 Task: Join and create Facebook groups related to small business owners and entrepreneurs.
Action: Mouse moved to (449, 268)
Screenshot: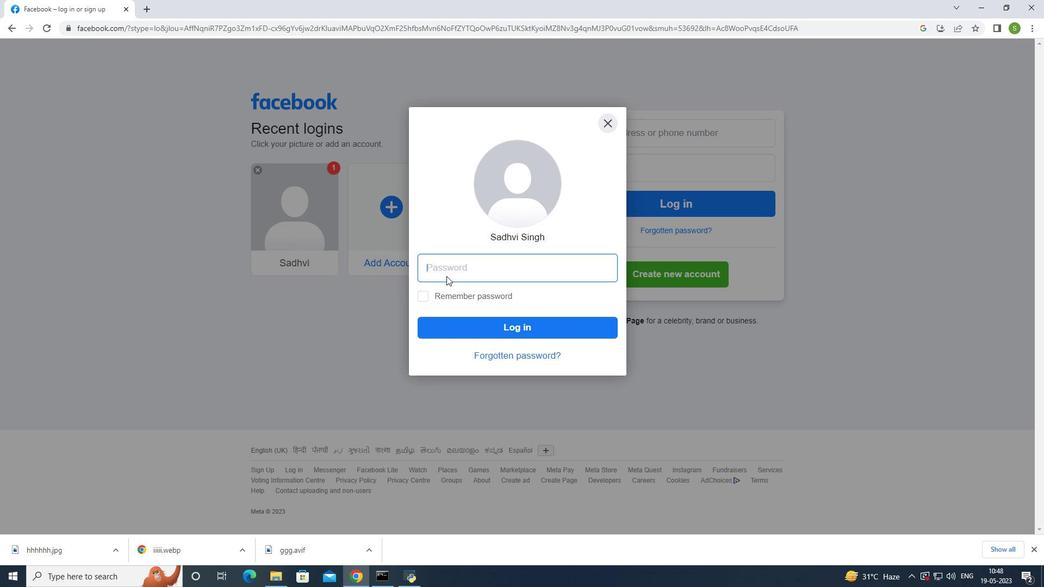 
Action: Mouse pressed left at (449, 268)
Screenshot: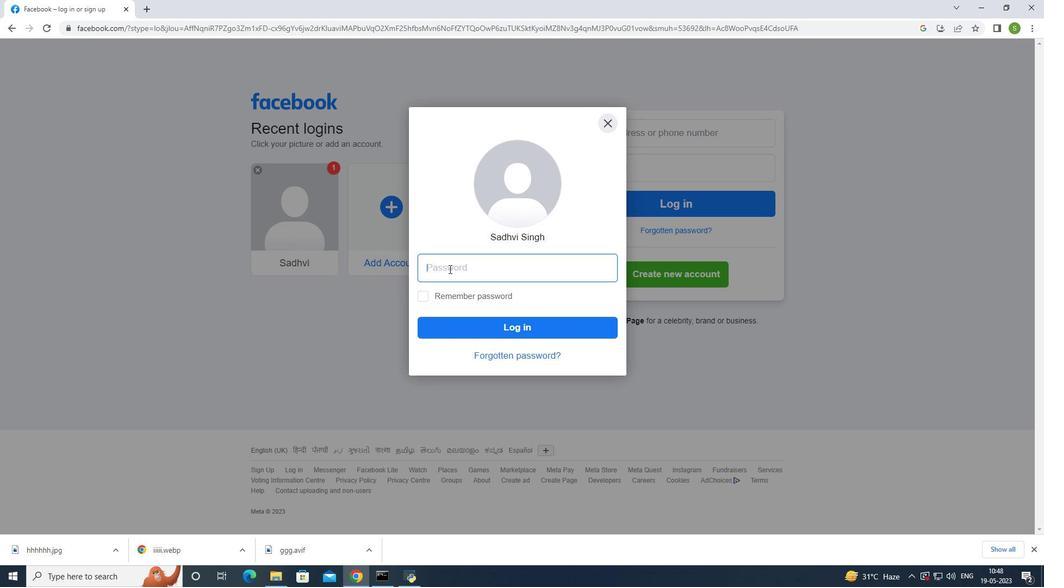 
Action: Mouse moved to (341, 256)
Screenshot: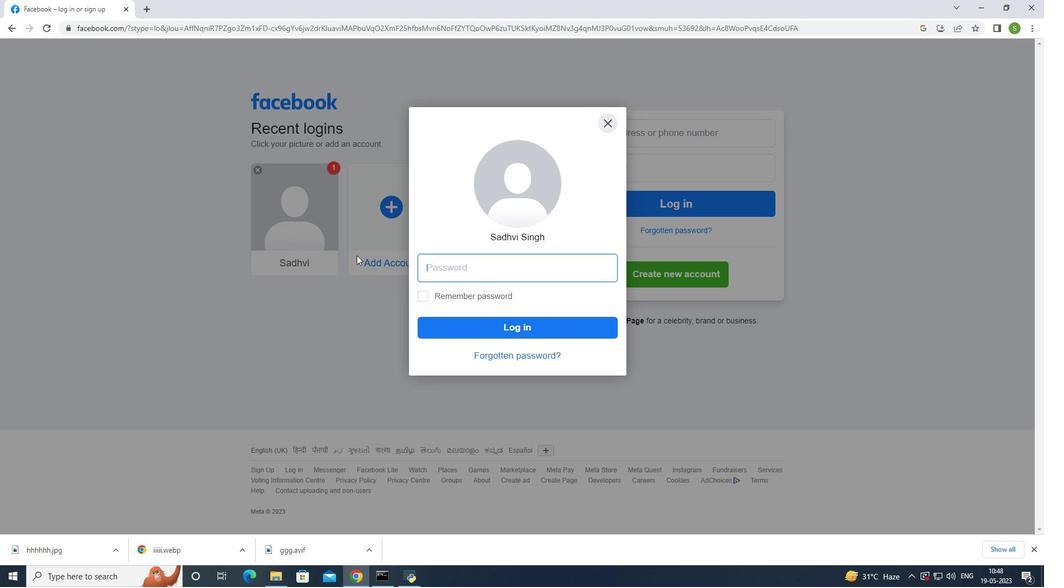 
Action: Key pressed <Key.shift>Softage<Key.shift><Key.shift>@123
Screenshot: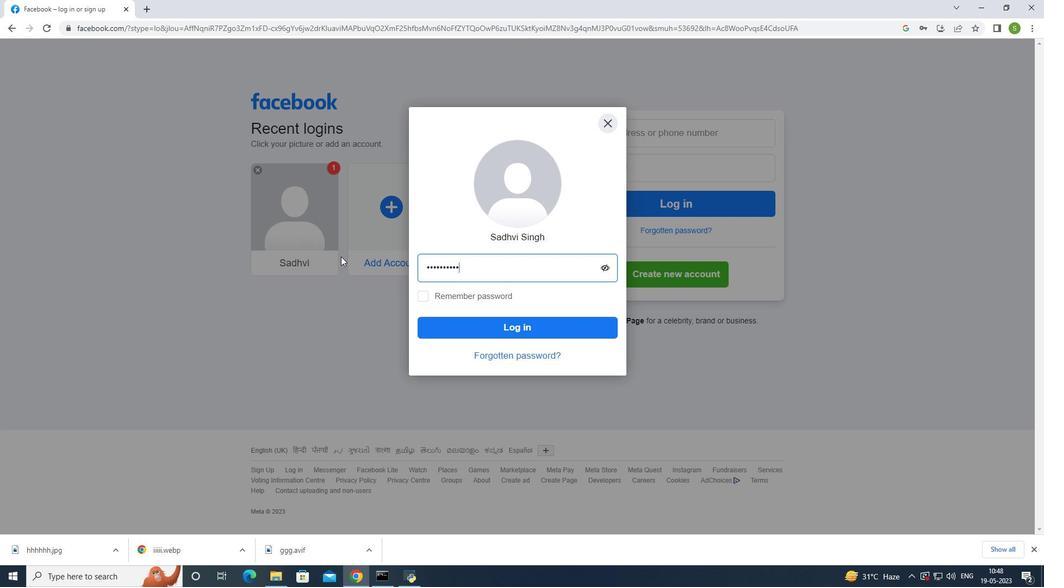 
Action: Mouse moved to (460, 326)
Screenshot: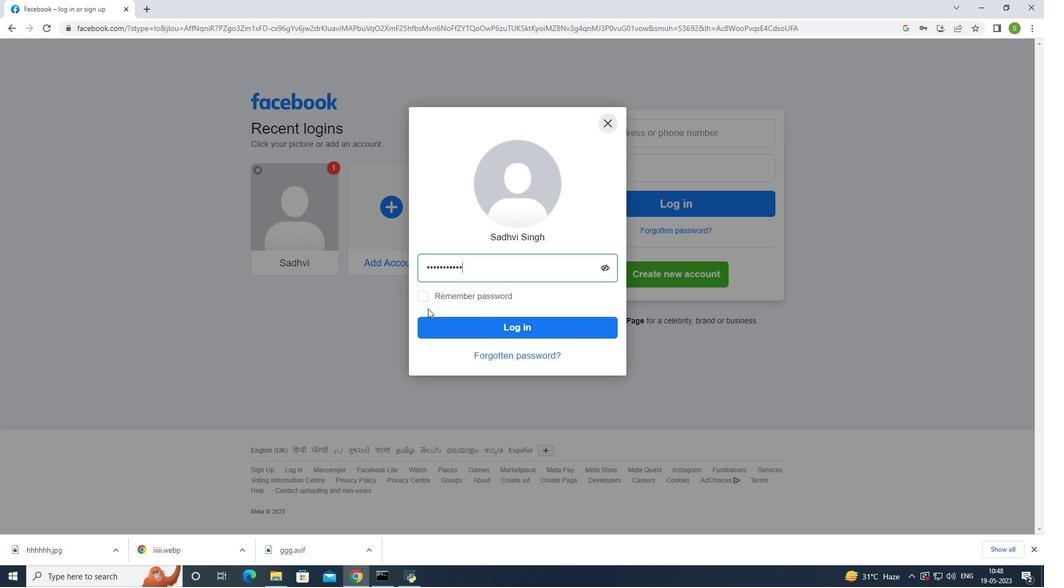 
Action: Mouse pressed left at (460, 326)
Screenshot: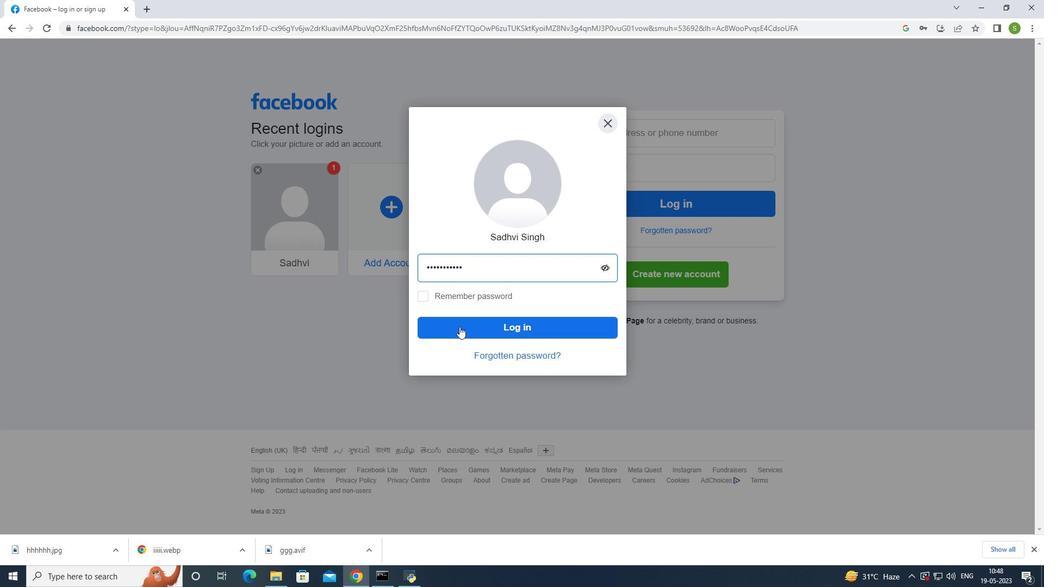 
Action: Mouse moved to (438, 57)
Screenshot: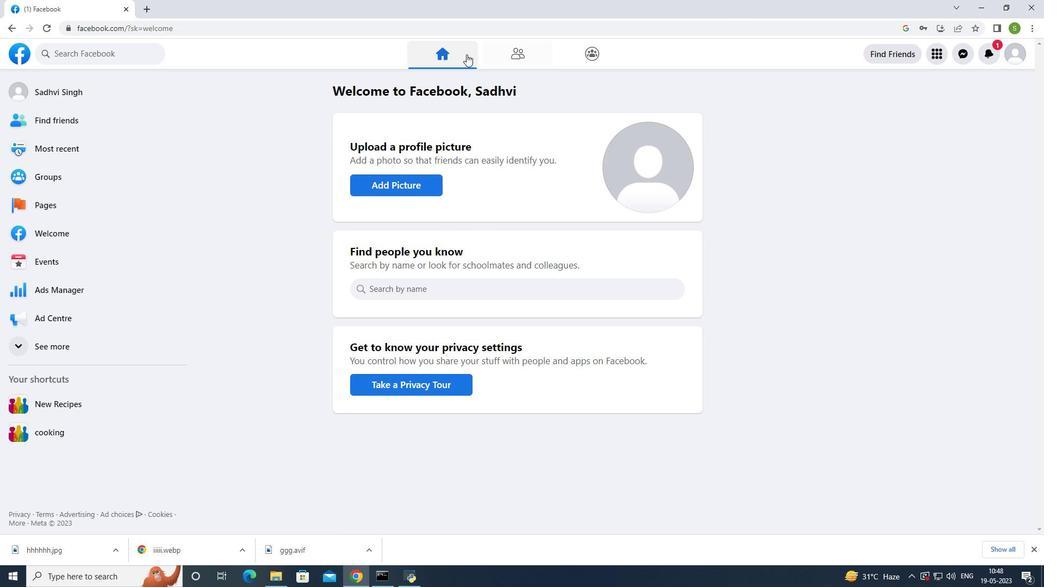 
Action: Mouse pressed left at (438, 57)
Screenshot: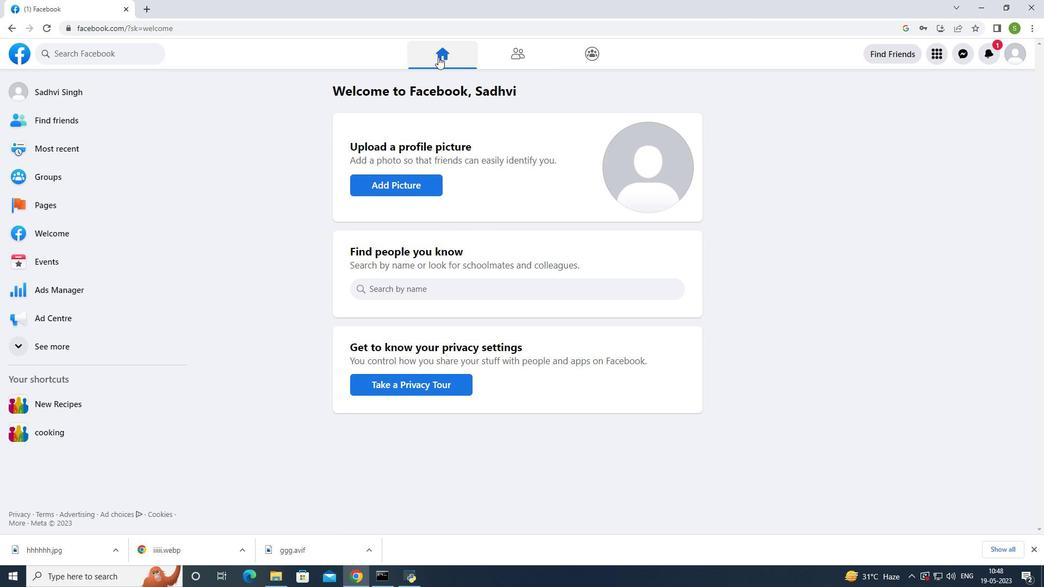 
Action: Mouse moved to (496, 241)
Screenshot: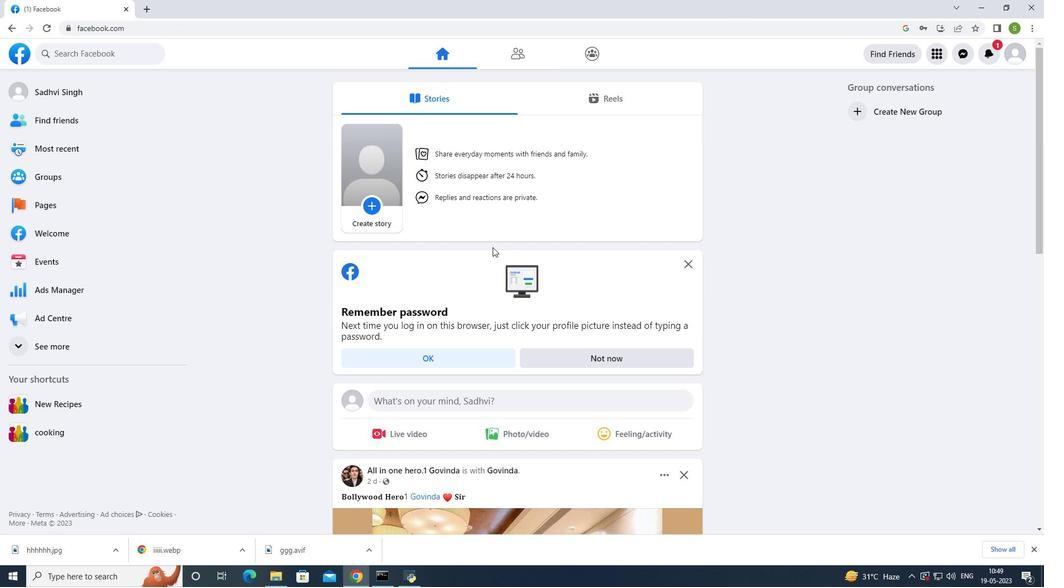 
Action: Mouse scrolled (496, 240) with delta (0, 0)
Screenshot: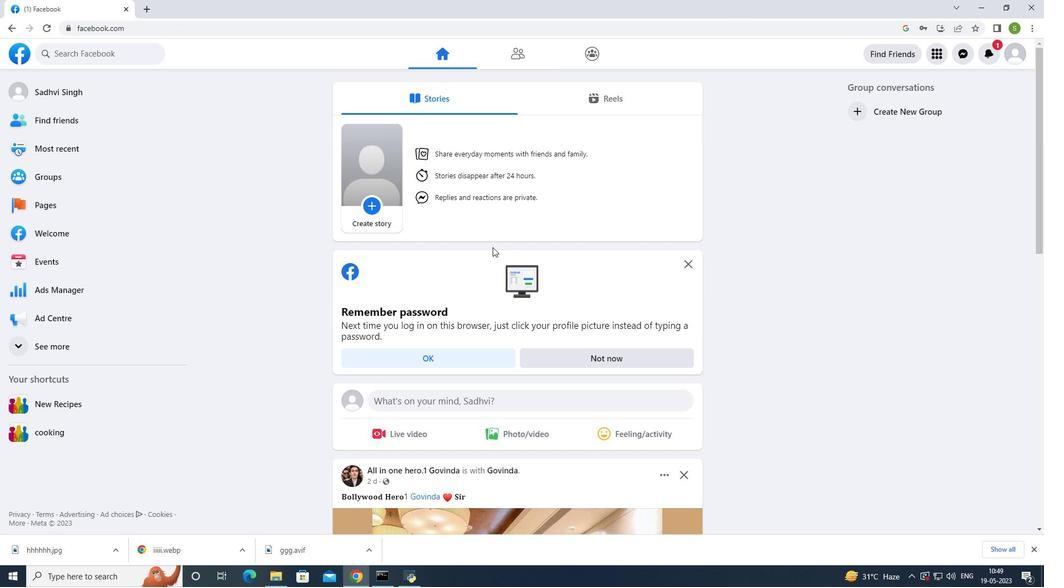 
Action: Mouse scrolled (496, 240) with delta (0, 0)
Screenshot: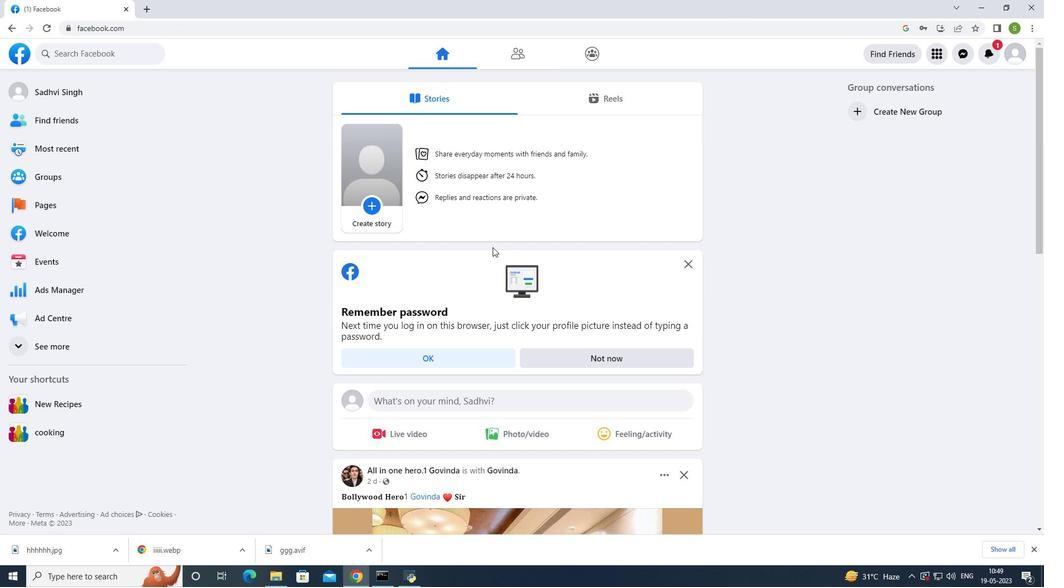 
Action: Mouse scrolled (496, 240) with delta (0, 0)
Screenshot: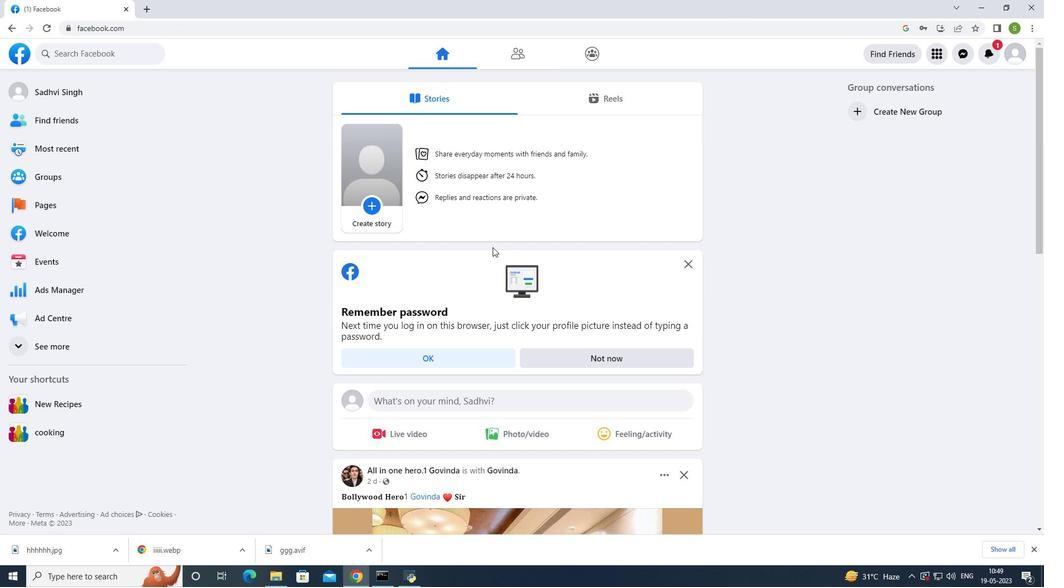 
Action: Mouse scrolled (496, 240) with delta (0, 0)
Screenshot: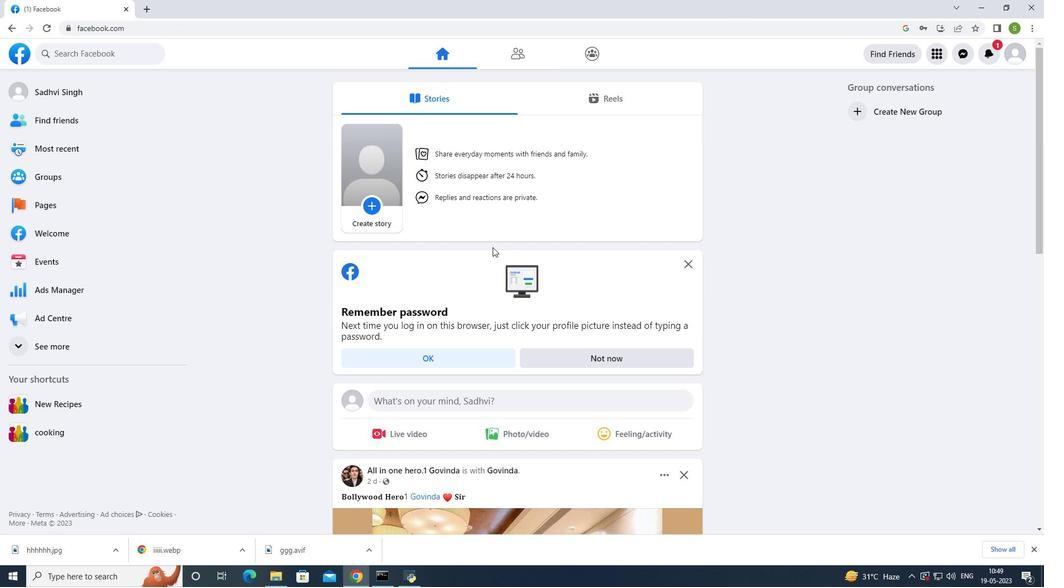 
Action: Mouse scrolled (496, 240) with delta (0, 0)
Screenshot: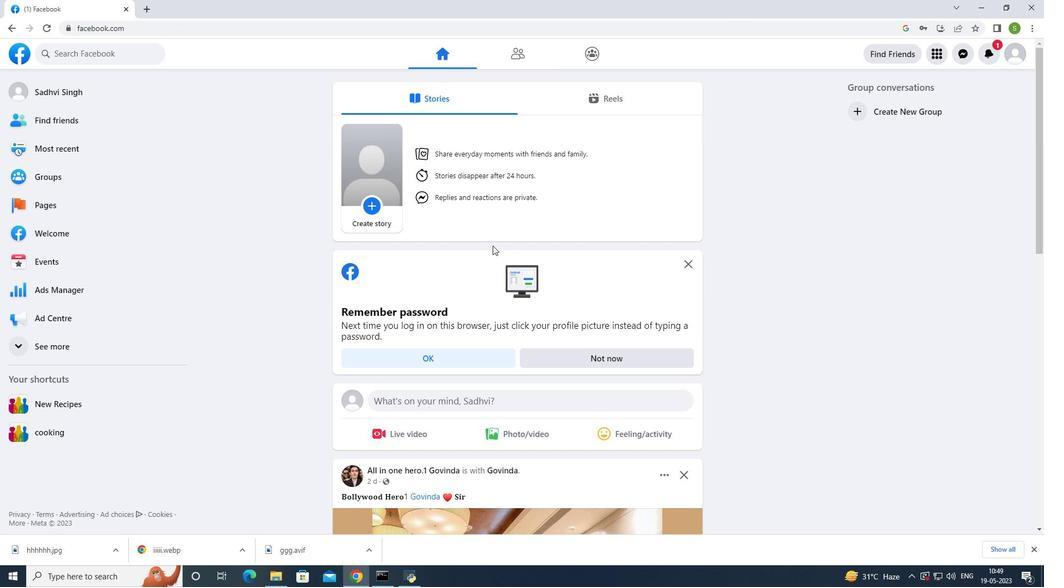
Action: Mouse scrolled (496, 242) with delta (0, 0)
Screenshot: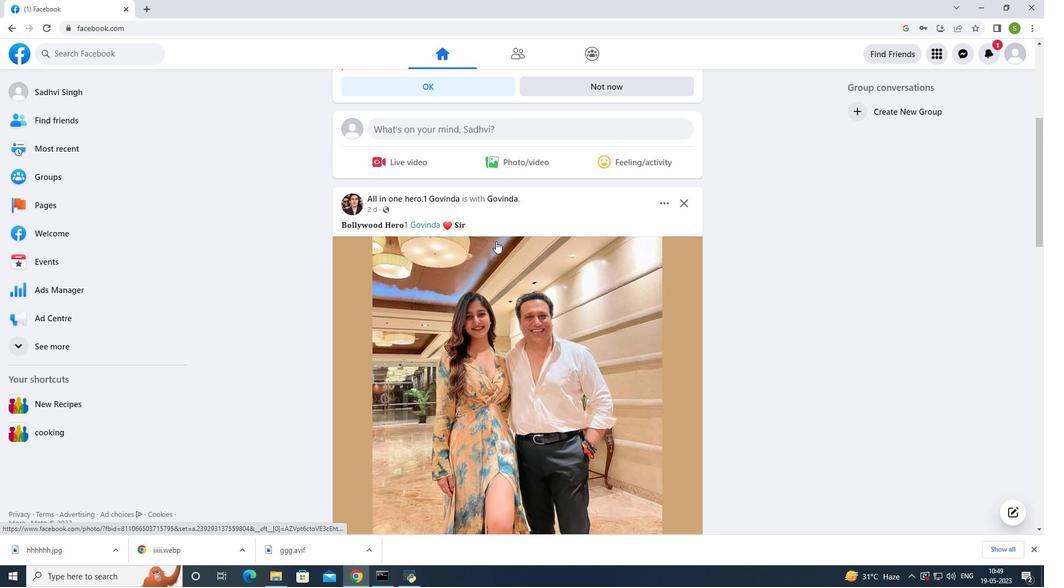 
Action: Mouse scrolled (496, 242) with delta (0, 0)
Screenshot: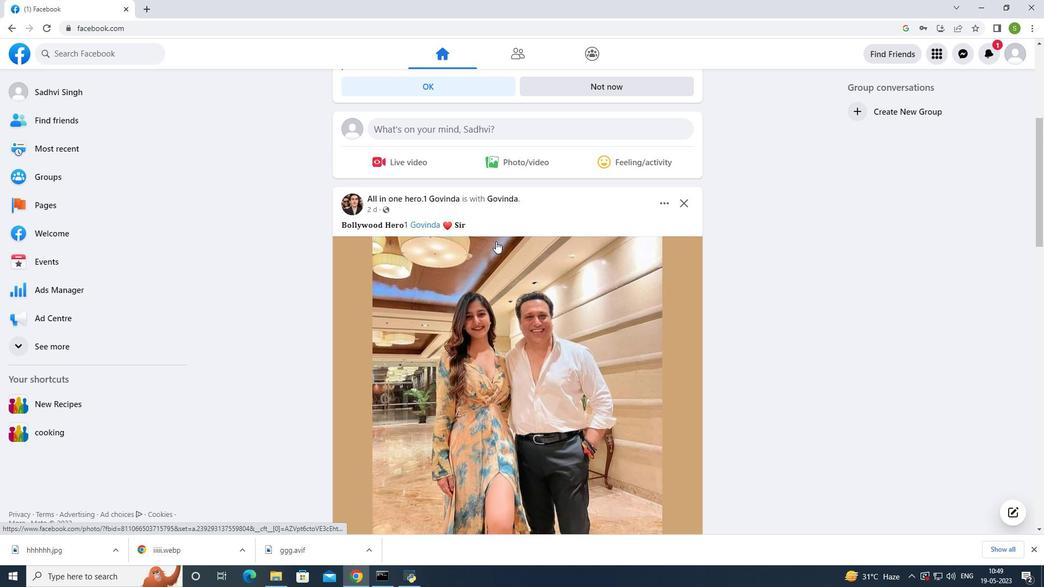 
Action: Mouse scrolled (496, 242) with delta (0, 0)
Screenshot: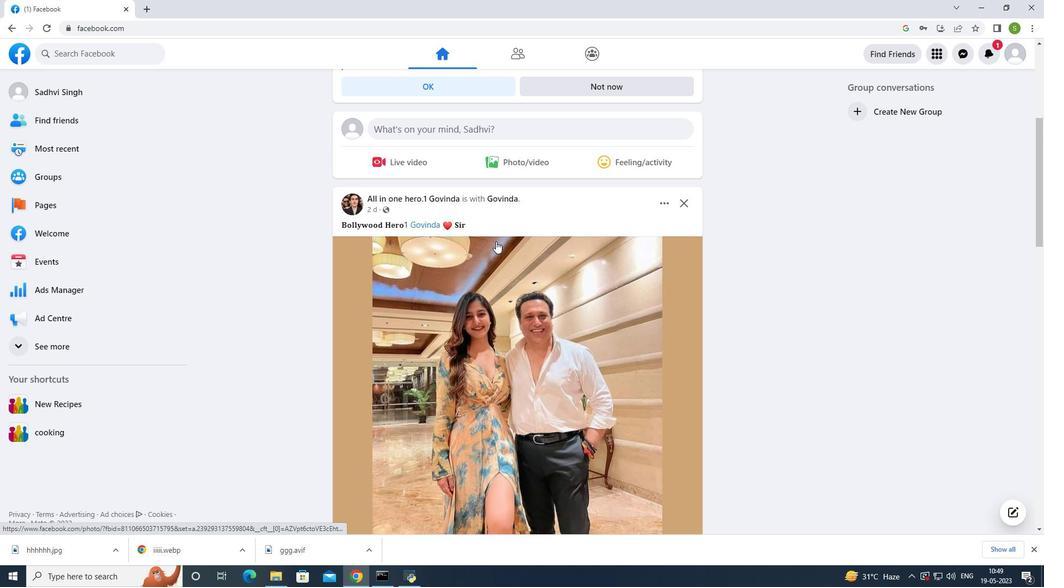 
Action: Mouse moved to (496, 240)
Screenshot: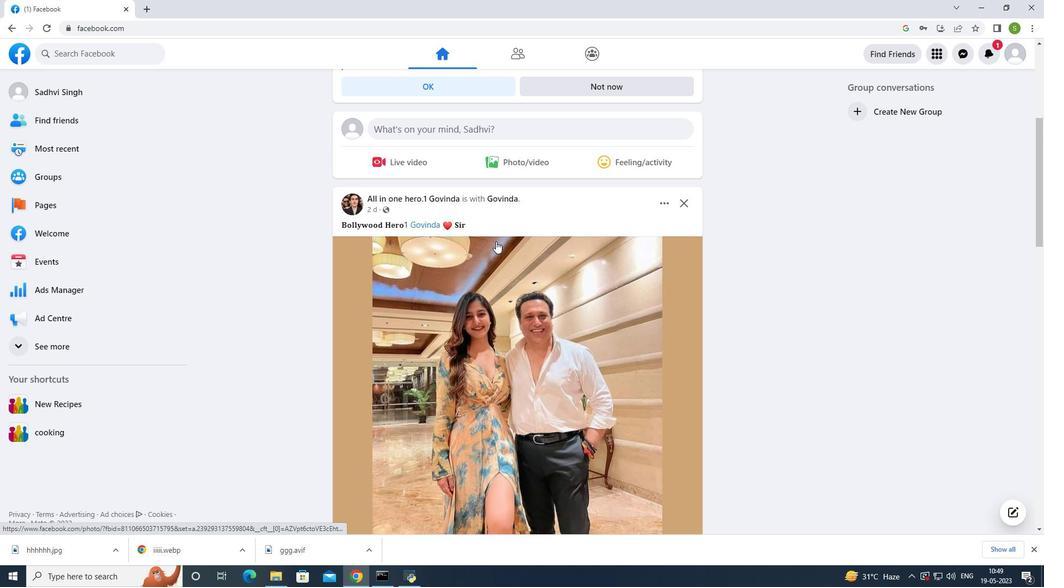 
Action: Mouse scrolled (496, 240) with delta (0, 0)
Screenshot: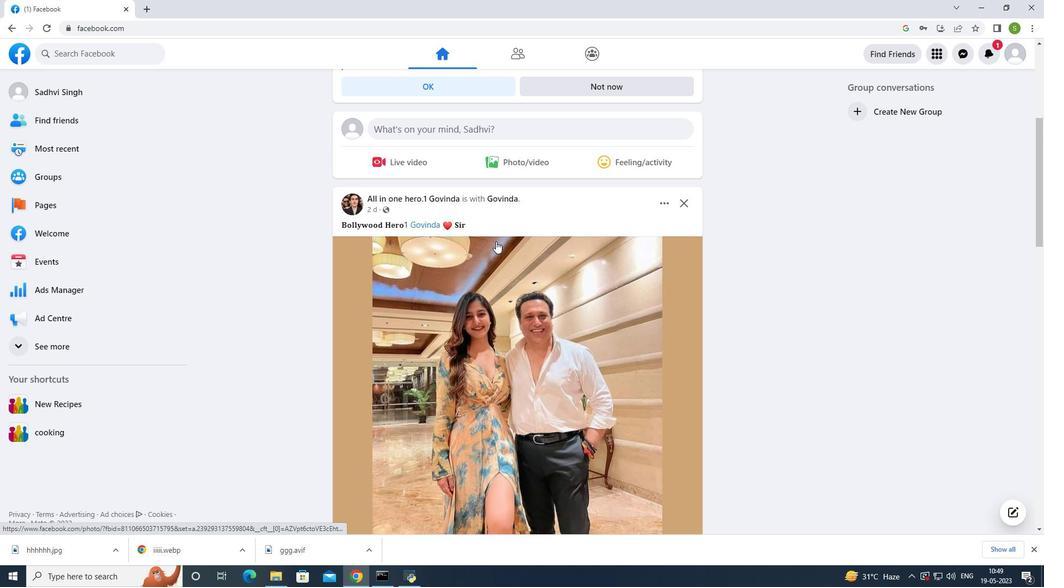 
Action: Mouse moved to (57, 181)
Screenshot: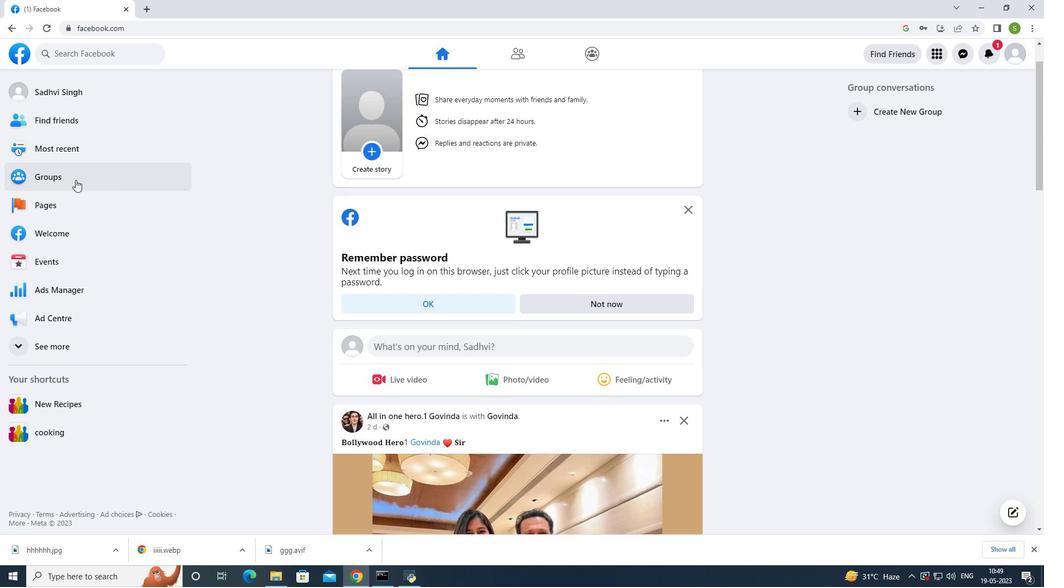 
Action: Mouse pressed left at (57, 181)
Screenshot: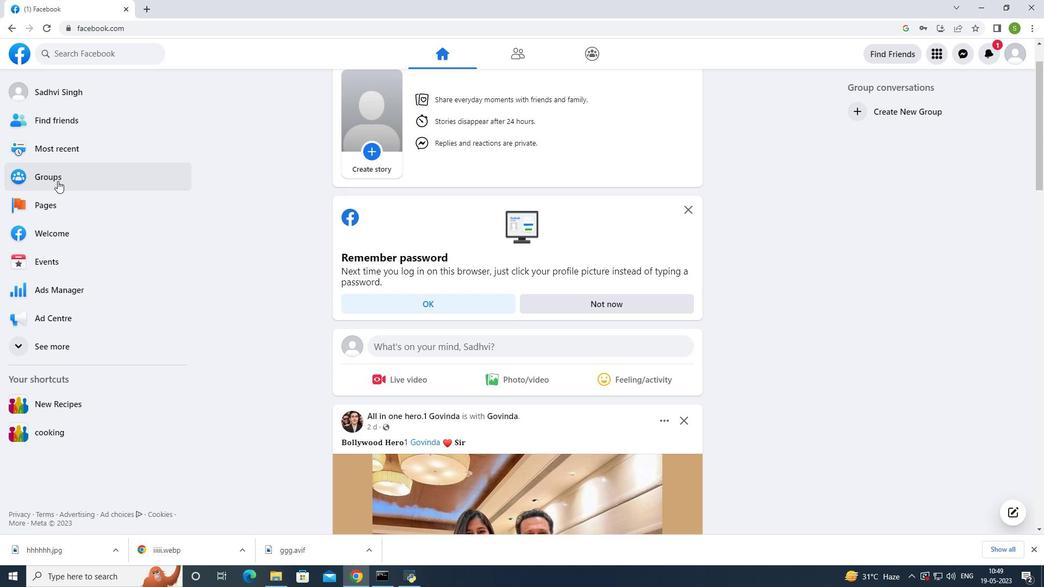 
Action: Mouse moved to (94, 231)
Screenshot: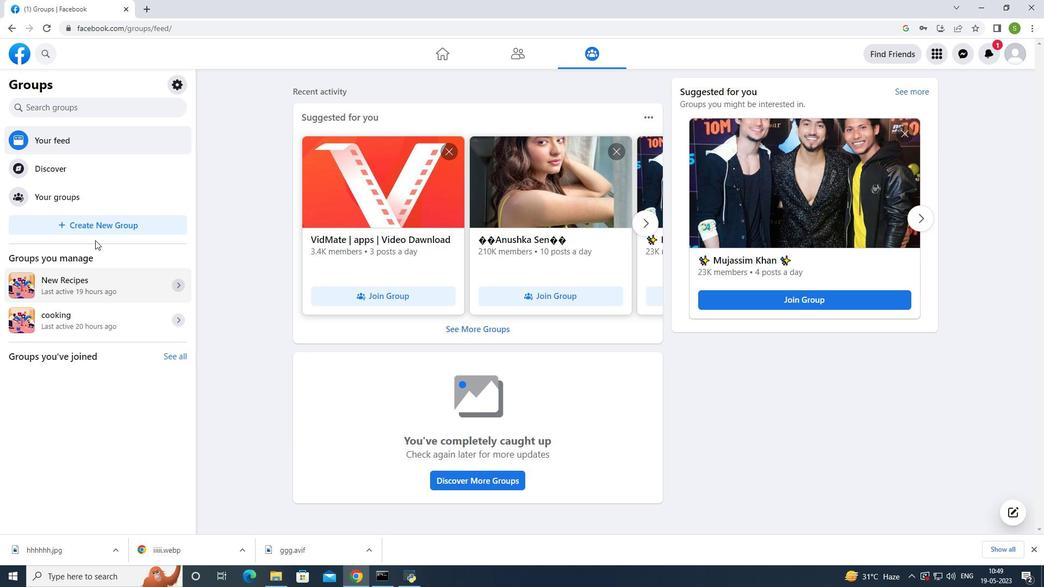 
Action: Mouse pressed left at (94, 231)
Screenshot: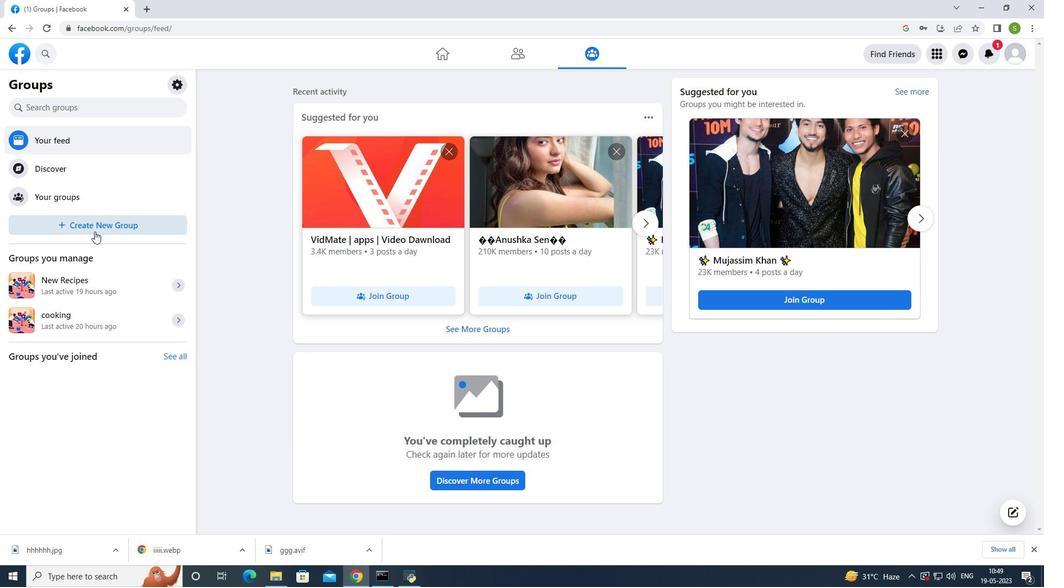 
Action: Mouse moved to (453, 331)
Screenshot: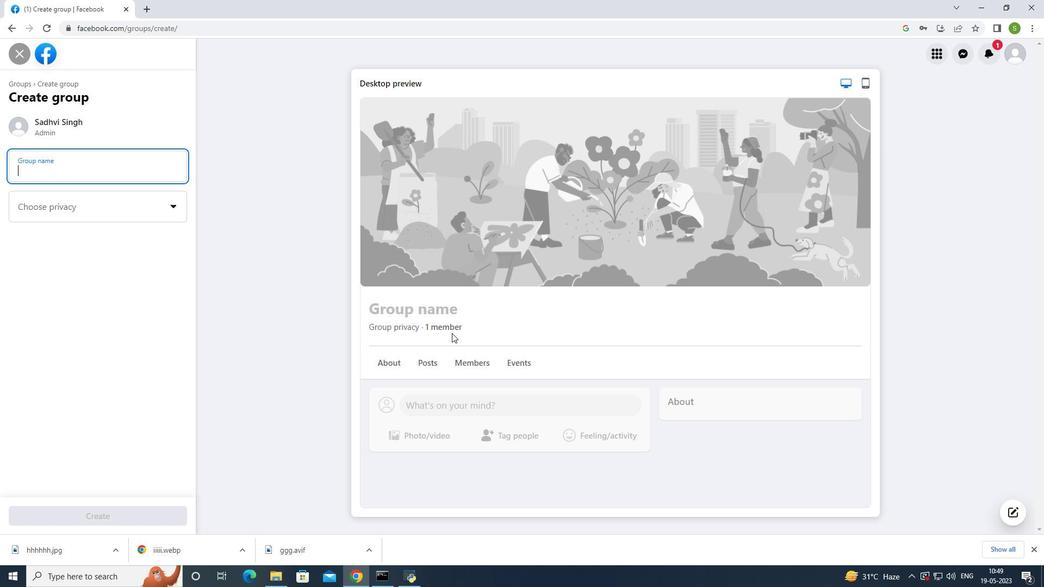 
Action: Mouse pressed left at (453, 331)
Screenshot: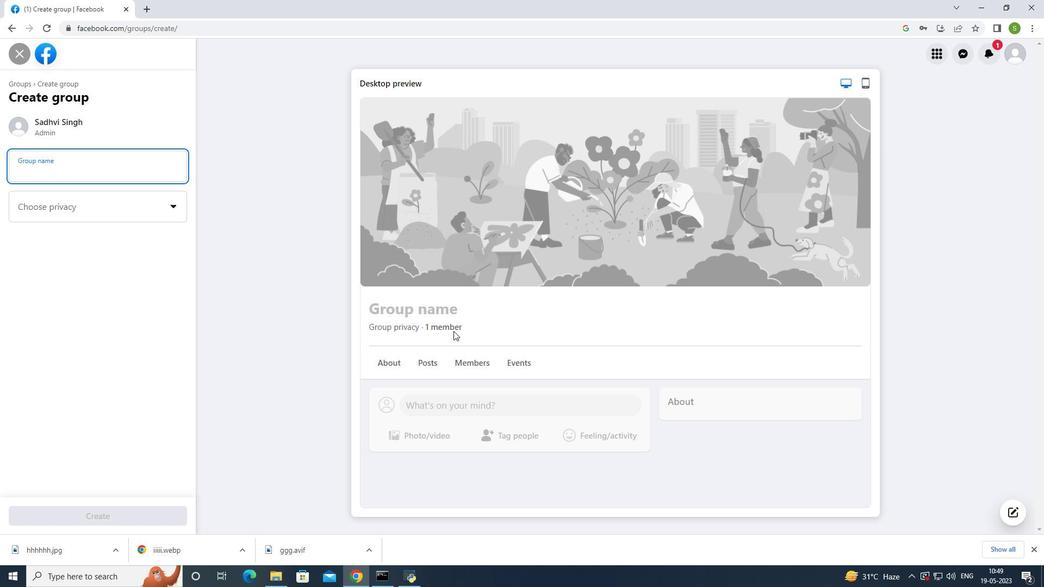
Action: Mouse moved to (44, 168)
Screenshot: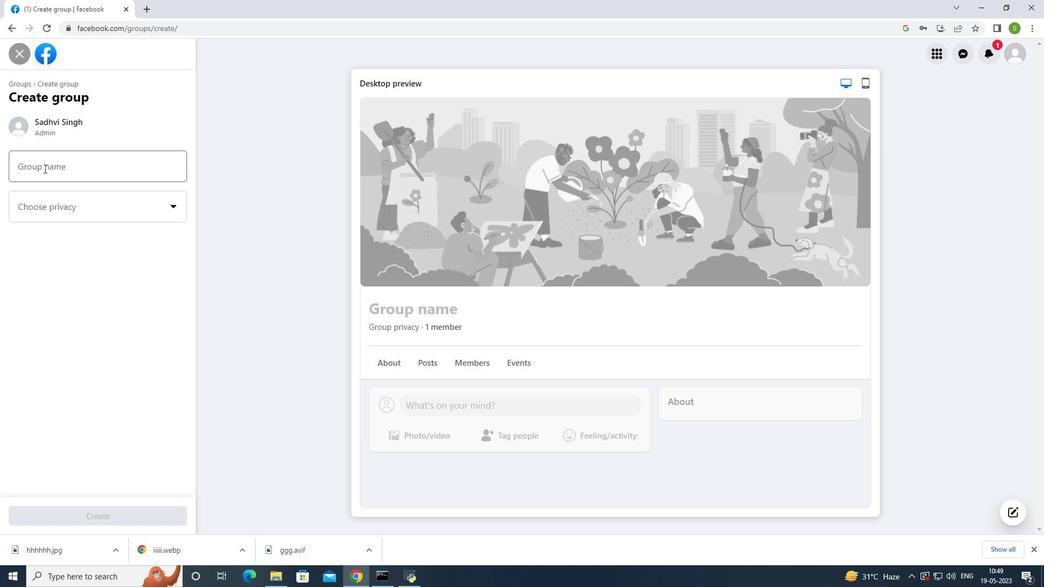 
Action: Mouse pressed left at (44, 168)
Screenshot: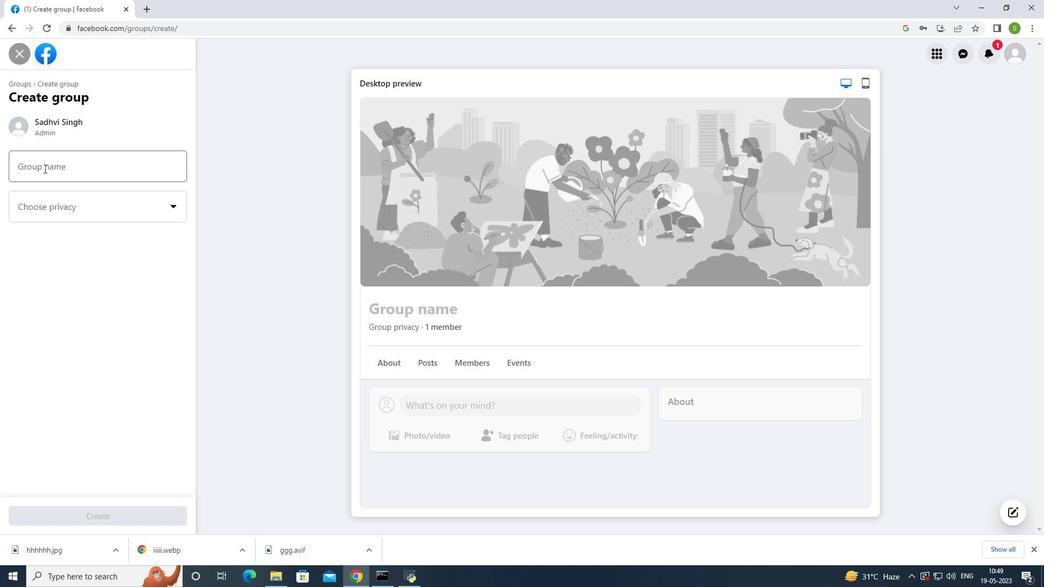 
Action: Mouse moved to (93, 162)
Screenshot: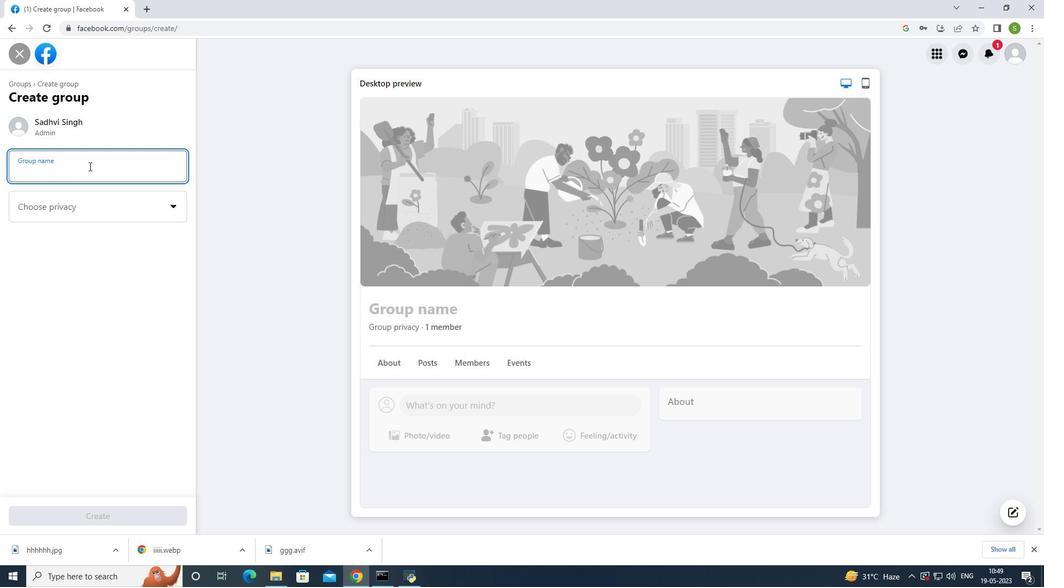 
Action: Key pressed <Key.shift>Entrepreneurs<Key.space>and<Key.space>sa<Key.backspace>mall<Key.space>business<Key.enter>
Screenshot: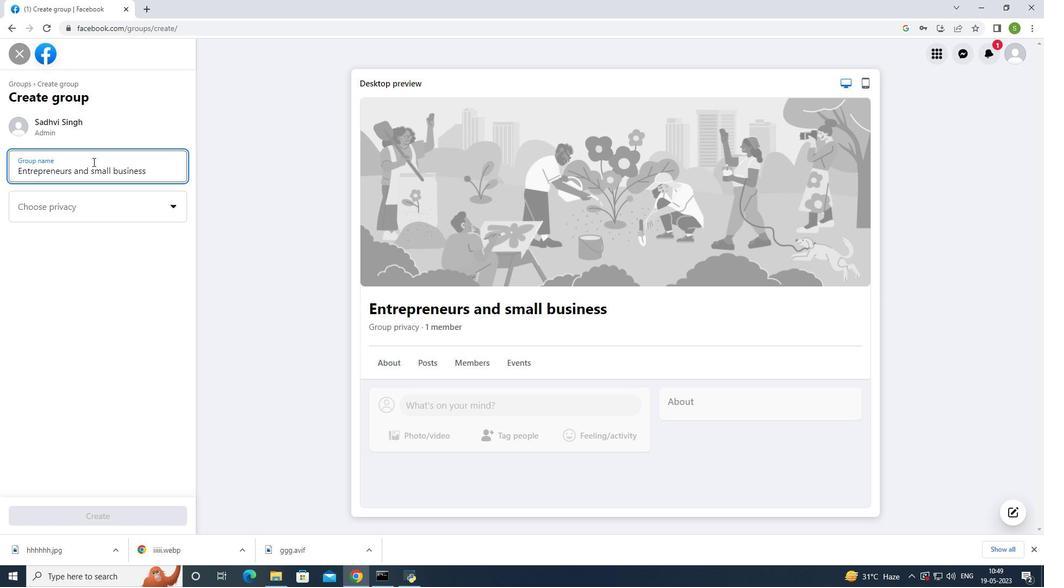 
Action: Mouse moved to (86, 198)
Screenshot: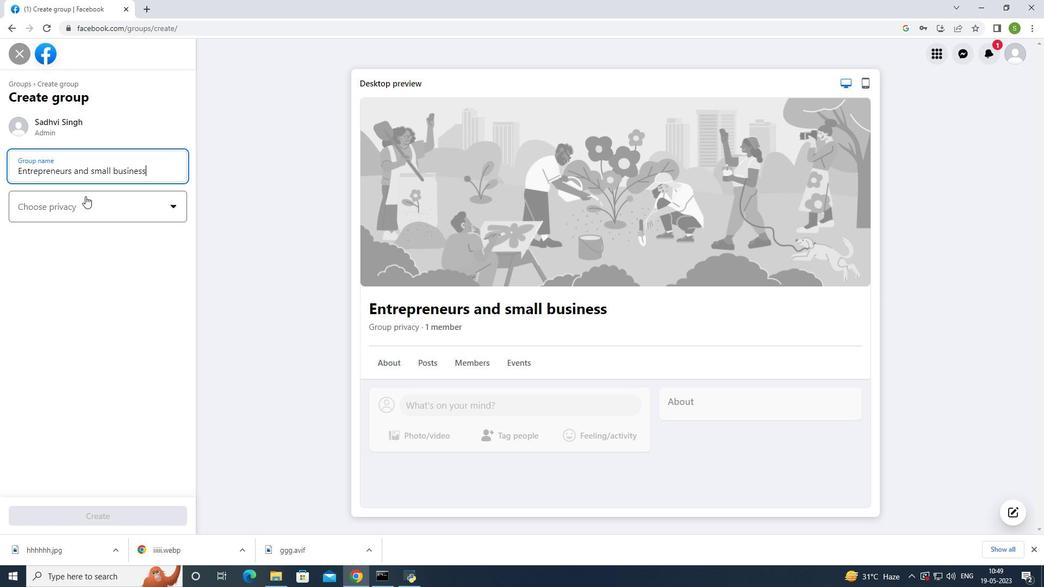 
Action: Mouse pressed left at (86, 198)
Screenshot: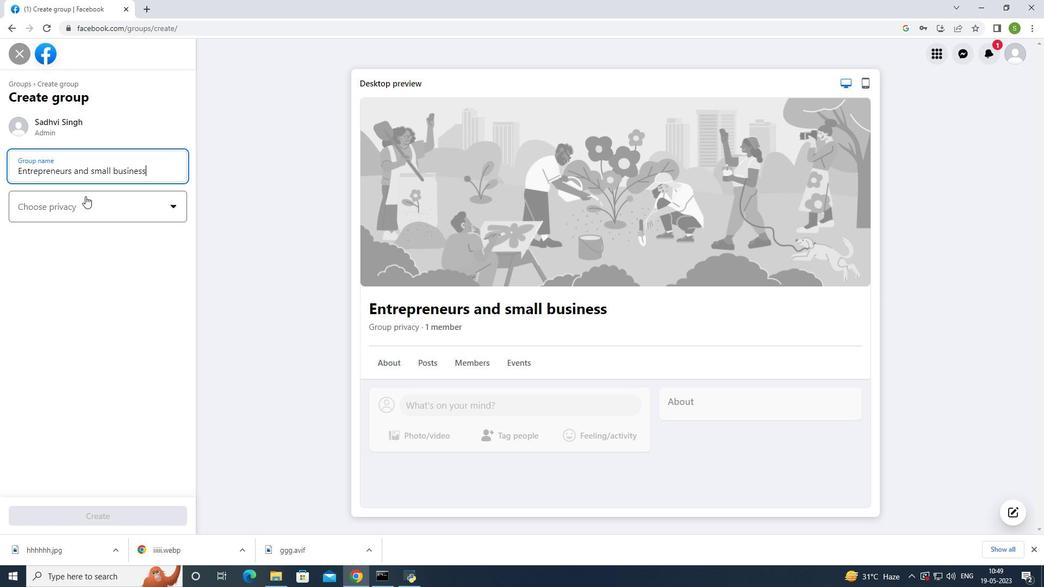 
Action: Mouse moved to (82, 271)
Screenshot: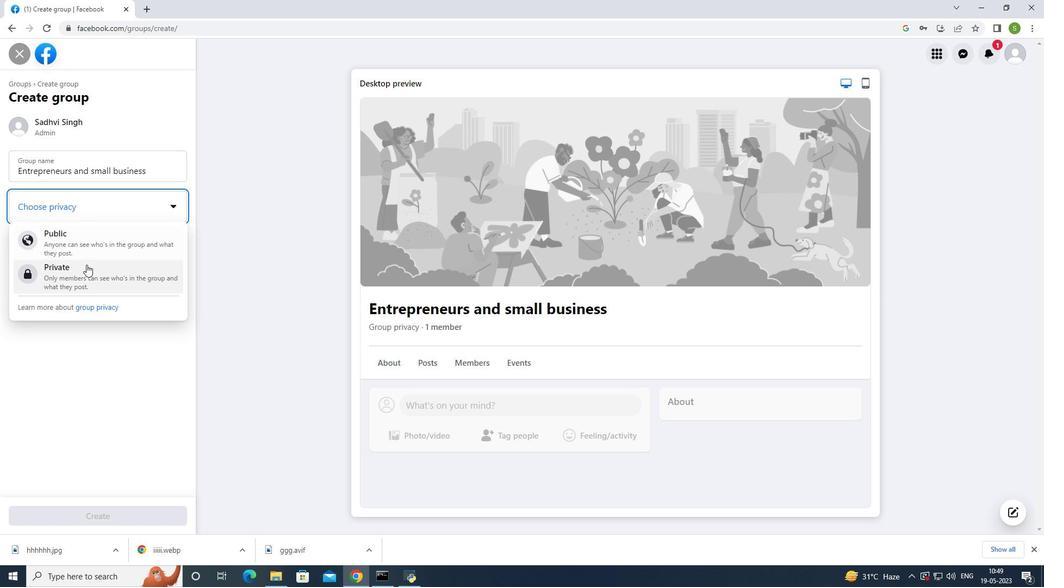 
Action: Mouse pressed left at (82, 271)
Screenshot: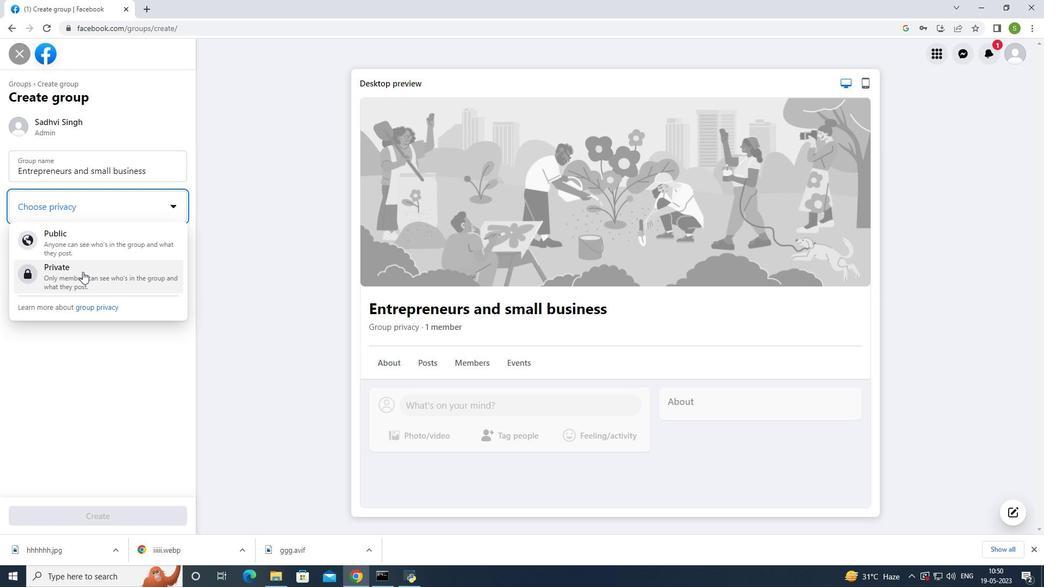 
Action: Mouse moved to (133, 518)
Screenshot: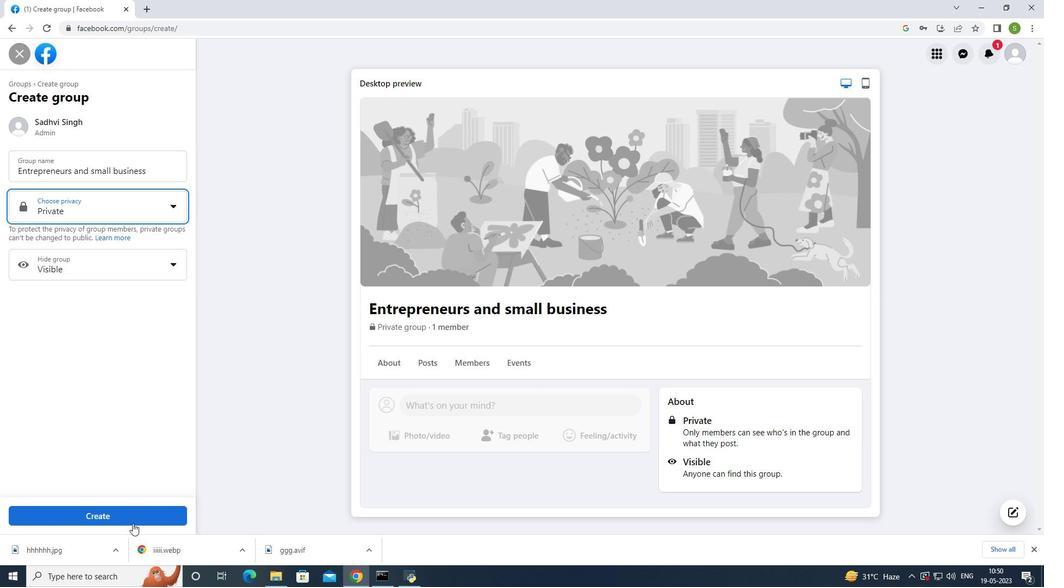 
Action: Mouse pressed left at (133, 518)
Screenshot: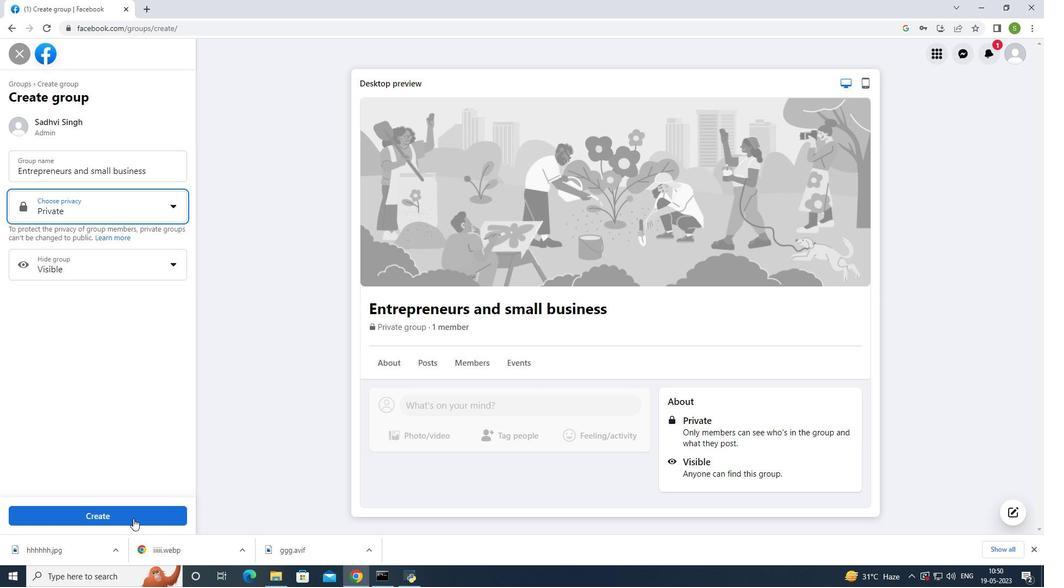 
Action: Mouse moved to (540, 337)
Screenshot: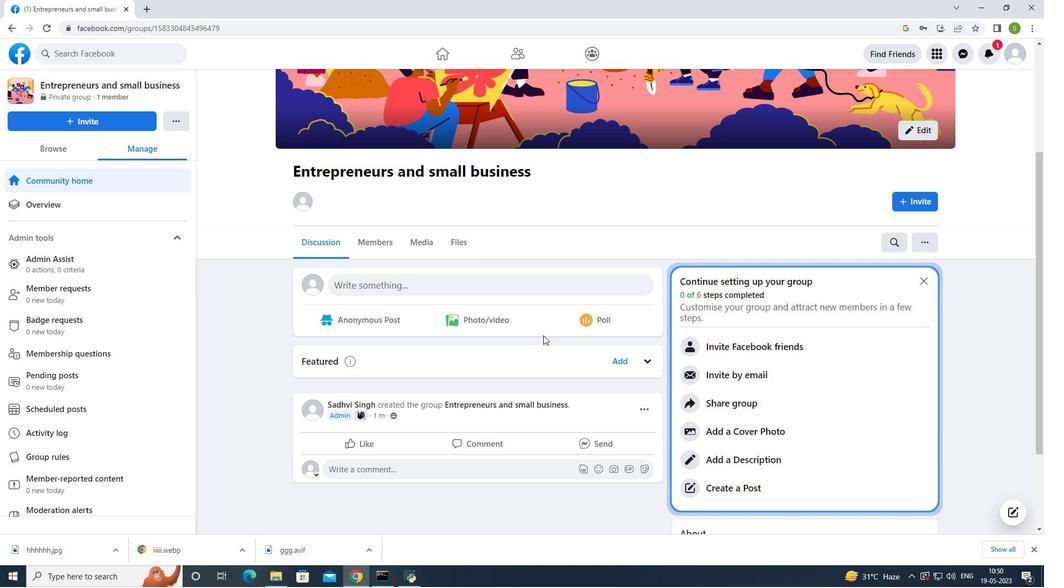 
Action: Mouse scrolled (540, 337) with delta (0, 0)
Screenshot: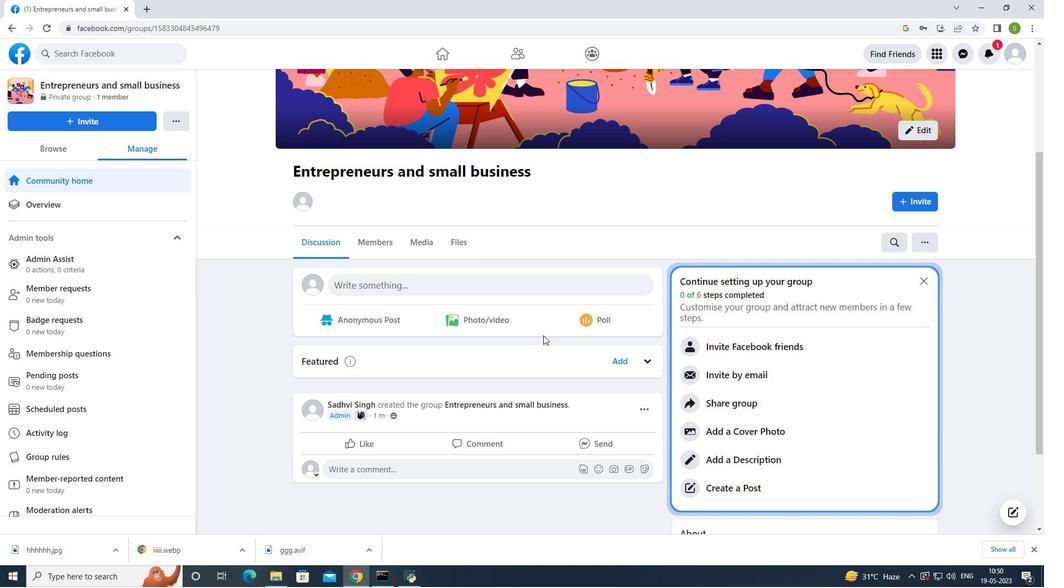 
Action: Mouse scrolled (540, 337) with delta (0, 0)
Screenshot: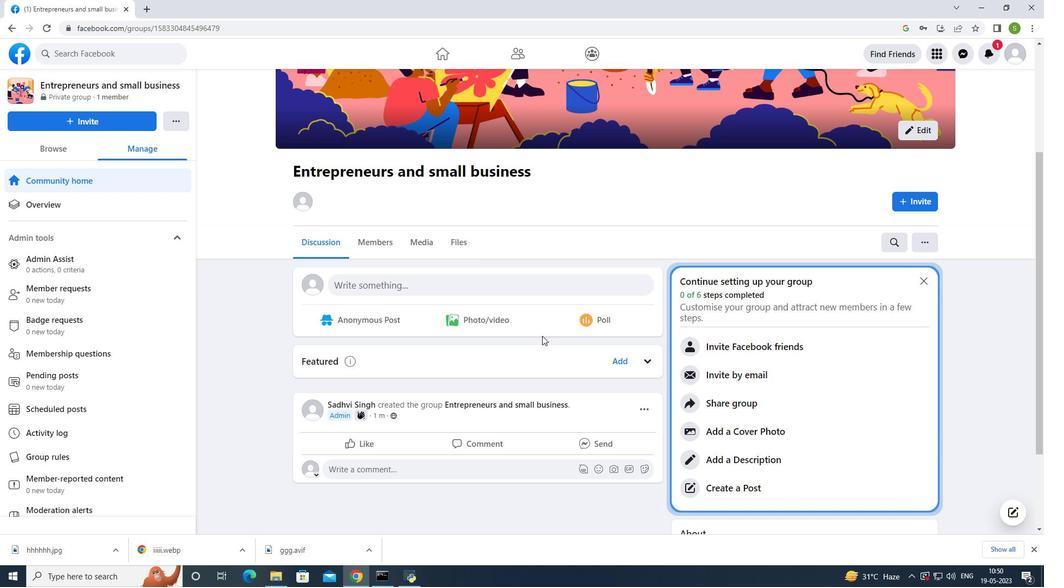 
Action: Mouse scrolled (540, 337) with delta (0, 0)
Screenshot: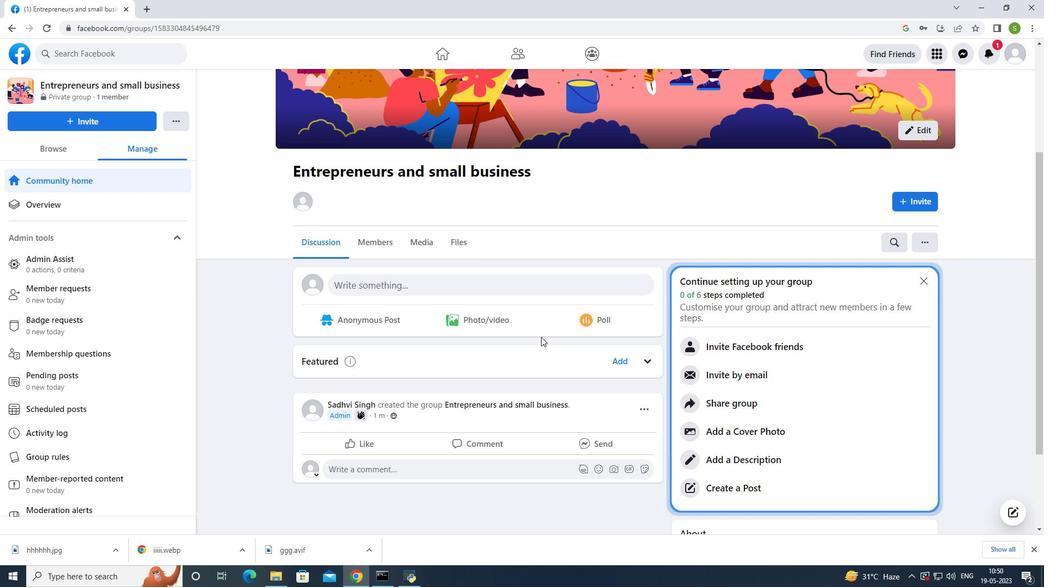 
Action: Mouse moved to (540, 338)
Screenshot: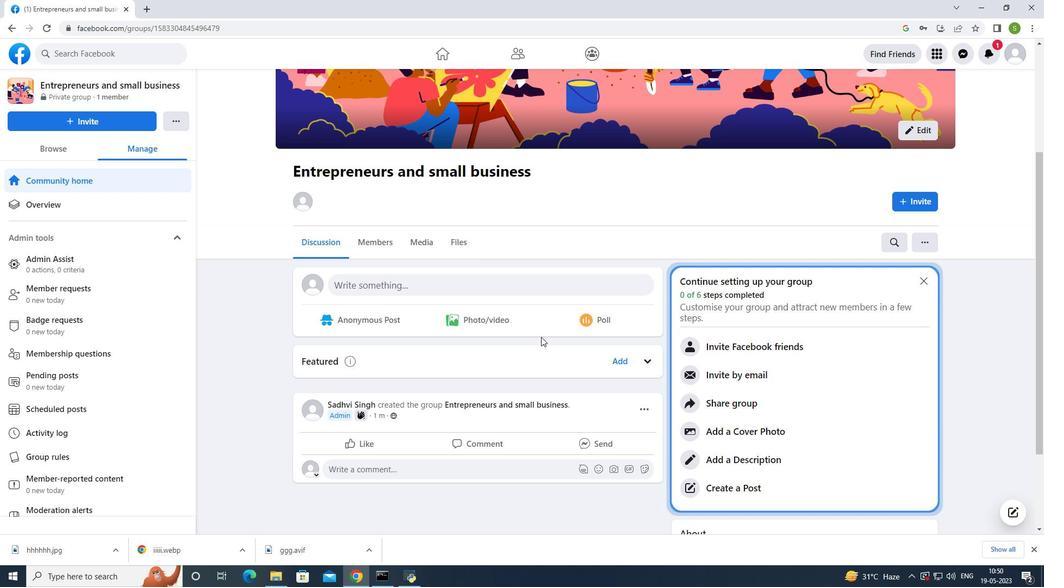 
Action: Mouse scrolled (540, 337) with delta (0, 0)
Screenshot: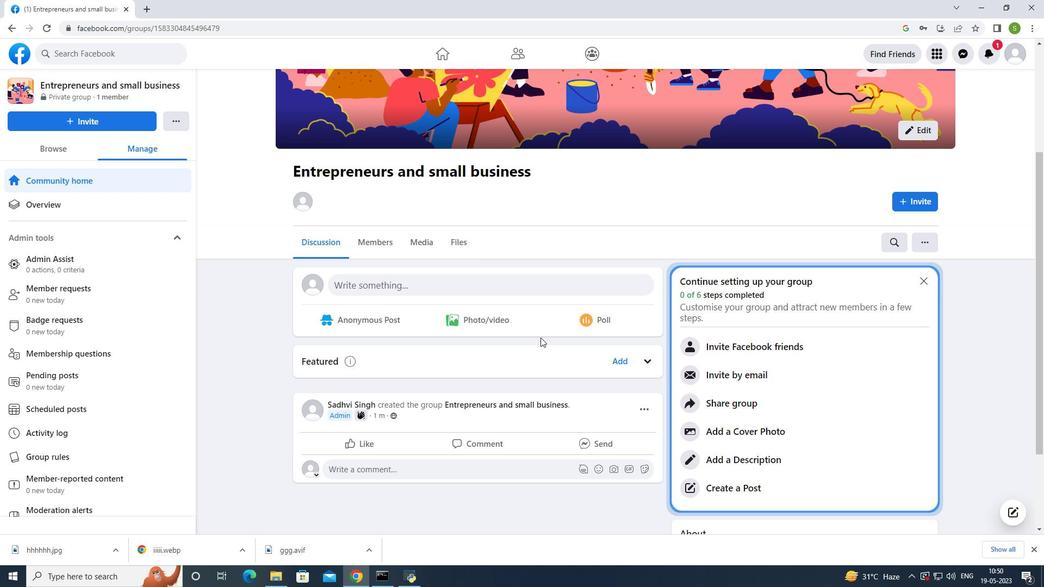 
Action: Mouse moved to (536, 341)
Screenshot: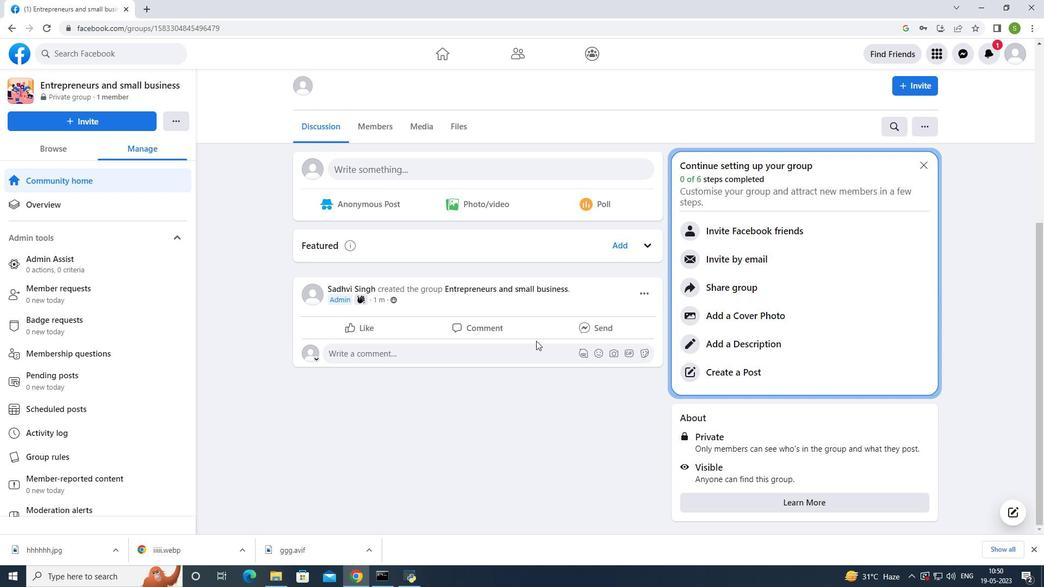 
Action: Mouse scrolled (536, 342) with delta (0, 0)
Screenshot: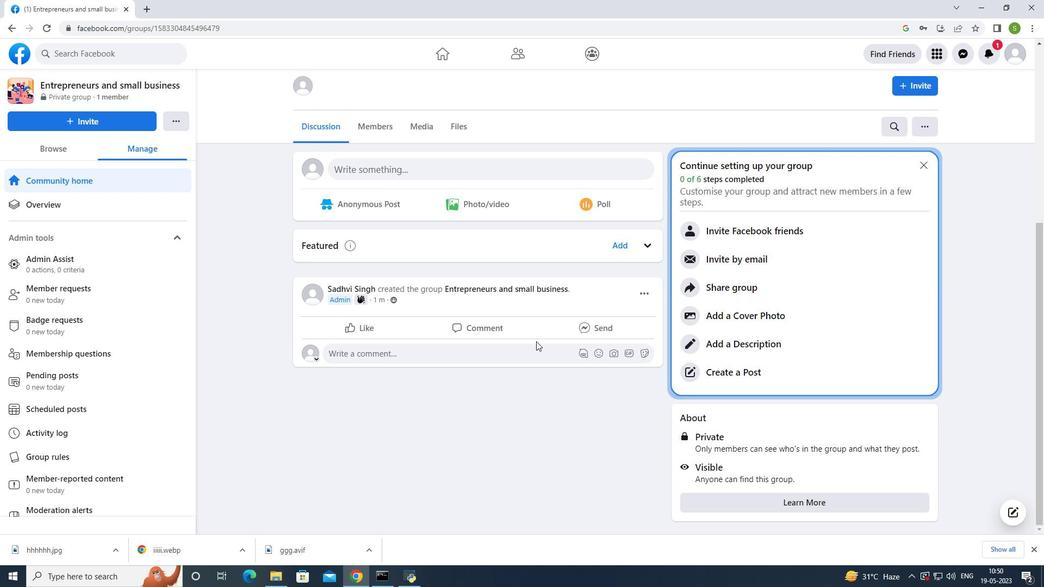 
Action: Mouse scrolled (536, 342) with delta (0, 0)
Screenshot: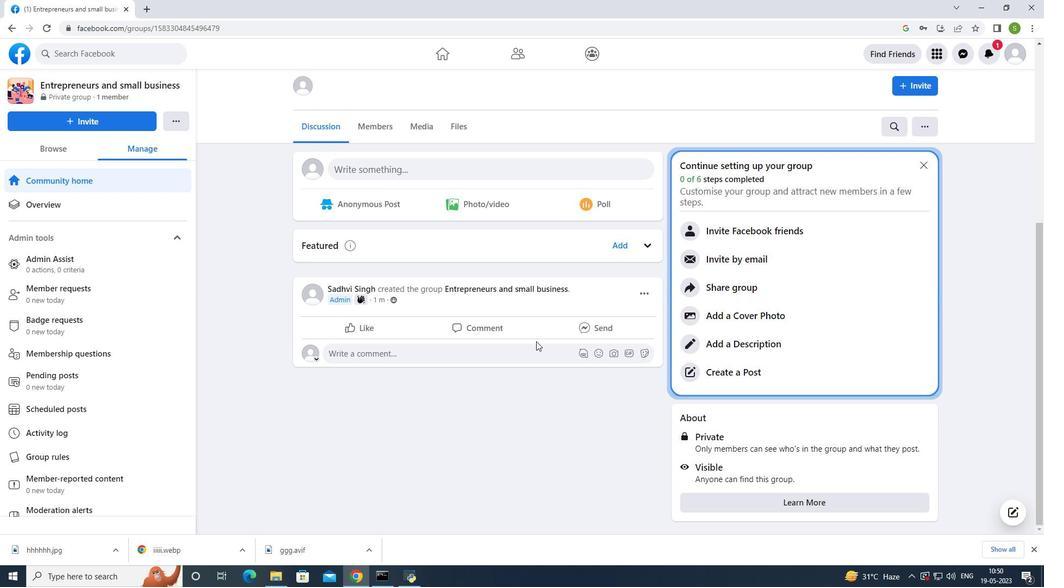 
Action: Mouse scrolled (536, 342) with delta (0, 0)
Screenshot: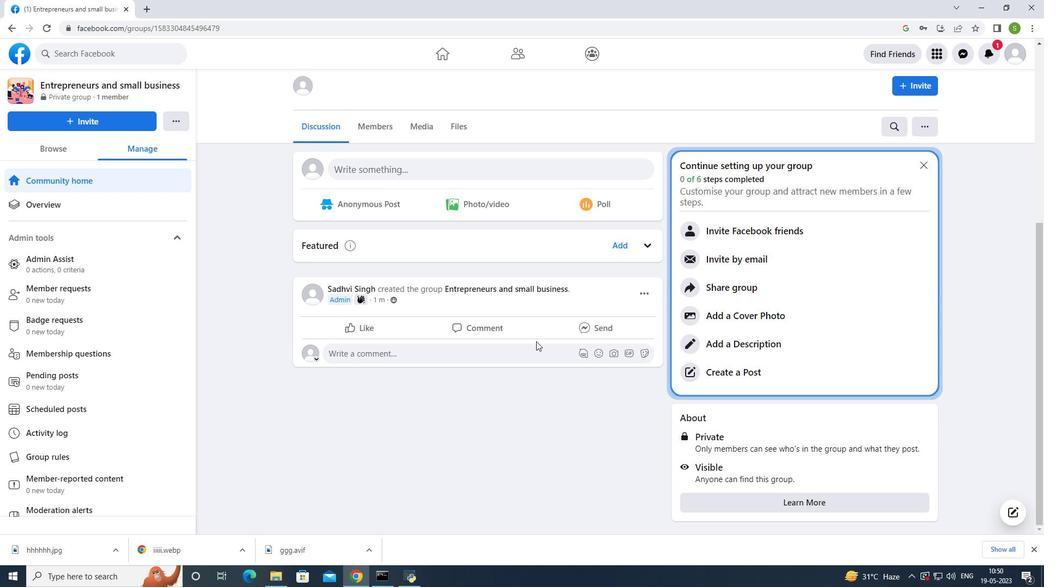 
Action: Mouse scrolled (536, 342) with delta (0, 0)
Screenshot: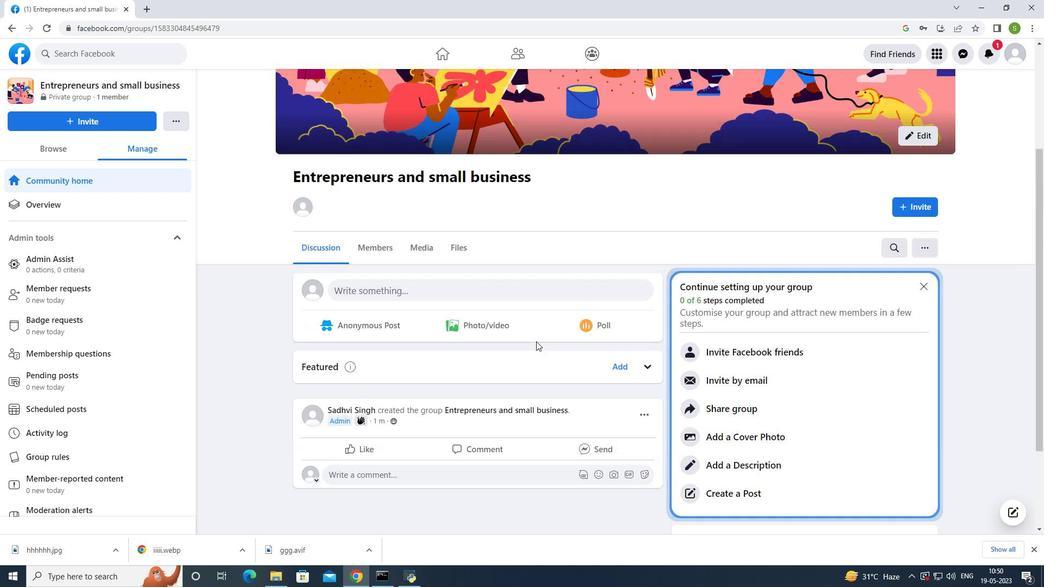 
Action: Mouse scrolled (536, 342) with delta (0, 0)
Screenshot: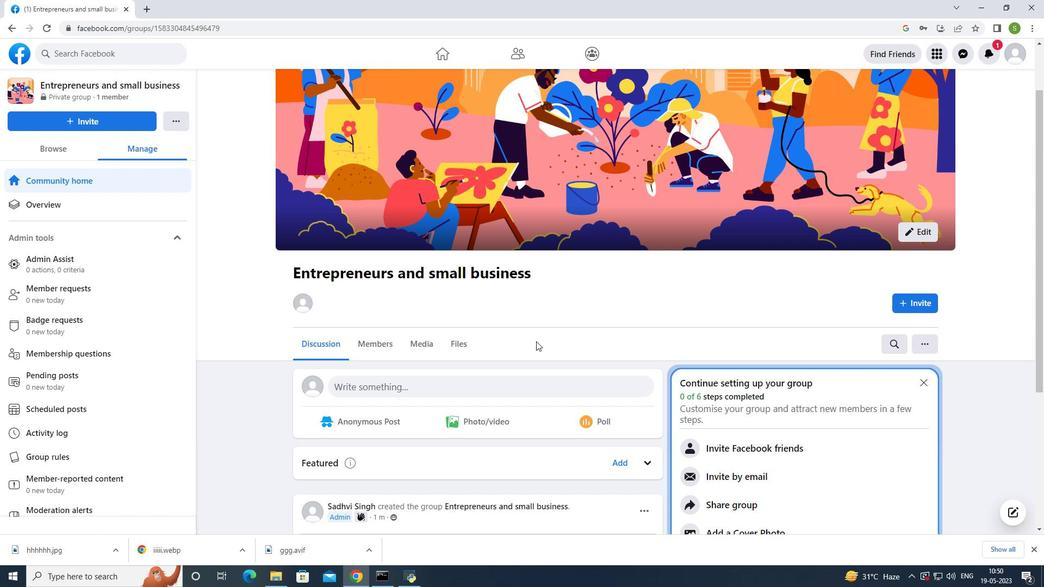 
Action: Mouse scrolled (536, 342) with delta (0, 0)
Screenshot: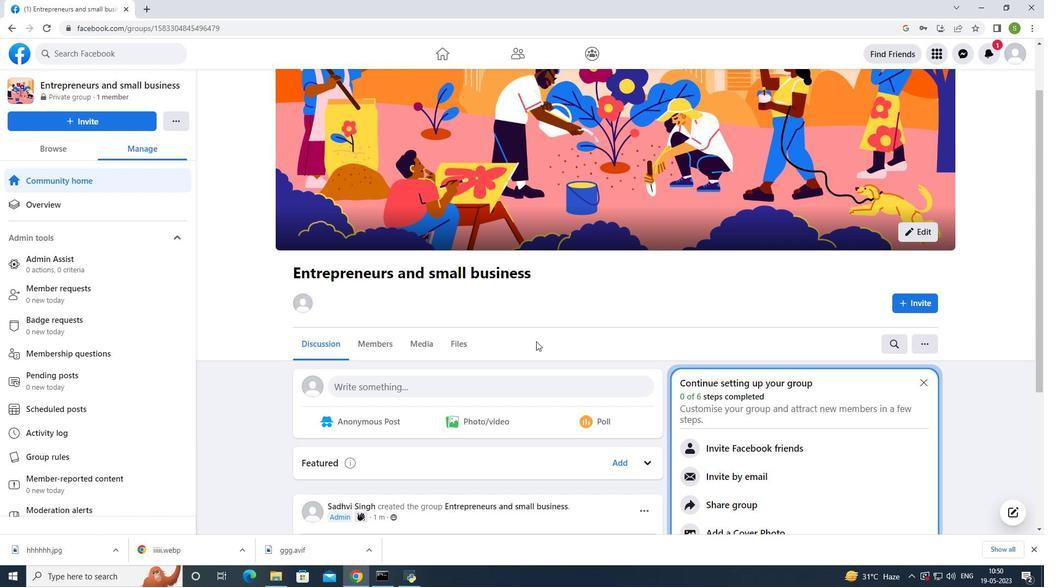 
Action: Mouse scrolled (536, 342) with delta (0, 0)
Screenshot: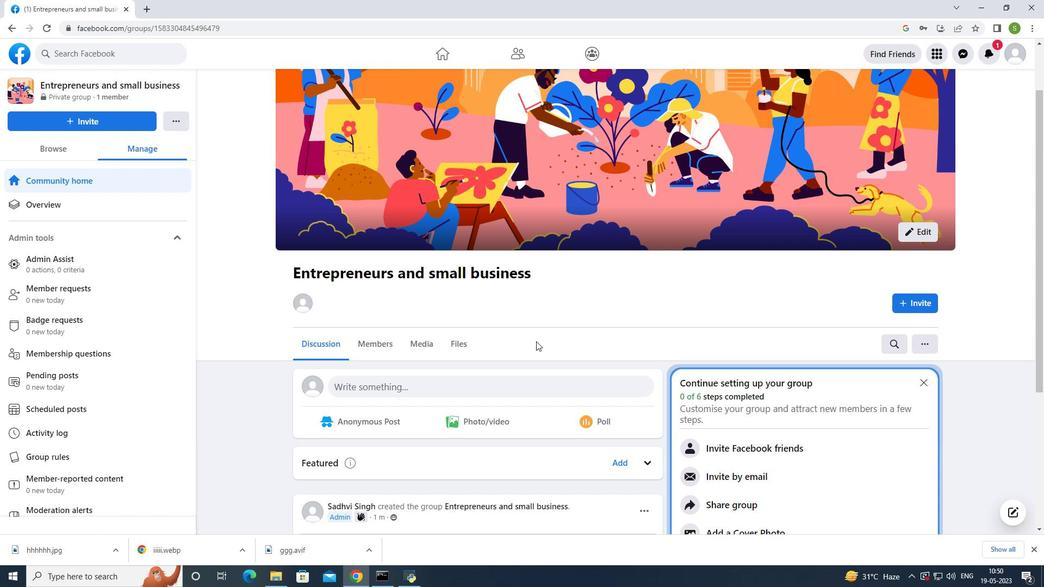 
Action: Mouse moved to (533, 343)
Screenshot: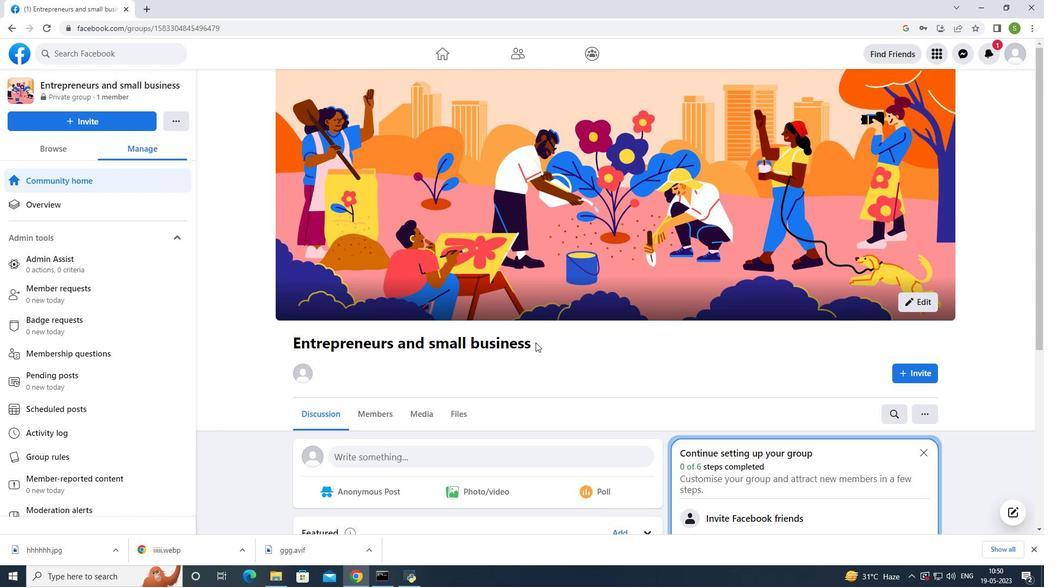 
Action: Mouse scrolled (533, 344) with delta (0, 0)
Screenshot: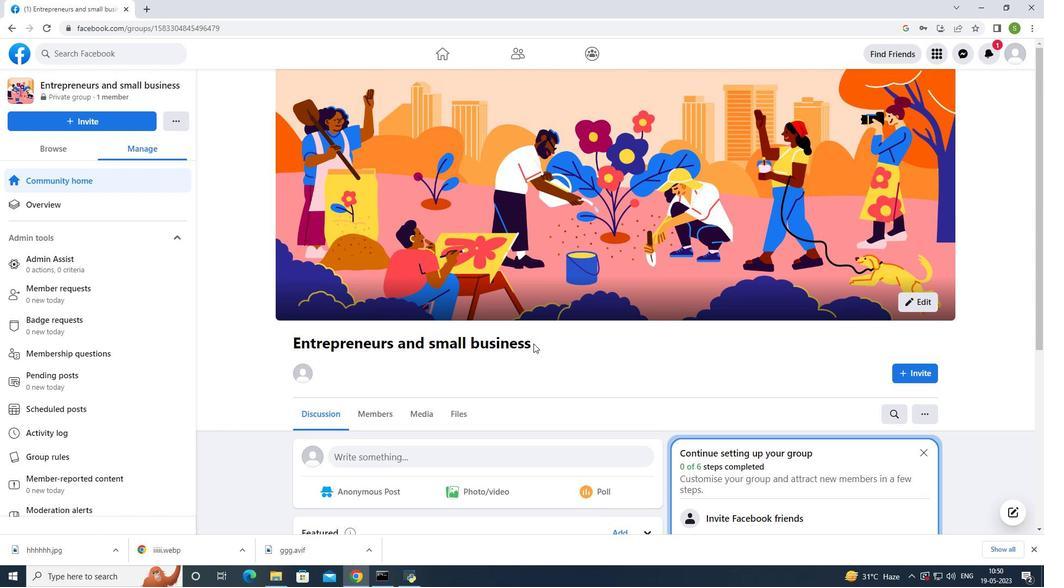 
Action: Mouse scrolled (533, 344) with delta (0, 0)
Screenshot: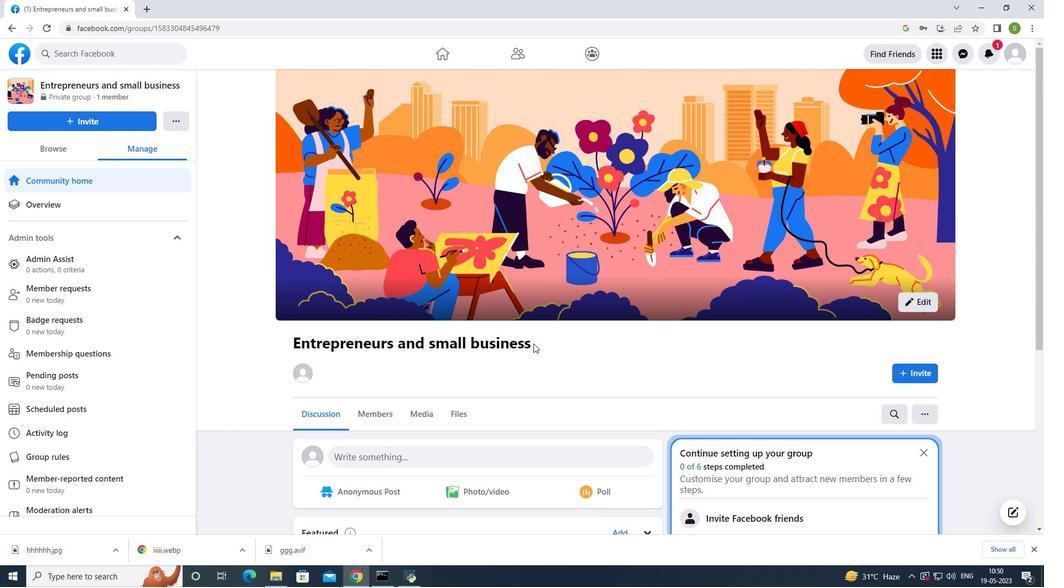 
Action: Mouse scrolled (533, 344) with delta (0, 0)
Screenshot: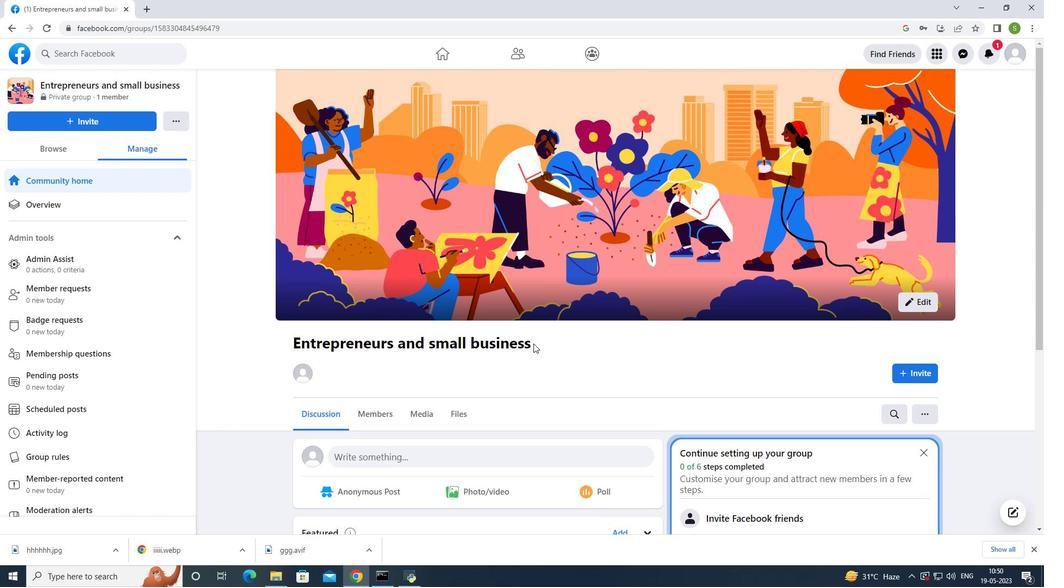 
Action: Mouse scrolled (533, 344) with delta (0, 0)
Screenshot: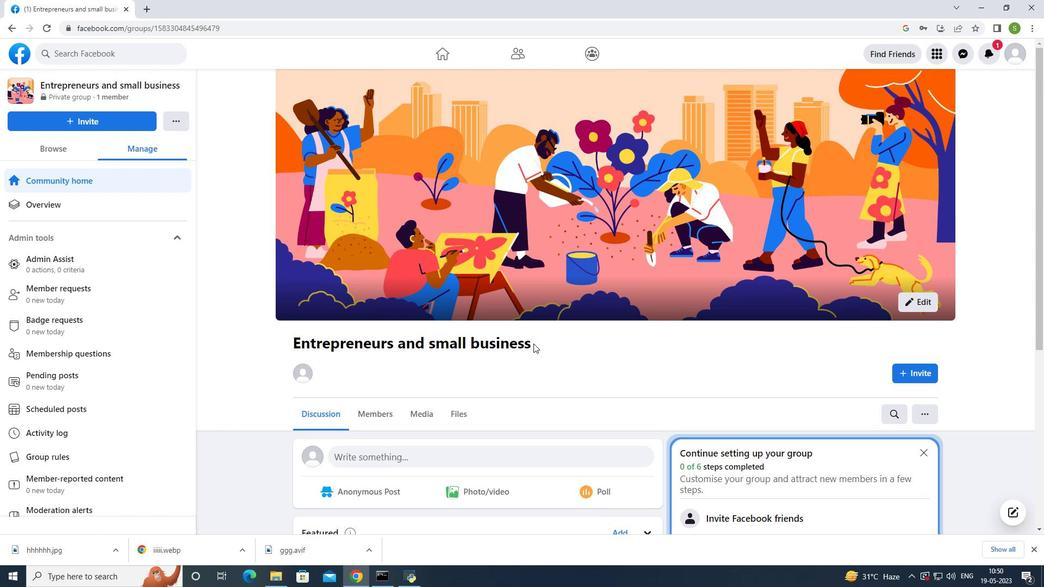 
Action: Mouse moved to (533, 344)
Screenshot: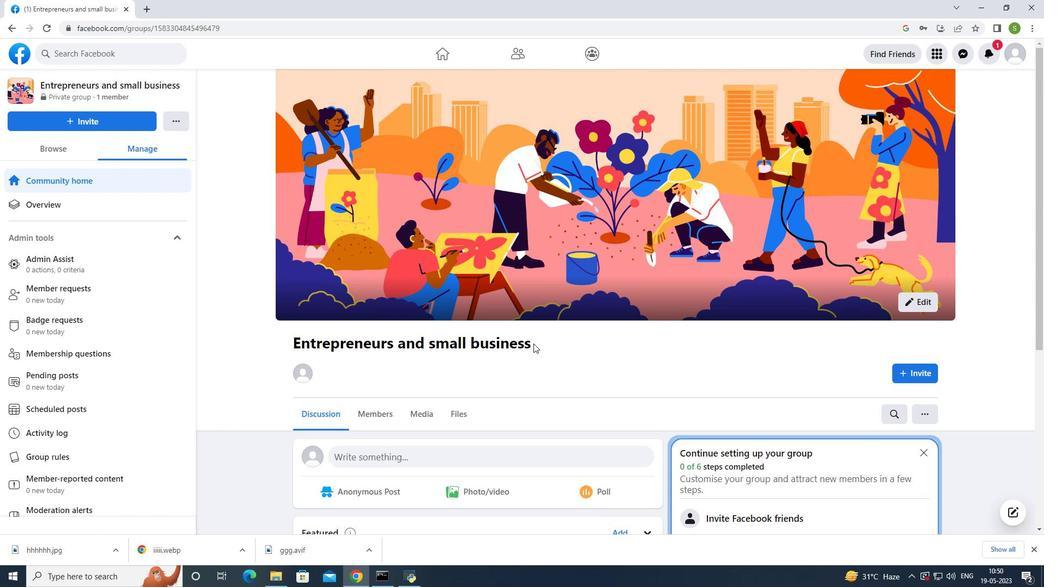
Action: Mouse scrolled (533, 343) with delta (0, 0)
Screenshot: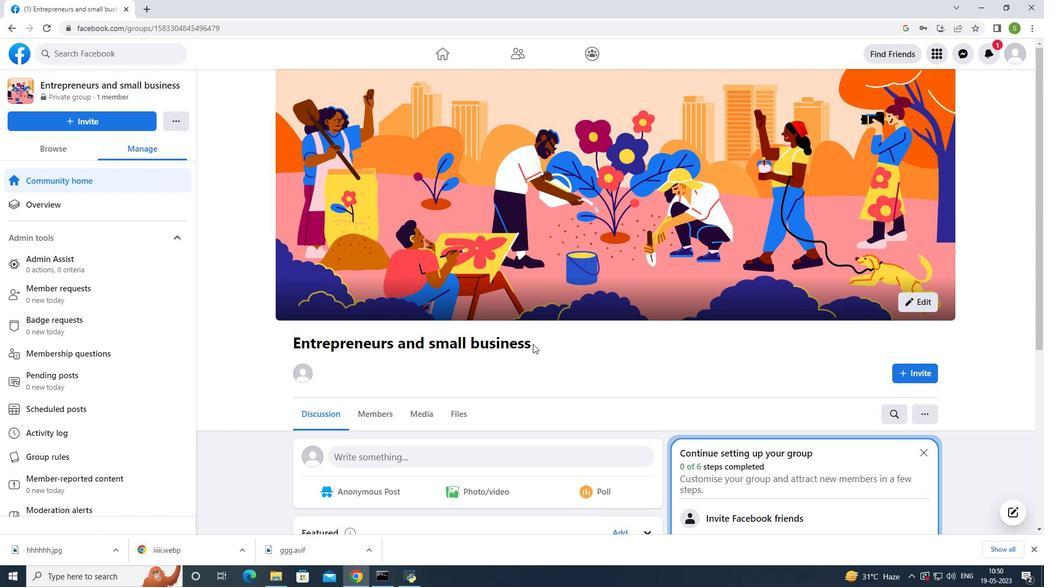 
Action: Mouse scrolled (533, 343) with delta (0, 0)
Screenshot: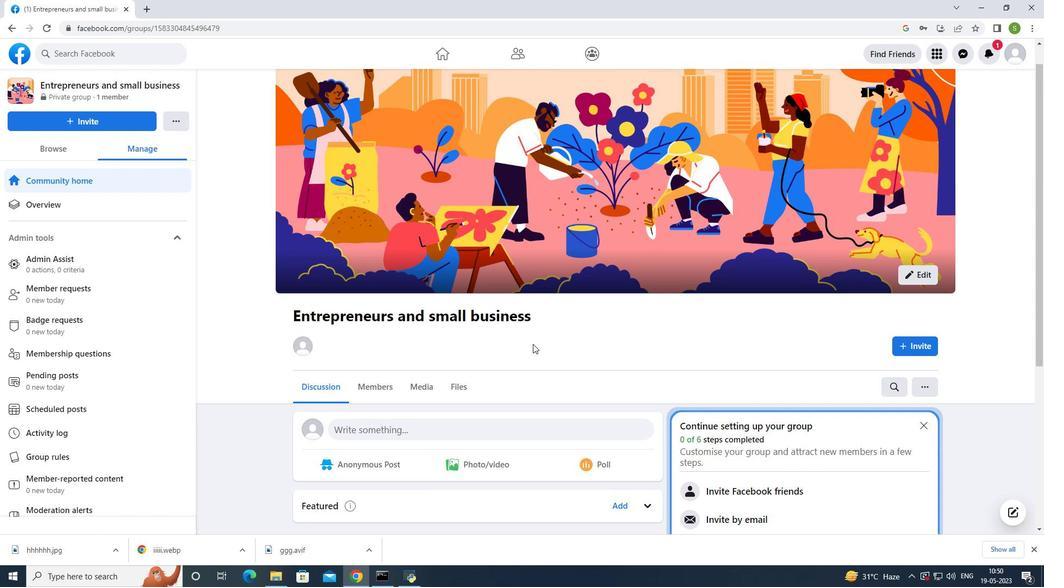 
Action: Mouse scrolled (533, 343) with delta (0, 0)
Screenshot: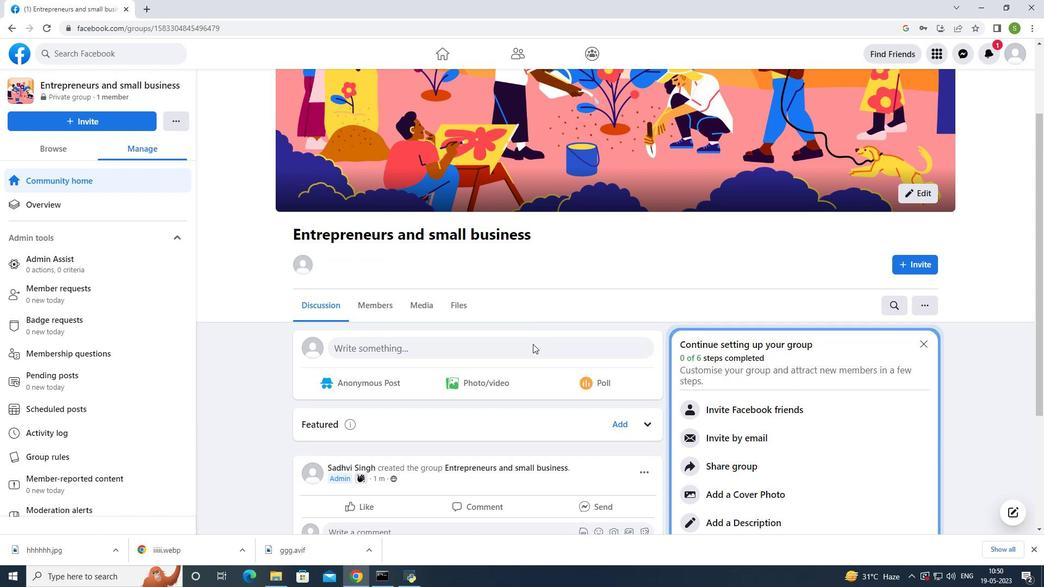 
Action: Mouse moved to (530, 348)
Screenshot: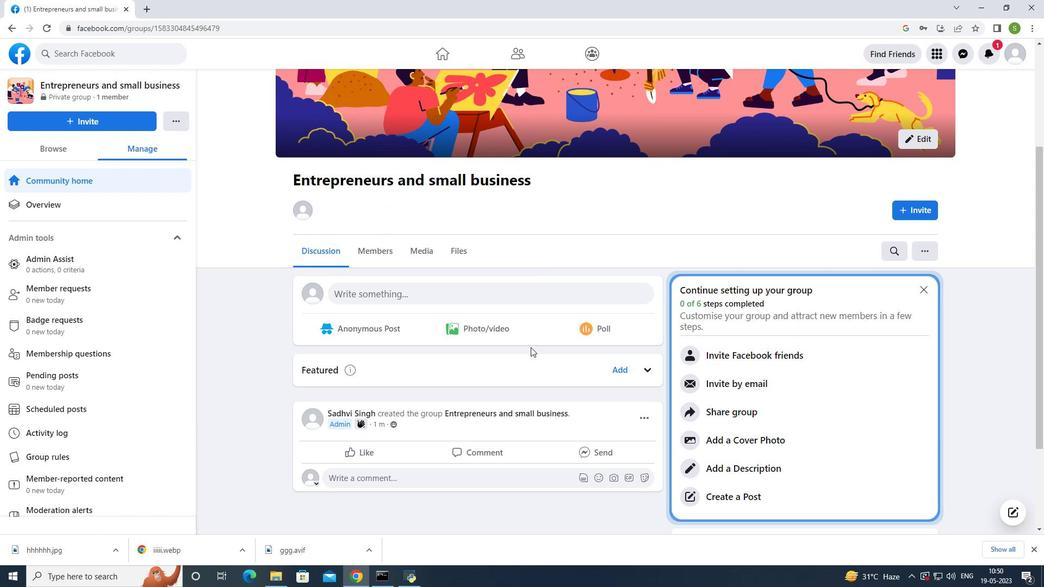 
Action: Mouse scrolled (530, 348) with delta (0, 0)
Screenshot: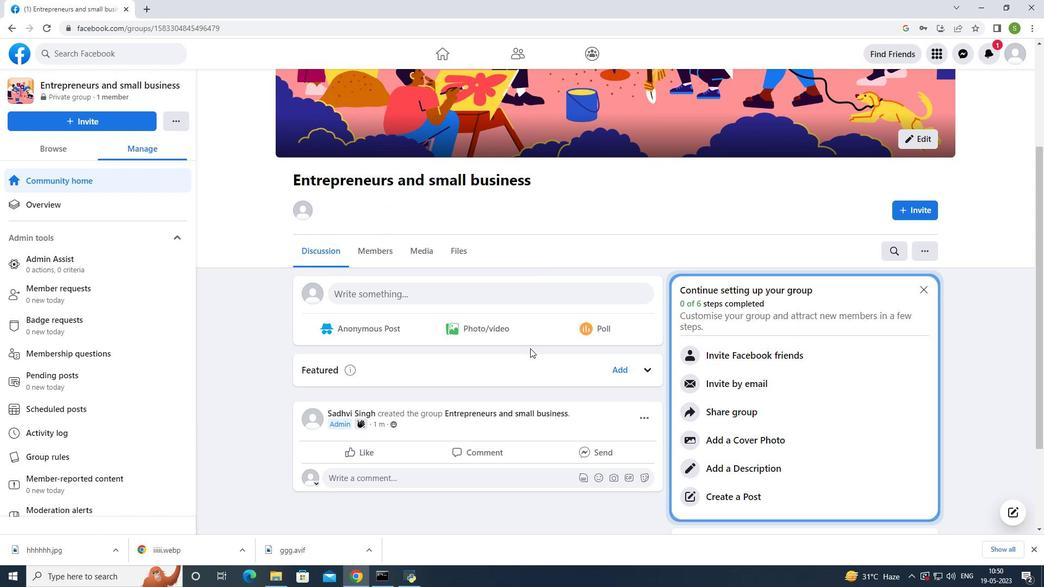 
Action: Mouse scrolled (530, 348) with delta (0, 0)
Screenshot: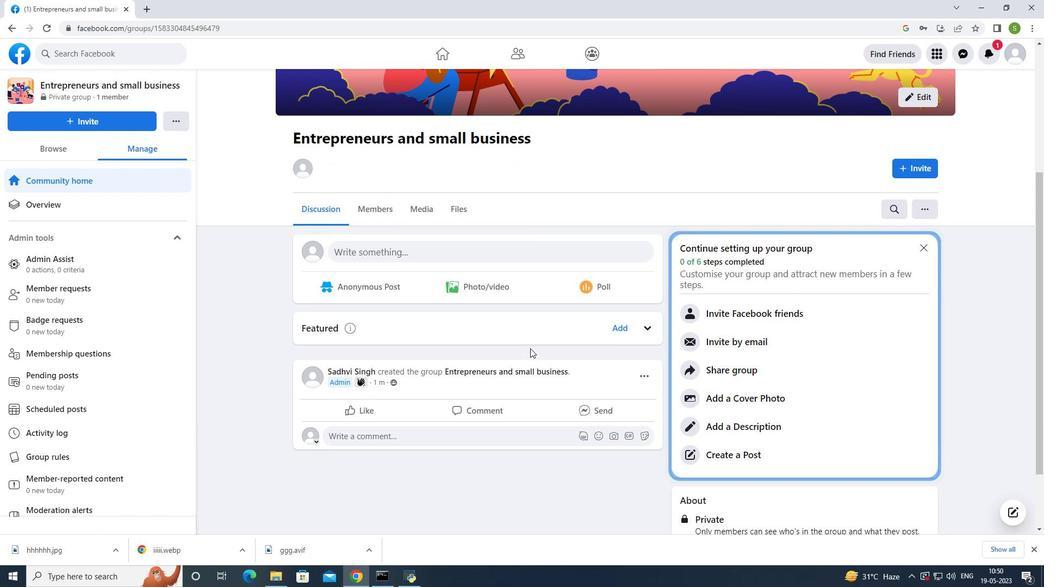 
Action: Mouse moved to (530, 350)
Screenshot: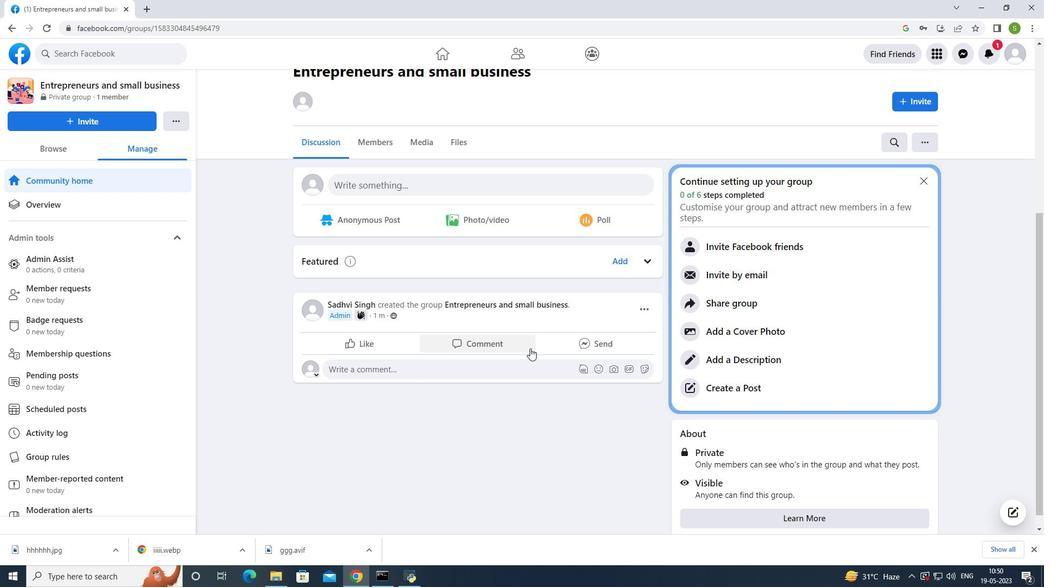 
Action: Mouse scrolled (530, 349) with delta (0, 0)
Screenshot: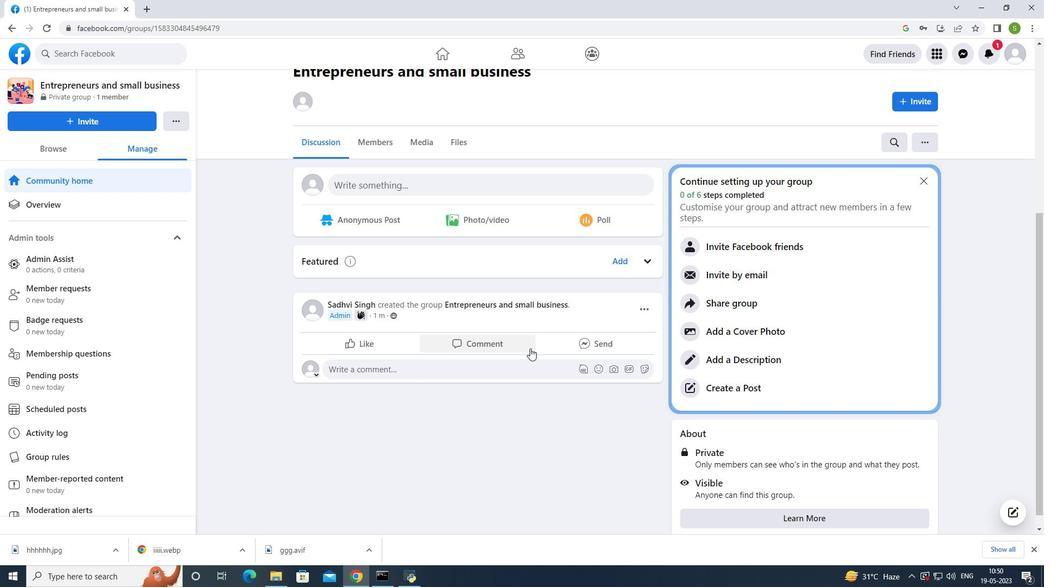 
Action: Mouse moved to (529, 352)
Screenshot: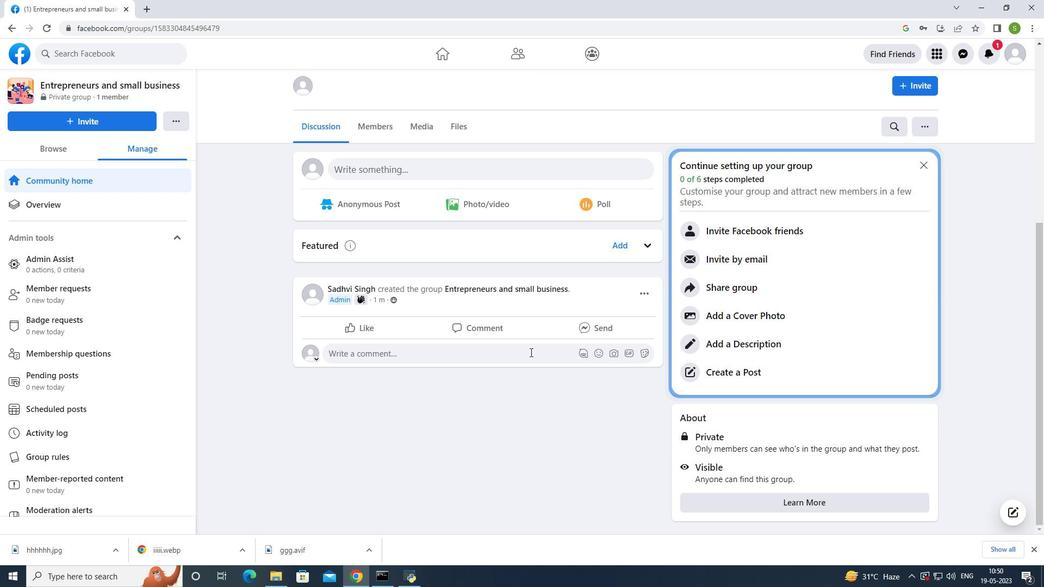 
Action: Mouse scrolled (529, 351) with delta (0, 0)
Screenshot: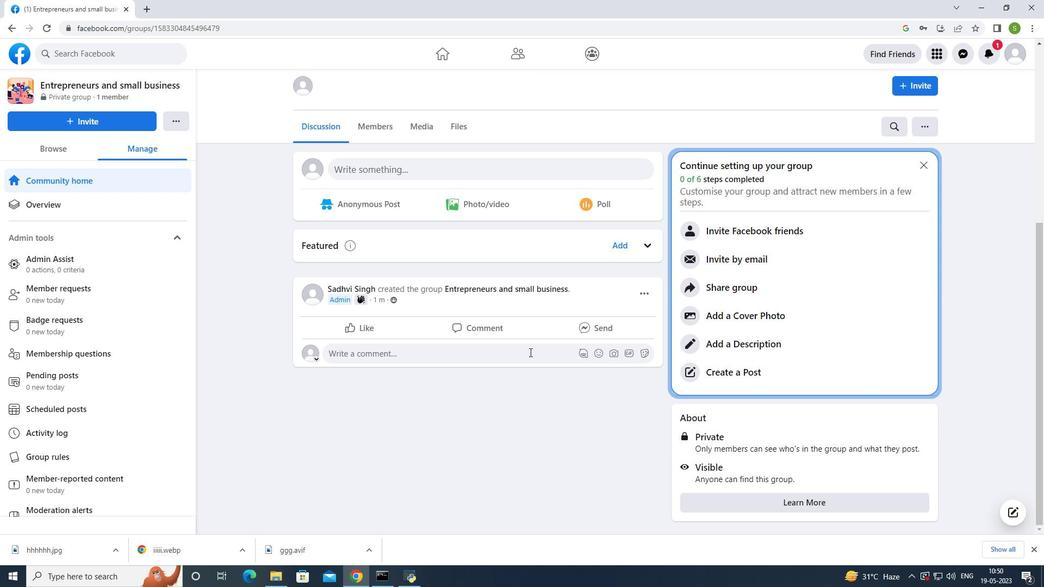 
Action: Mouse scrolled (529, 351) with delta (0, 0)
Screenshot: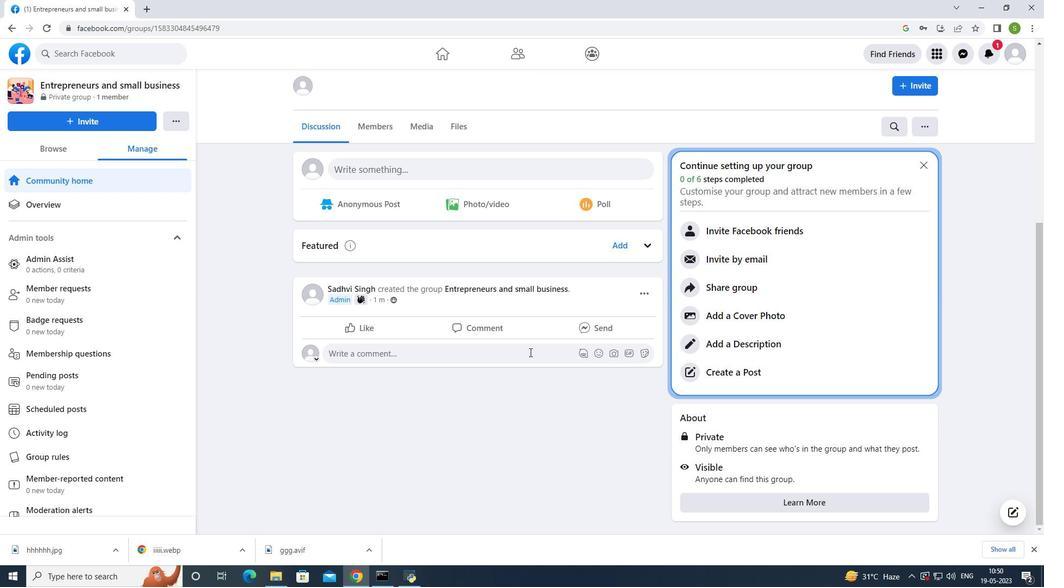 
Action: Mouse moved to (529, 352)
Screenshot: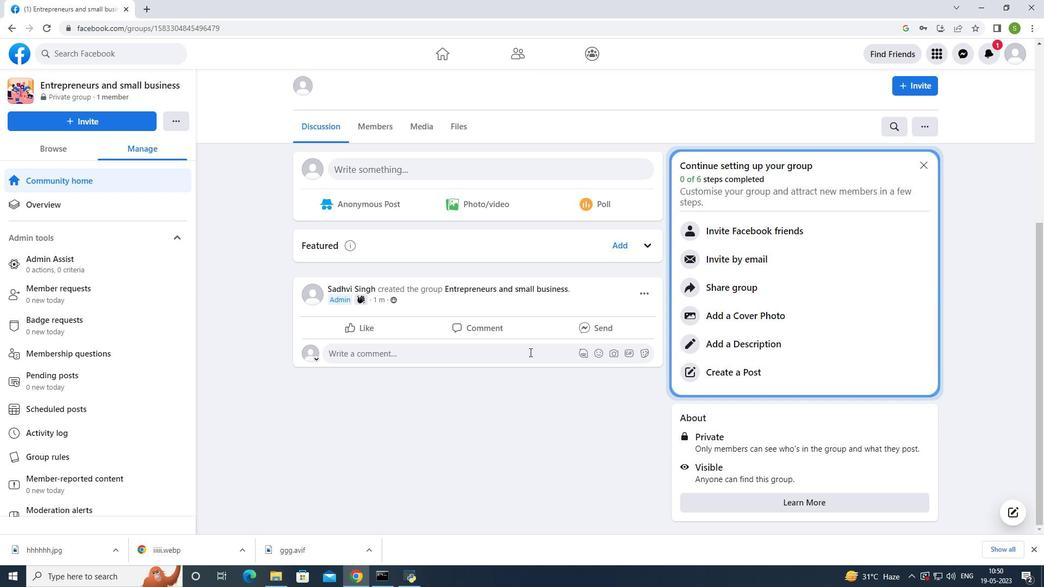 
Action: Mouse scrolled (529, 353) with delta (0, 0)
Screenshot: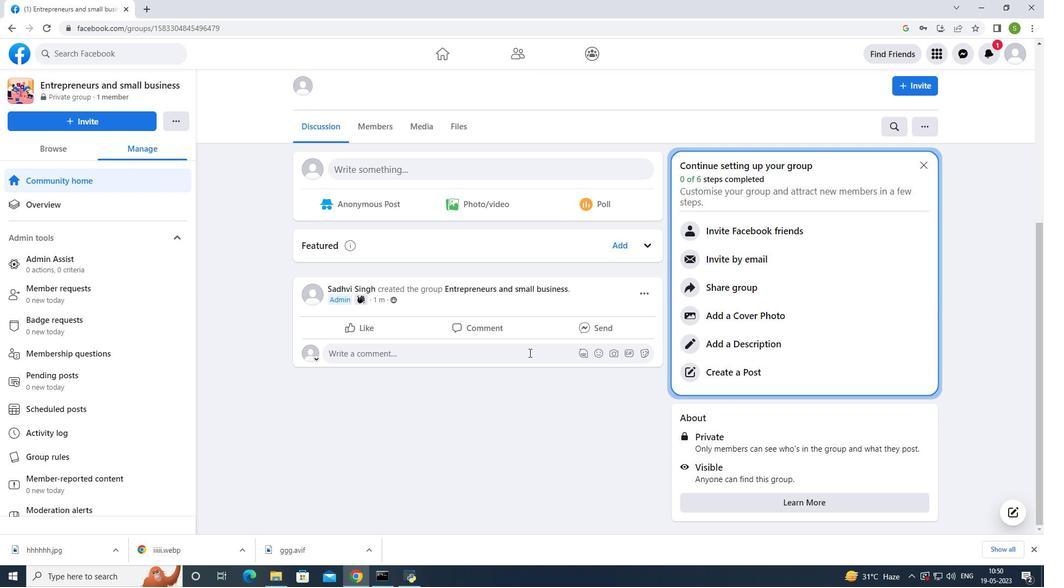 
Action: Mouse scrolled (529, 353) with delta (0, 0)
Screenshot: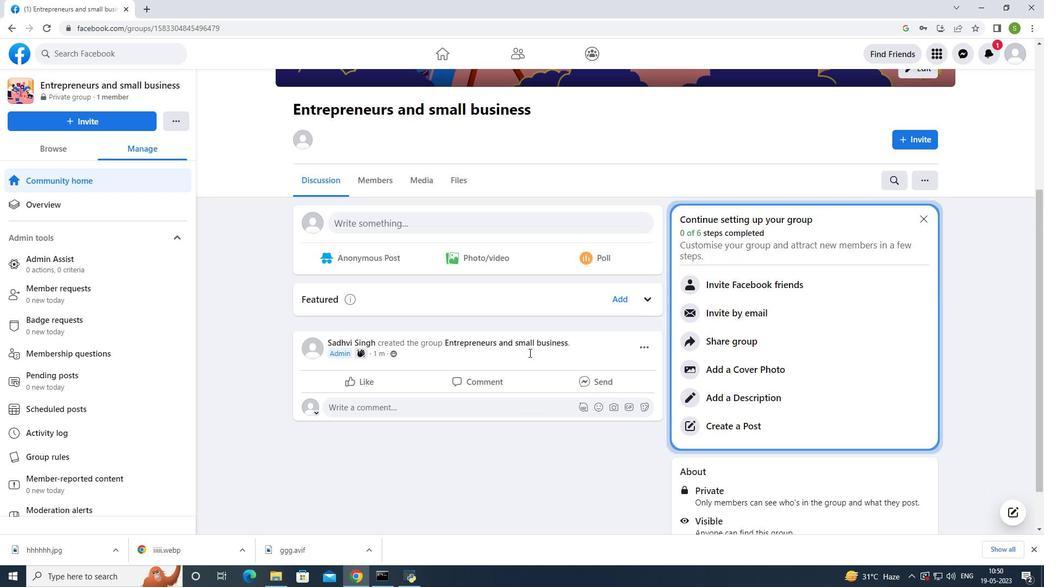 
Action: Mouse scrolled (529, 353) with delta (0, 0)
Screenshot: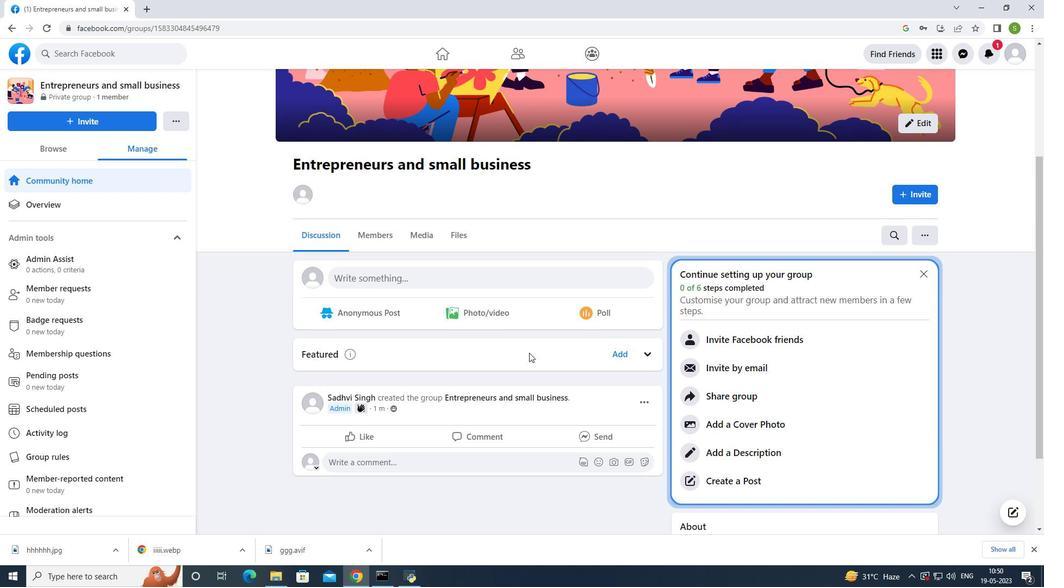
Action: Mouse scrolled (529, 353) with delta (0, 0)
Screenshot: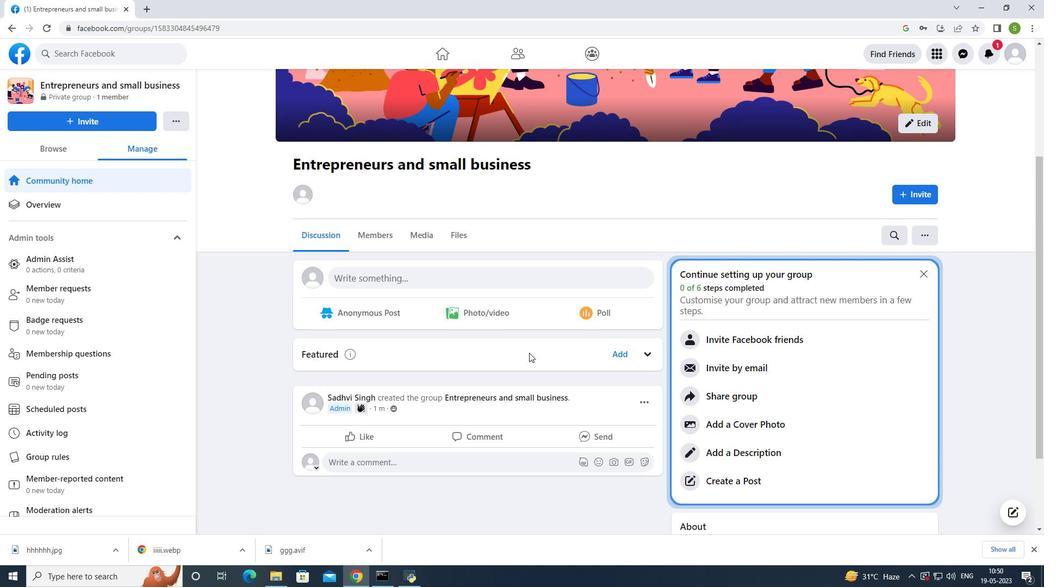
Action: Mouse moved to (528, 352)
Screenshot: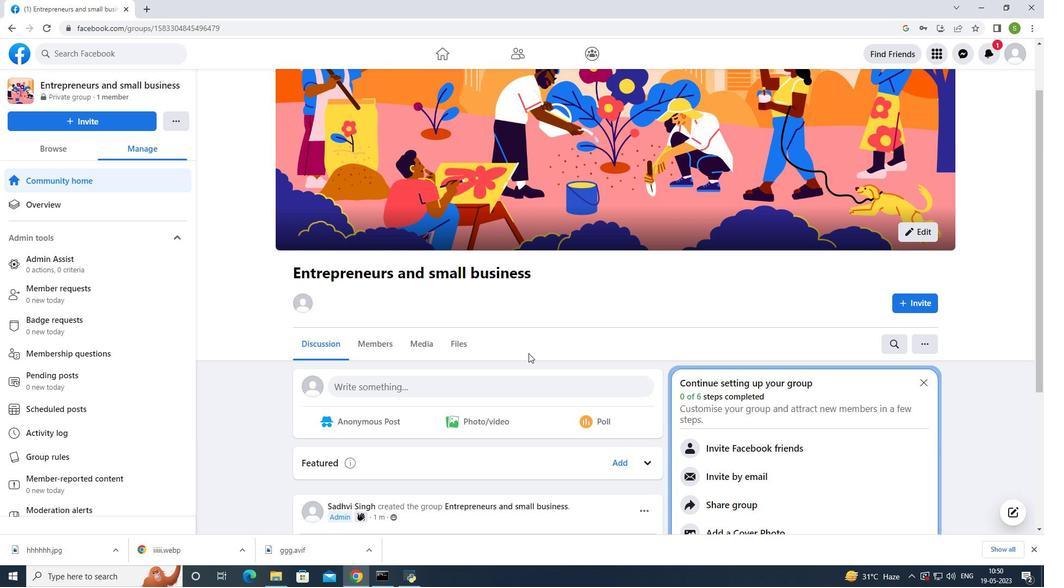 
Action: Mouse scrolled (528, 353) with delta (0, 0)
Screenshot: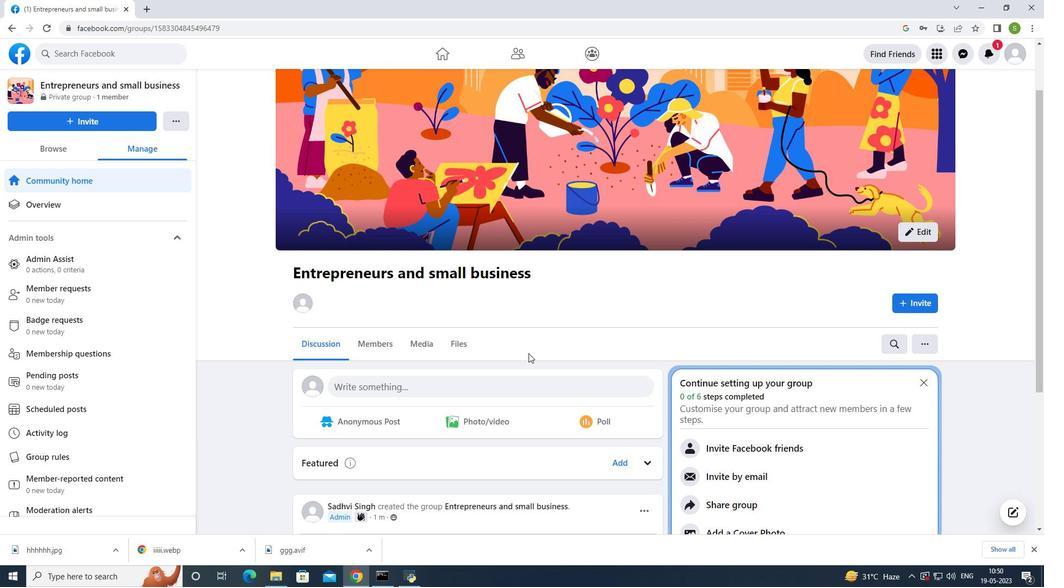 
Action: Mouse moved to (530, 348)
Screenshot: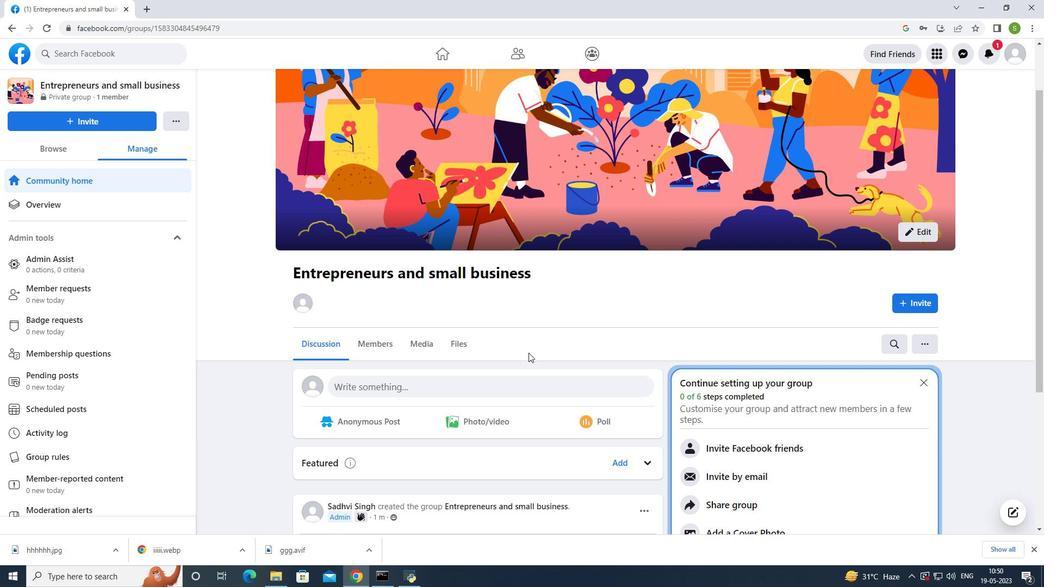
Action: Mouse scrolled (530, 347) with delta (0, 0)
Screenshot: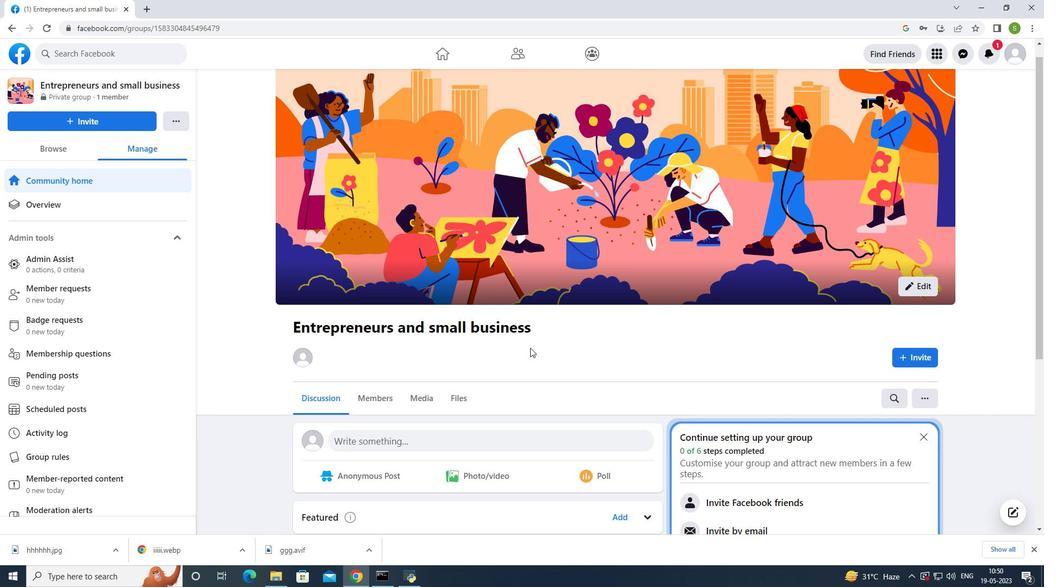
Action: Mouse scrolled (530, 347) with delta (0, 0)
Screenshot: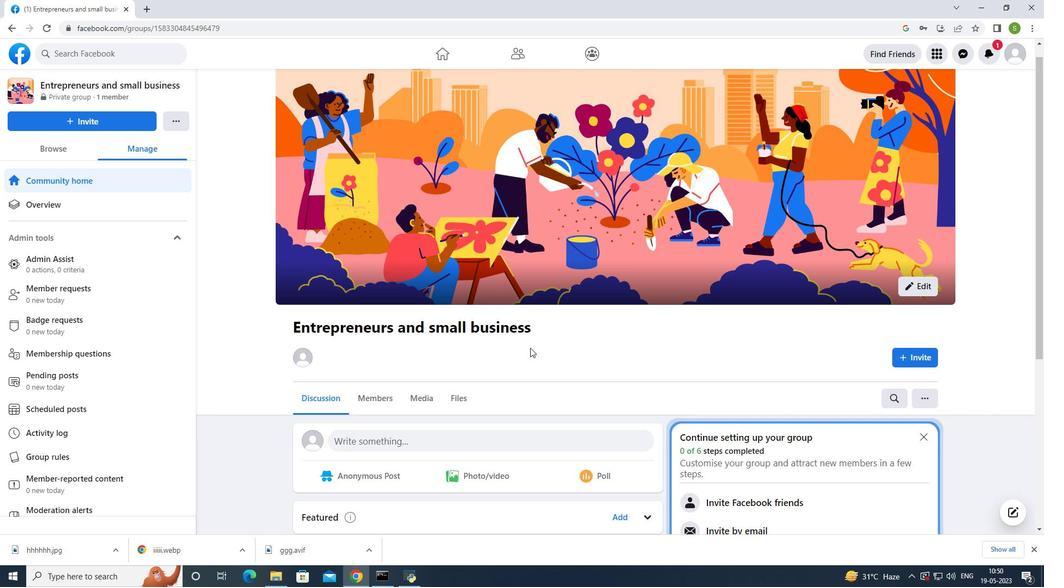 
Action: Mouse scrolled (530, 347) with delta (0, 0)
Screenshot: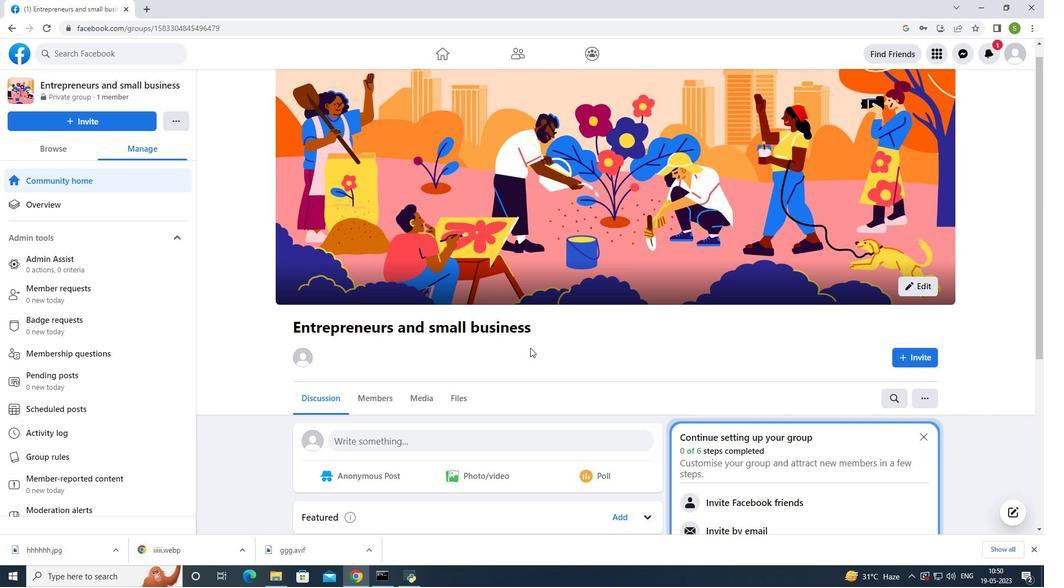 
Action: Mouse scrolled (530, 347) with delta (0, 0)
Screenshot: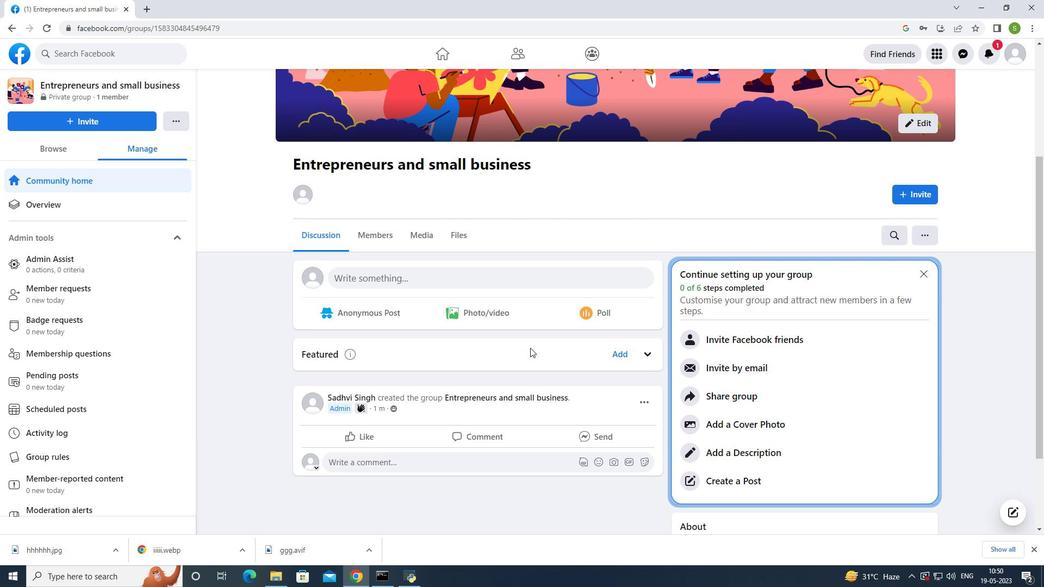 
Action: Mouse moved to (478, 357)
Screenshot: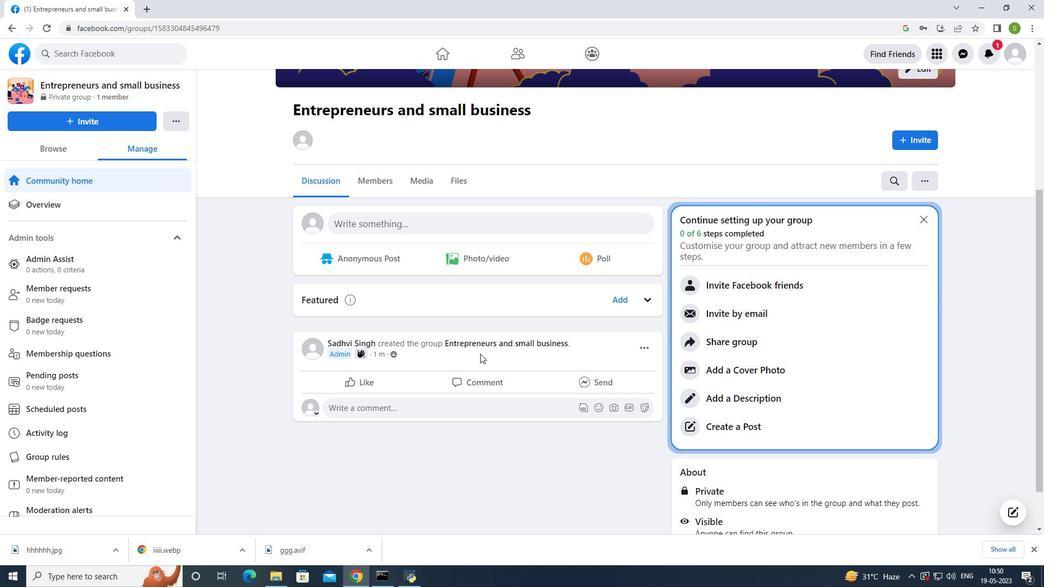
Action: Mouse scrolled (478, 356) with delta (0, 0)
Screenshot: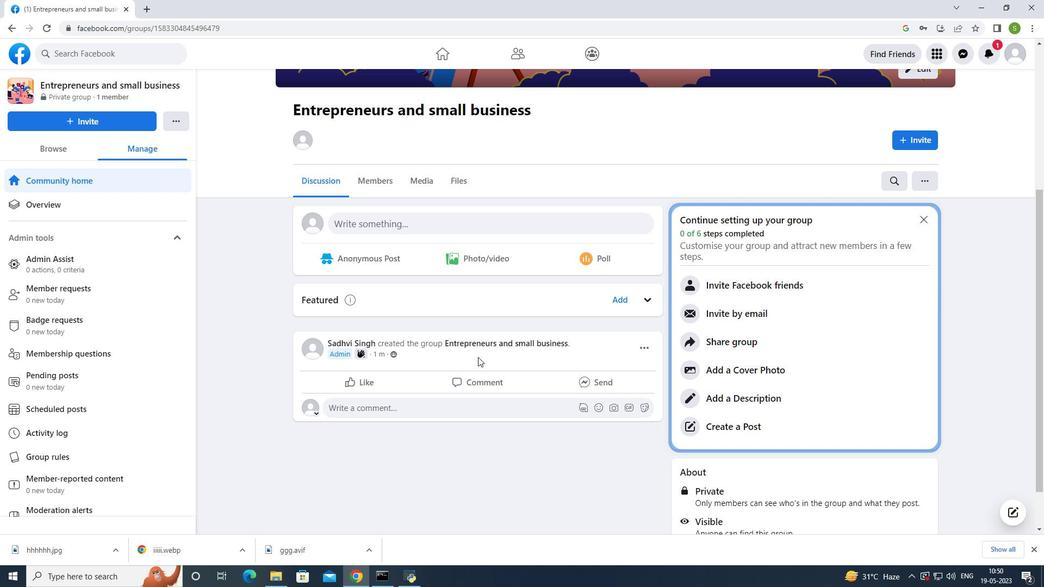
Action: Mouse scrolled (478, 356) with delta (0, 0)
Screenshot: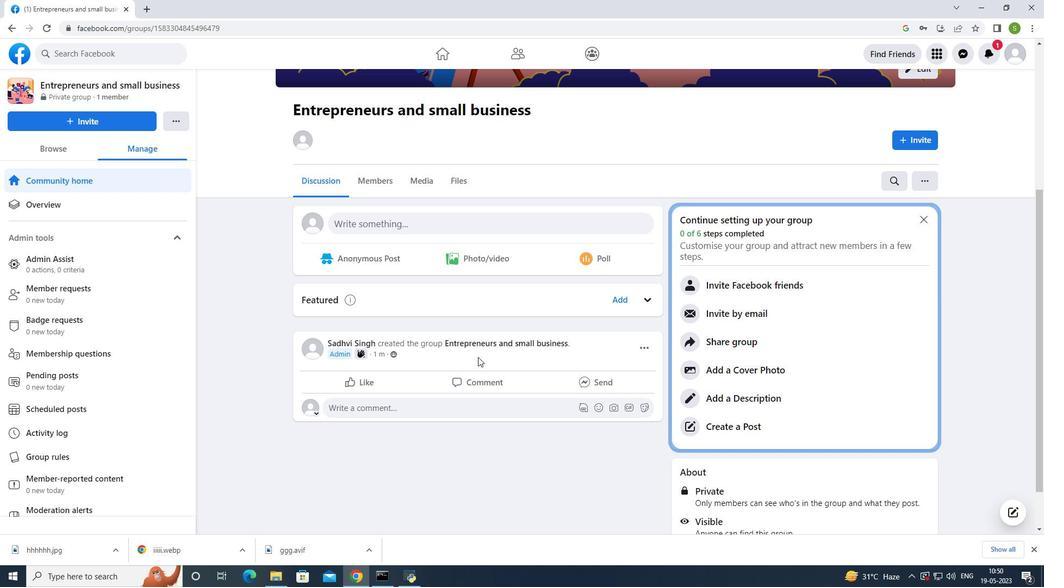 
Action: Mouse scrolled (478, 356) with delta (0, 0)
Screenshot: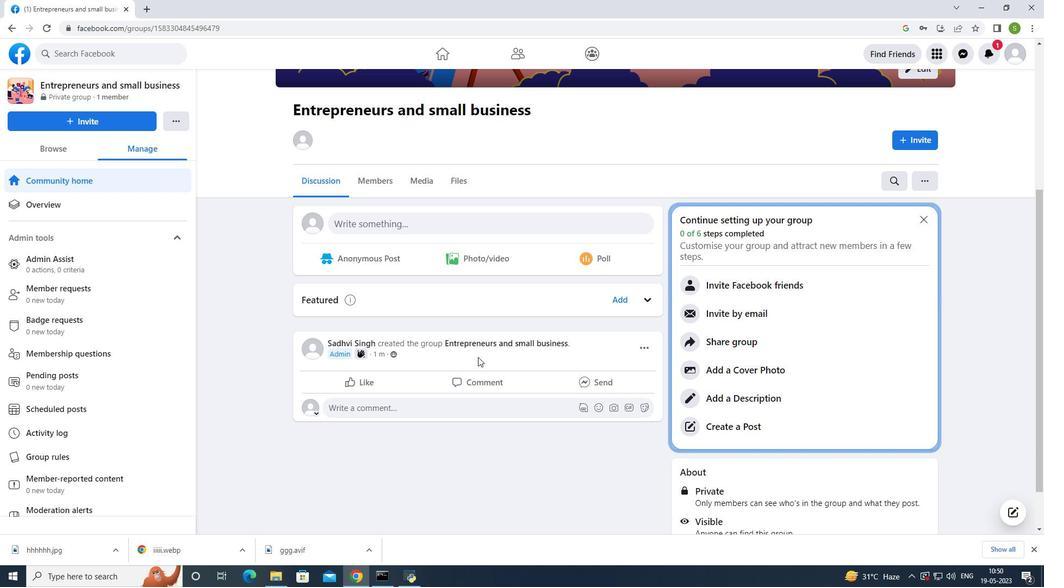 
Action: Mouse moved to (471, 296)
Screenshot: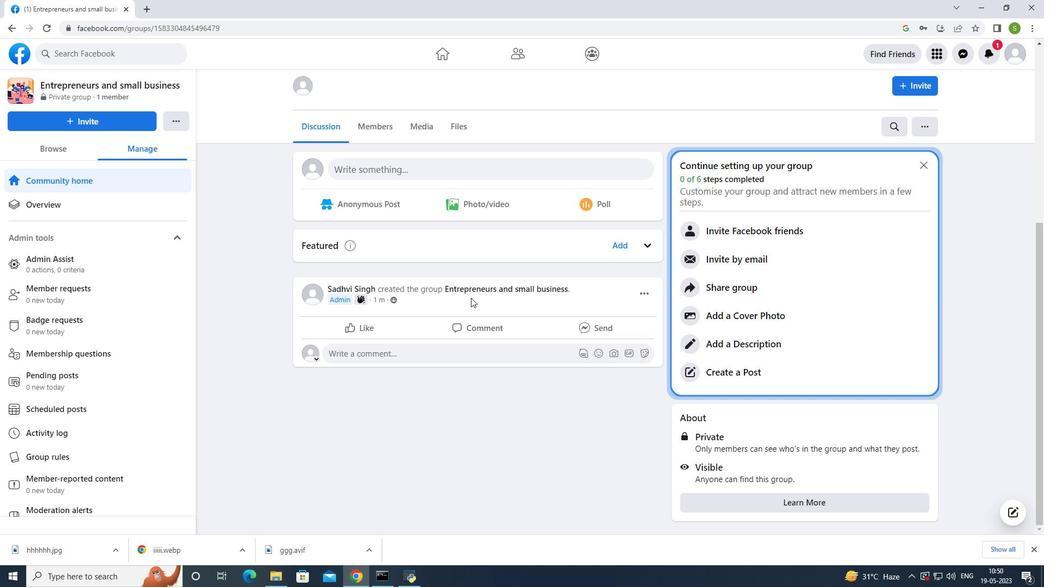 
Action: Mouse scrolled (471, 296) with delta (0, 0)
Screenshot: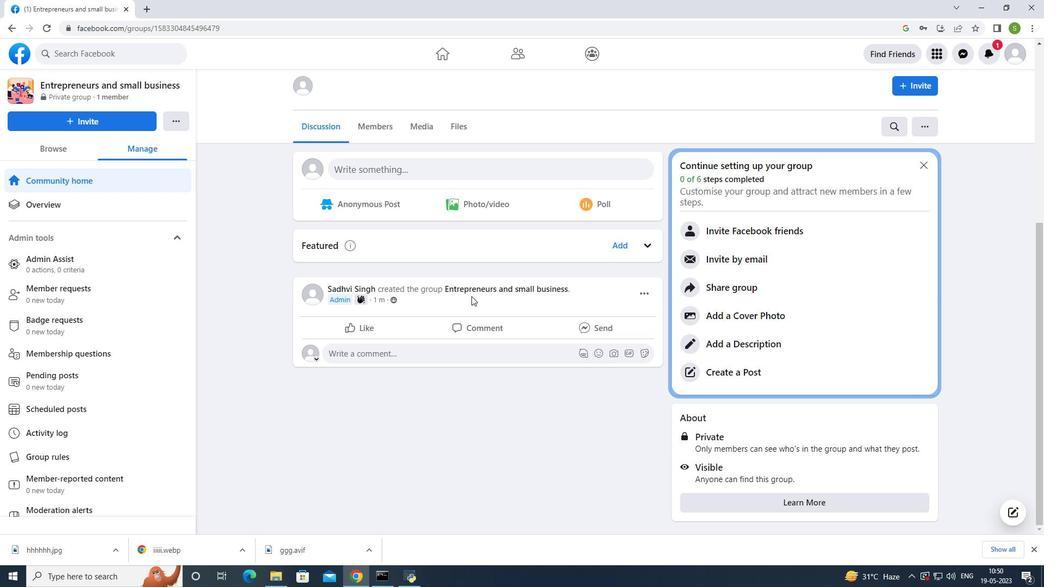 
Action: Mouse scrolled (471, 296) with delta (0, 0)
Screenshot: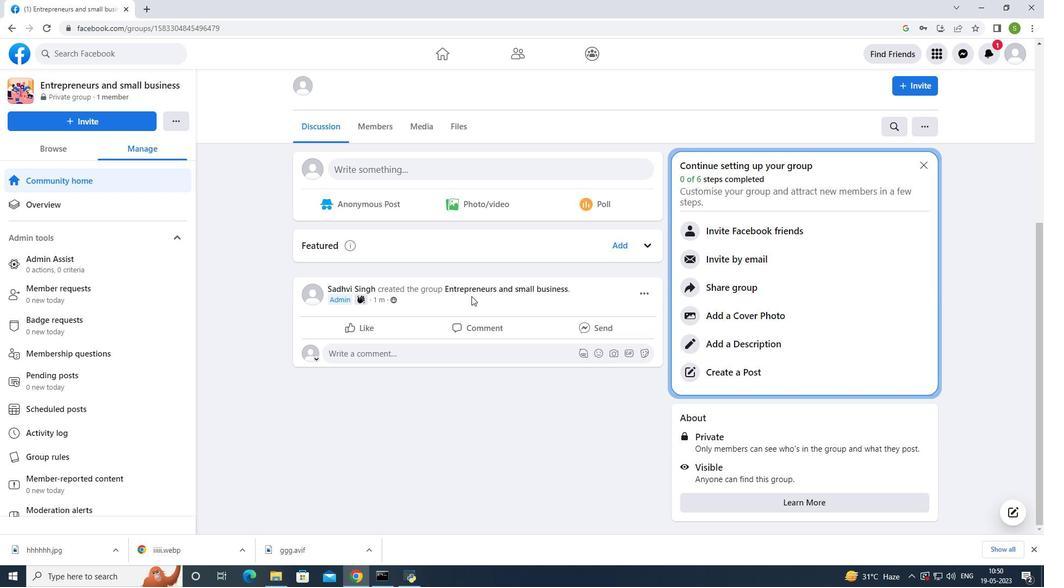 
Action: Mouse scrolled (471, 296) with delta (0, 0)
Screenshot: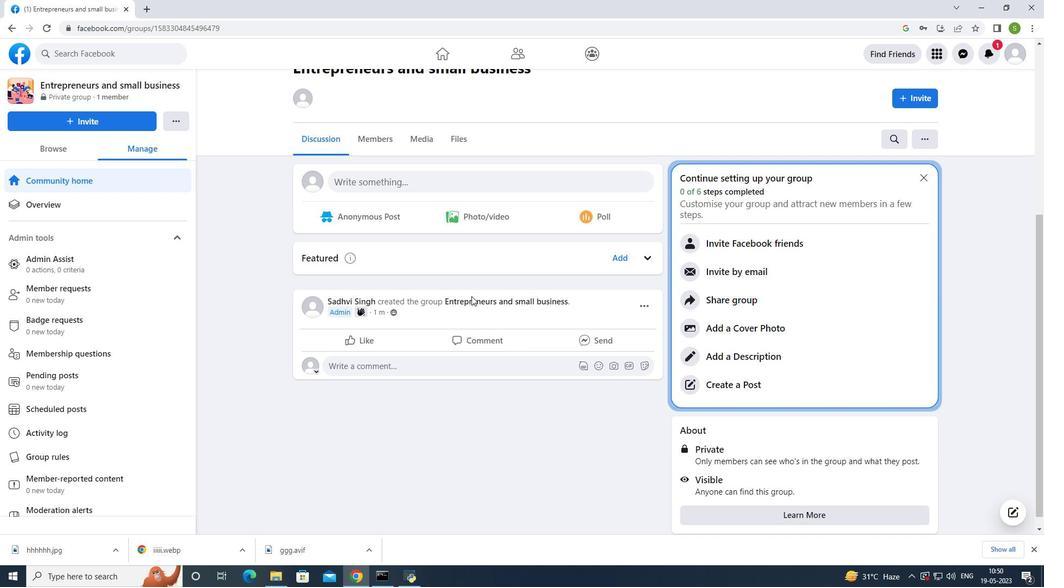 
Action: Mouse scrolled (471, 295) with delta (0, 0)
Screenshot: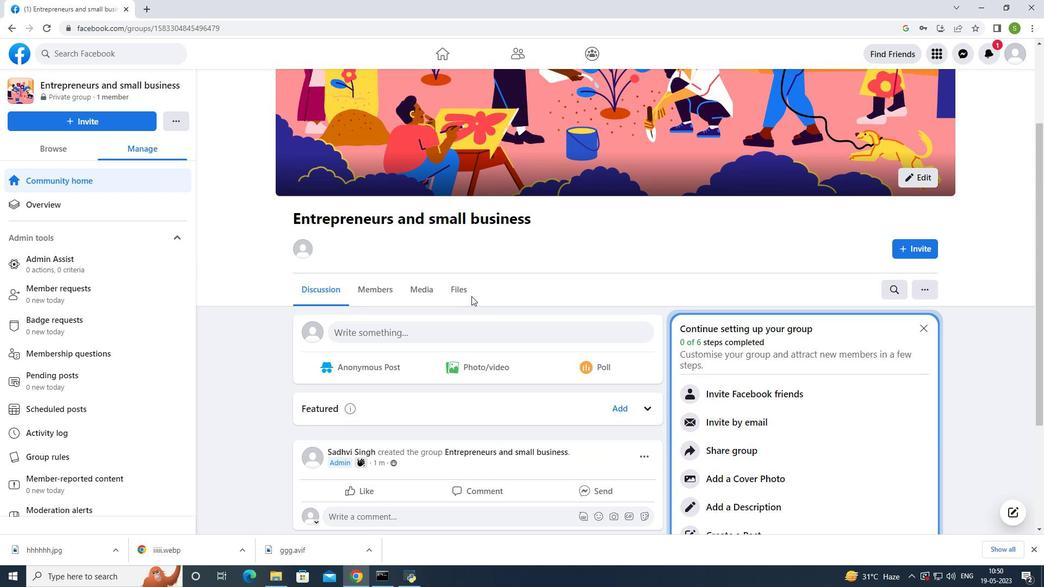 
Action: Mouse scrolled (471, 295) with delta (0, 0)
Screenshot: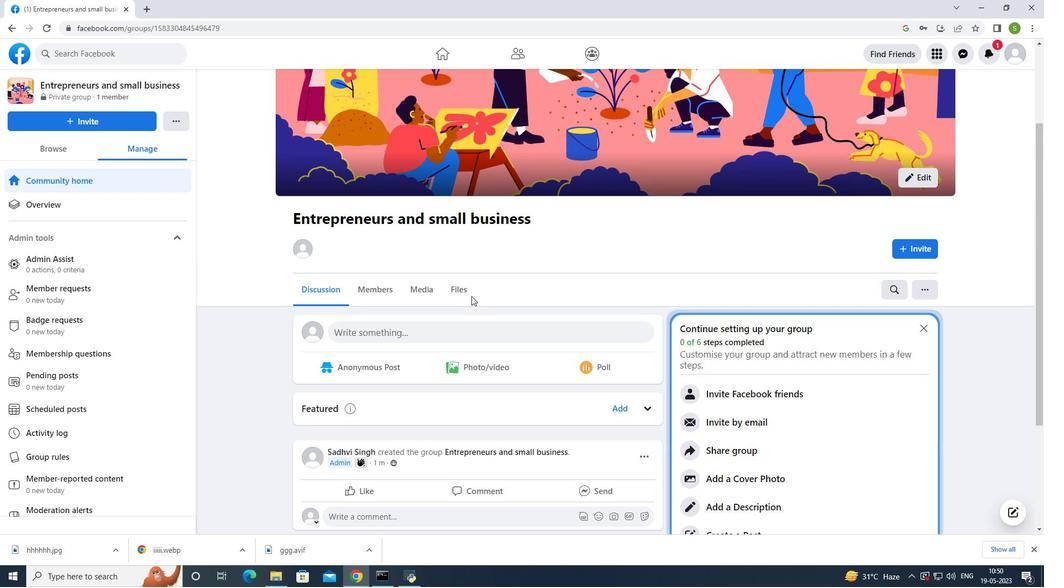 
Action: Mouse scrolled (471, 295) with delta (0, 0)
Screenshot: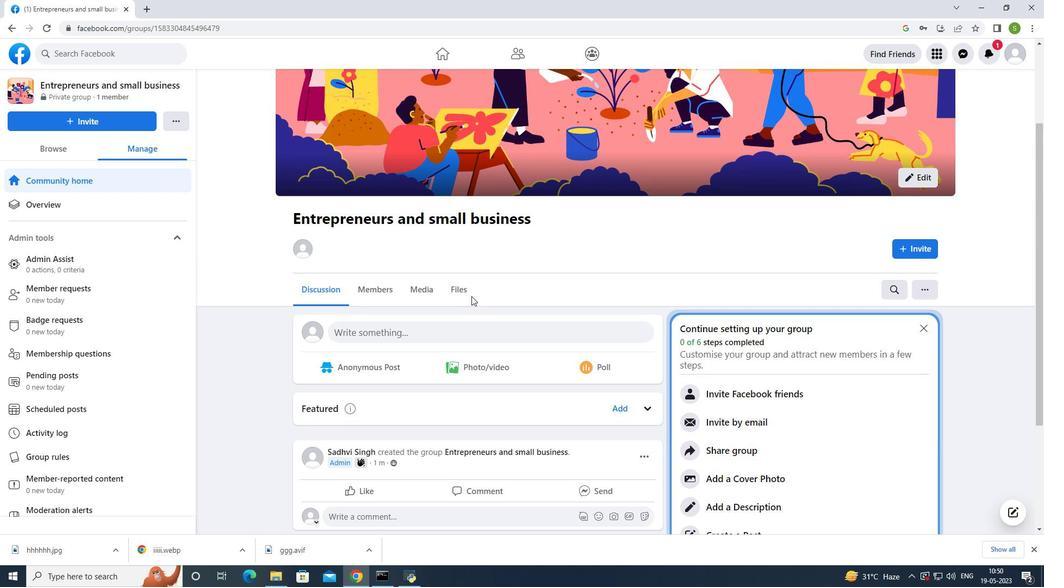 
Action: Mouse scrolled (471, 295) with delta (0, 0)
Screenshot: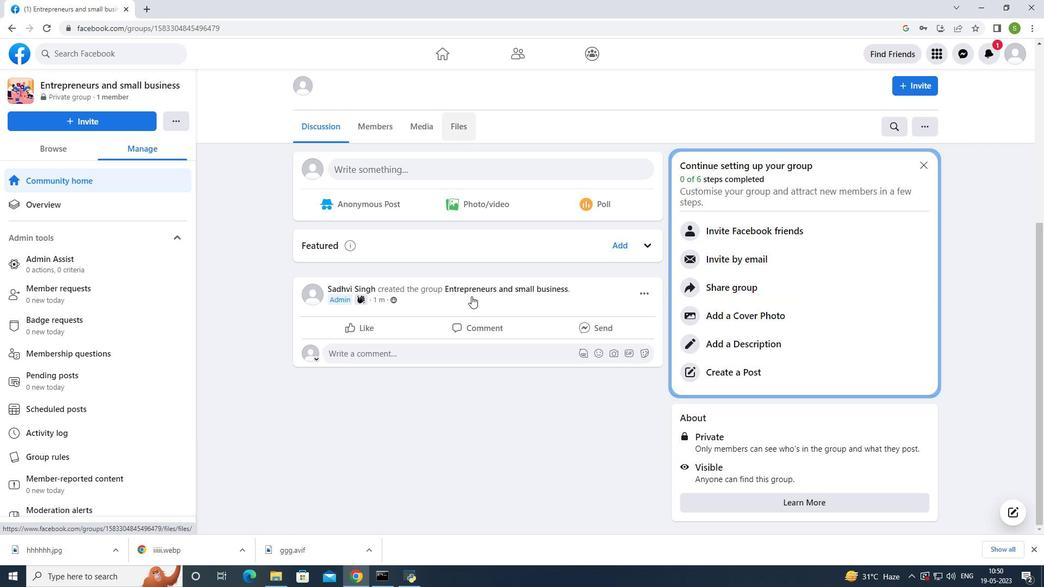 
Action: Mouse scrolled (471, 295) with delta (0, 0)
Screenshot: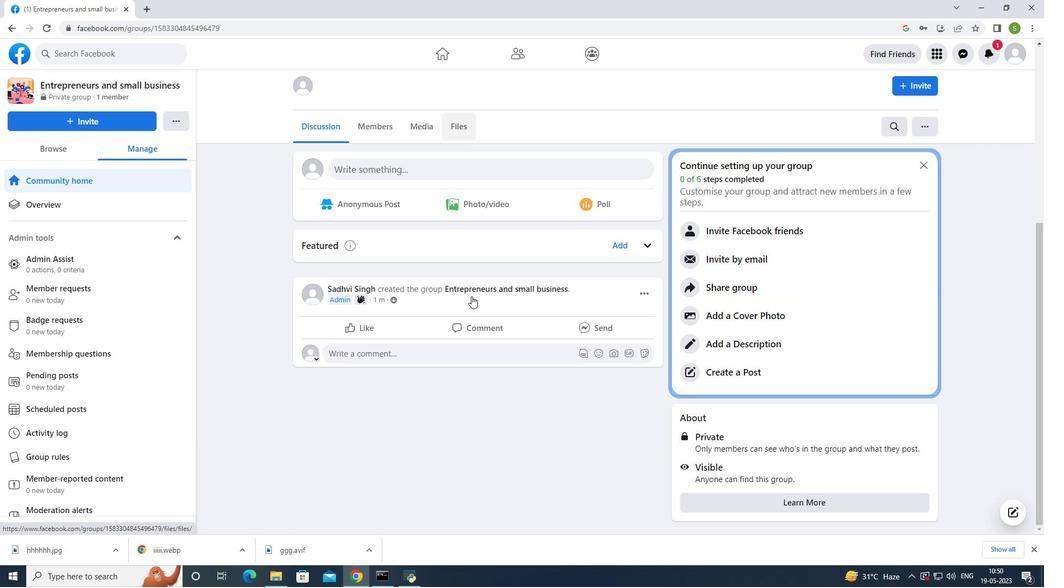 
Action: Mouse moved to (345, 181)
Screenshot: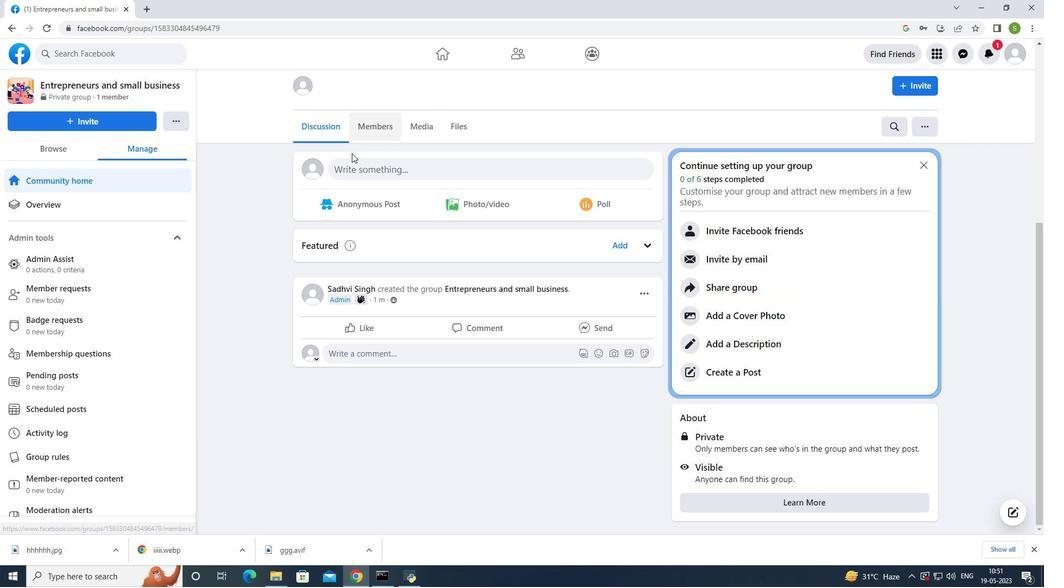 
Action: Mouse scrolled (345, 181) with delta (0, 0)
Screenshot: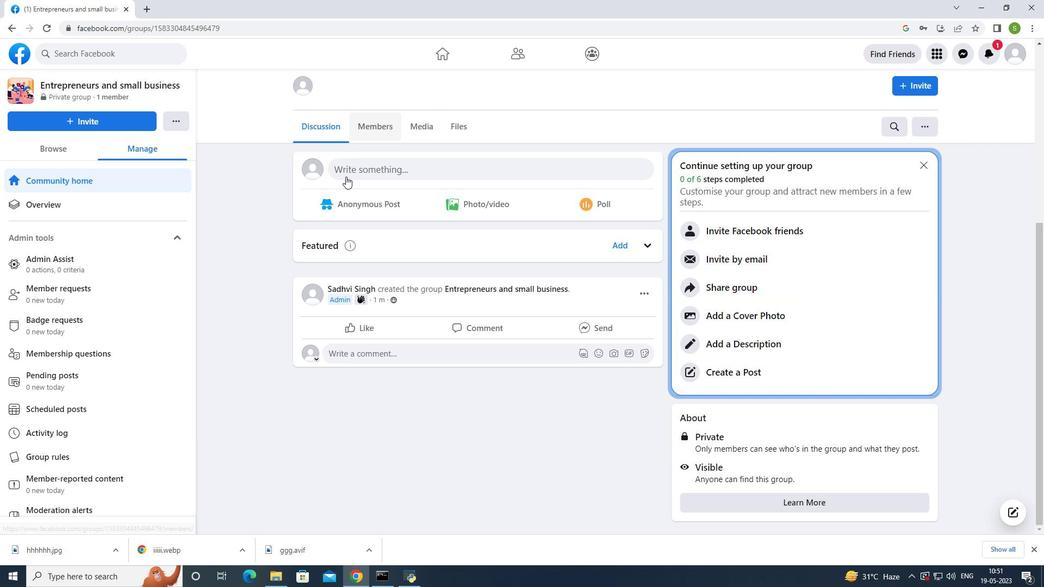 
Action: Mouse scrolled (345, 181) with delta (0, 0)
Screenshot: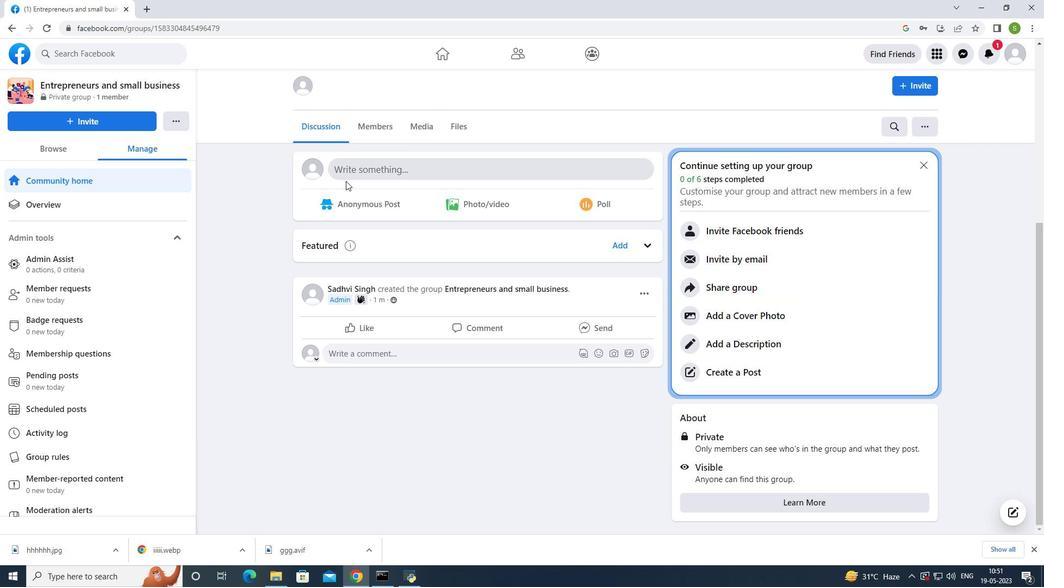 
Action: Mouse scrolled (345, 181) with delta (0, 0)
Screenshot: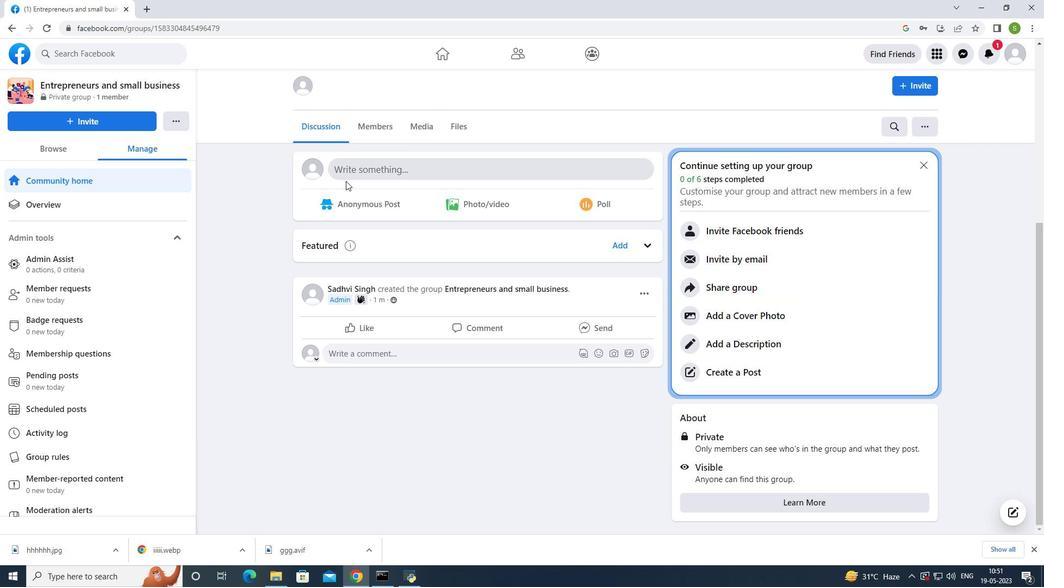 
Action: Mouse scrolled (345, 181) with delta (0, 0)
Screenshot: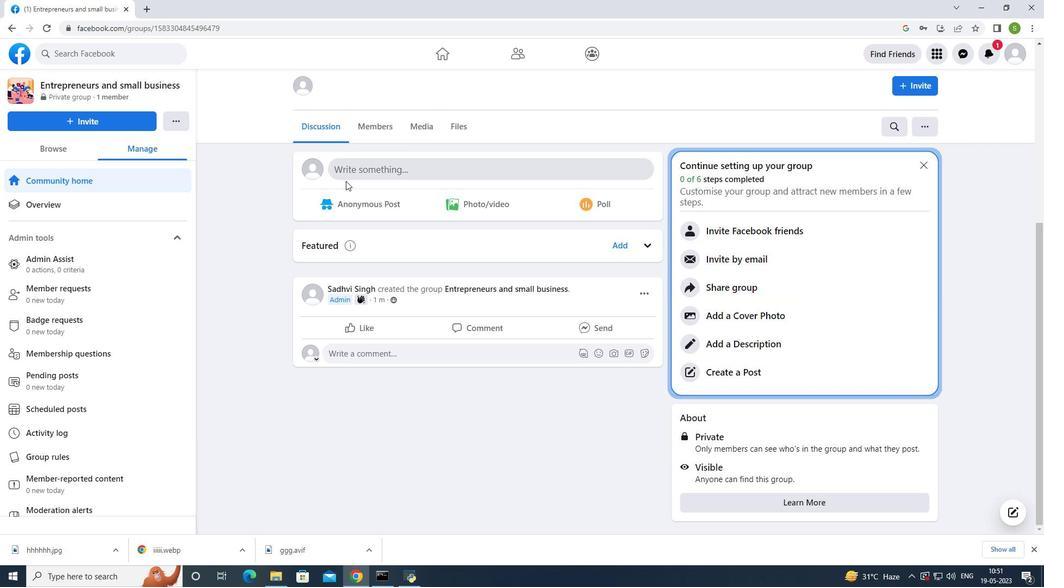 
Action: Mouse moved to (345, 181)
Screenshot: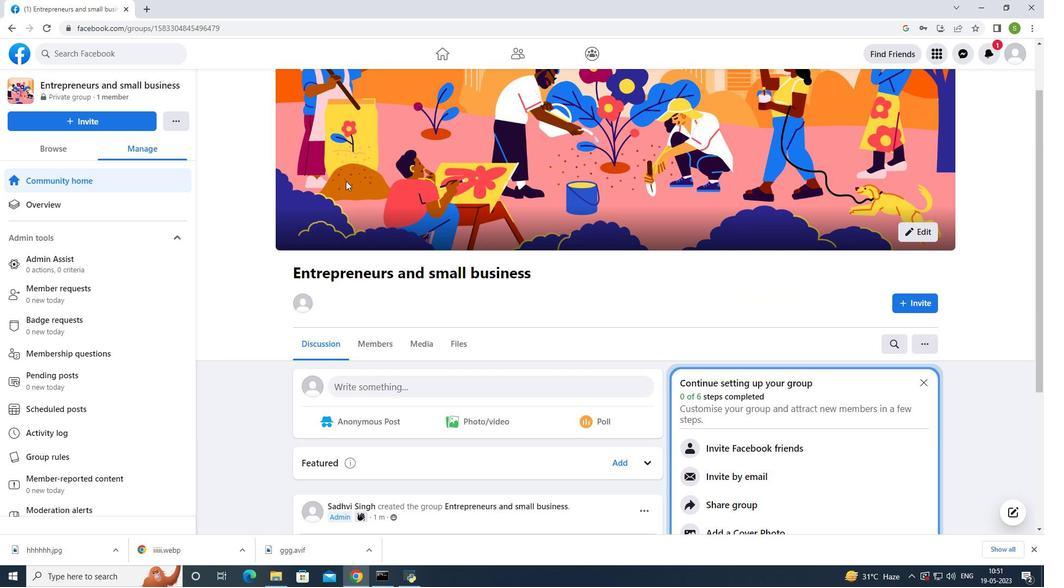 
Action: Mouse scrolled (345, 181) with delta (0, 0)
Screenshot: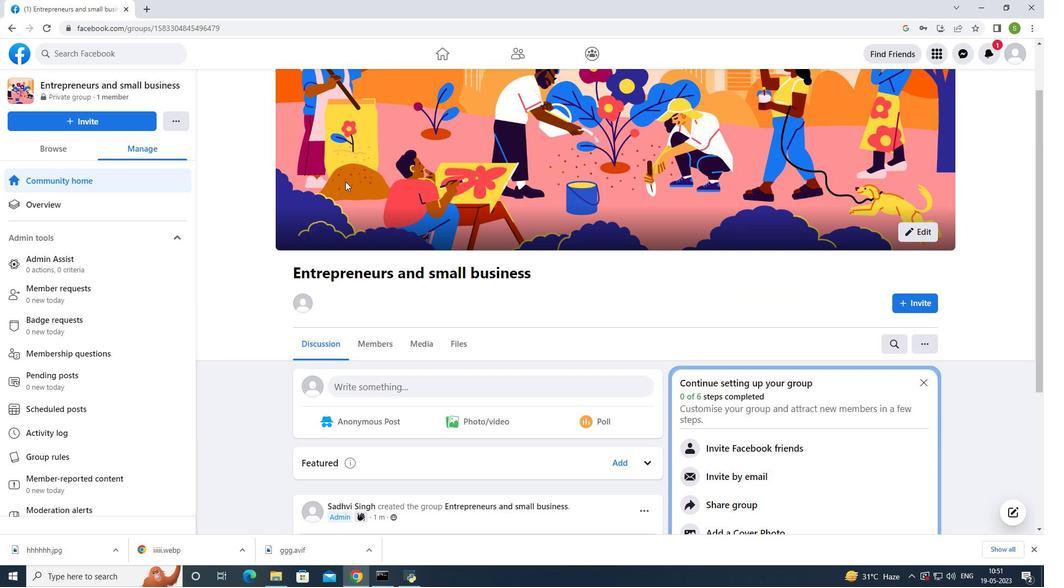 
Action: Mouse moved to (345, 183)
Screenshot: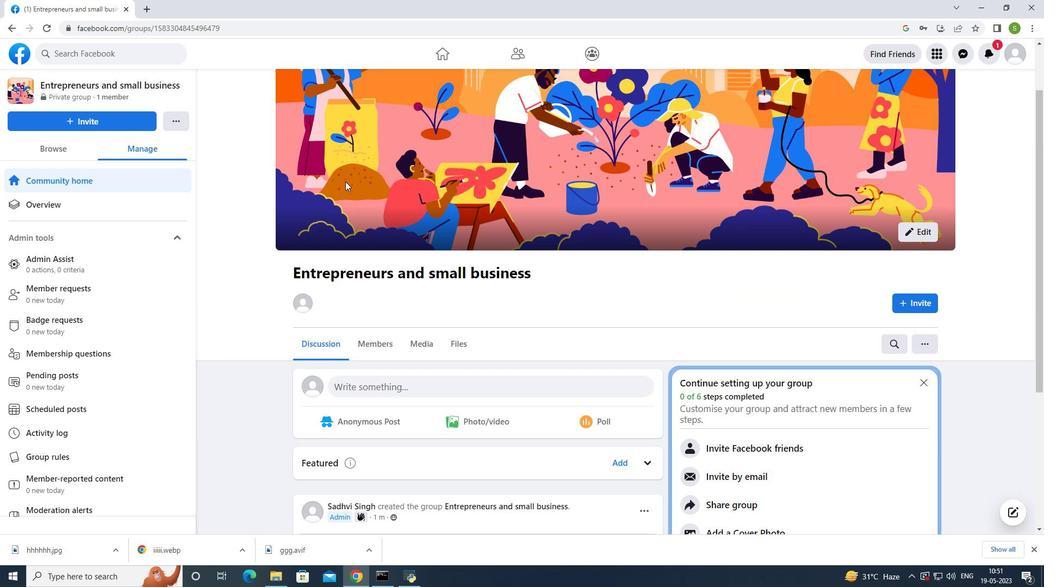 
Action: Mouse scrolled (345, 182) with delta (0, 0)
Screenshot: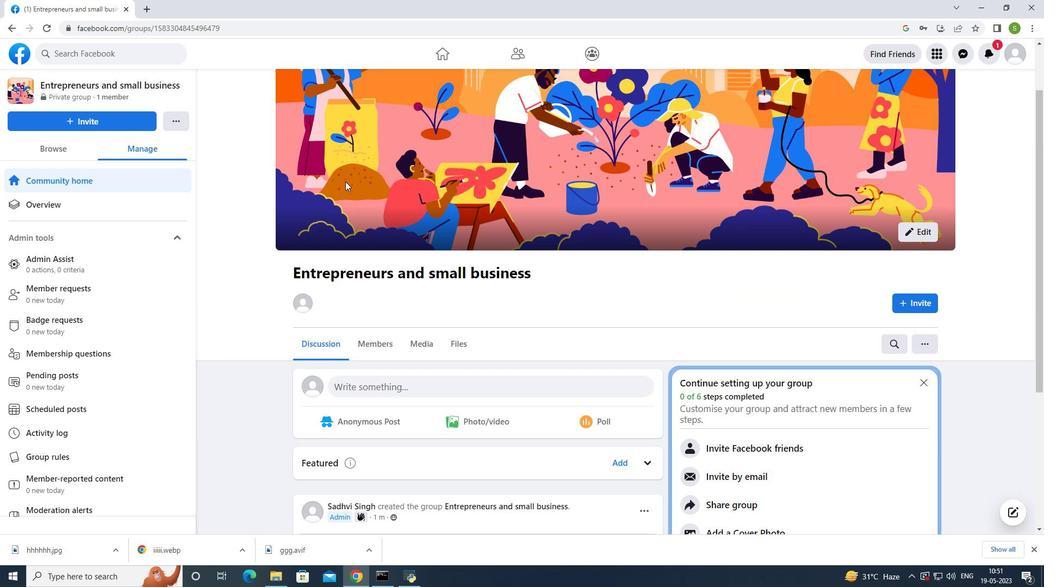 
Action: Mouse moved to (345, 184)
Screenshot: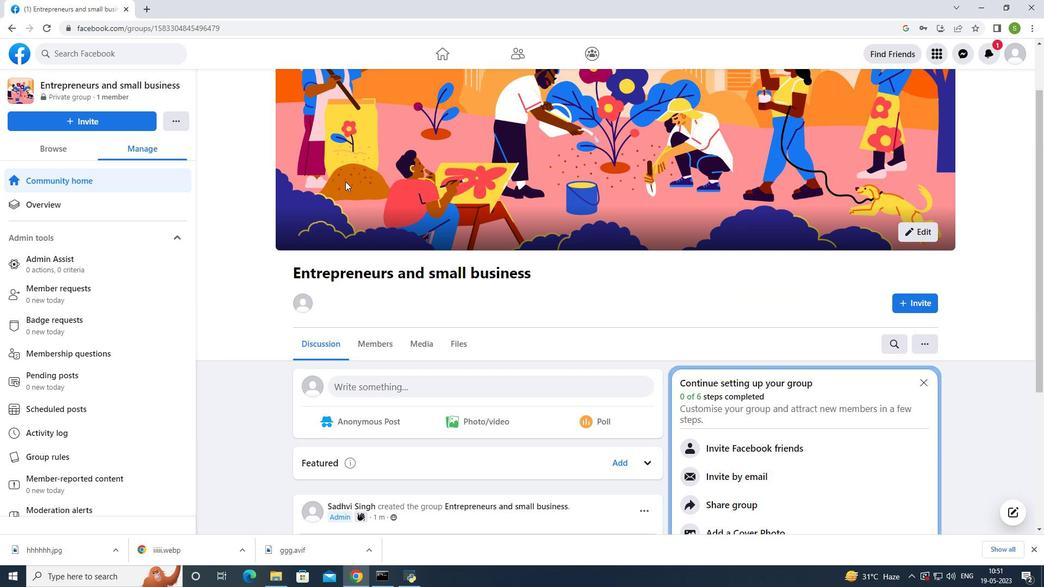 
Action: Mouse scrolled (345, 184) with delta (0, 0)
Screenshot: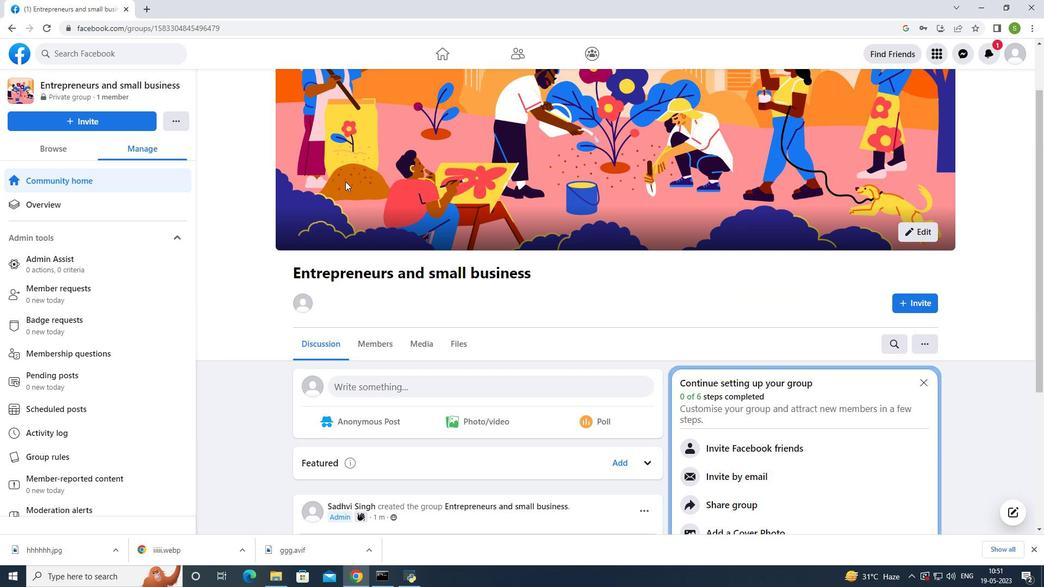 
Action: Mouse moved to (471, 276)
Screenshot: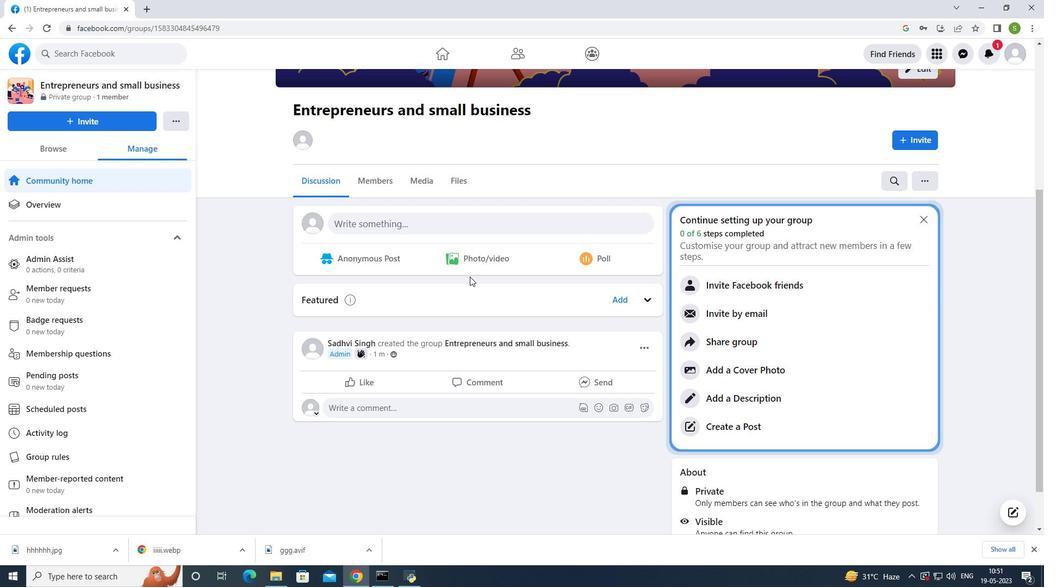 
Action: Mouse scrolled (471, 276) with delta (0, 0)
Screenshot: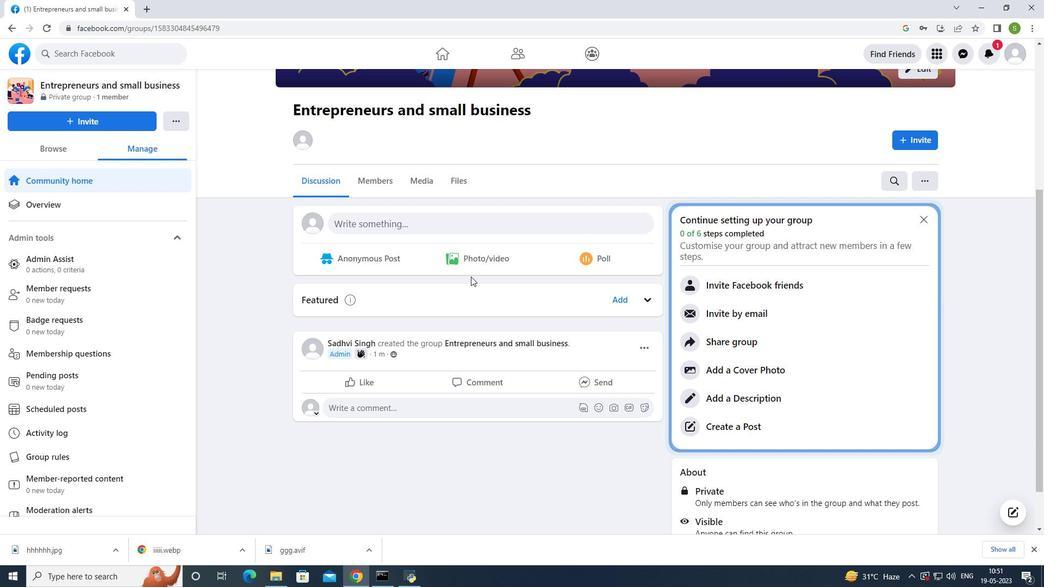 
Action: Mouse scrolled (471, 276) with delta (0, 0)
Screenshot: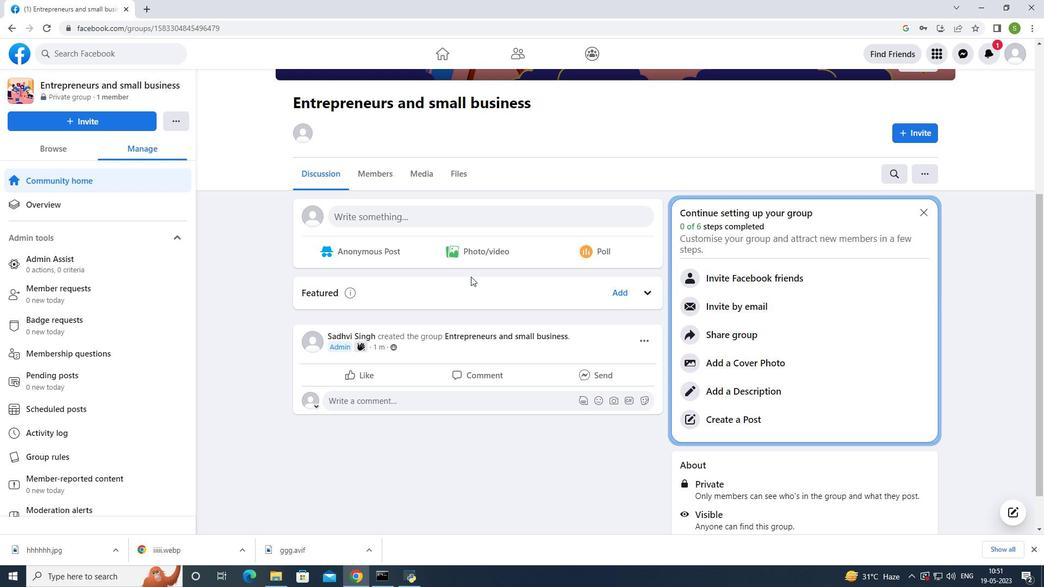 
Action: Mouse moved to (425, 280)
Screenshot: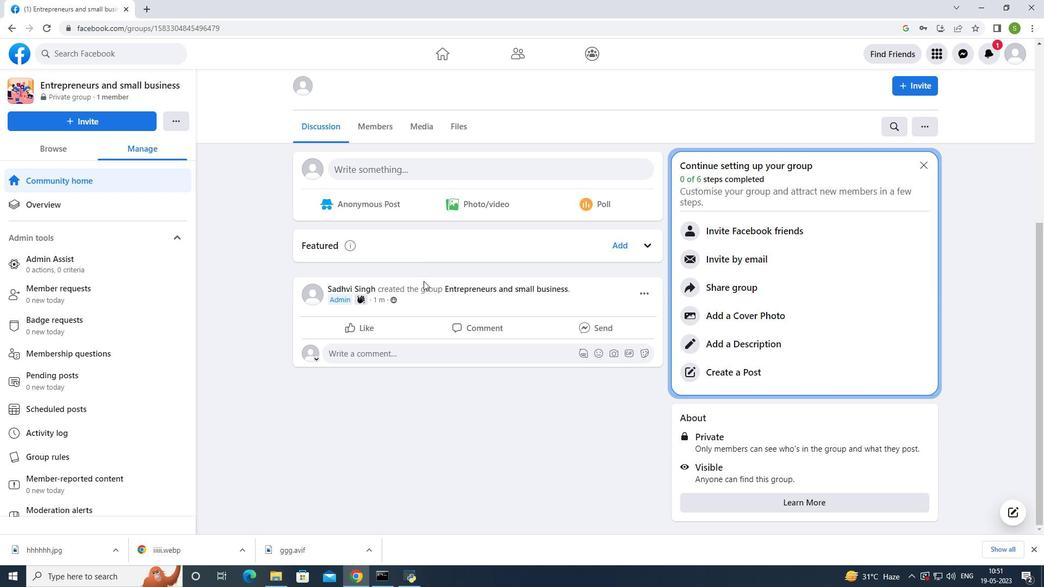 
Action: Mouse scrolled (425, 281) with delta (0, 0)
Screenshot: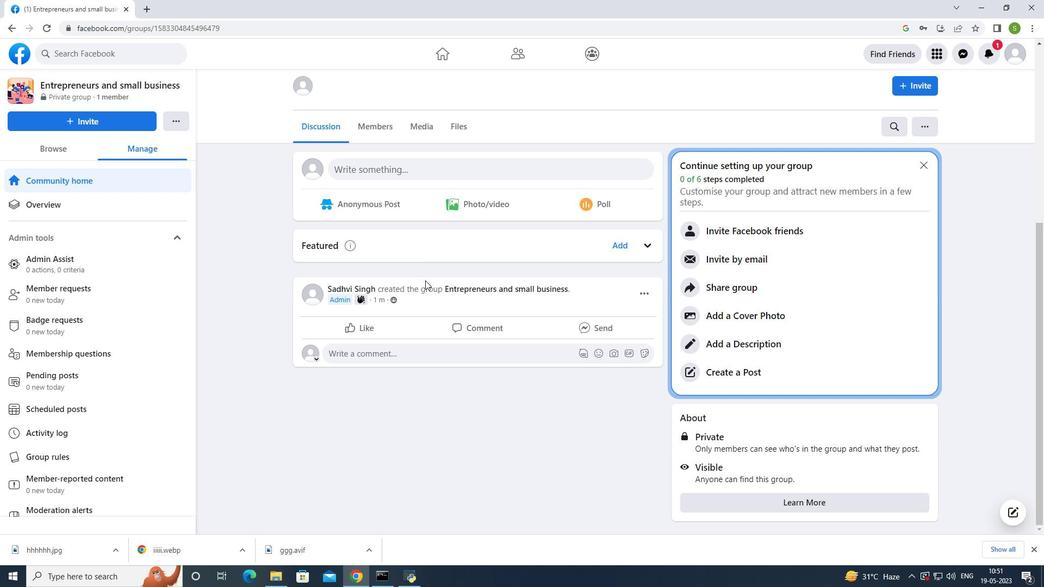 
Action: Mouse scrolled (425, 281) with delta (0, 0)
Screenshot: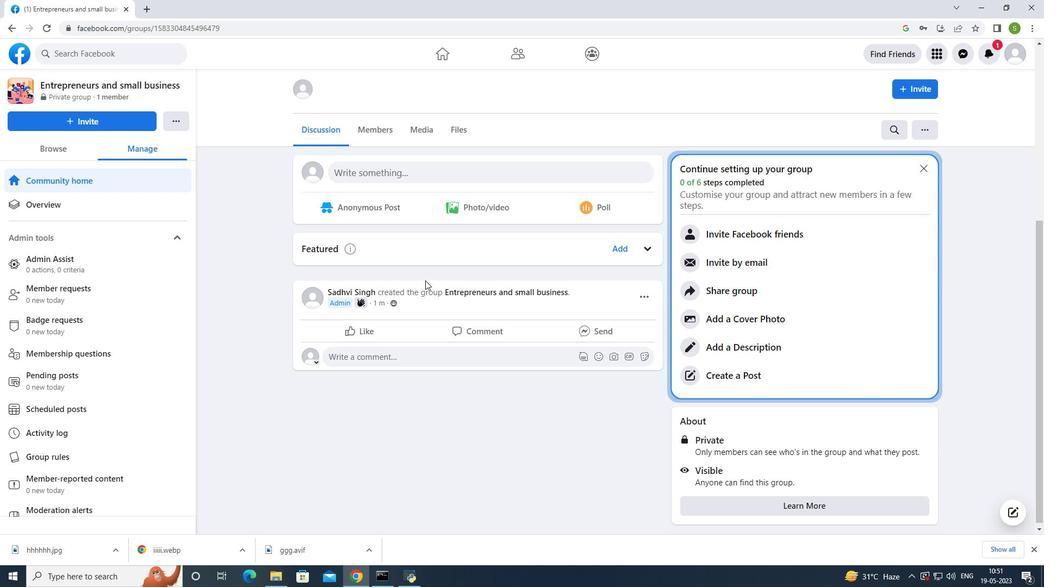 
Action: Mouse moved to (378, 240)
Screenshot: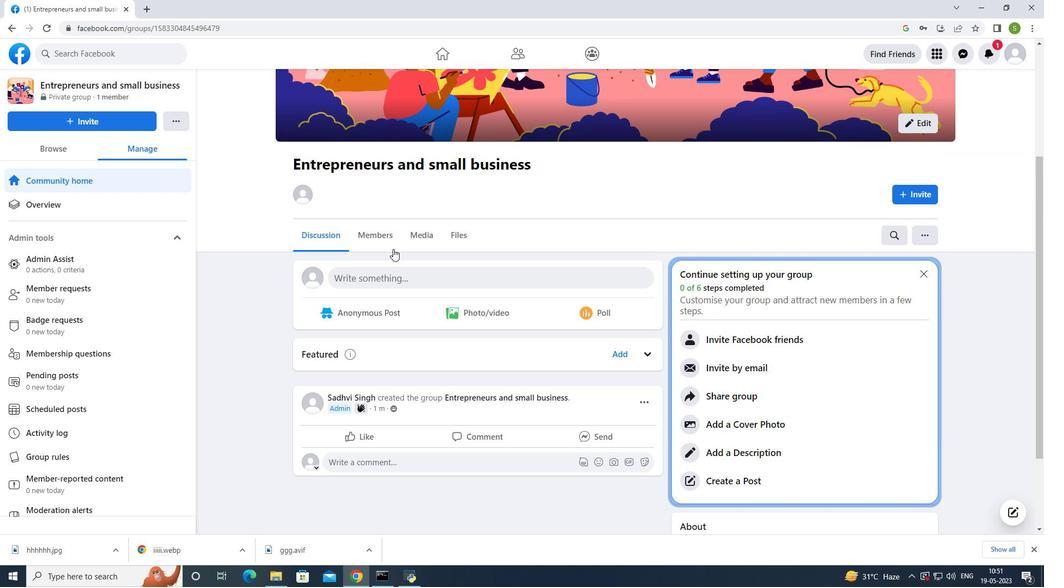 
Action: Mouse pressed left at (378, 240)
Screenshot: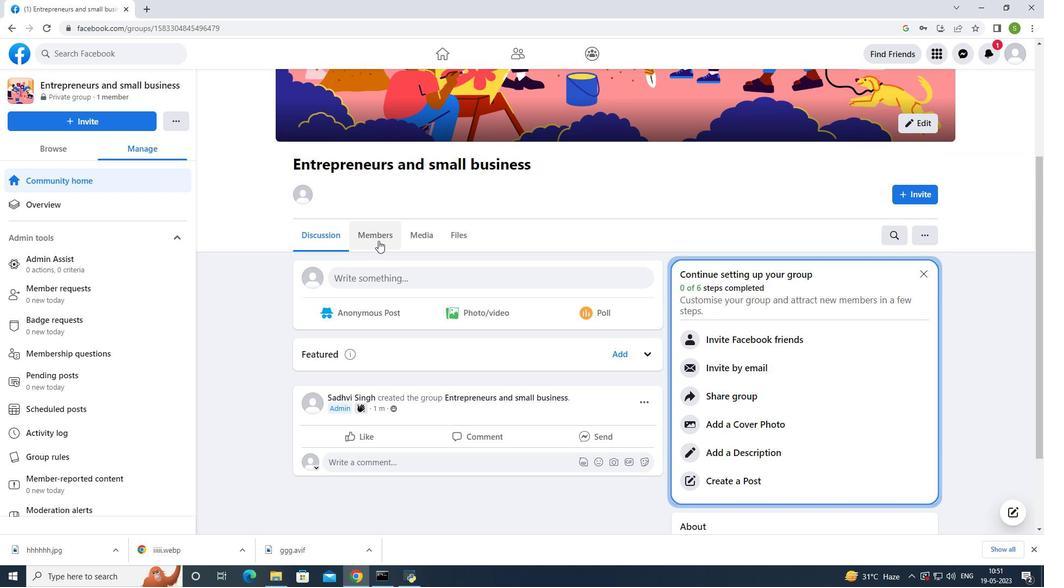
Action: Mouse moved to (539, 327)
Screenshot: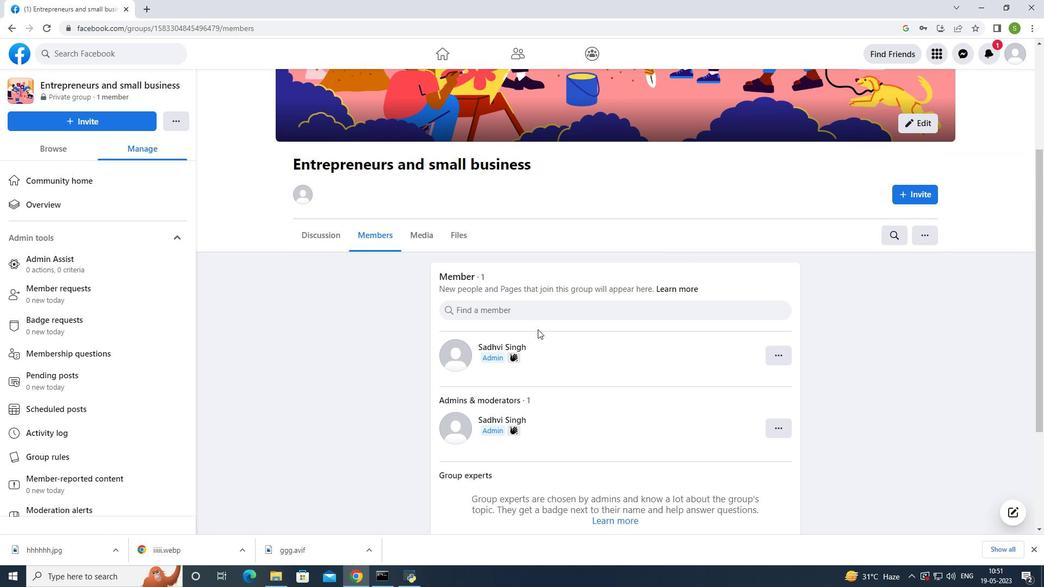 
Action: Mouse scrolled (539, 326) with delta (0, 0)
Screenshot: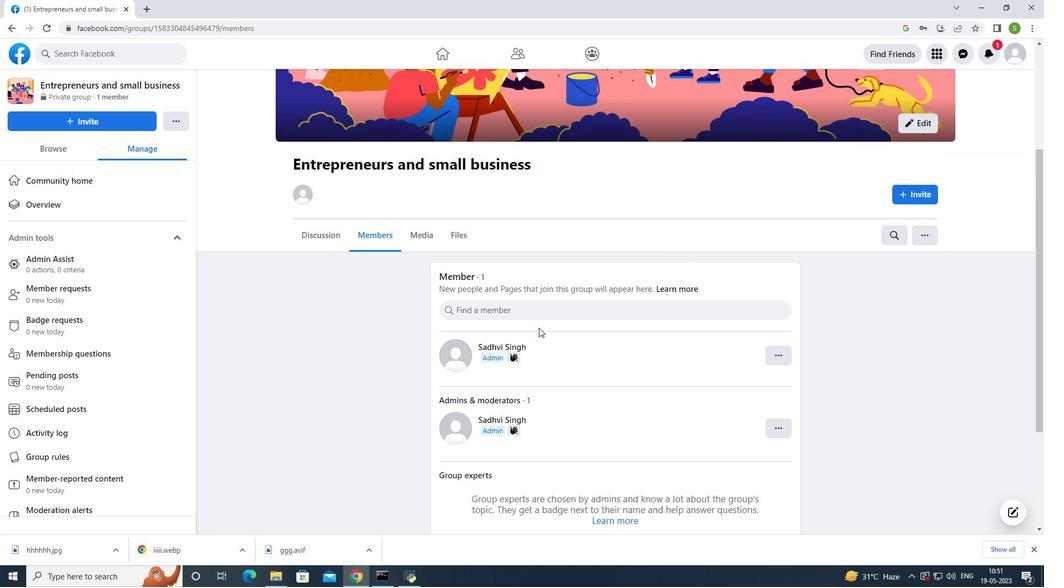 
Action: Mouse scrolled (539, 326) with delta (0, 0)
Screenshot: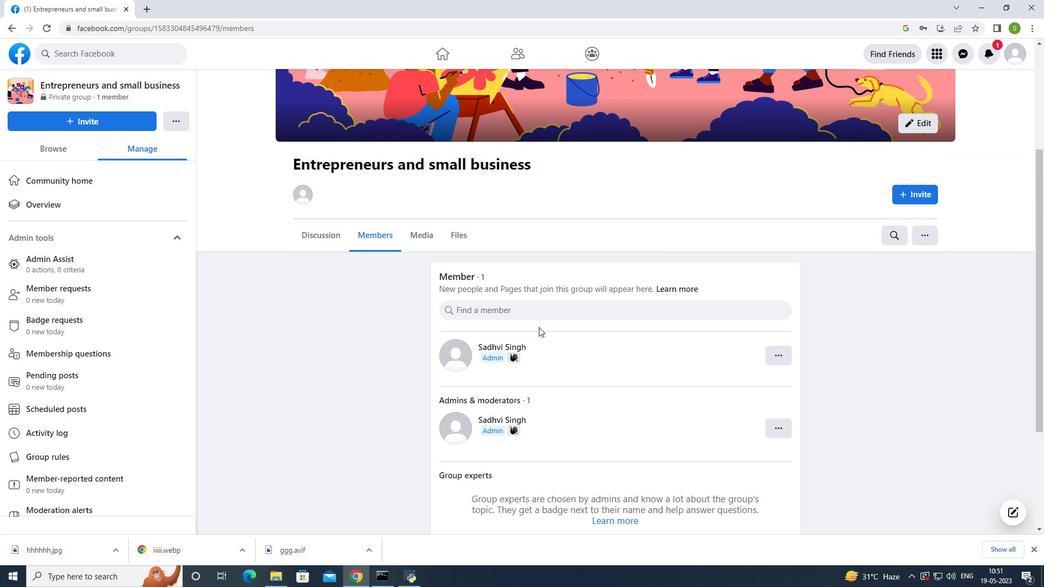 
Action: Mouse scrolled (539, 326) with delta (0, 0)
Screenshot: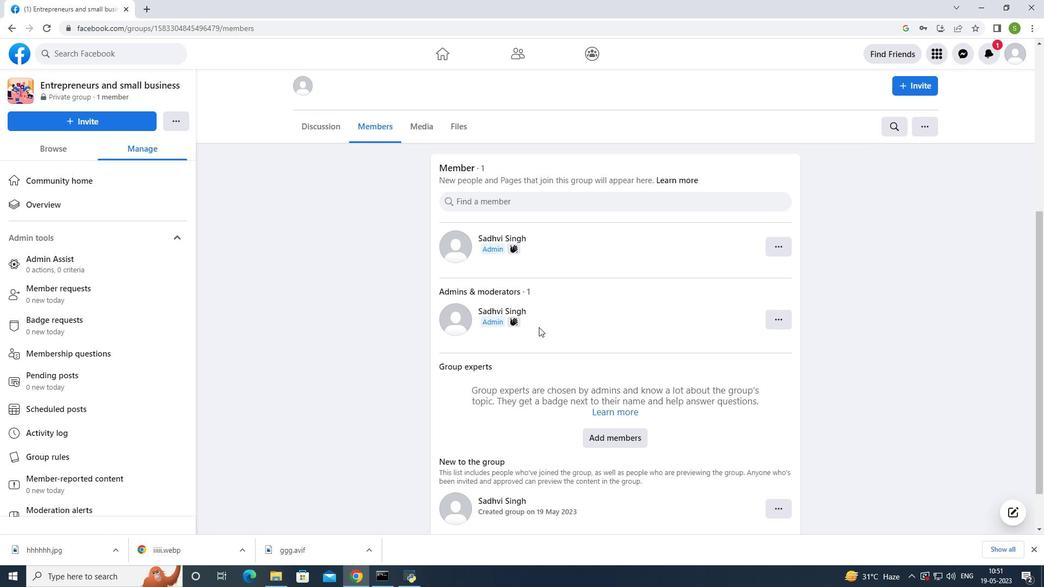 
Action: Mouse scrolled (539, 326) with delta (0, 0)
Screenshot: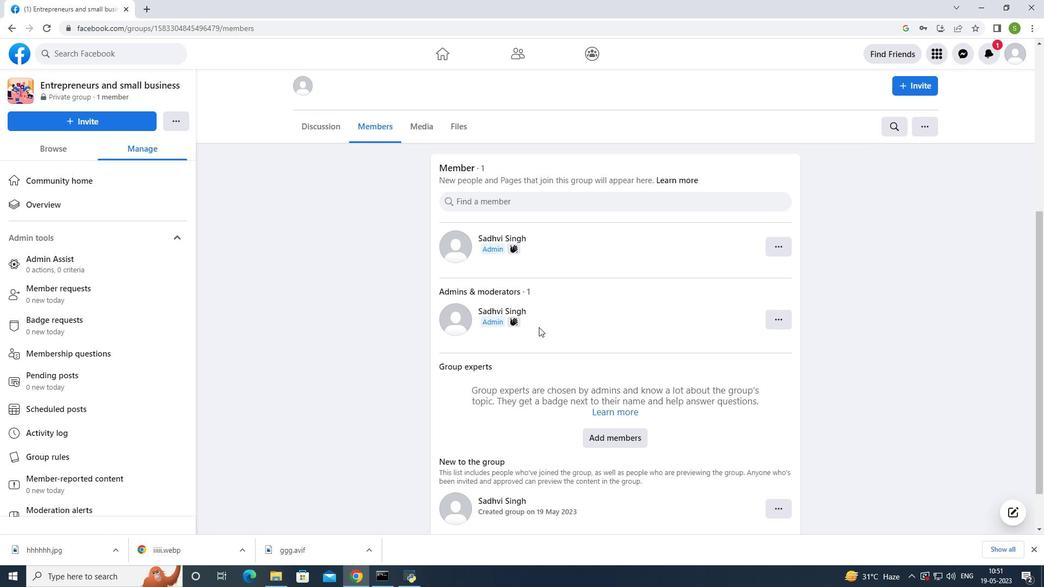 
Action: Mouse moved to (620, 386)
Screenshot: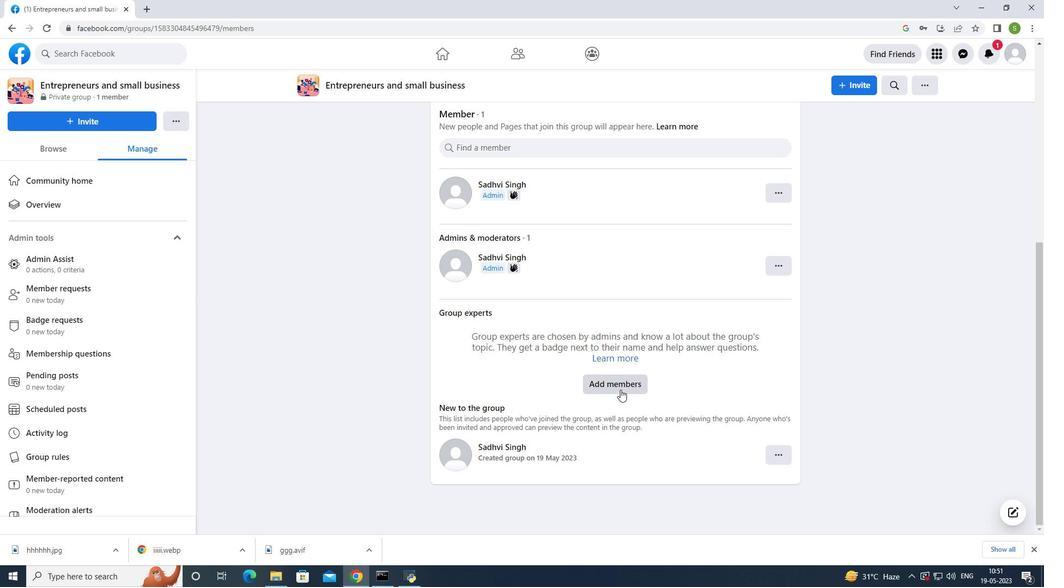 
Action: Mouse pressed left at (620, 386)
Screenshot: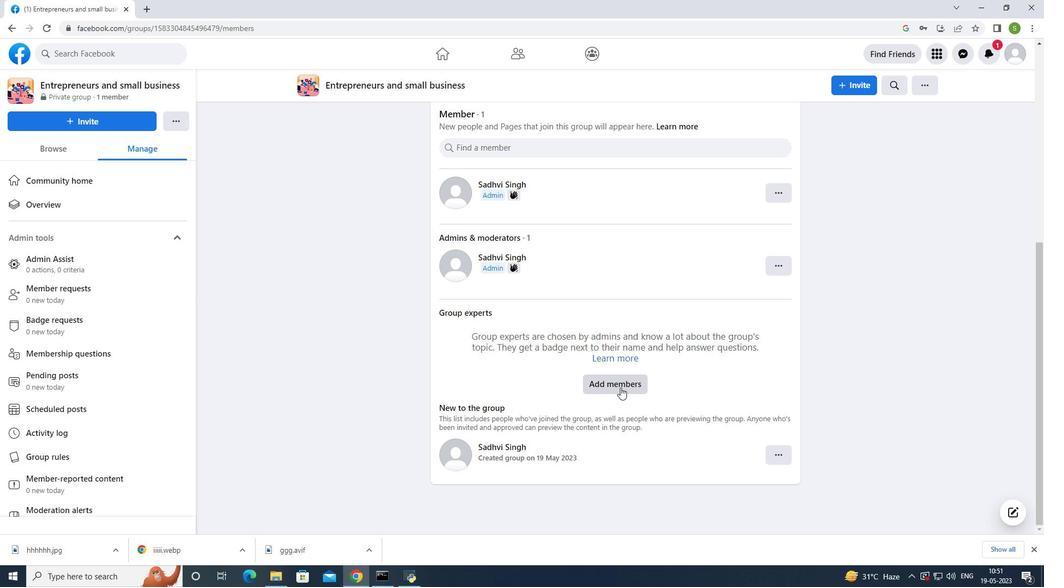 
Action: Mouse moved to (484, 305)
Screenshot: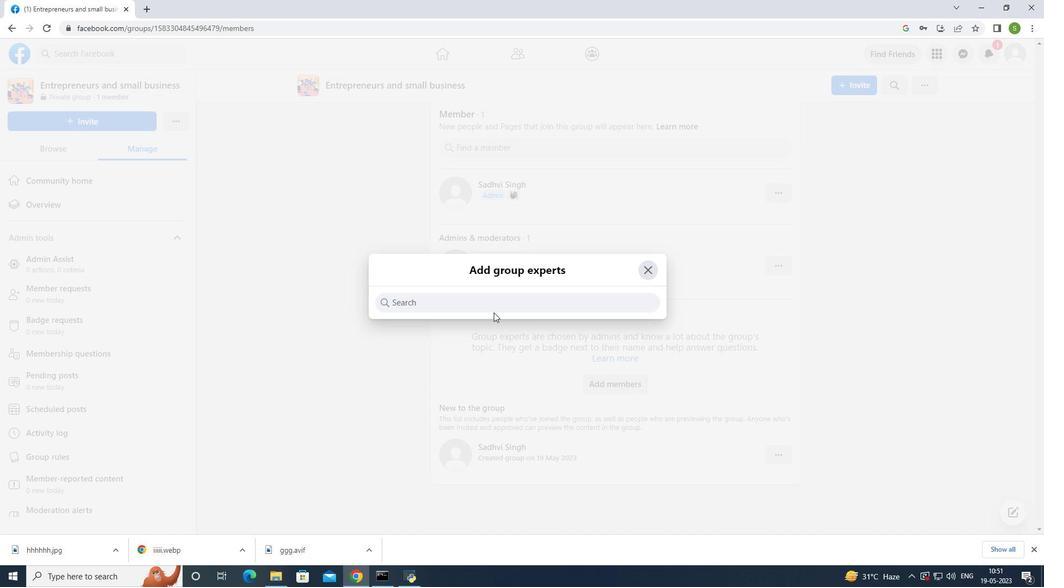 
Action: Mouse pressed left at (484, 305)
Screenshot: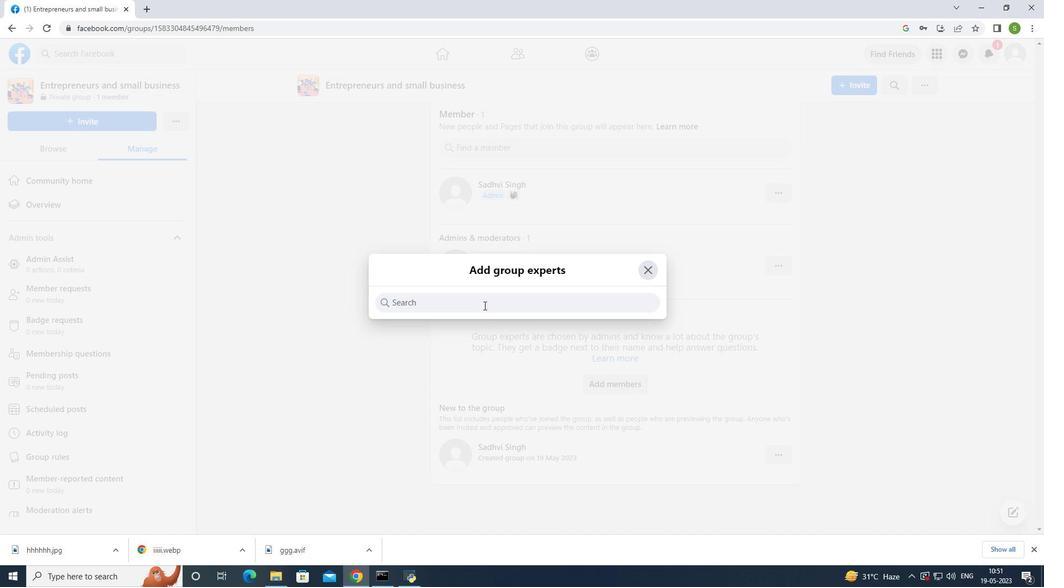
Action: Key pressed sweta
Screenshot: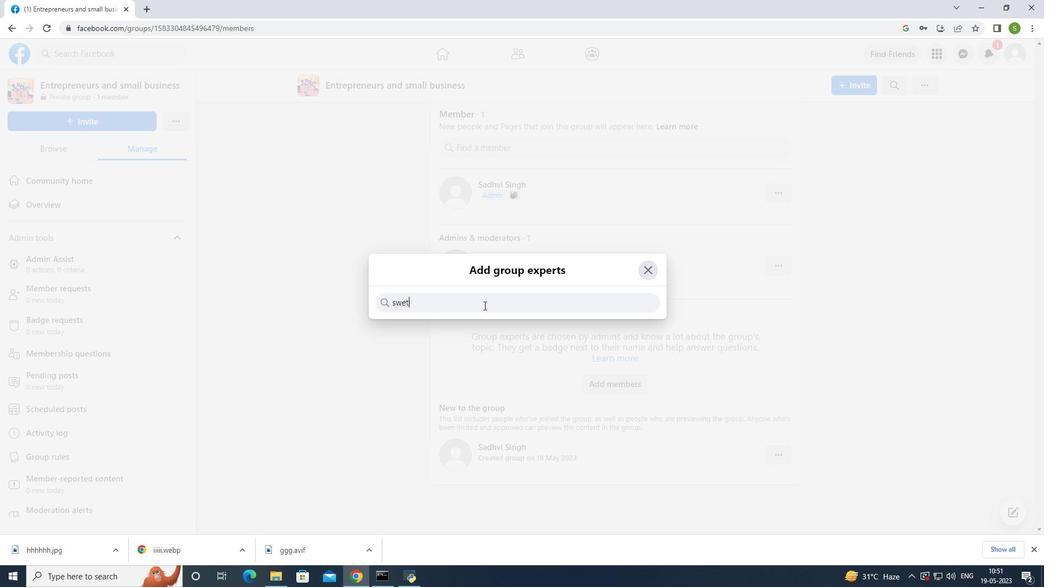 
Action: Mouse moved to (480, 310)
Screenshot: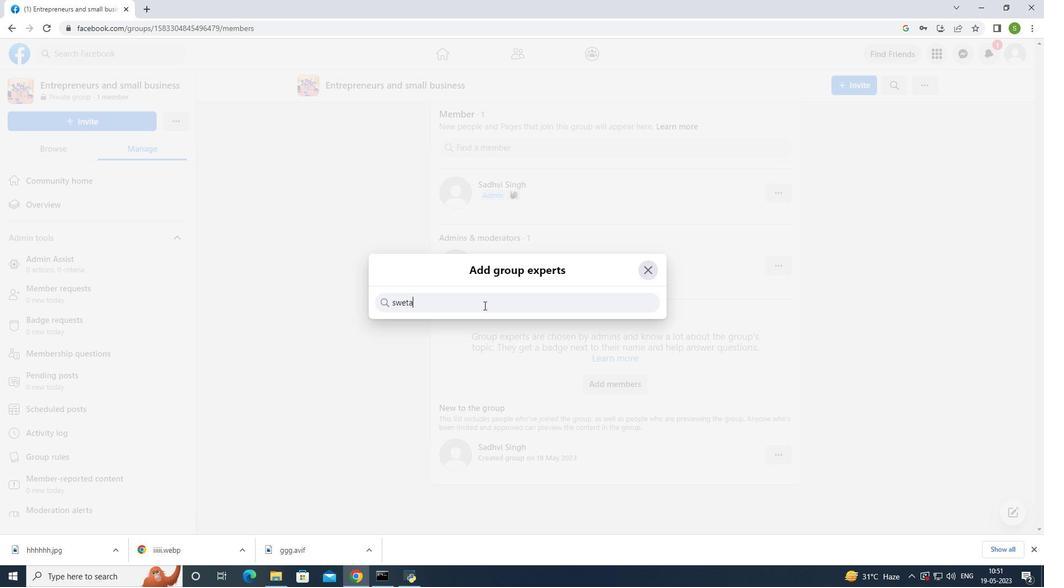 
Action: Key pressed <Key.enter><Key.space>si
Screenshot: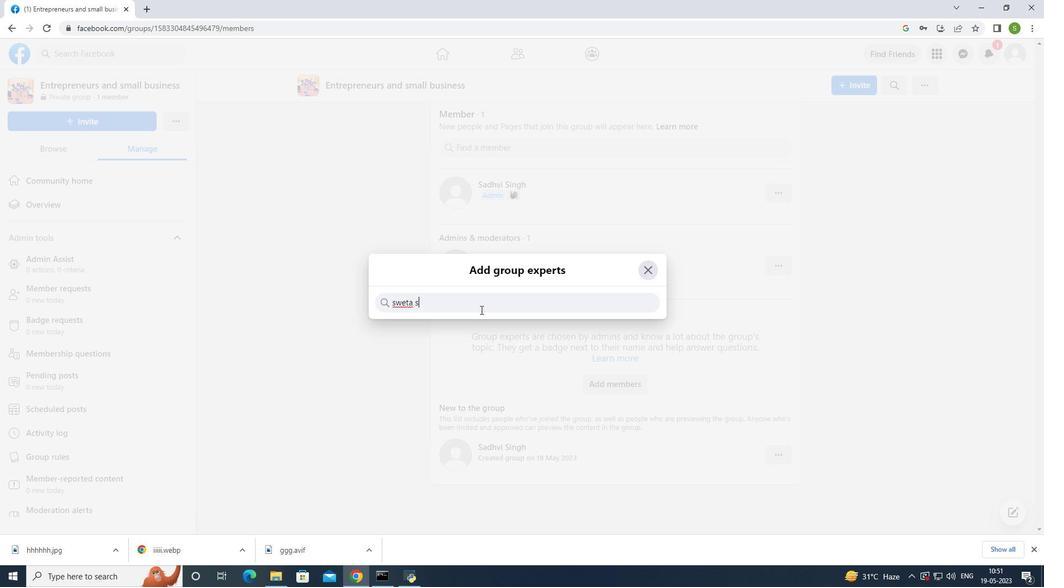 
Action: Mouse moved to (482, 303)
Screenshot: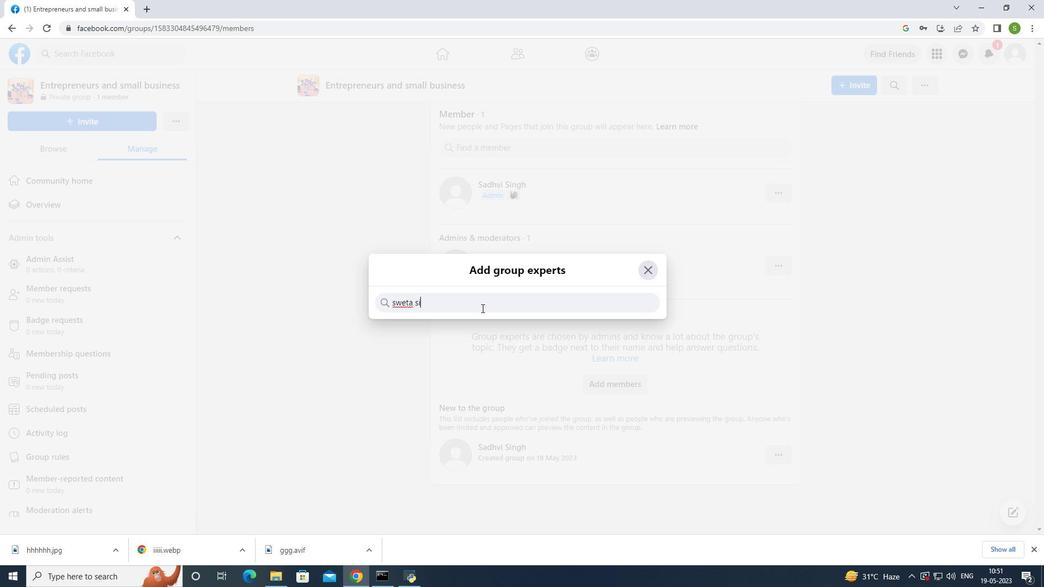 
Action: Key pressed ngh
Screenshot: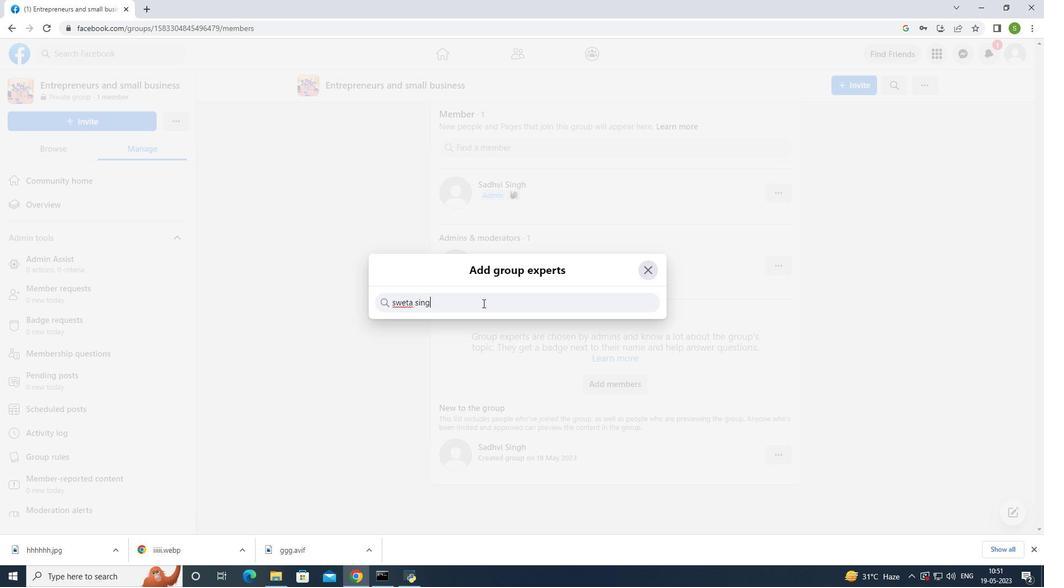 
Action: Mouse moved to (484, 299)
Screenshot: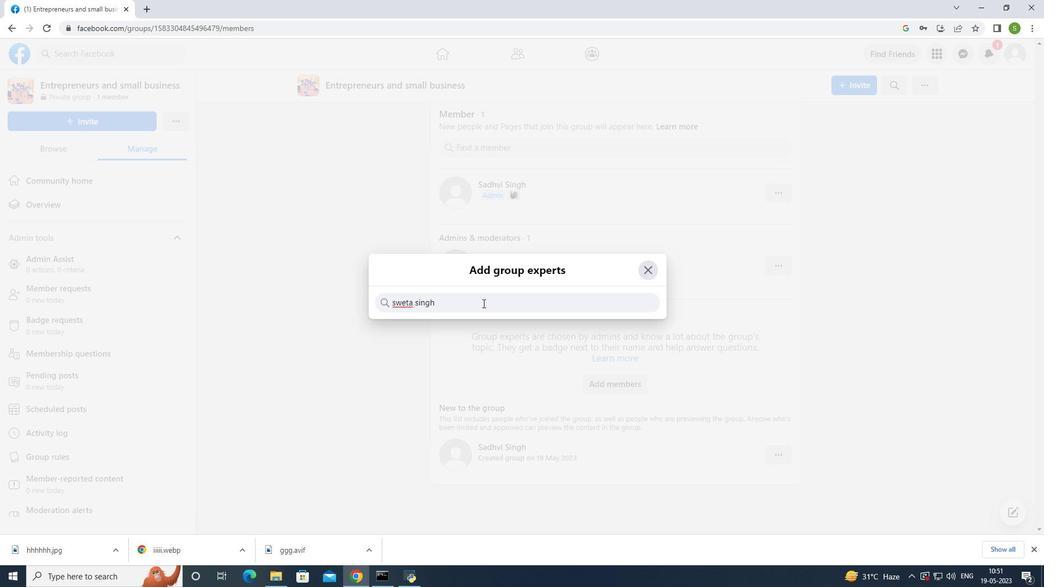 
Action: Key pressed <Key.enter>
Screenshot: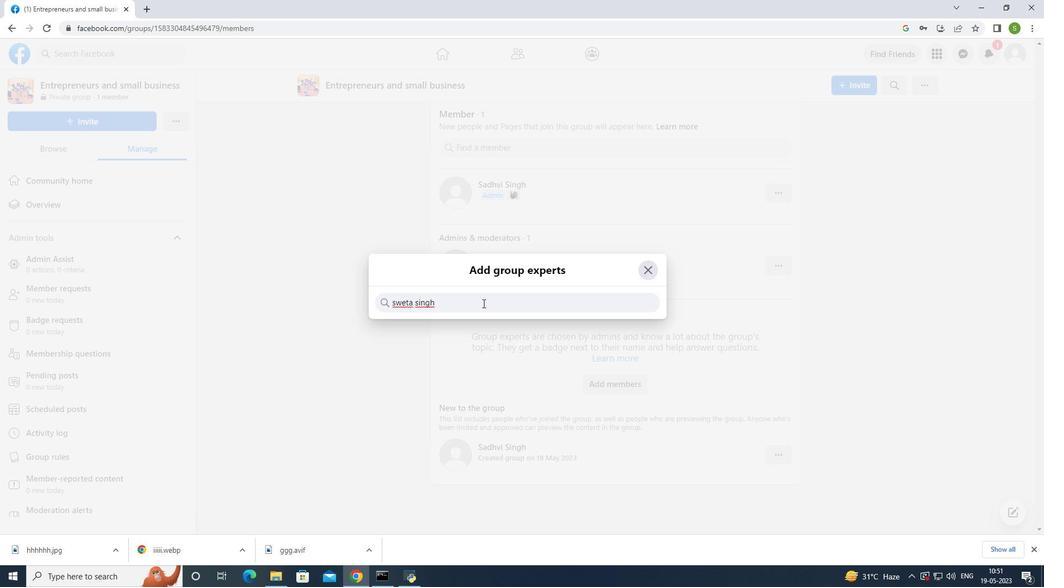 
Action: Mouse moved to (651, 264)
Screenshot: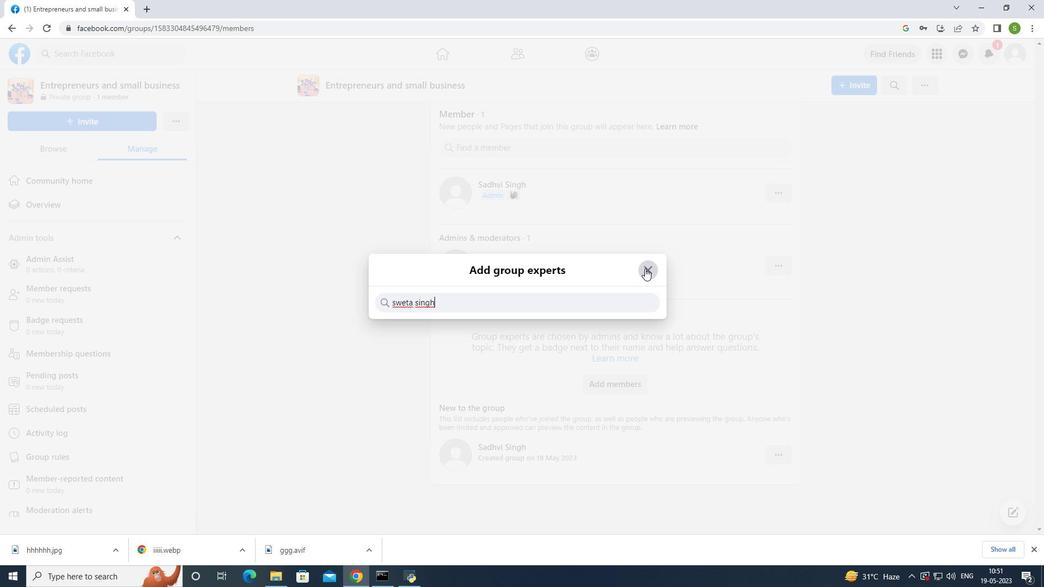 
Action: Mouse pressed left at (651, 264)
Screenshot: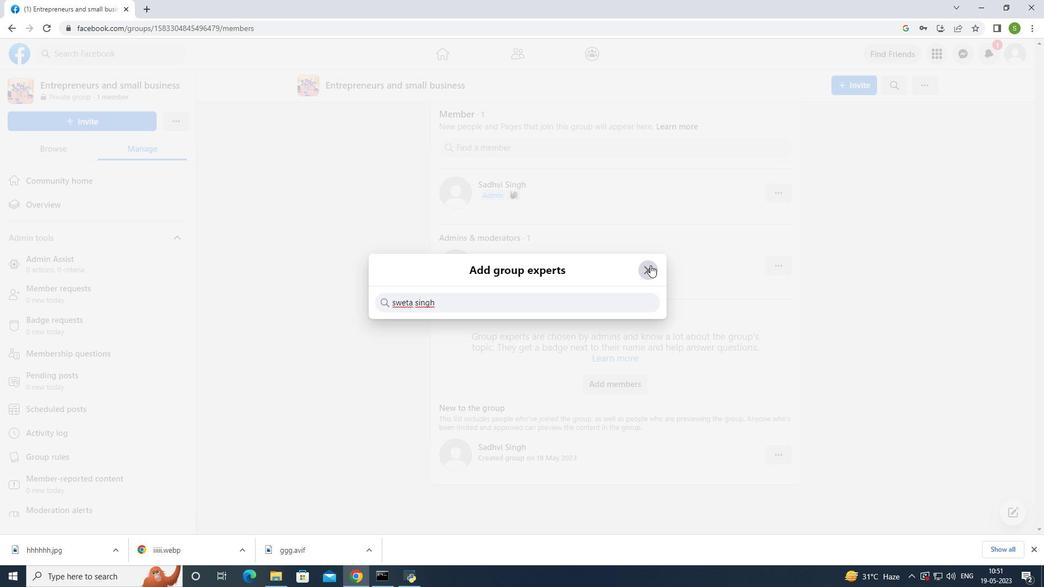 
Action: Mouse moved to (133, 250)
Screenshot: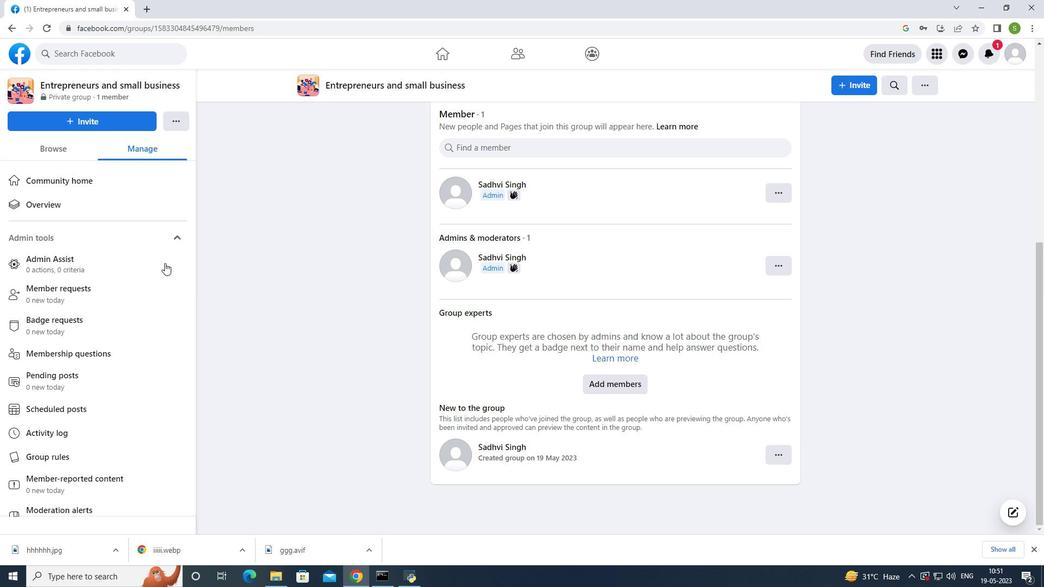 
Action: Mouse scrolled (133, 250) with delta (0, 0)
Screenshot: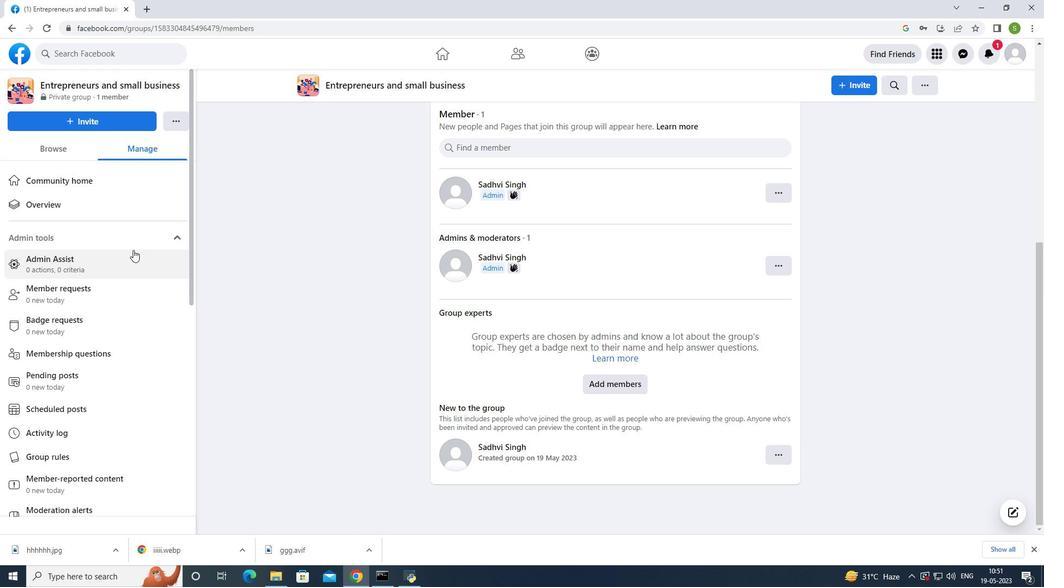 
Action: Mouse scrolled (133, 250) with delta (0, 0)
Screenshot: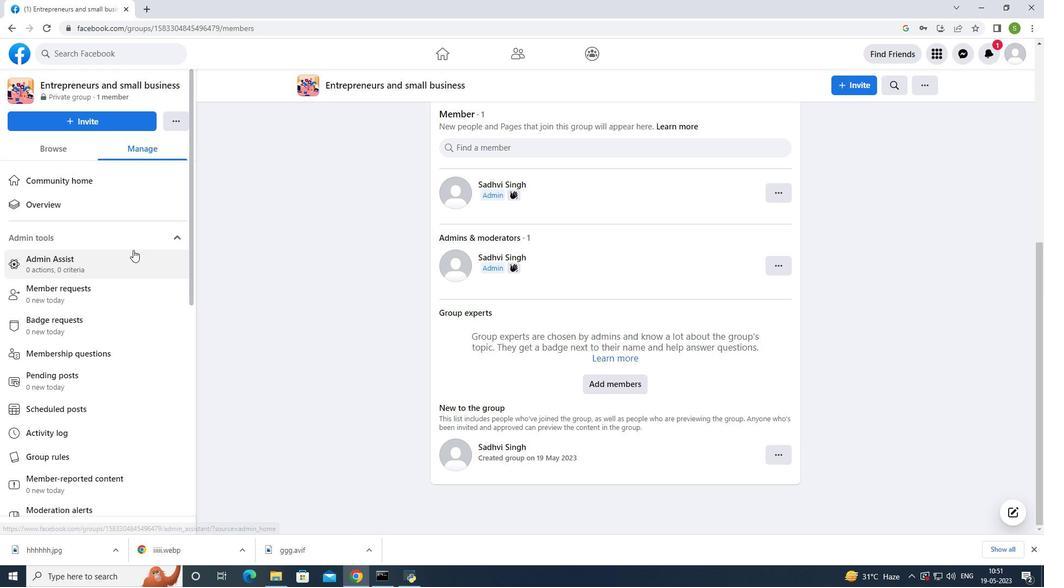 
Action: Mouse scrolled (133, 250) with delta (0, 0)
Screenshot: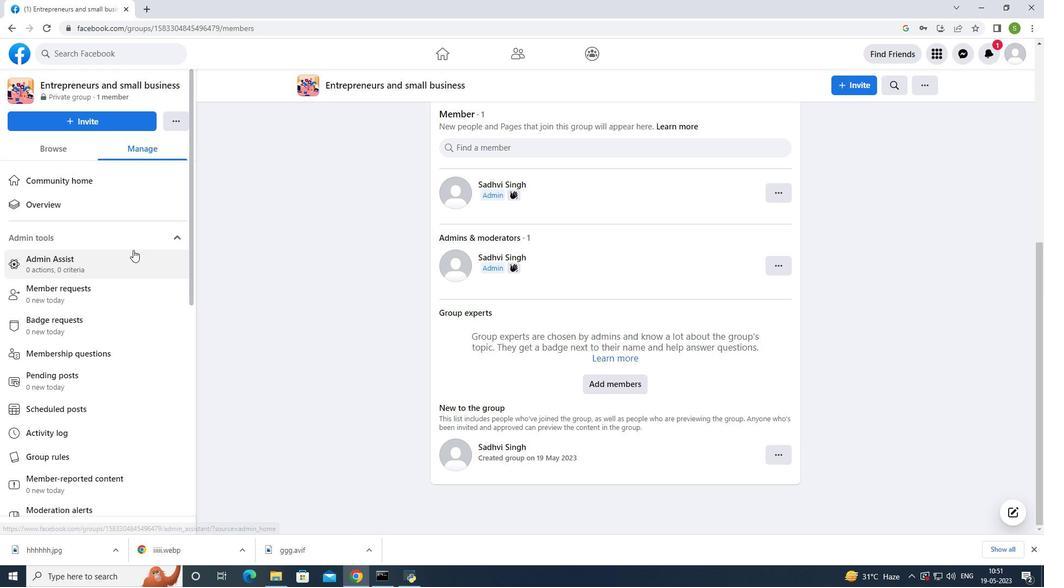 
Action: Mouse scrolled (133, 250) with delta (0, 0)
Screenshot: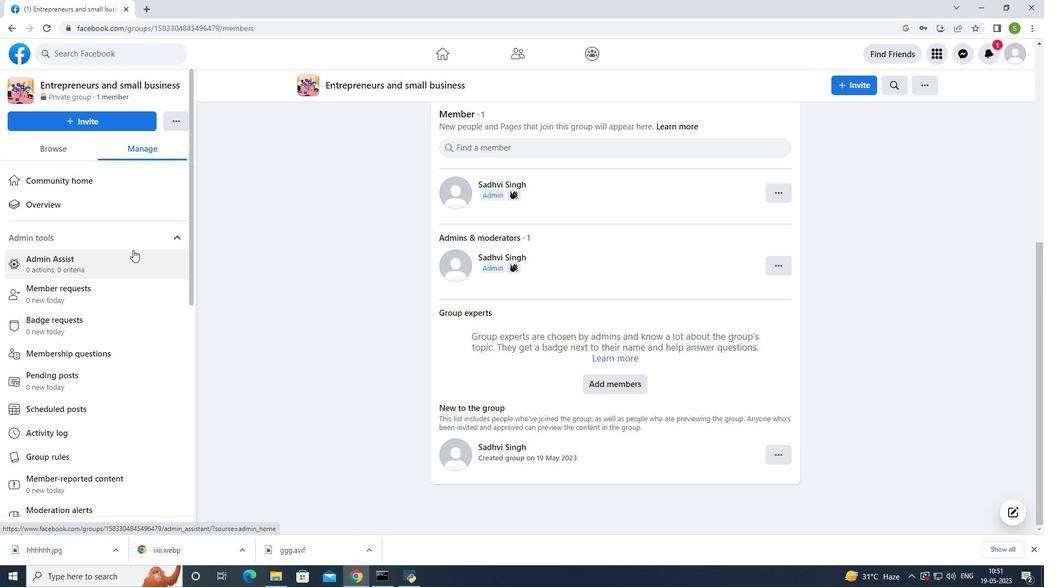 
Action: Mouse moved to (456, 60)
Screenshot: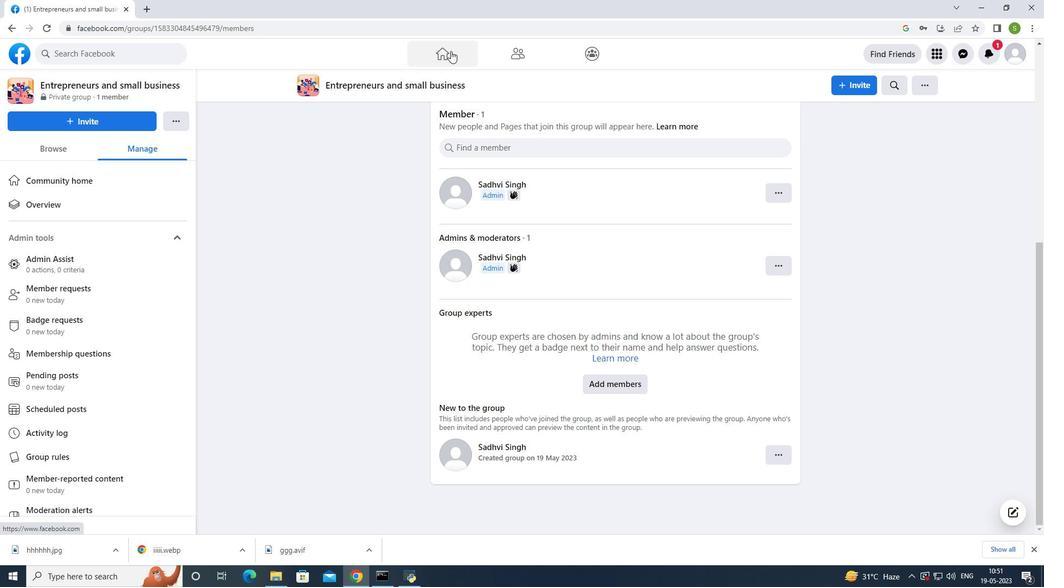 
Action: Mouse pressed left at (456, 60)
Screenshot: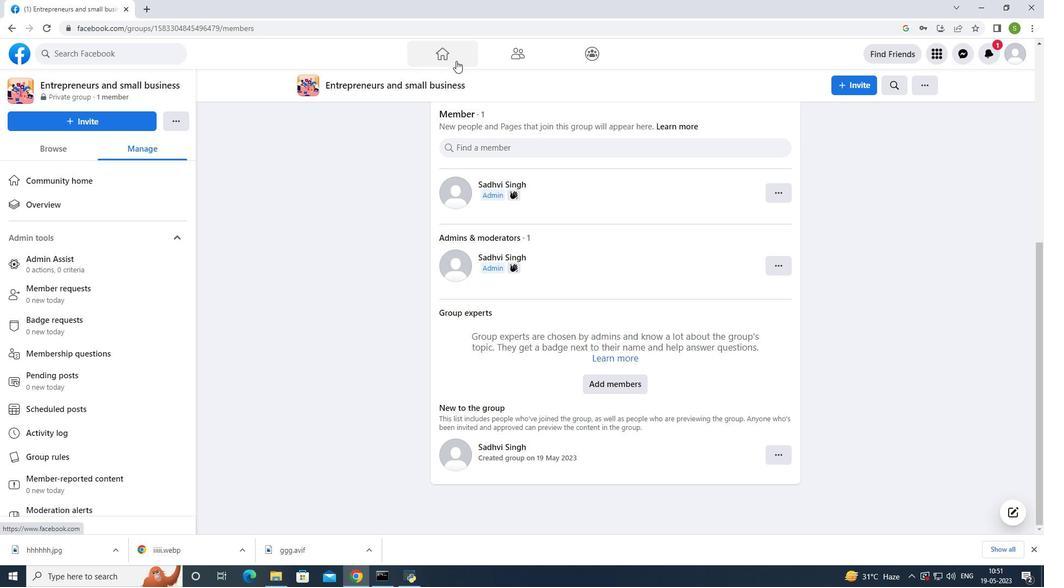 
Action: Mouse moved to (512, 51)
Screenshot: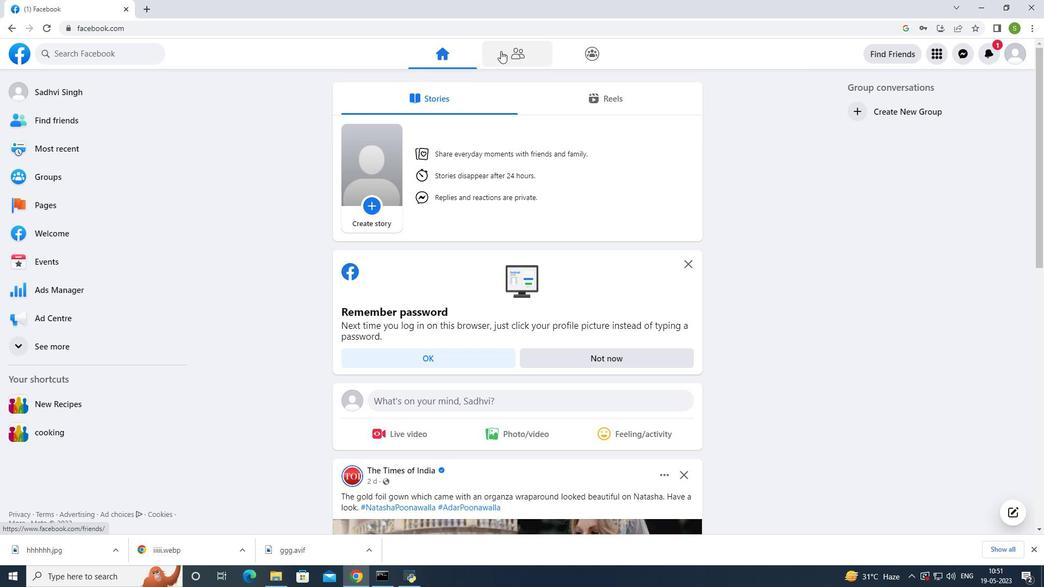 
Action: Mouse pressed left at (512, 51)
Screenshot: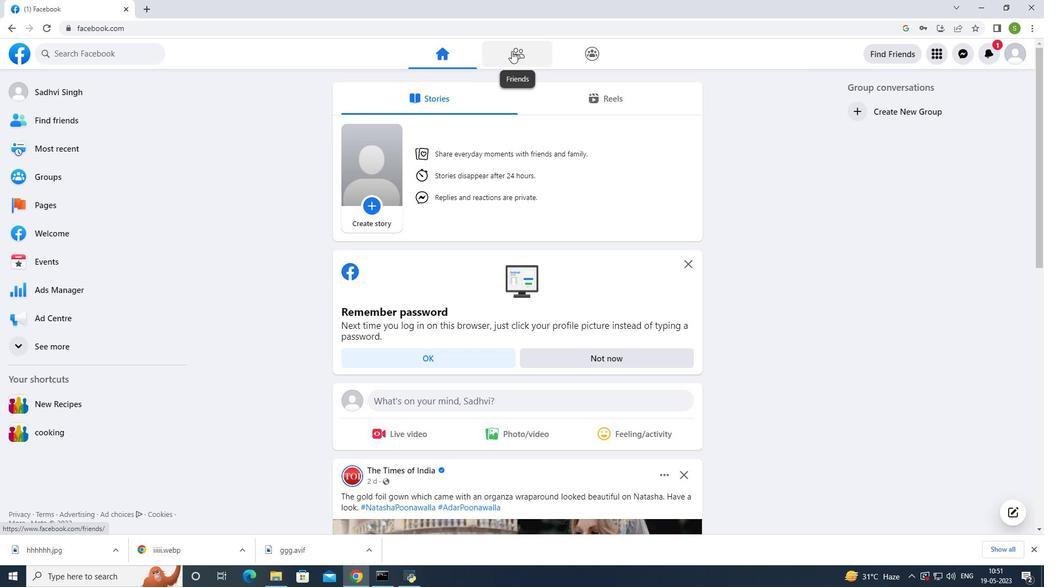 
Action: Mouse moved to (87, 147)
Screenshot: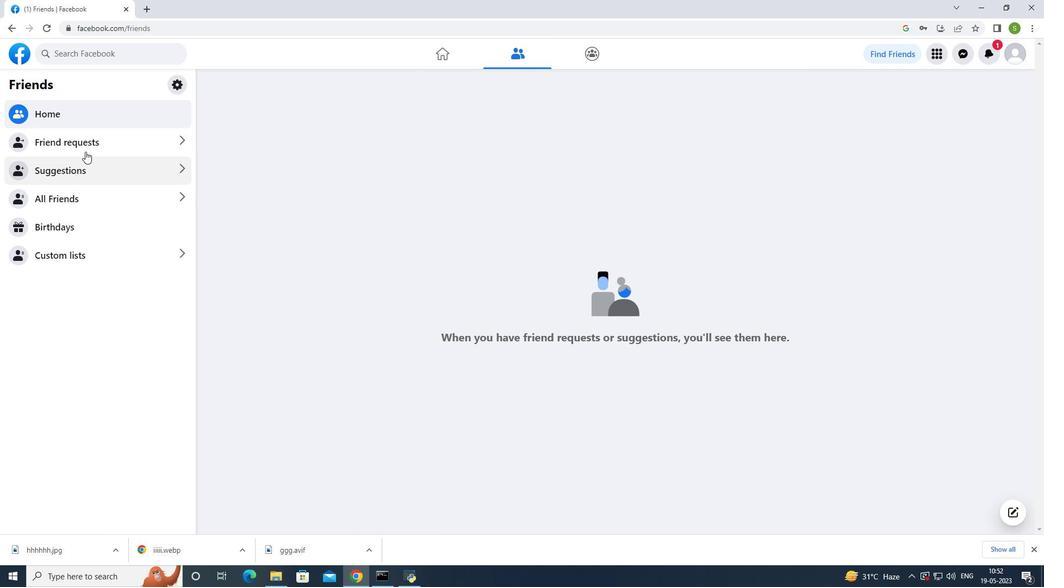 
Action: Mouse pressed left at (87, 147)
Screenshot: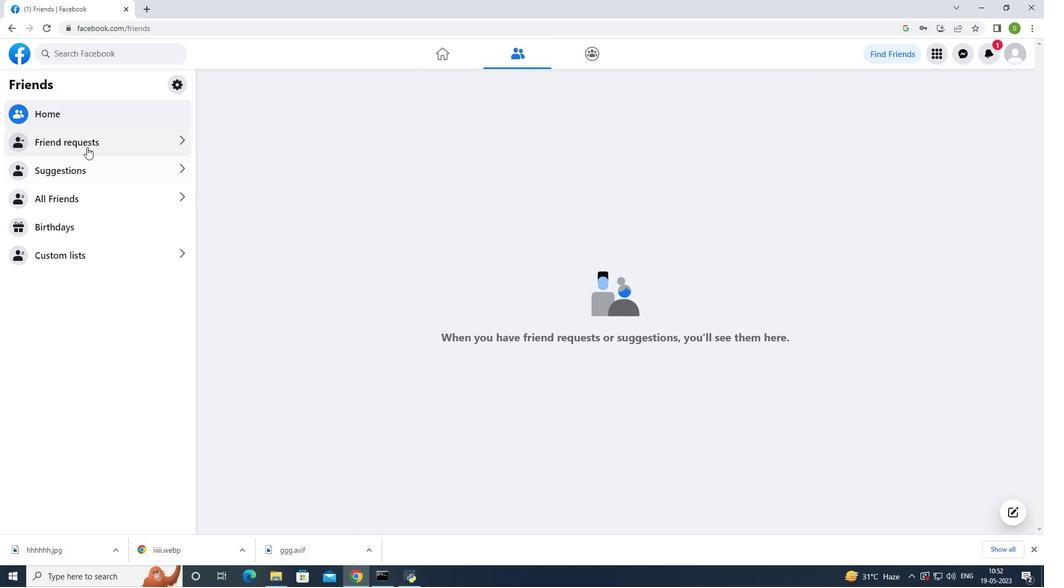 
Action: Mouse moved to (439, 56)
Screenshot: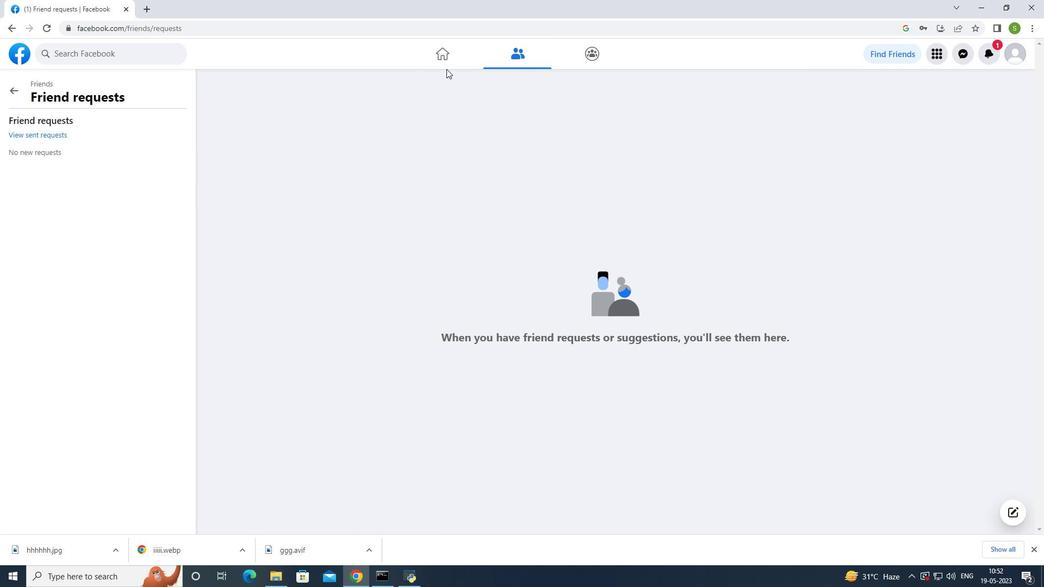 
Action: Mouse pressed left at (439, 56)
Screenshot: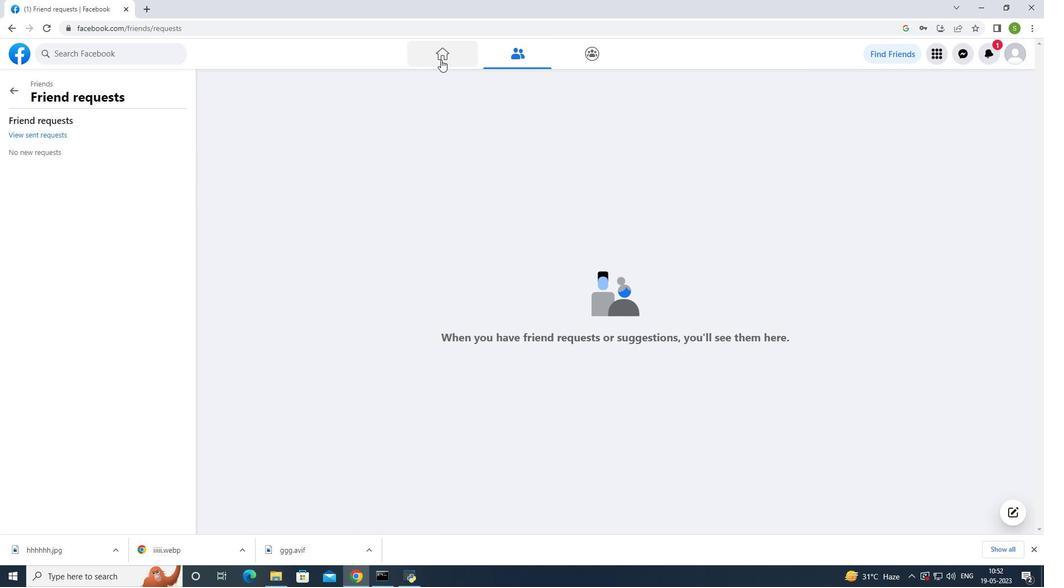 
Action: Mouse moved to (450, 243)
Screenshot: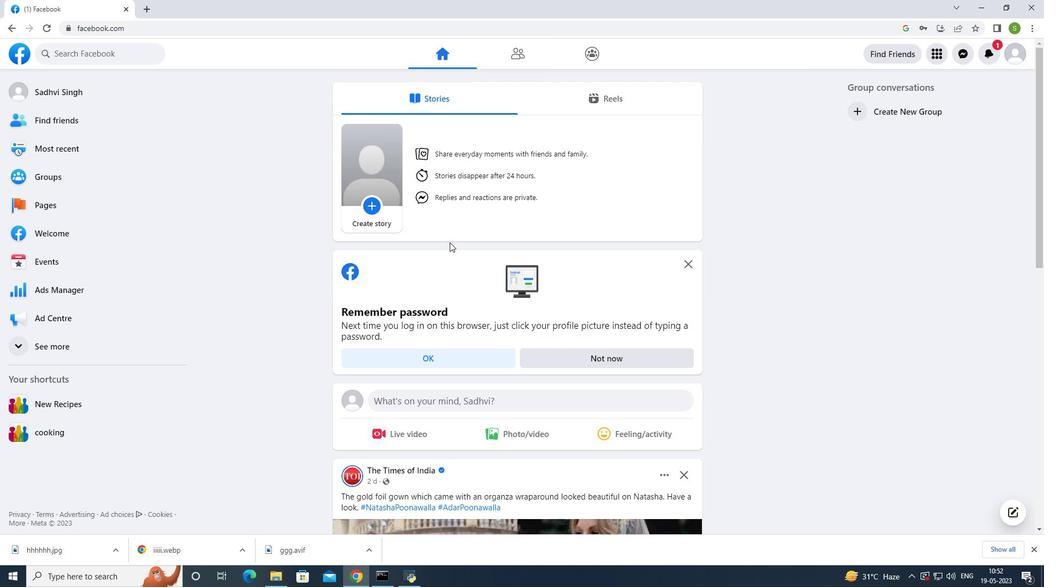 
Action: Mouse scrolled (450, 242) with delta (0, 0)
Screenshot: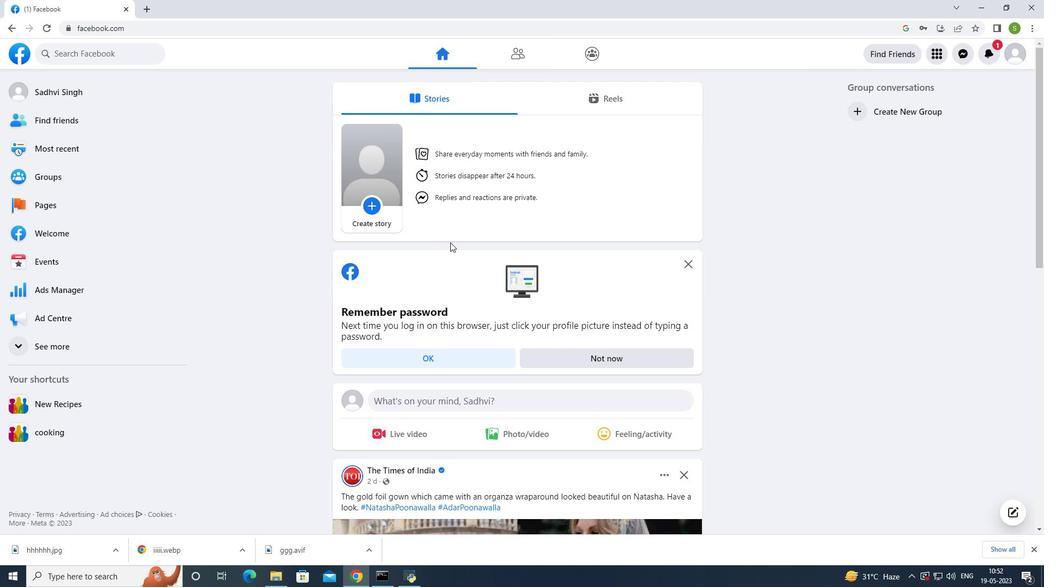 
Action: Mouse scrolled (450, 242) with delta (0, 0)
Screenshot: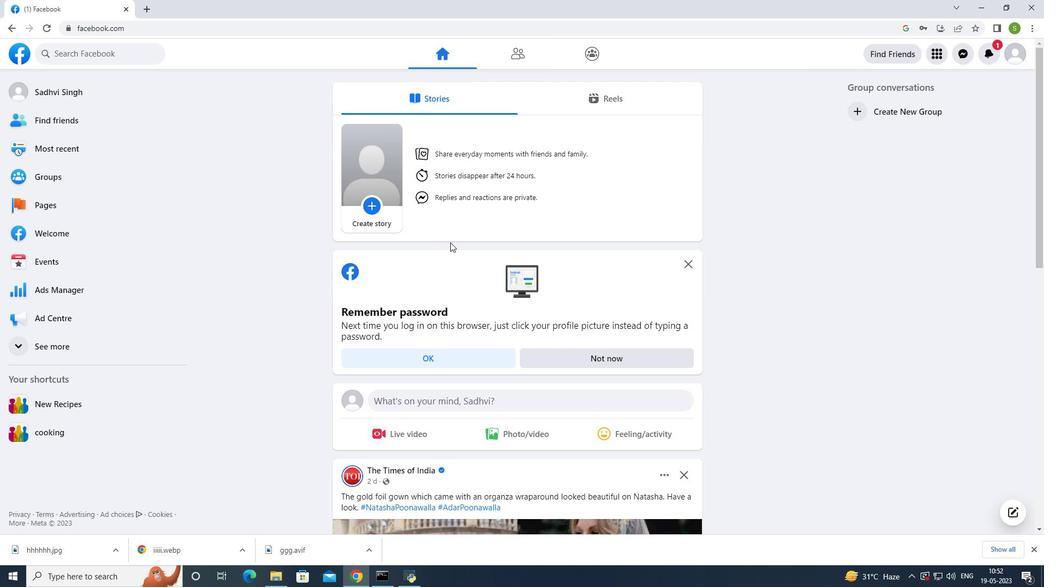 
Action: Mouse scrolled (450, 242) with delta (0, 0)
Screenshot: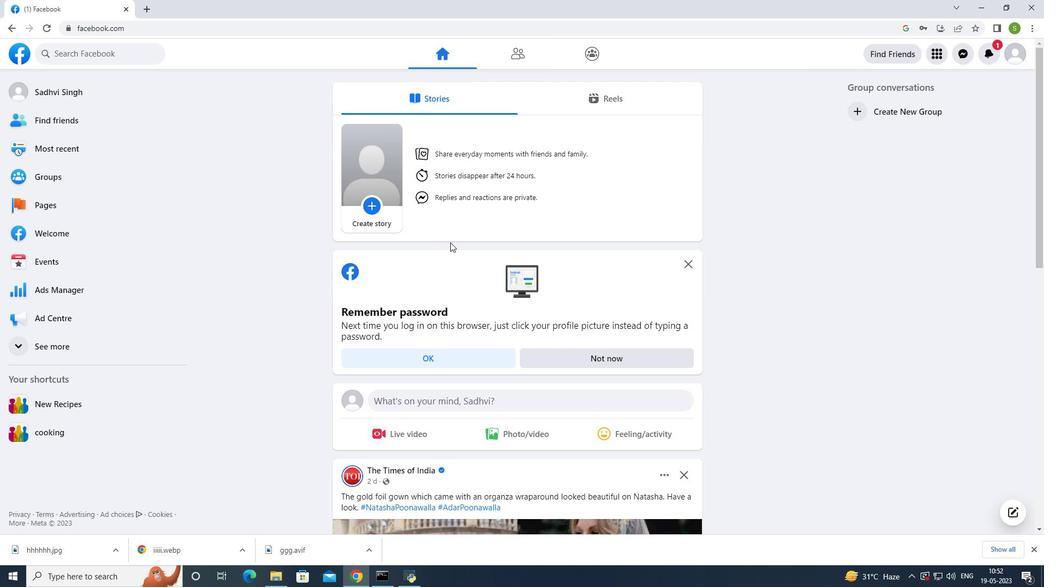 
Action: Mouse scrolled (450, 242) with delta (0, 0)
Screenshot: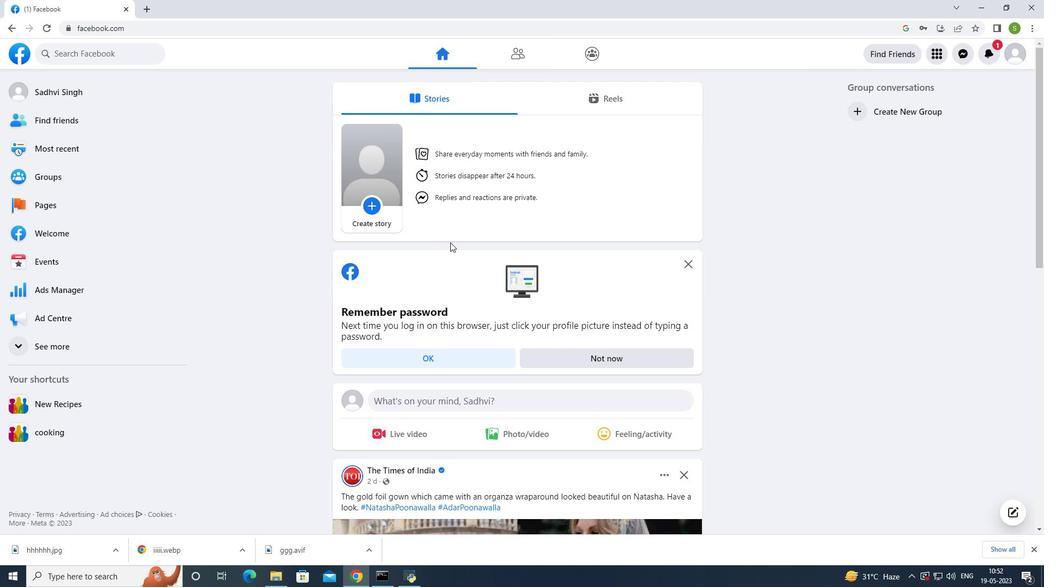 
Action: Mouse scrolled (450, 242) with delta (0, 0)
Screenshot: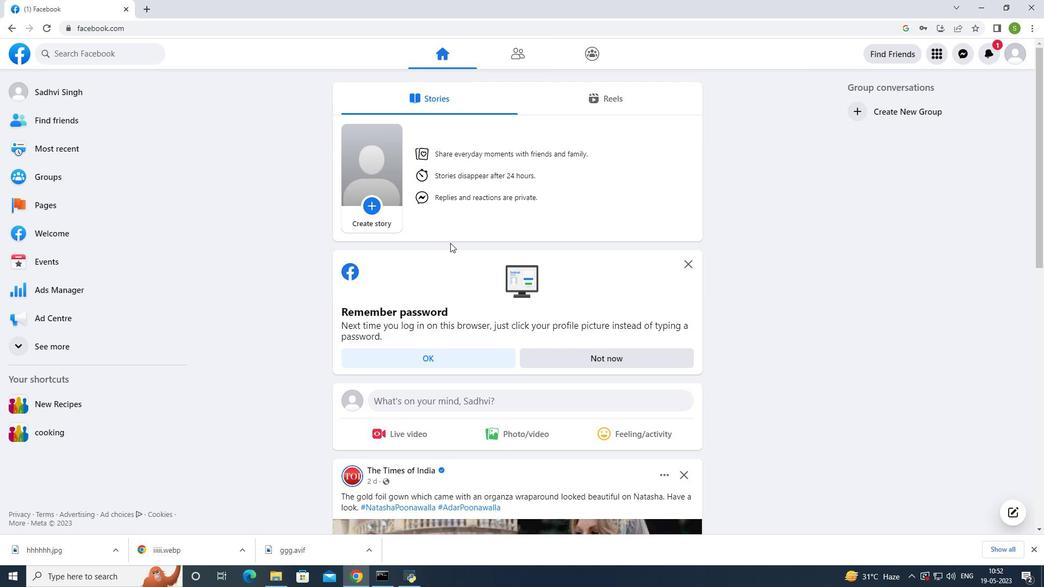 
Action: Mouse scrolled (450, 242) with delta (0, 0)
Screenshot: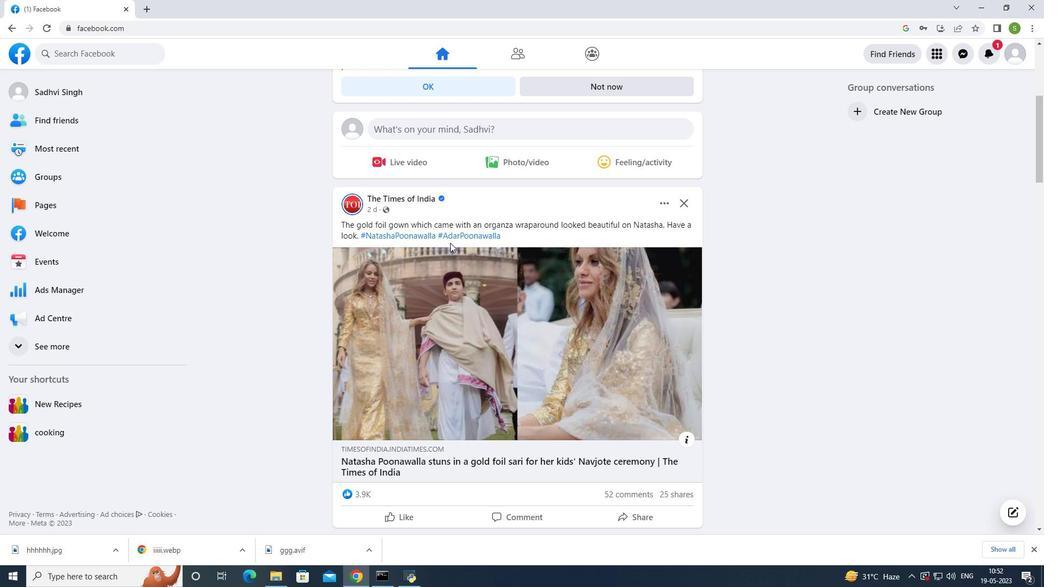 
Action: Mouse scrolled (450, 242) with delta (0, 0)
Screenshot: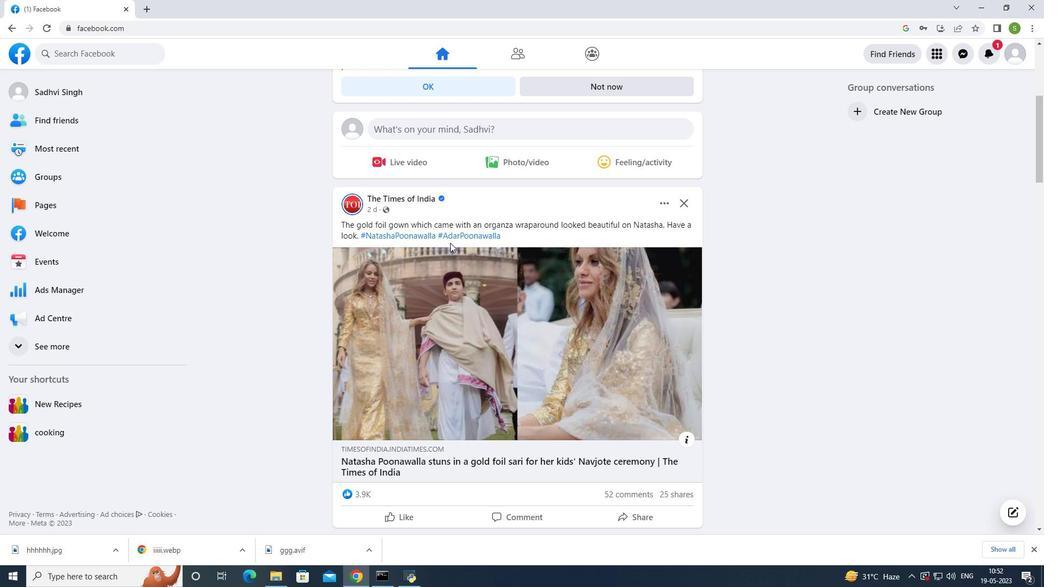 
Action: Mouse scrolled (450, 242) with delta (0, 0)
Screenshot: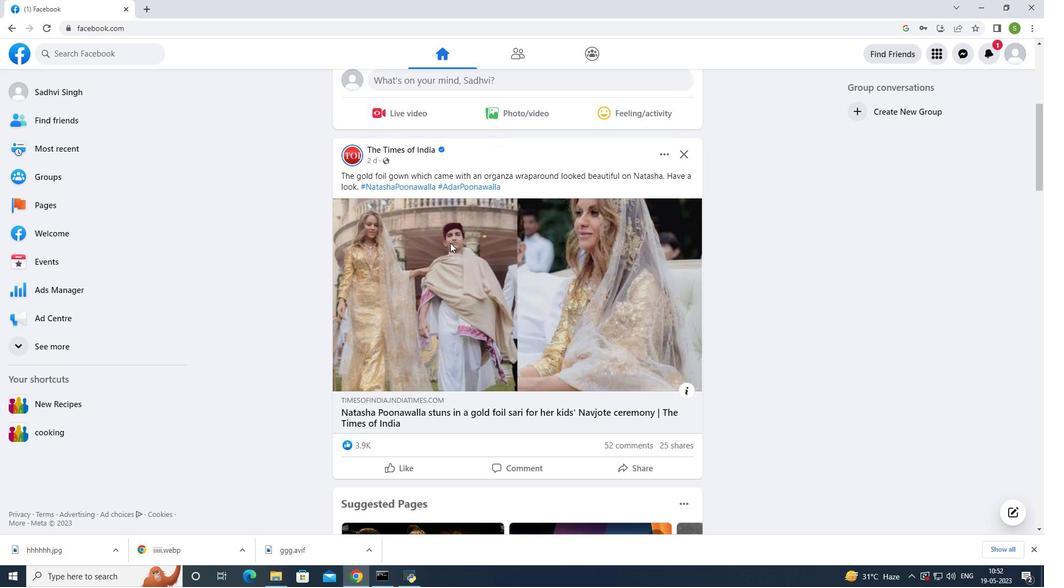 
Action: Mouse scrolled (450, 242) with delta (0, 0)
Screenshot: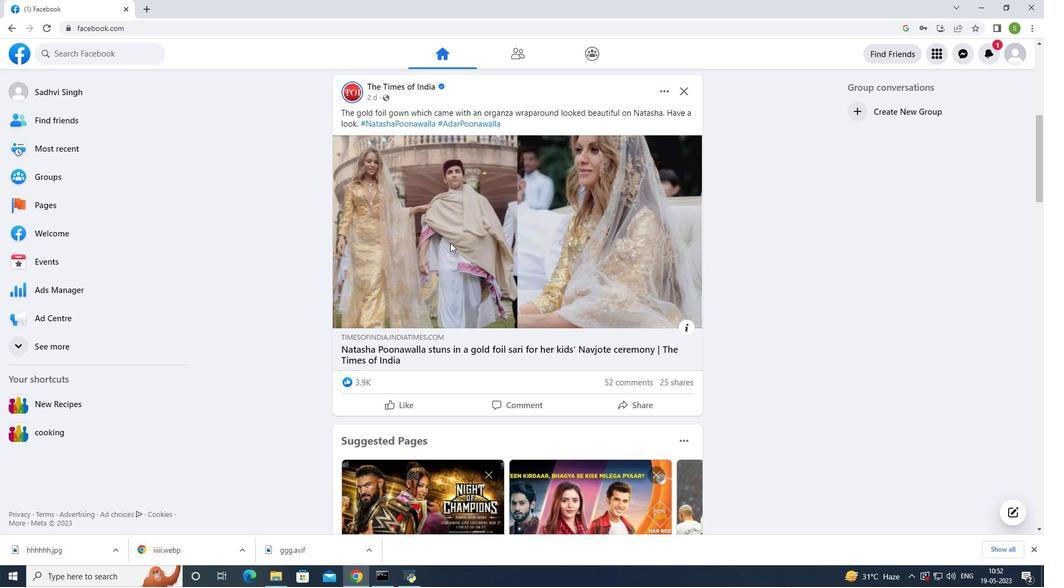 
Action: Mouse scrolled (450, 242) with delta (0, 0)
Screenshot: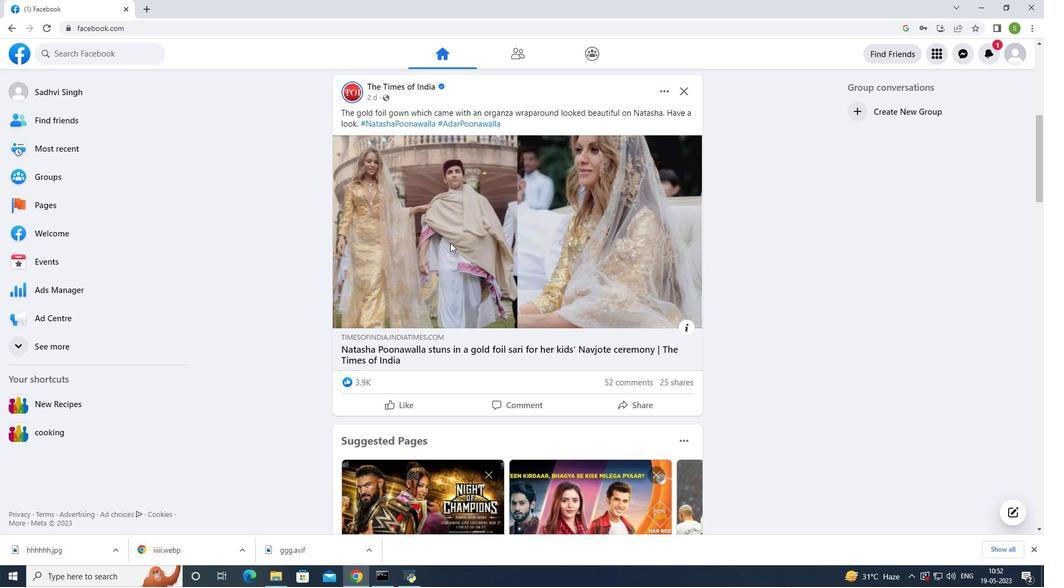 
Action: Mouse scrolled (450, 242) with delta (0, 0)
Screenshot: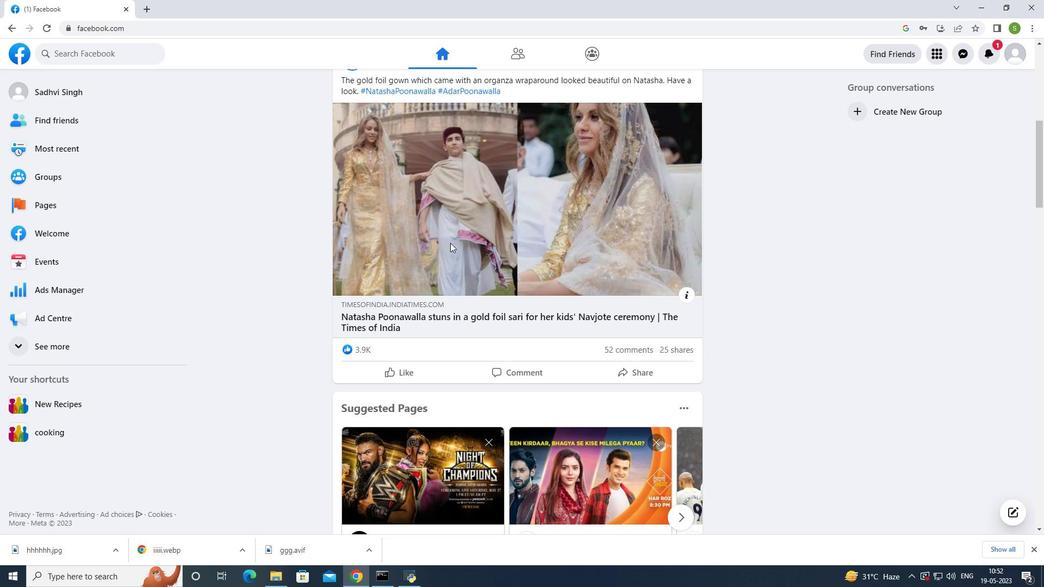 
Action: Mouse scrolled (450, 242) with delta (0, 0)
Screenshot: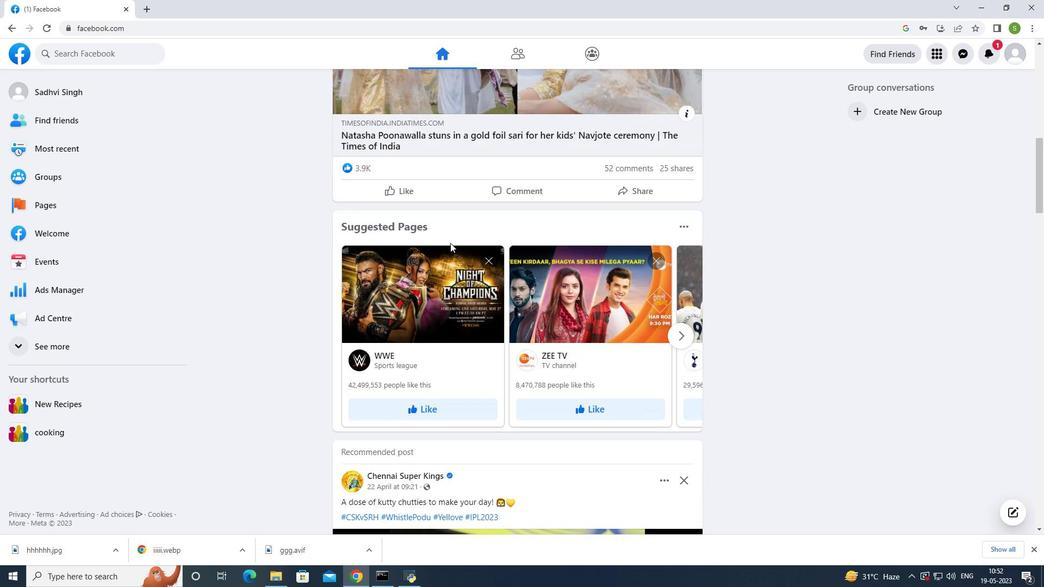 
Action: Mouse scrolled (450, 242) with delta (0, 0)
Screenshot: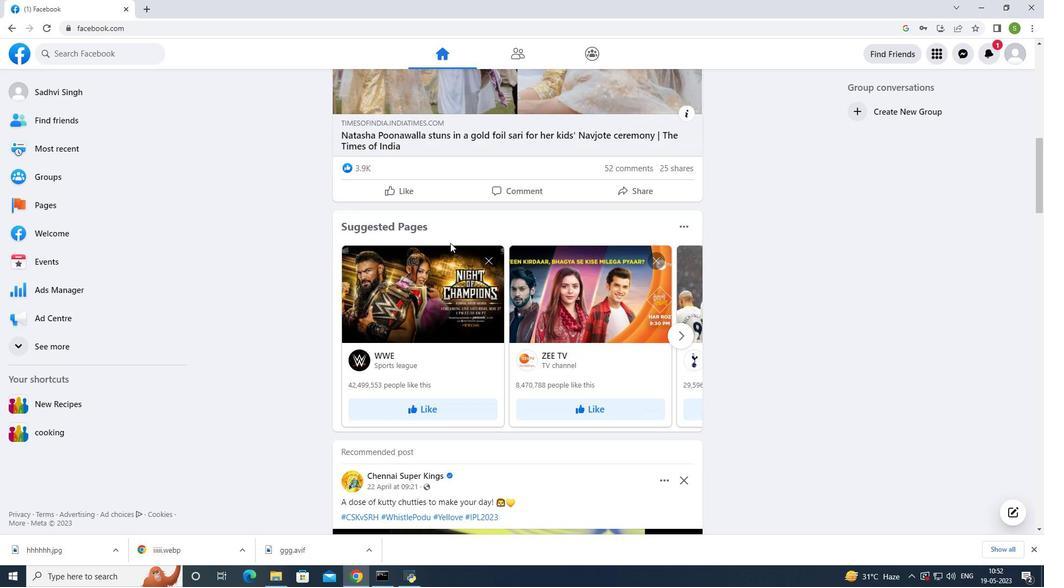 
Action: Mouse scrolled (450, 242) with delta (0, 0)
Screenshot: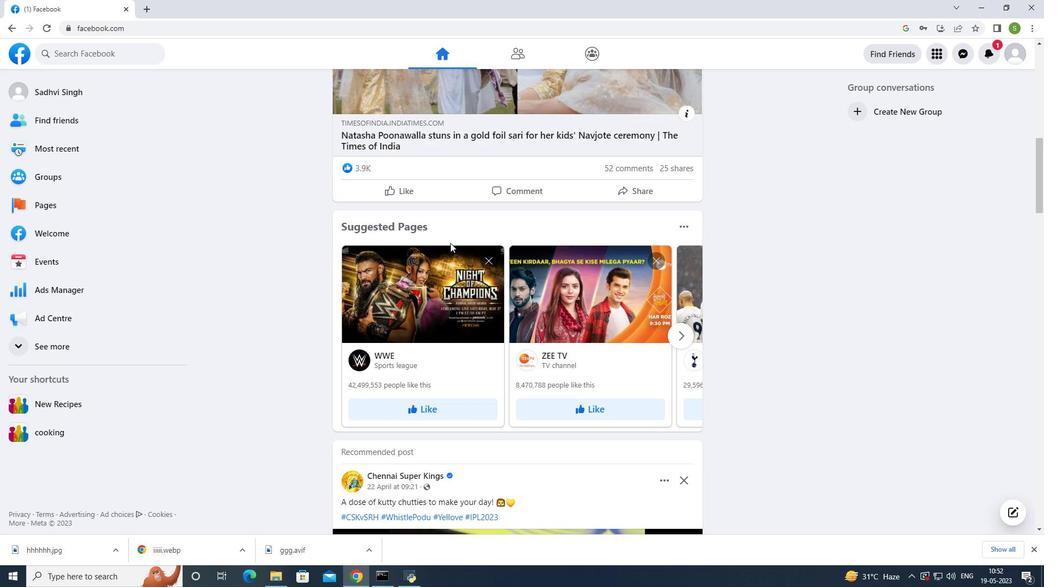 
Action: Mouse scrolled (450, 242) with delta (0, 0)
Screenshot: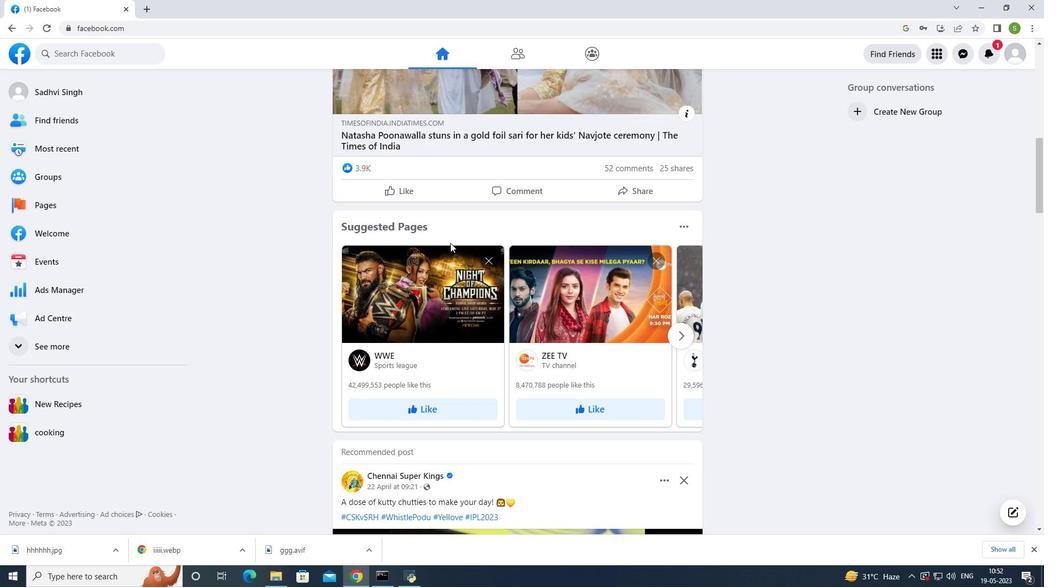 
Action: Mouse moved to (451, 226)
Screenshot: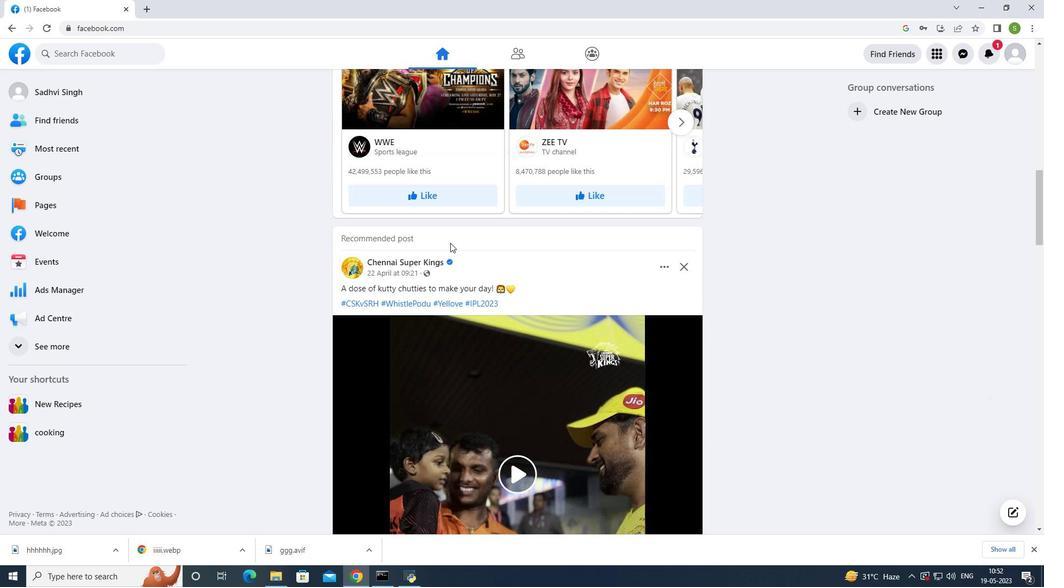 
Action: Mouse scrolled (451, 226) with delta (0, 0)
Screenshot: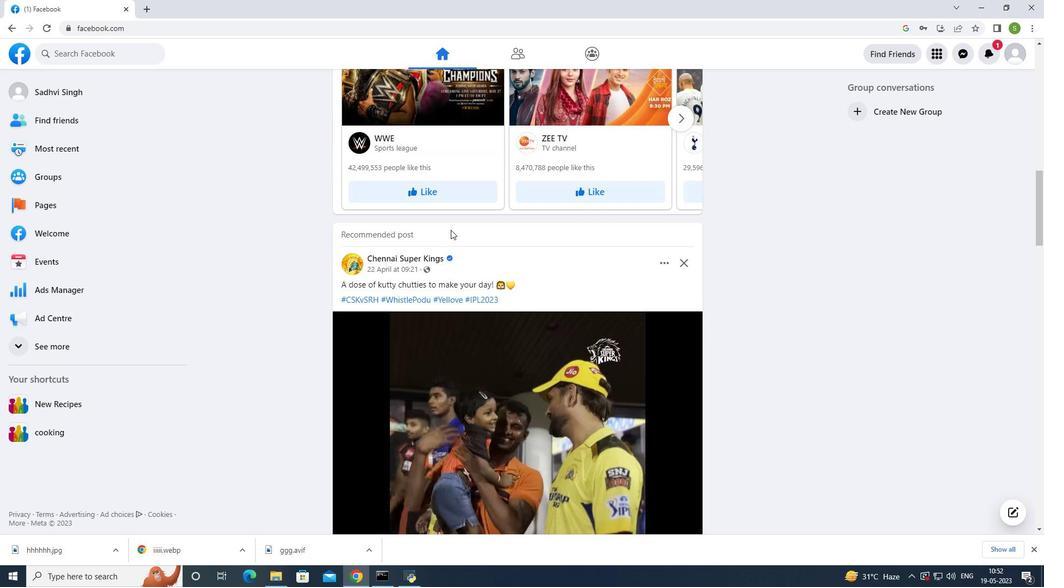 
Action: Mouse scrolled (451, 226) with delta (0, 0)
Screenshot: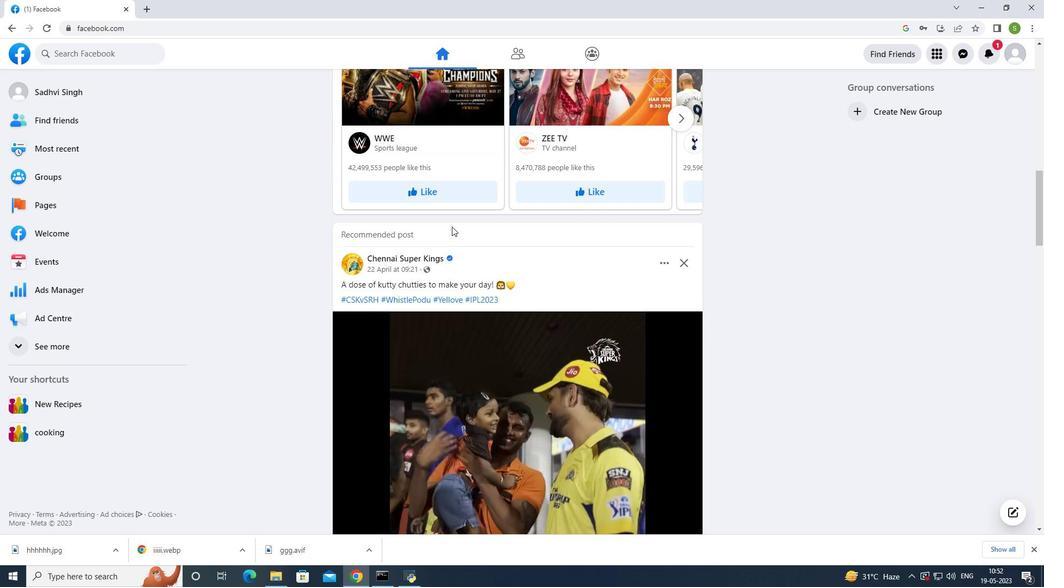 
Action: Mouse scrolled (451, 226) with delta (0, 0)
Screenshot: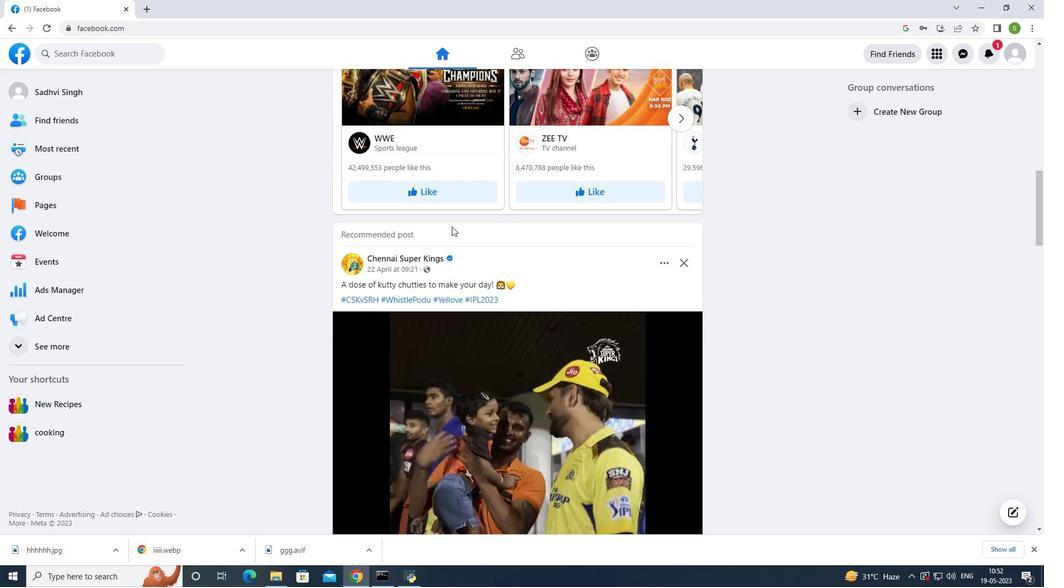 
Action: Mouse scrolled (451, 226) with delta (0, 0)
Screenshot: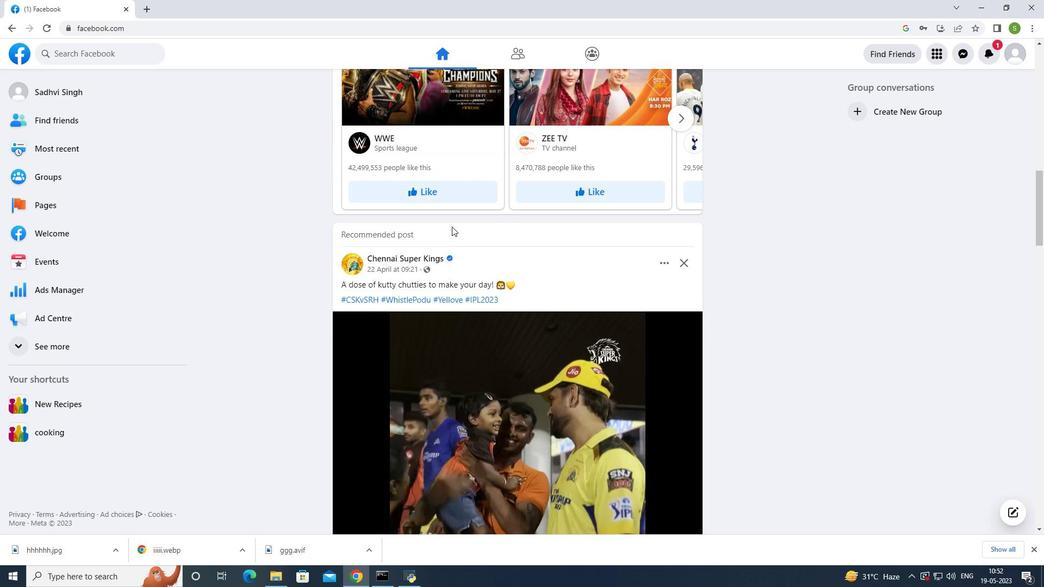 
Action: Mouse scrolled (451, 226) with delta (0, 0)
Screenshot: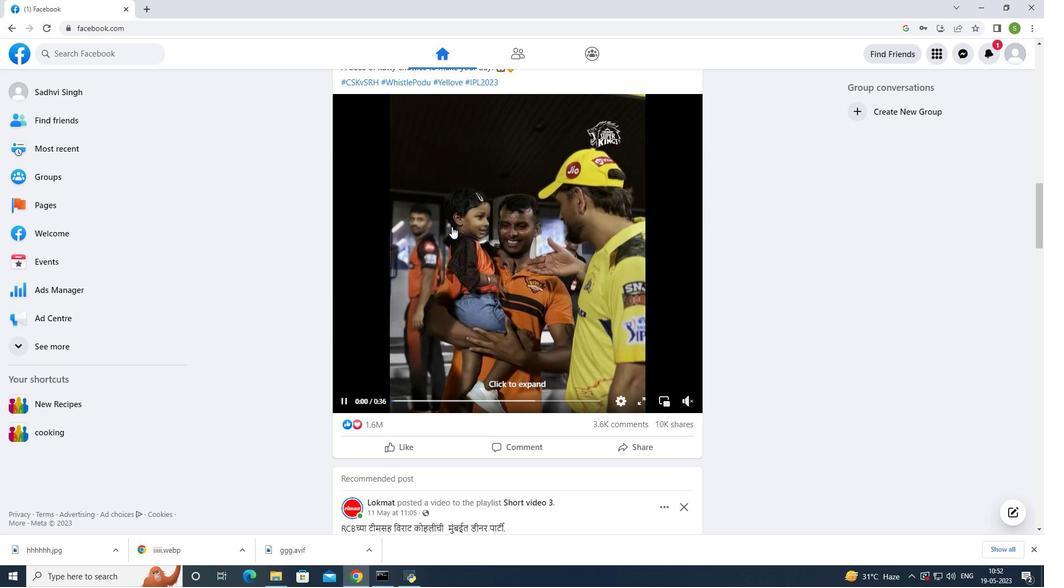 
Action: Mouse scrolled (451, 226) with delta (0, 0)
Screenshot: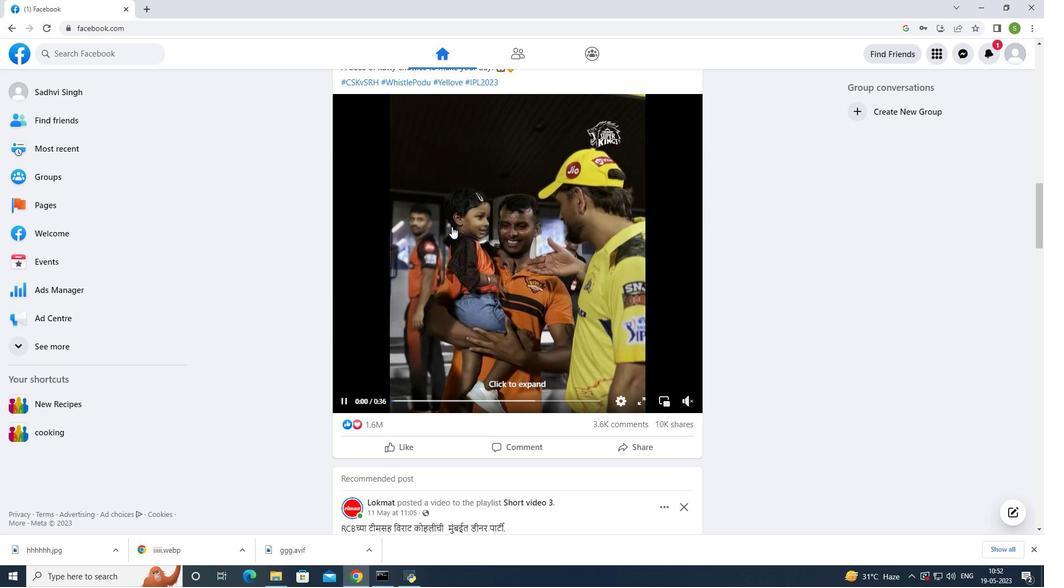 
Action: Mouse scrolled (451, 226) with delta (0, 0)
Screenshot: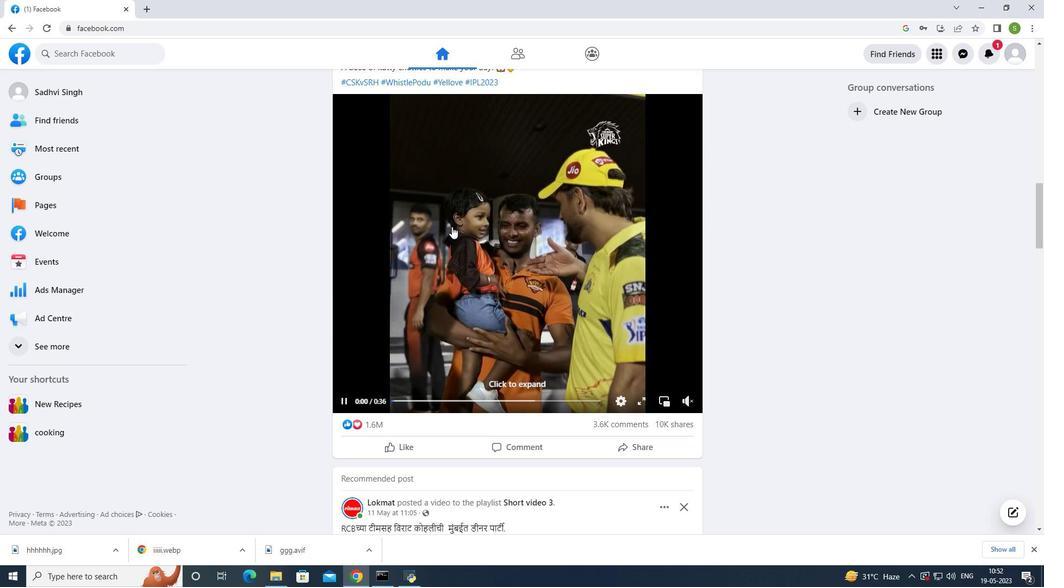
Action: Mouse scrolled (451, 226) with delta (0, 0)
Screenshot: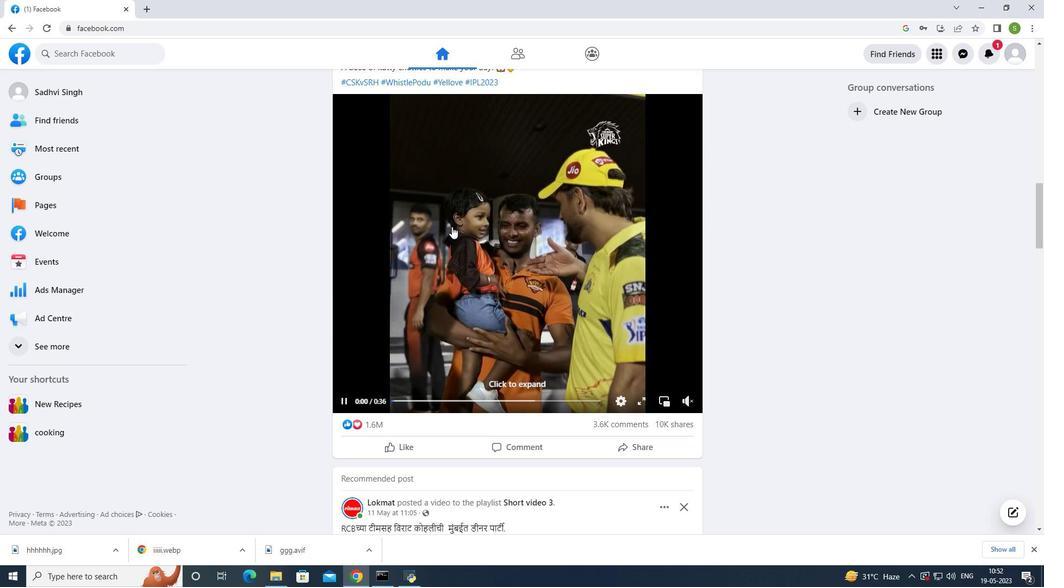 
Action: Mouse scrolled (451, 226) with delta (0, 0)
Screenshot: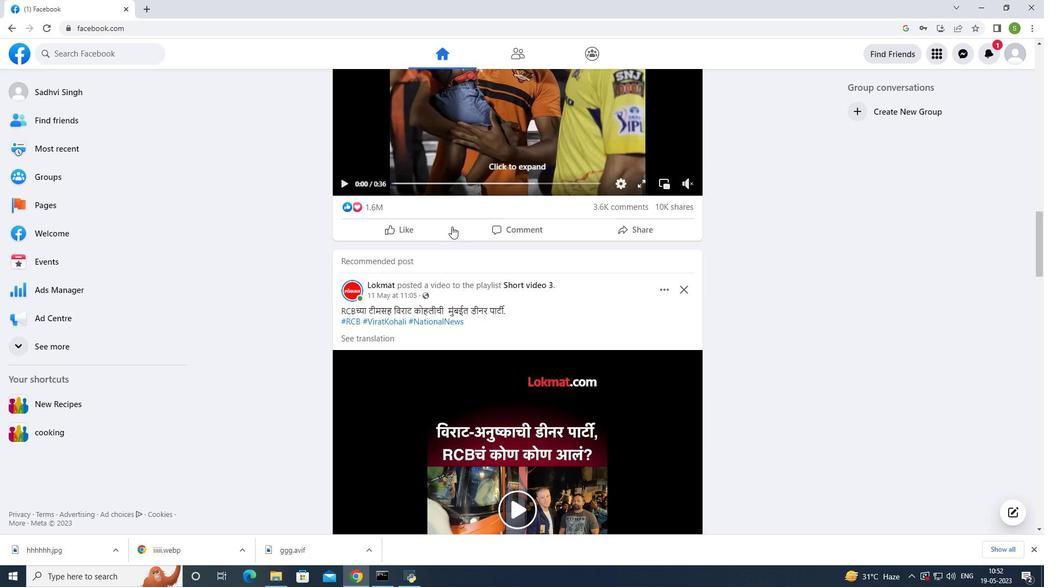 
Action: Mouse scrolled (451, 226) with delta (0, 0)
Screenshot: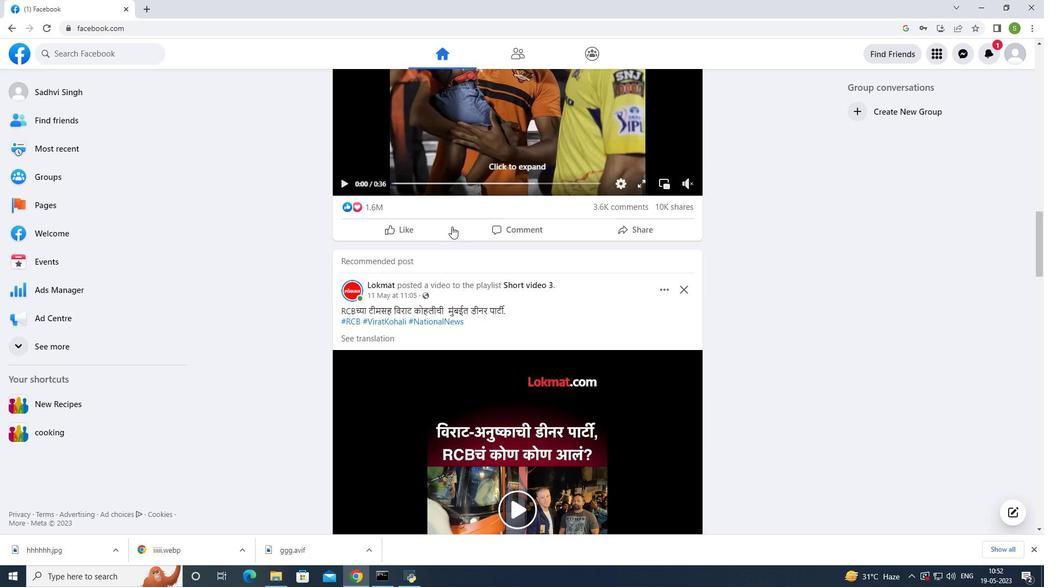 
Action: Mouse scrolled (451, 226) with delta (0, 0)
Screenshot: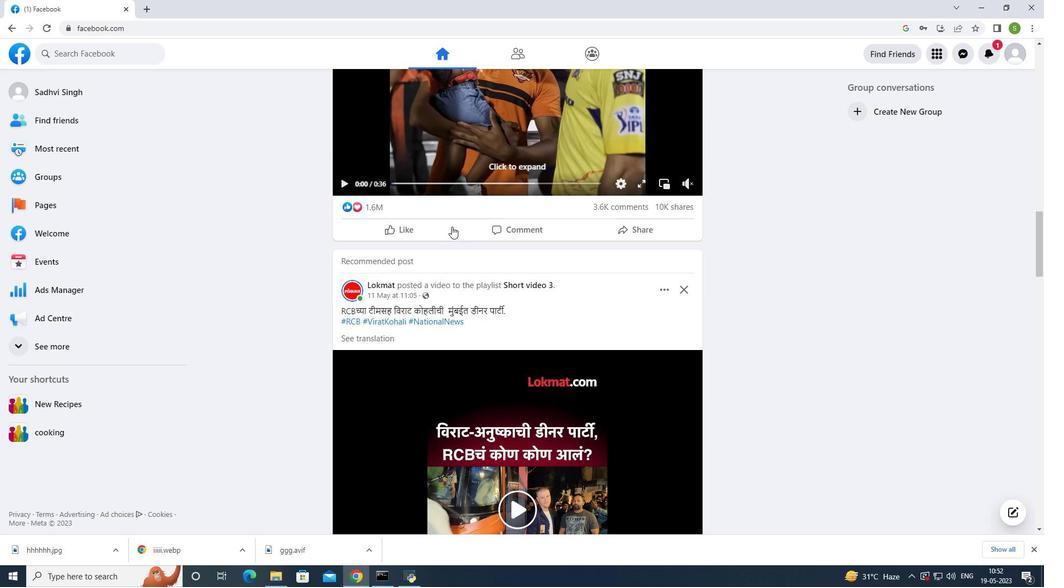 
Action: Mouse scrolled (451, 226) with delta (0, 0)
Screenshot: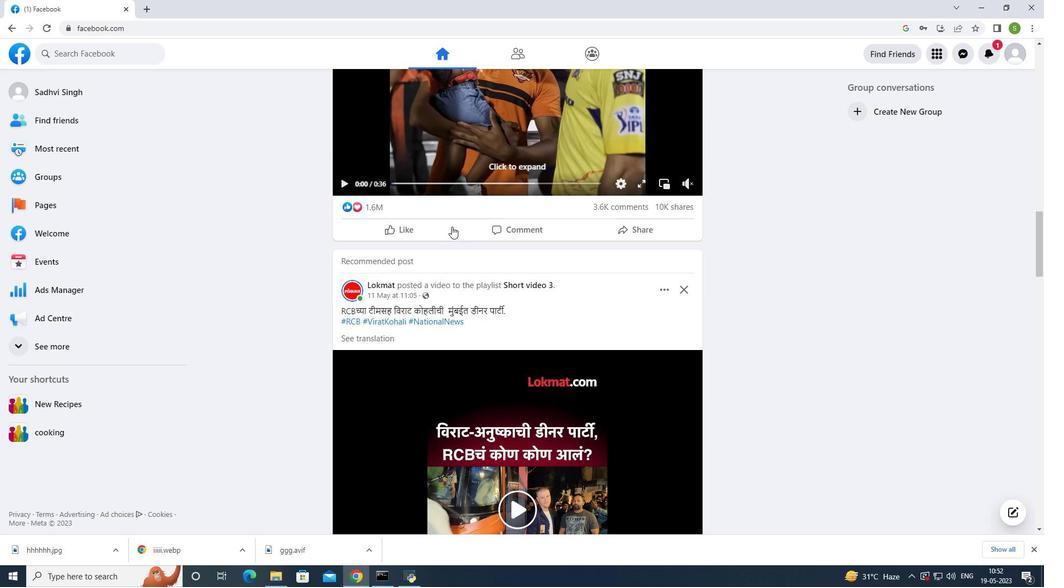 
Action: Mouse scrolled (451, 226) with delta (0, 0)
Screenshot: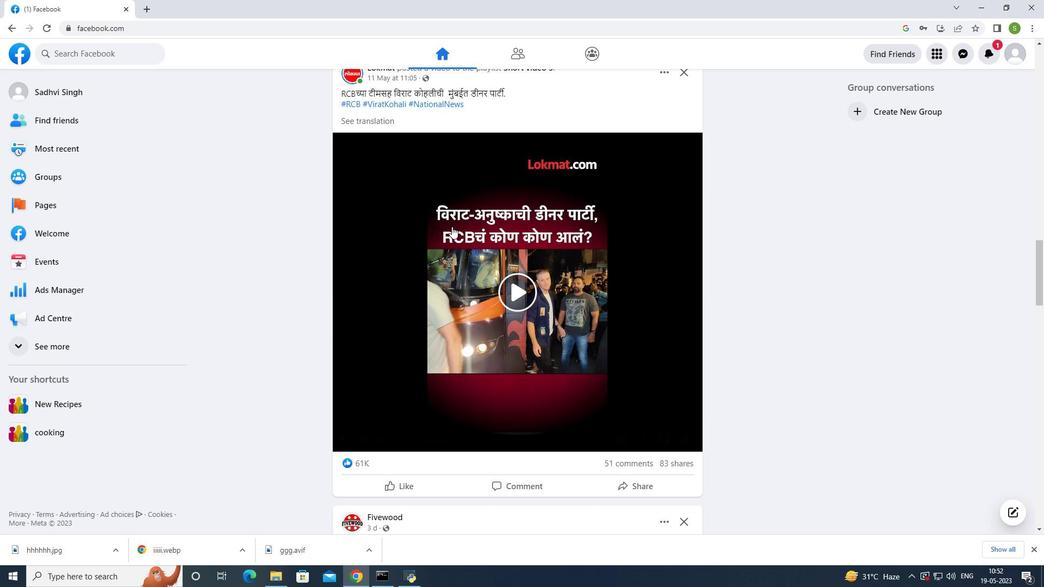 
Action: Mouse scrolled (451, 226) with delta (0, 0)
Screenshot: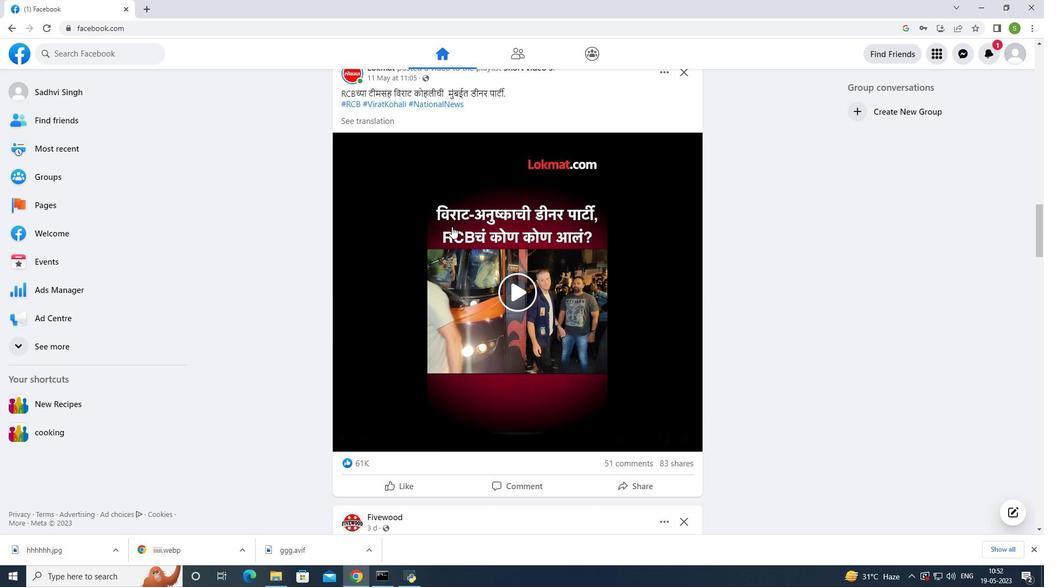 
Action: Mouse scrolled (451, 226) with delta (0, 0)
Screenshot: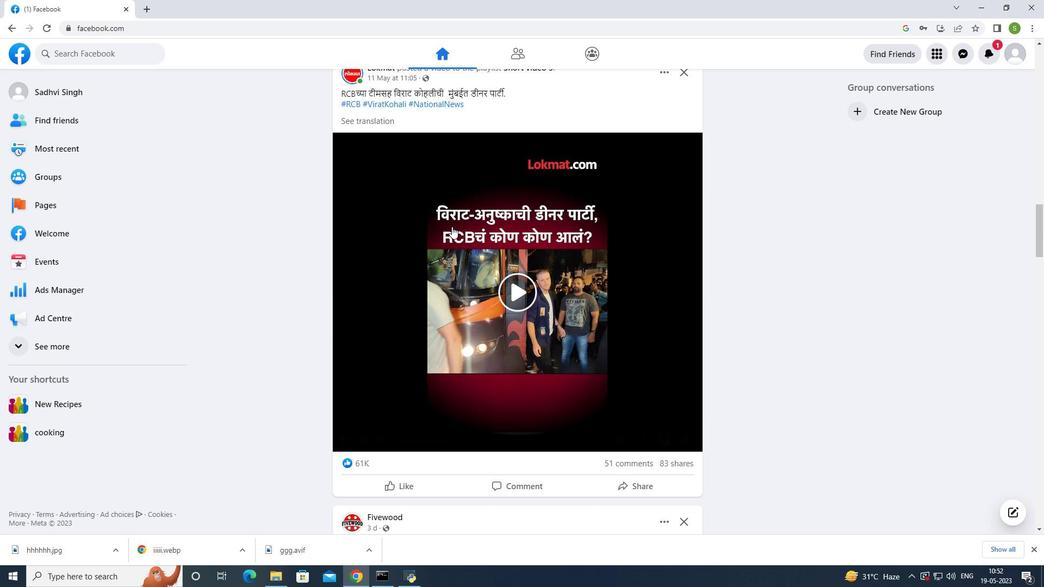 
Action: Mouse scrolled (451, 226) with delta (0, 0)
Screenshot: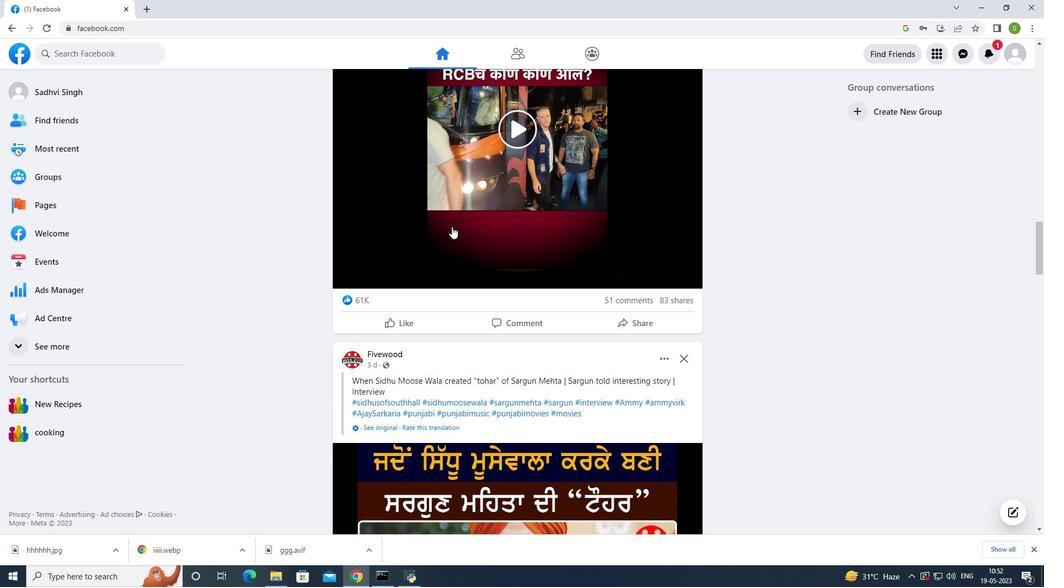 
Action: Mouse scrolled (451, 226) with delta (0, 0)
Screenshot: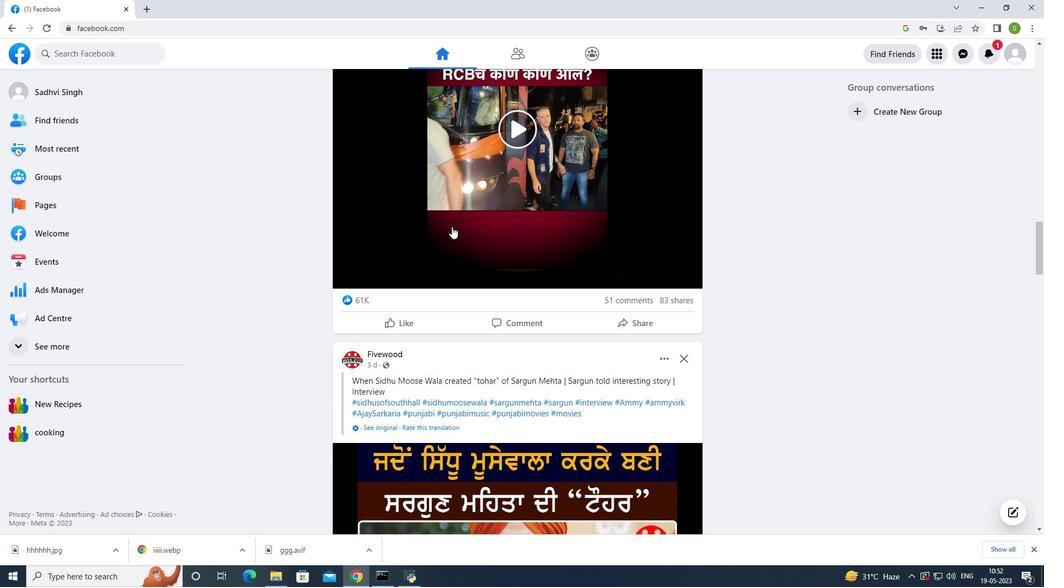 
Action: Mouse scrolled (451, 226) with delta (0, 0)
Screenshot: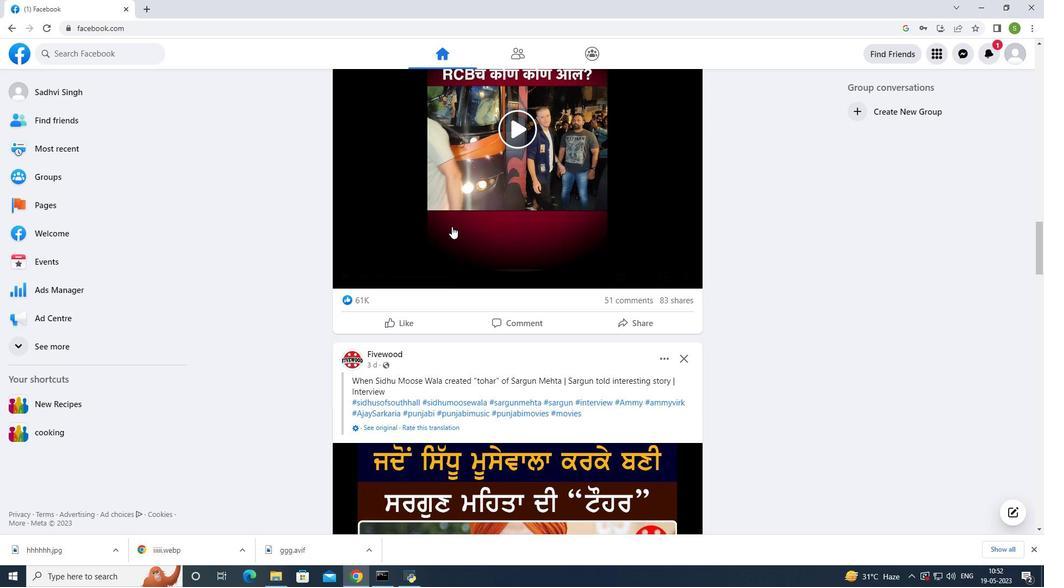 
Action: Mouse scrolled (451, 226) with delta (0, 0)
Screenshot: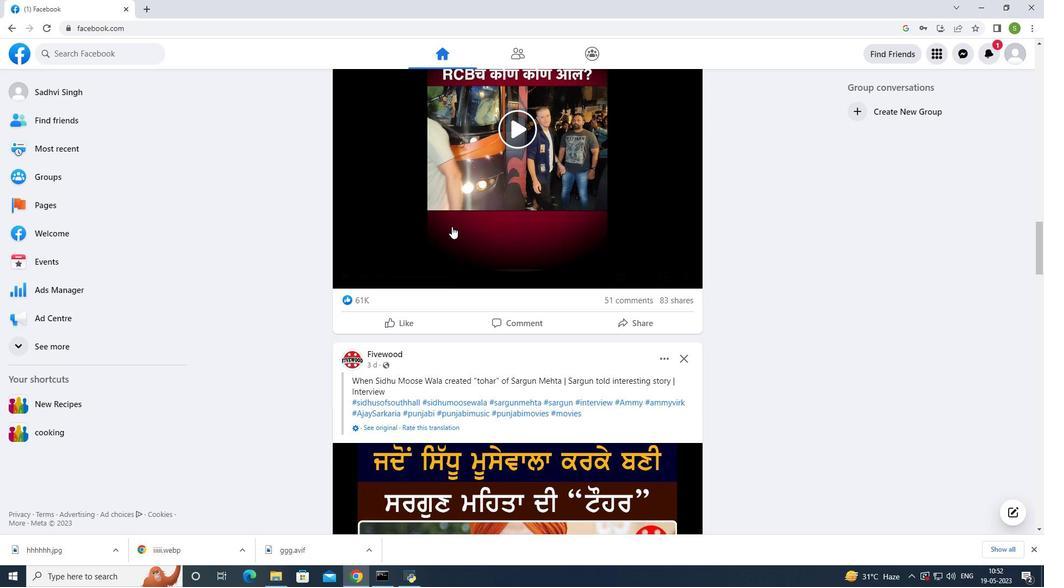 
Action: Mouse scrolled (451, 226) with delta (0, 0)
Screenshot: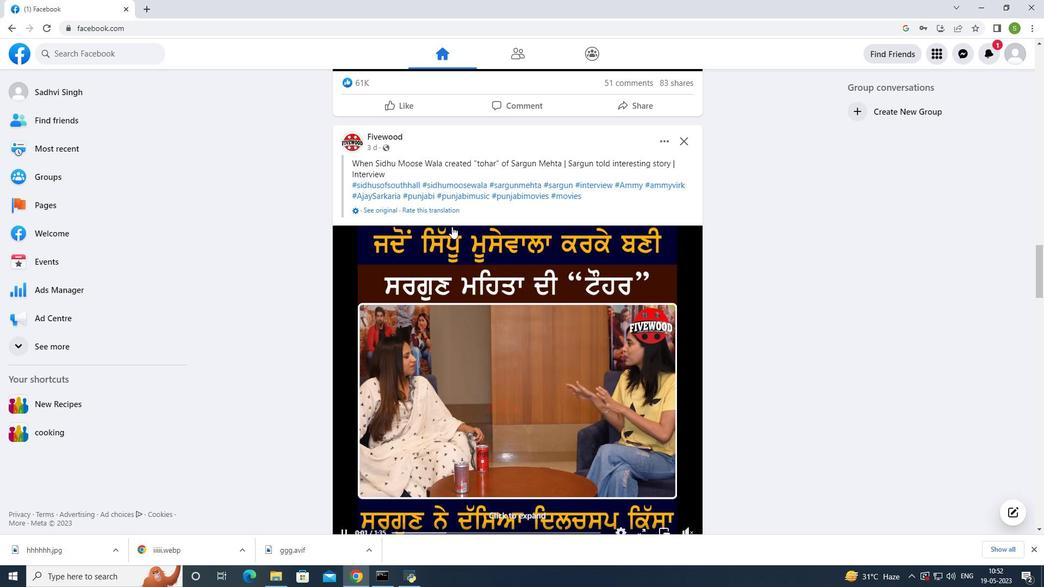 
Action: Mouse moved to (454, 225)
Screenshot: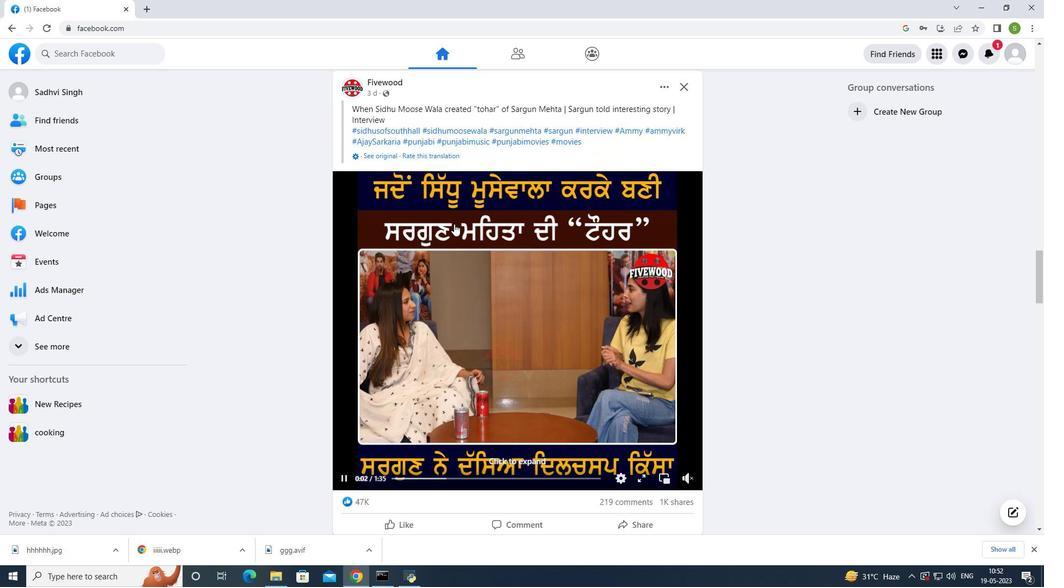 
Action: Mouse scrolled (454, 224) with delta (0, 0)
Screenshot: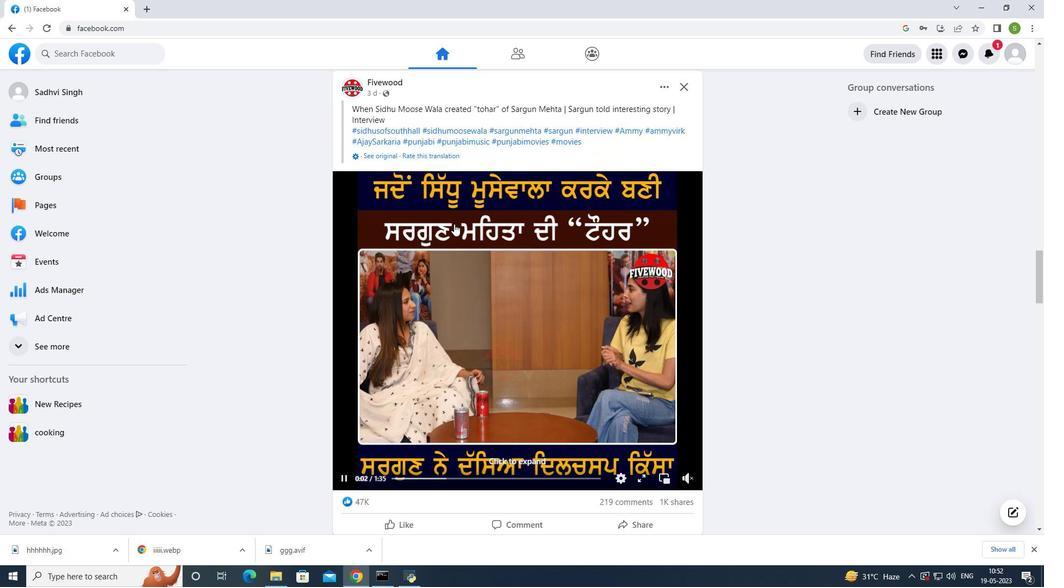 
Action: Mouse moved to (454, 231)
Screenshot: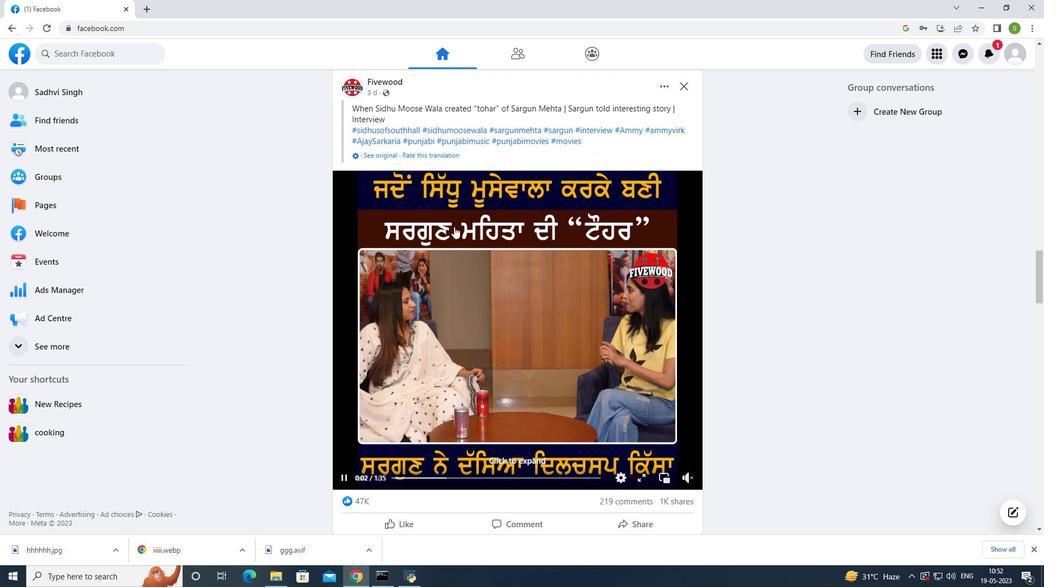 
Action: Mouse scrolled (454, 230) with delta (0, 0)
Screenshot: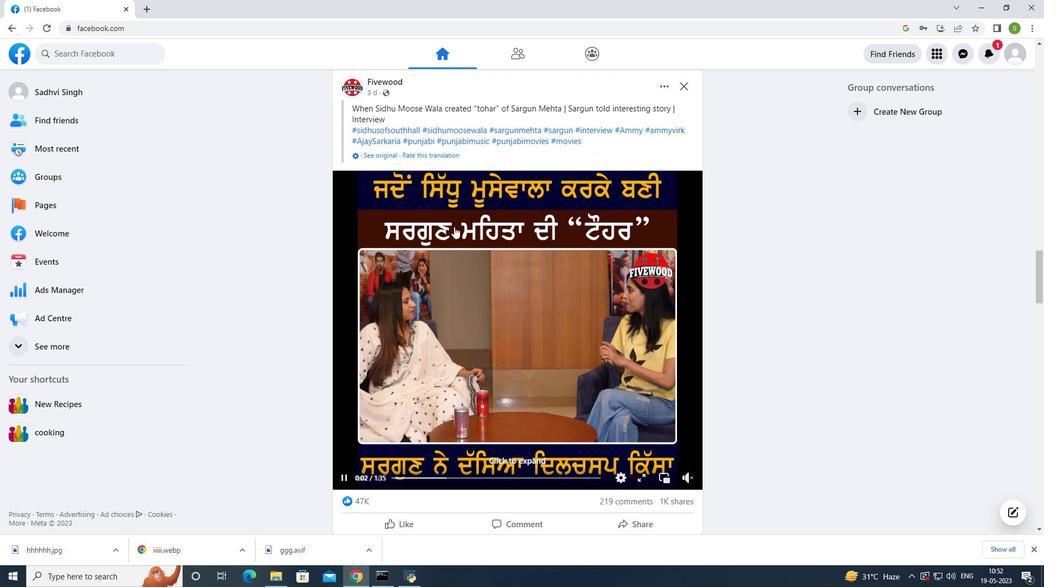 
Action: Mouse moved to (453, 234)
Screenshot: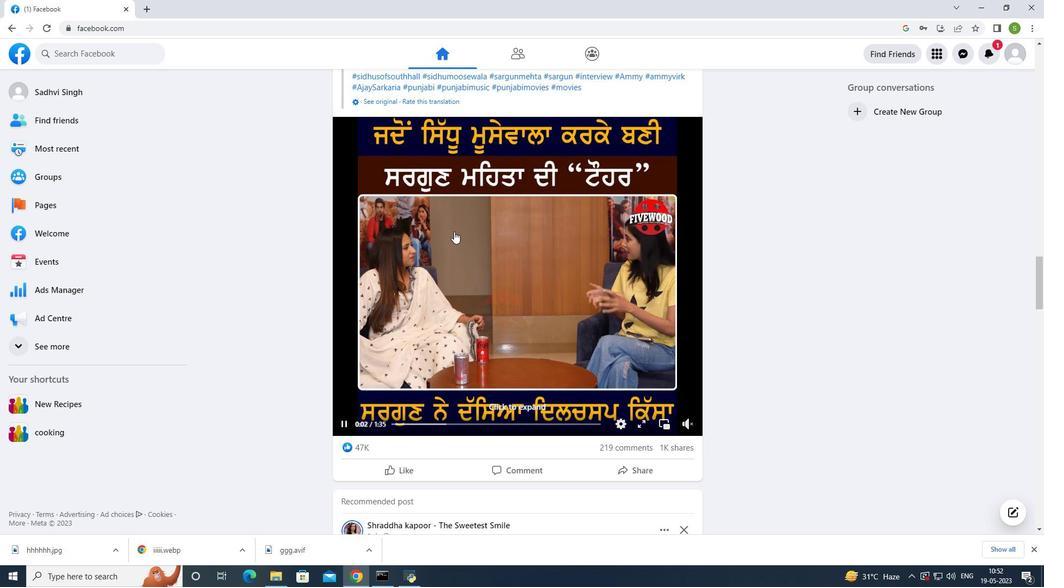 
Action: Mouse scrolled (453, 234) with delta (0, 0)
Screenshot: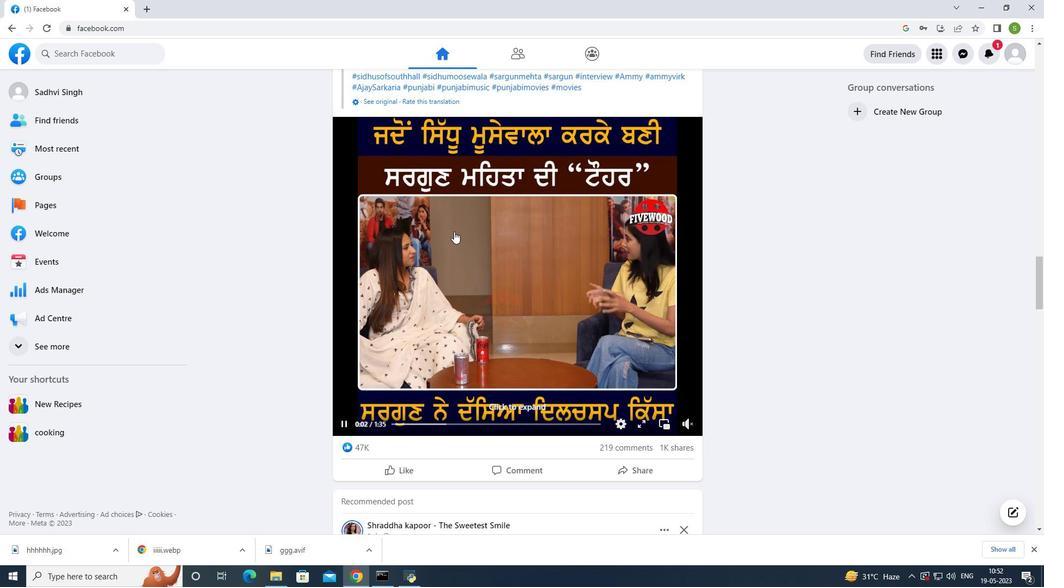 
Action: Mouse moved to (451, 234)
Screenshot: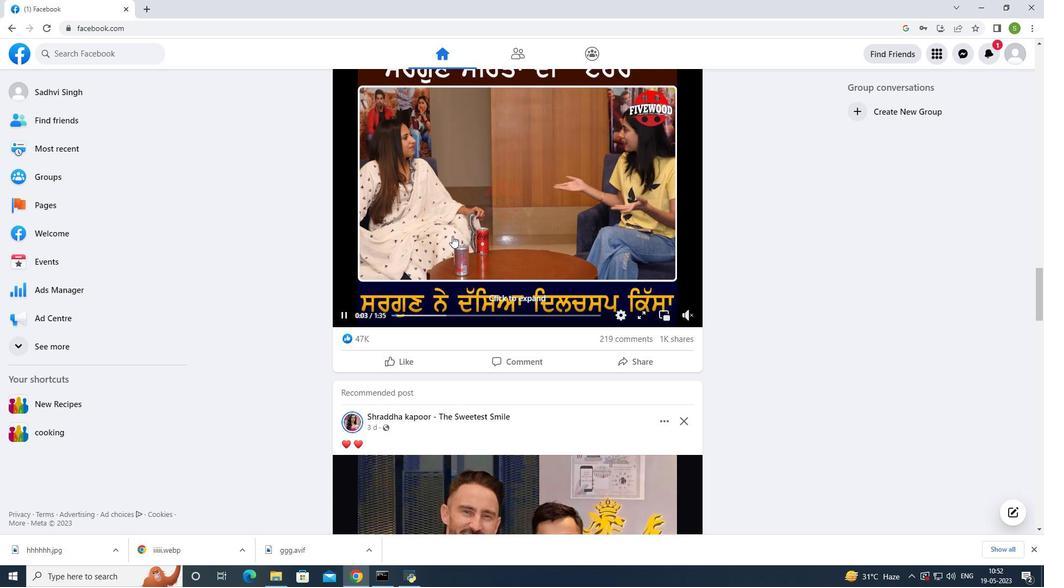 
Action: Mouse scrolled (451, 233) with delta (0, 0)
Screenshot: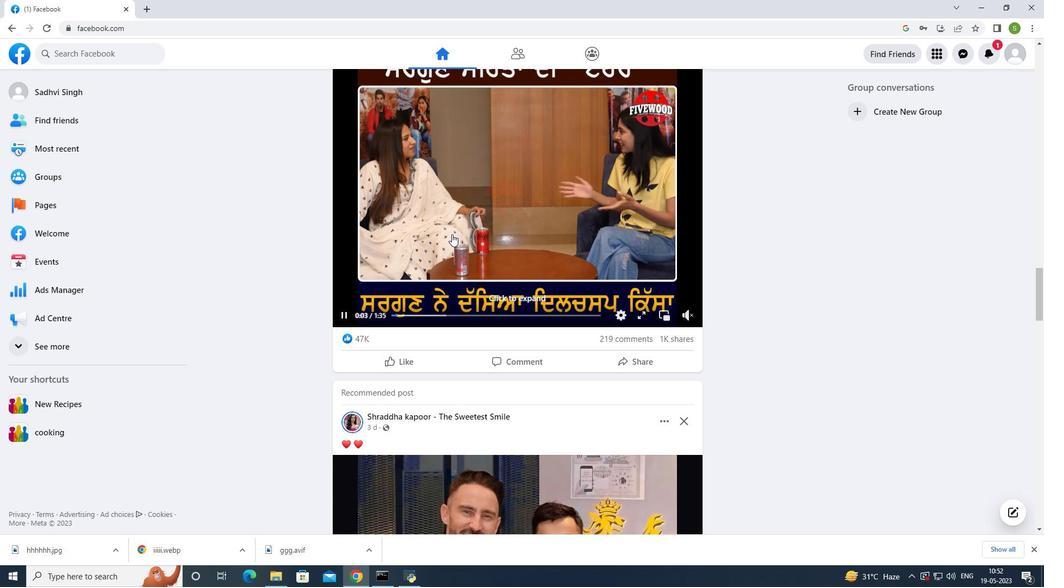 
Action: Mouse scrolled (451, 233) with delta (0, 0)
Screenshot: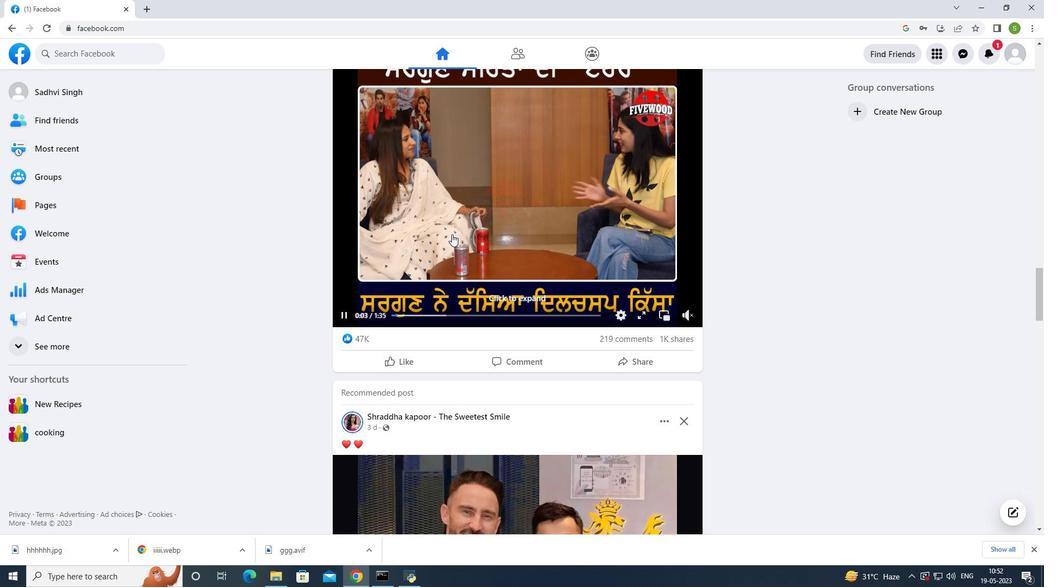 
Action: Mouse moved to (451, 234)
Screenshot: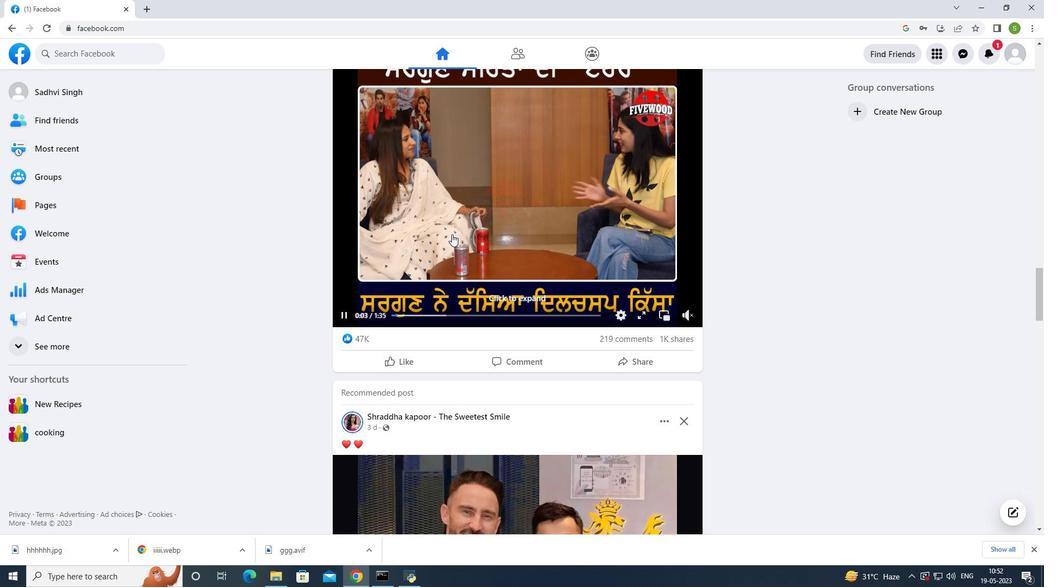 
Action: Mouse scrolled (451, 233) with delta (0, 0)
Screenshot: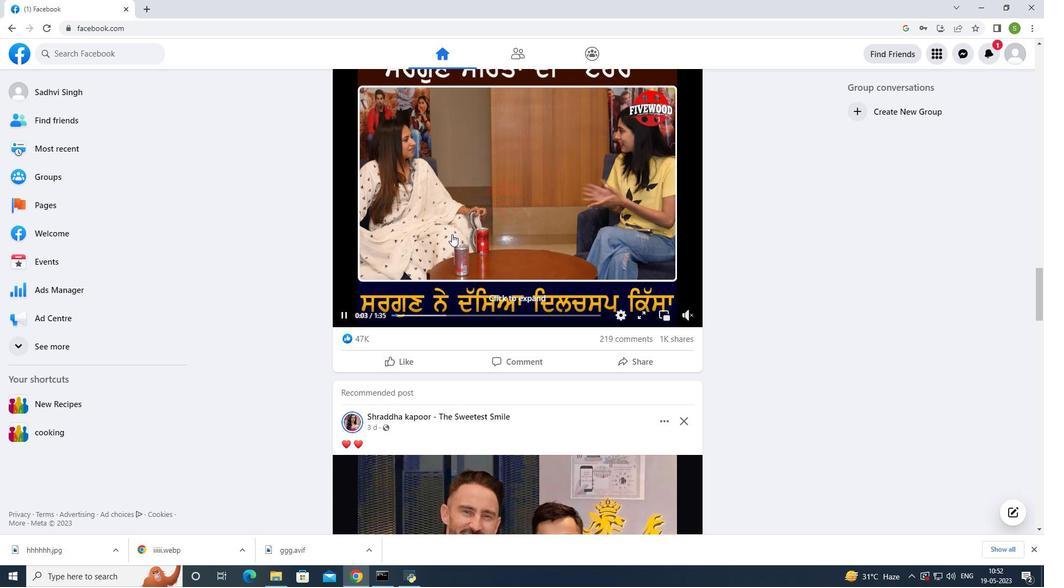
Action: Mouse scrolled (451, 233) with delta (0, 0)
Screenshot: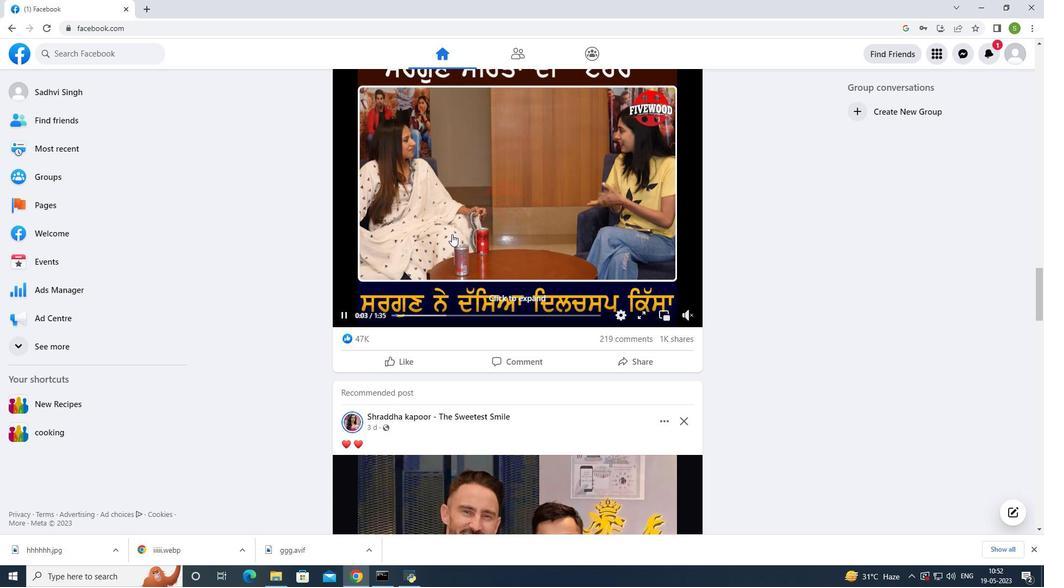 
Action: Mouse moved to (441, 233)
Screenshot: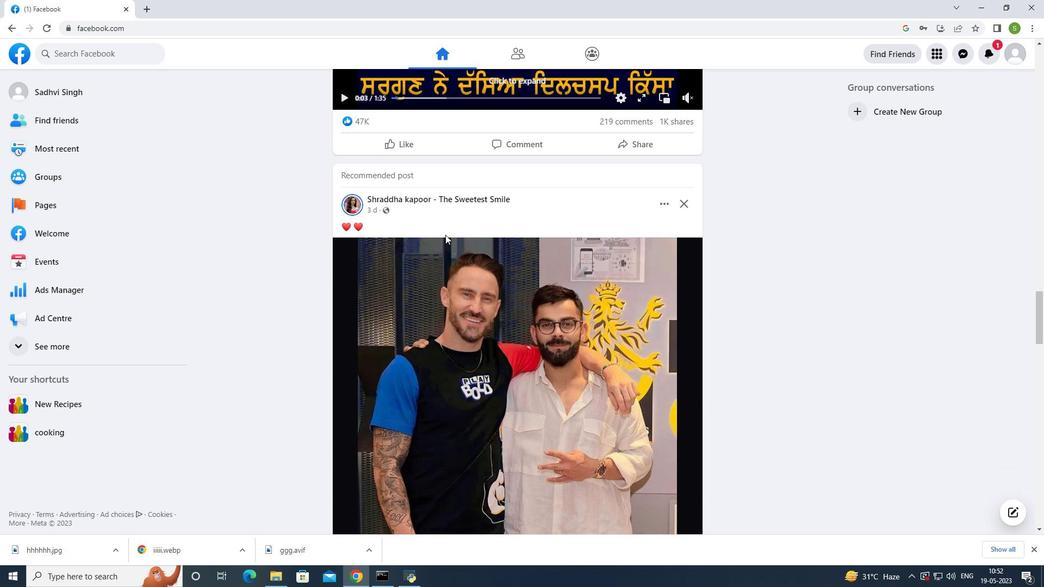 
Action: Mouse scrolled (441, 233) with delta (0, 0)
Screenshot: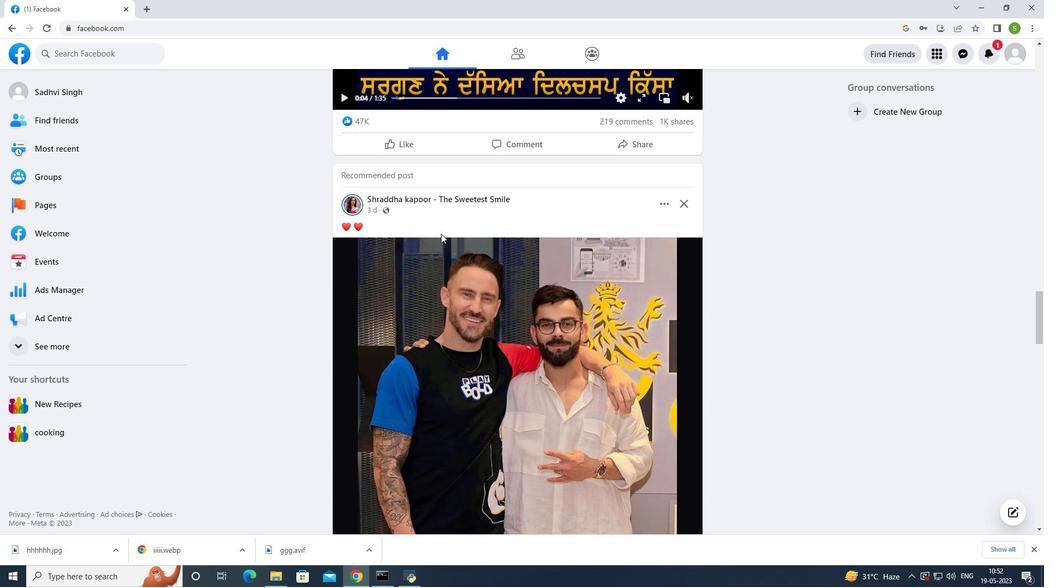 
Action: Mouse scrolled (441, 233) with delta (0, 0)
Screenshot: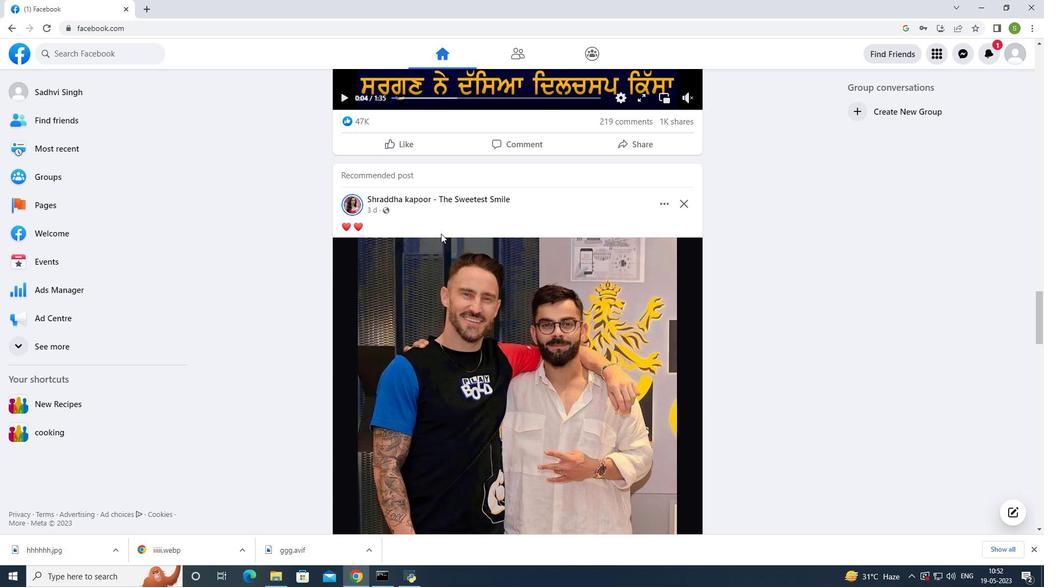 
Action: Mouse scrolled (441, 233) with delta (0, 0)
Screenshot: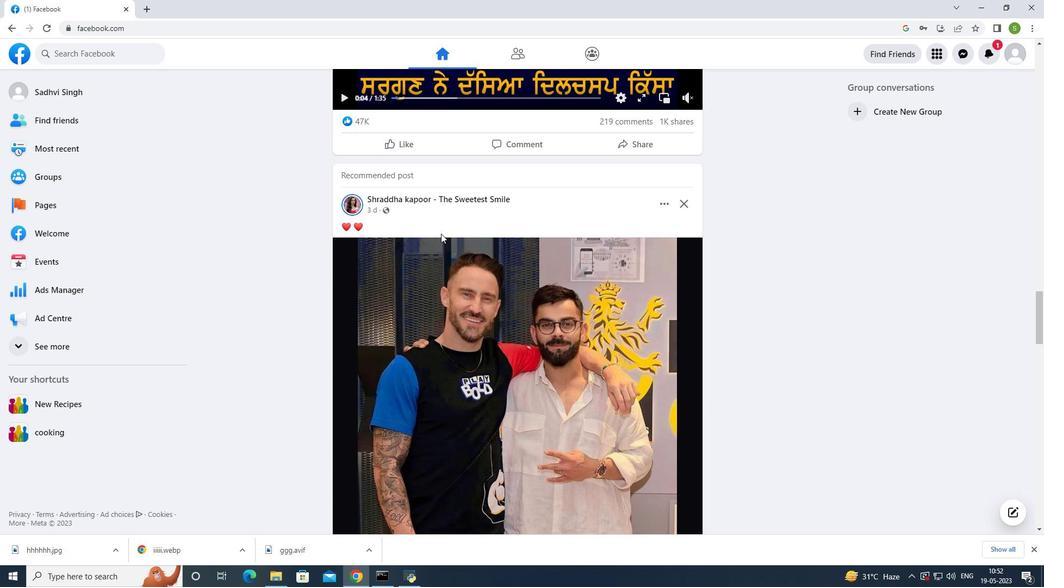 
Action: Mouse scrolled (441, 233) with delta (0, 0)
Screenshot: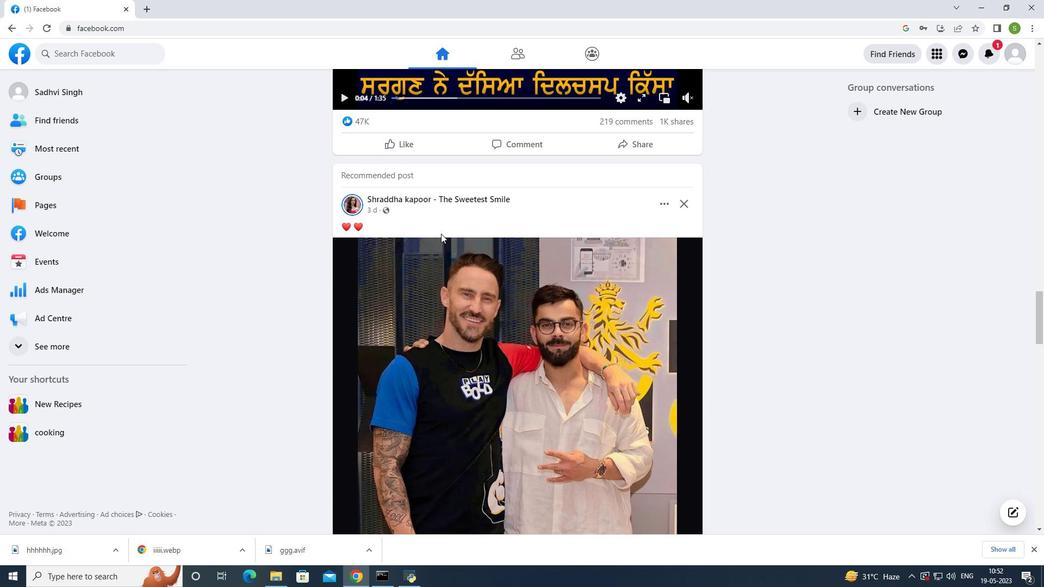 
Action: Mouse moved to (440, 233)
Screenshot: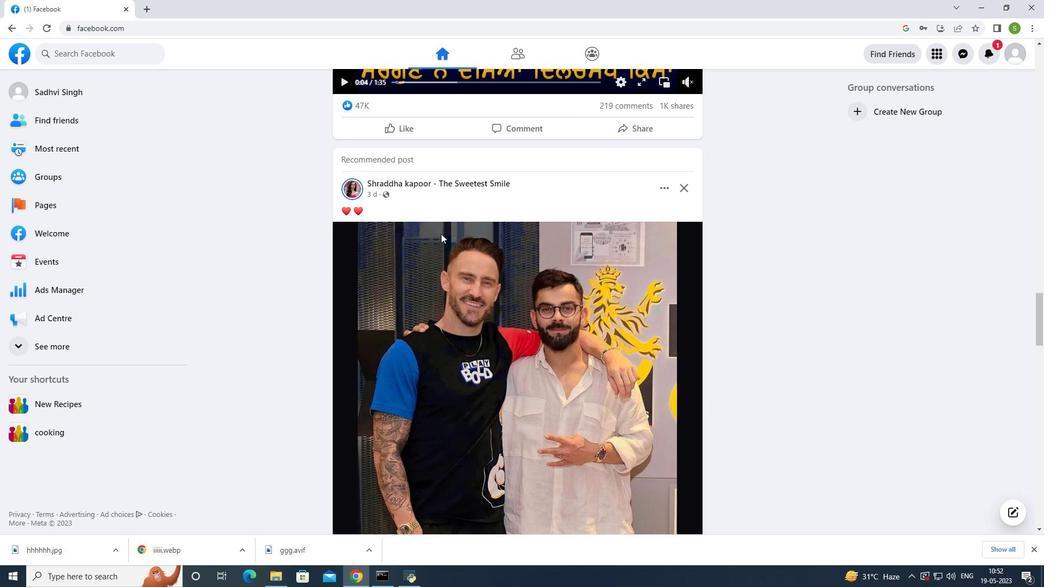 
Action: Mouse scrolled (440, 233) with delta (0, 0)
Screenshot: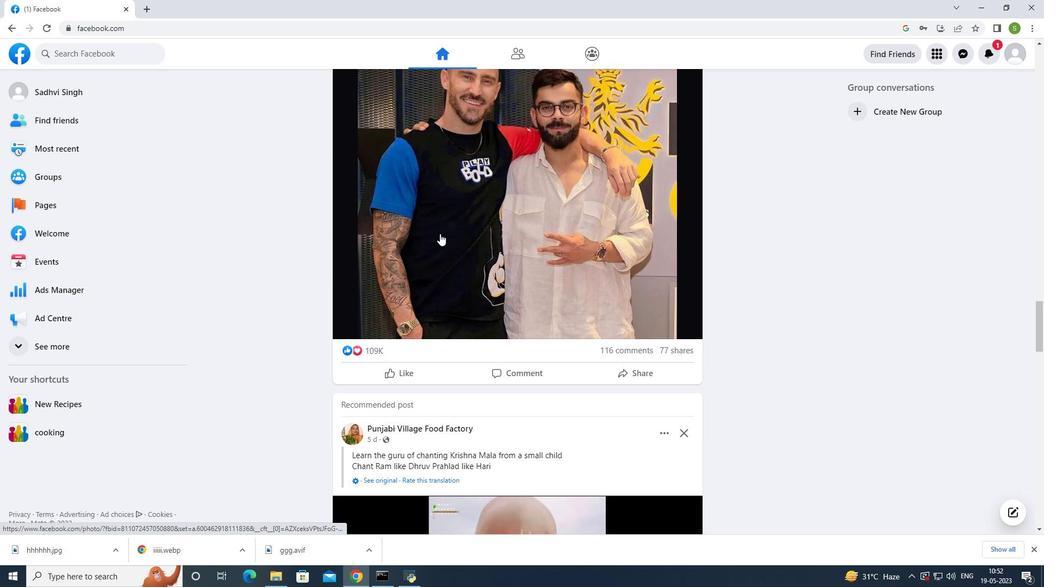 
Action: Mouse moved to (439, 234)
Screenshot: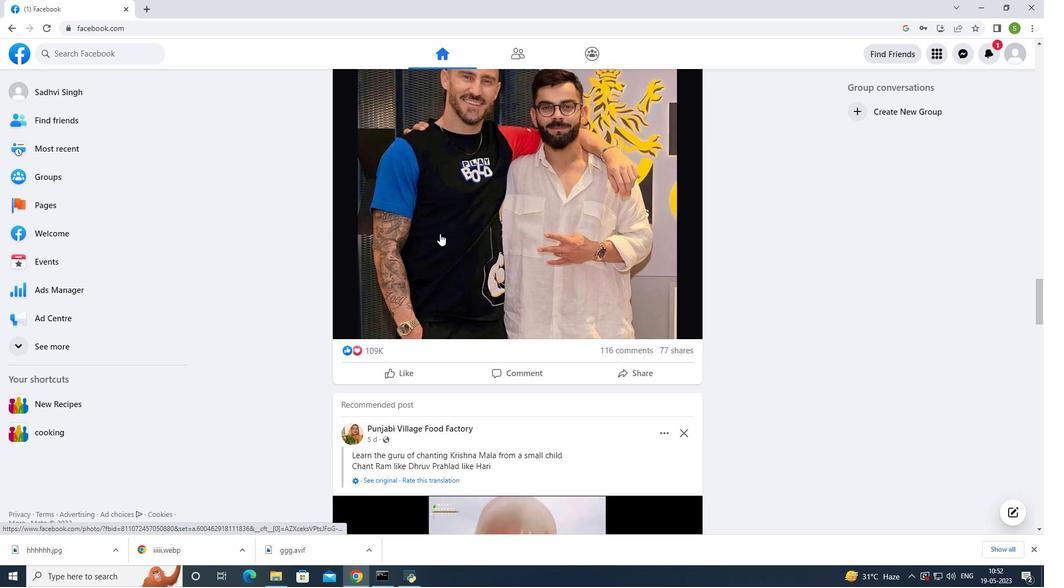 
Action: Mouse scrolled (439, 233) with delta (0, 0)
Screenshot: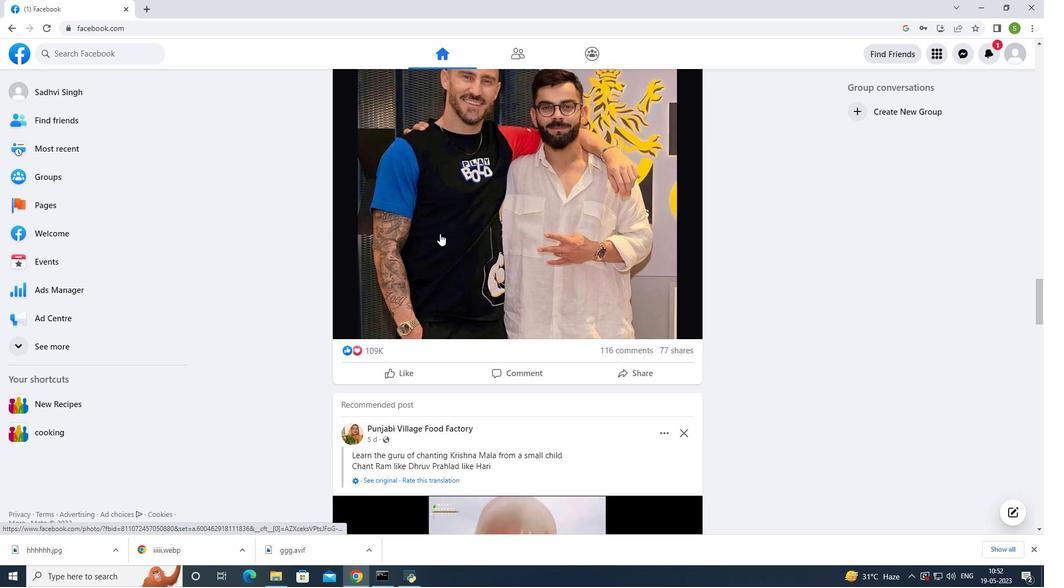 
Action: Mouse moved to (414, 271)
Screenshot: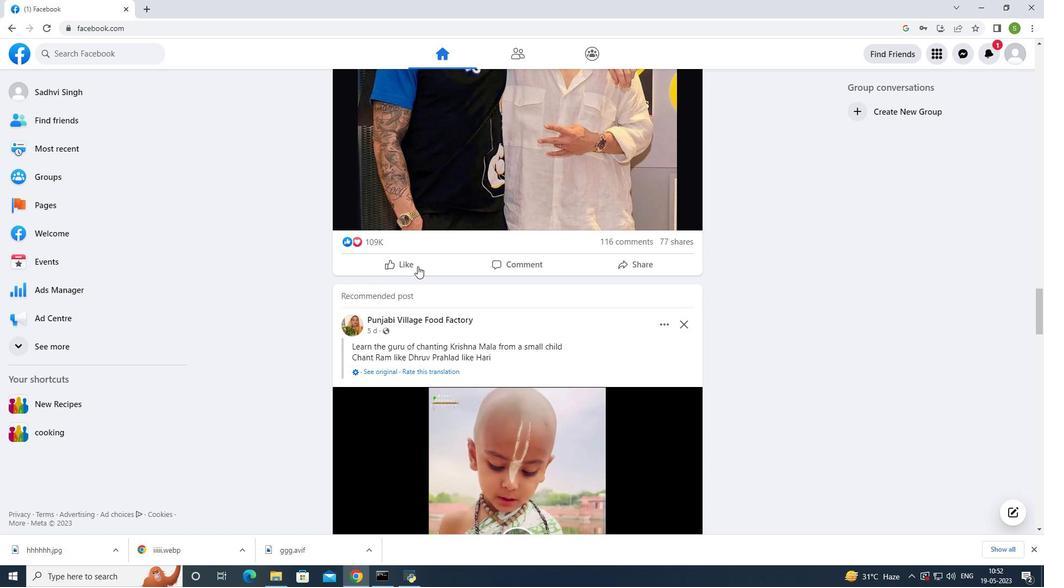 
Action: Mouse pressed left at (414, 271)
Screenshot: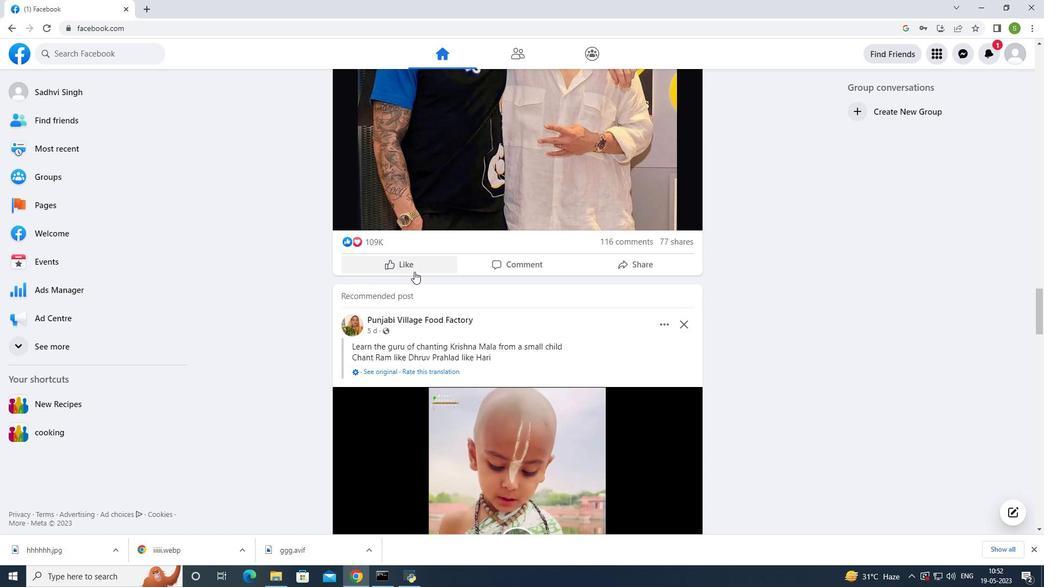 
Action: Mouse moved to (931, 114)
Screenshot: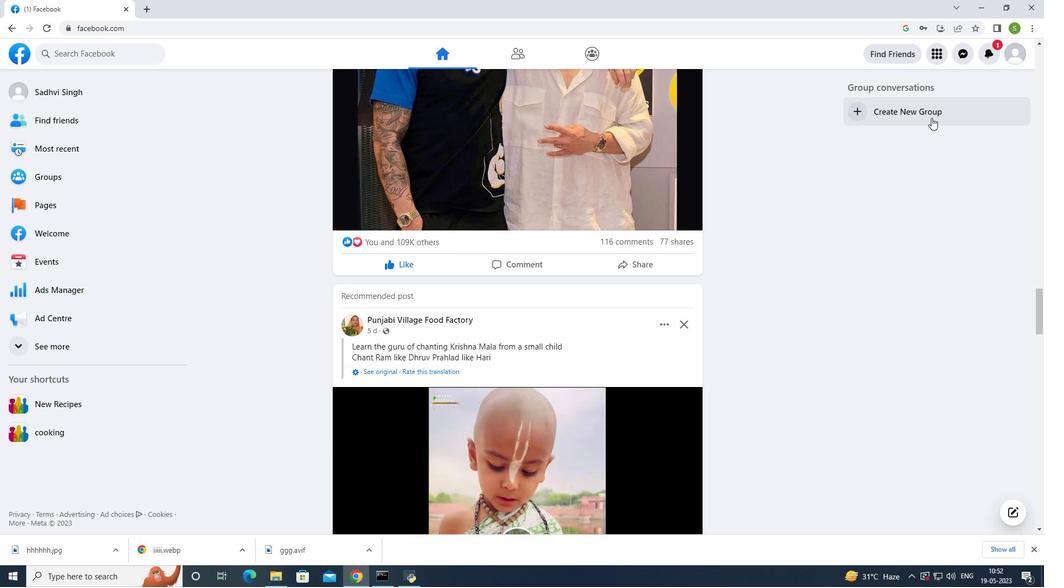 
Action: Mouse pressed left at (931, 114)
Screenshot: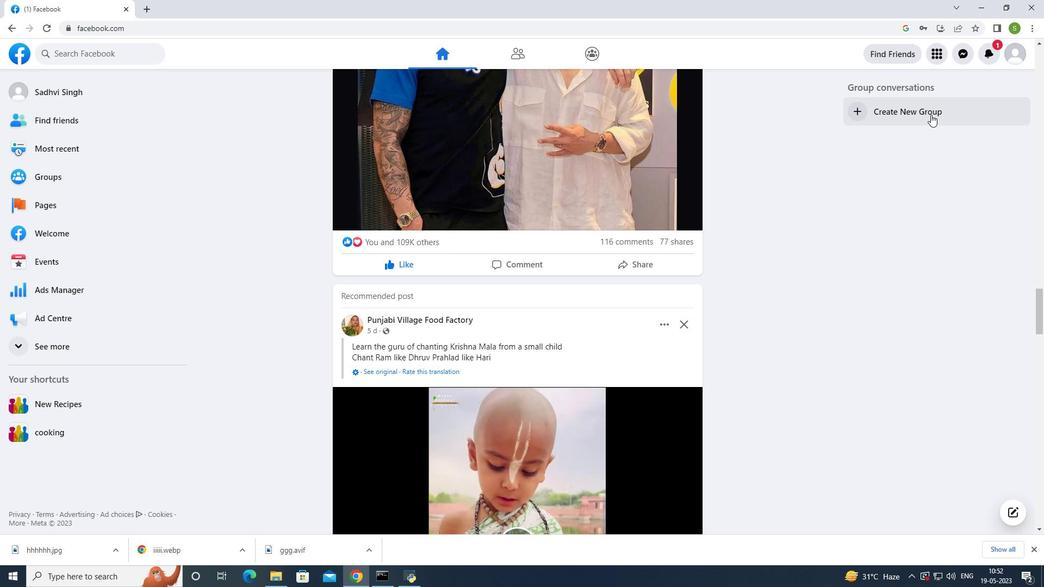 
Action: Mouse moved to (977, 301)
Screenshot: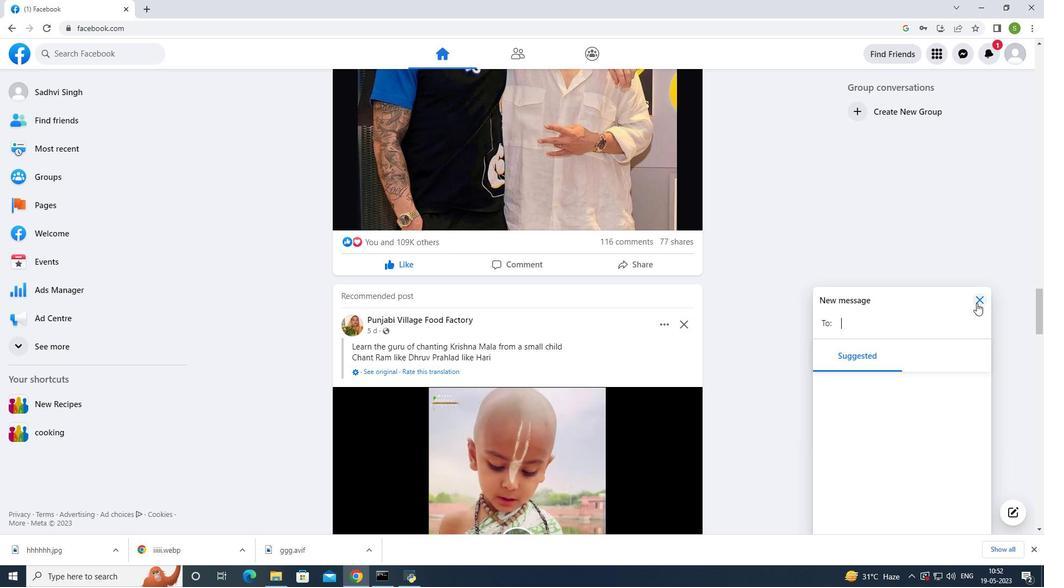 
Action: Mouse pressed left at (977, 301)
Screenshot: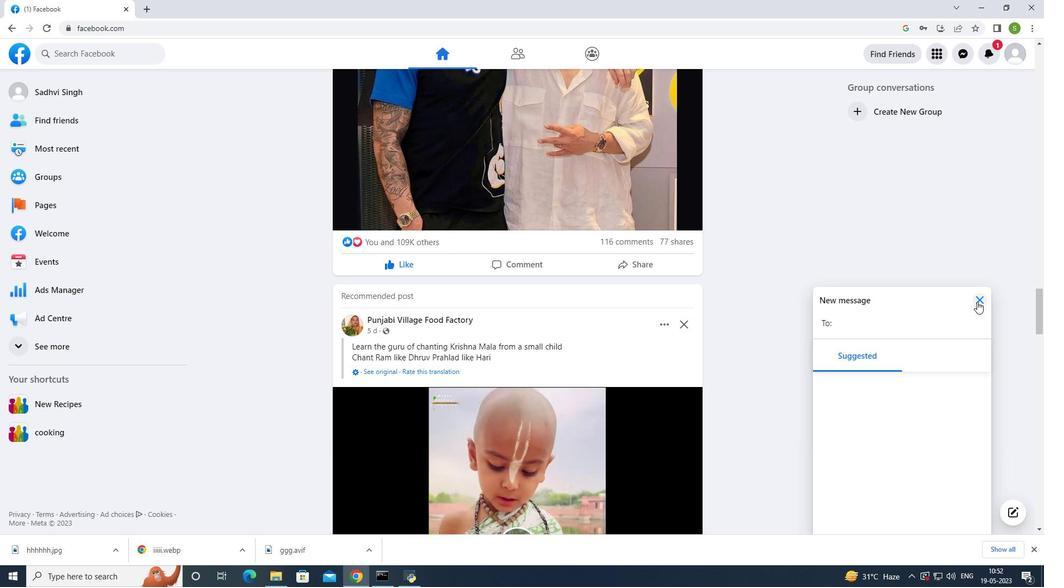 
Action: Mouse moved to (747, 164)
Screenshot: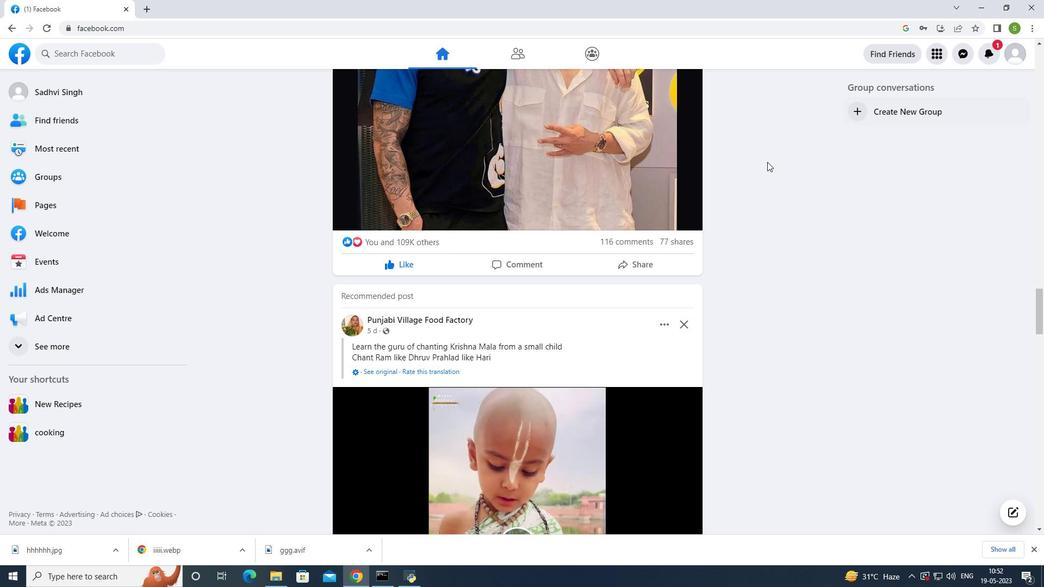 
Action: Mouse scrolled (747, 165) with delta (0, 0)
Screenshot: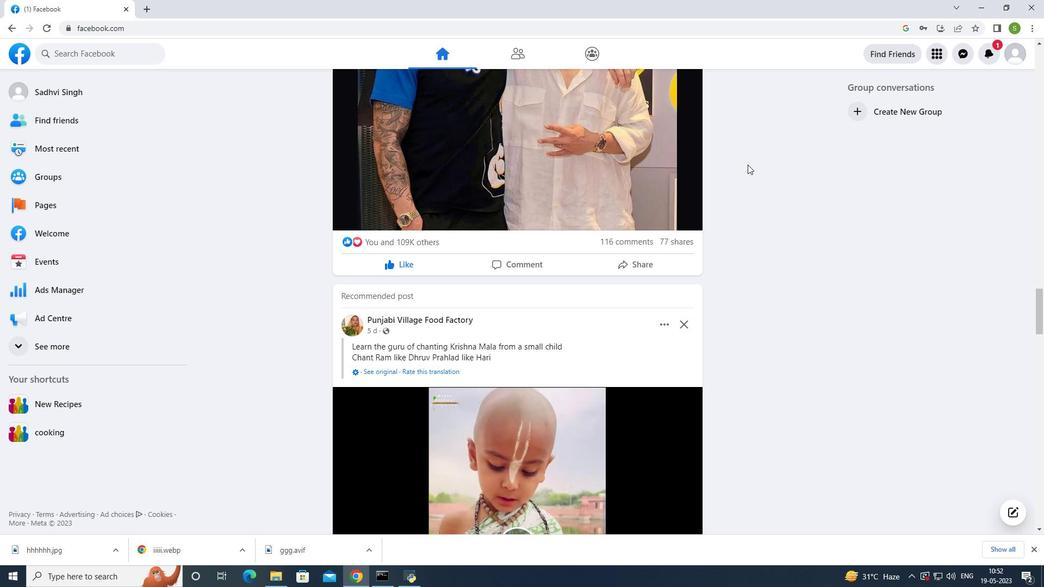 
Action: Mouse scrolled (747, 165) with delta (0, 0)
Screenshot: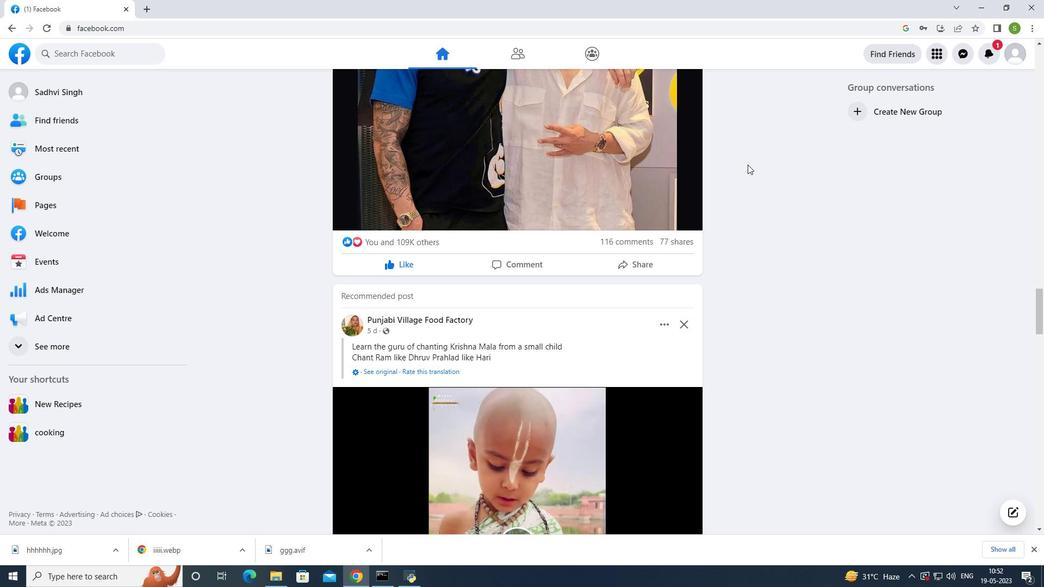 
Action: Mouse scrolled (747, 165) with delta (0, 0)
Screenshot: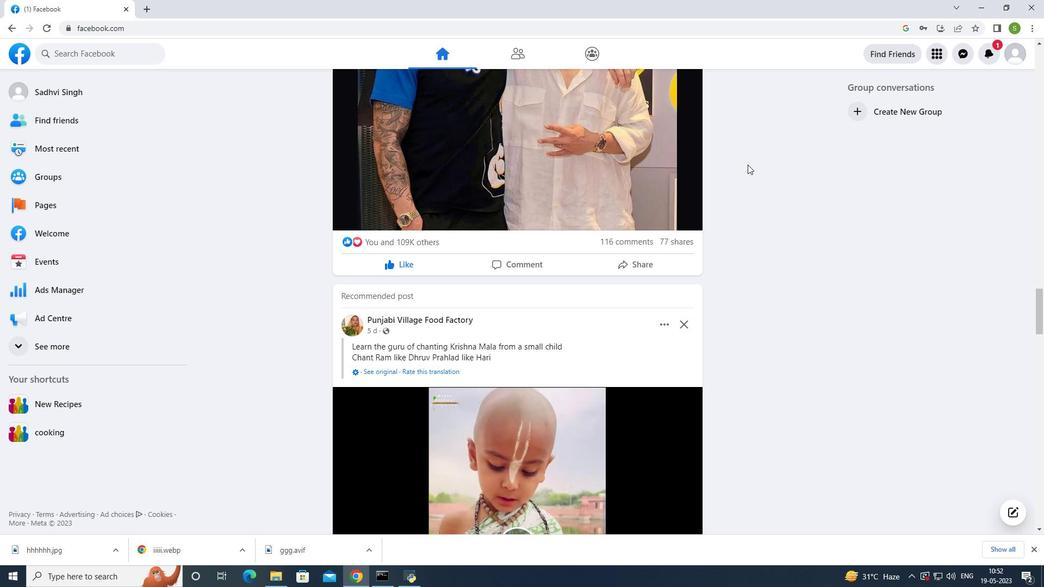 
Action: Mouse moved to (747, 164)
Screenshot: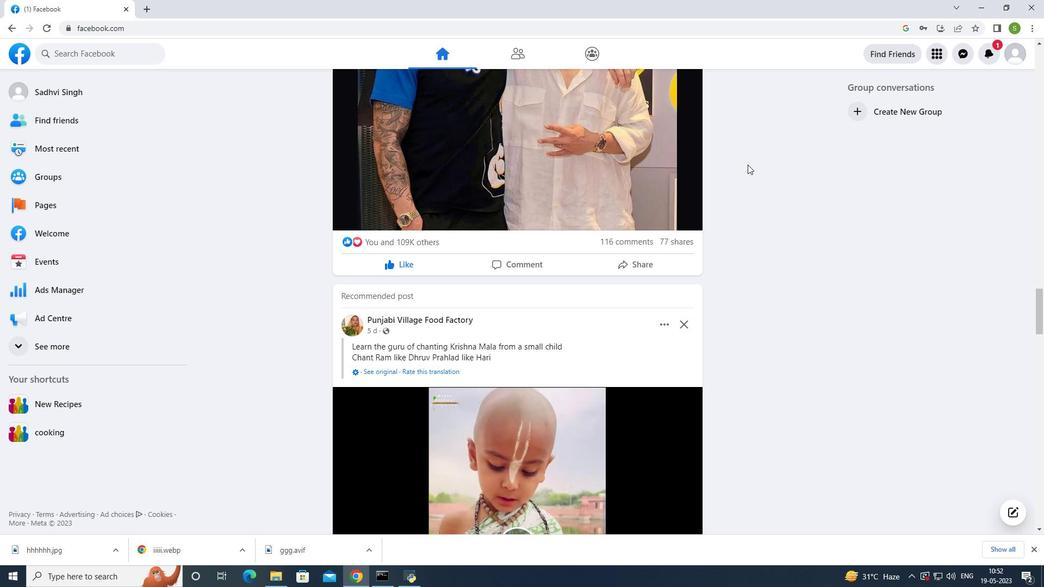 
Action: Mouse scrolled (747, 165) with delta (0, 0)
Screenshot: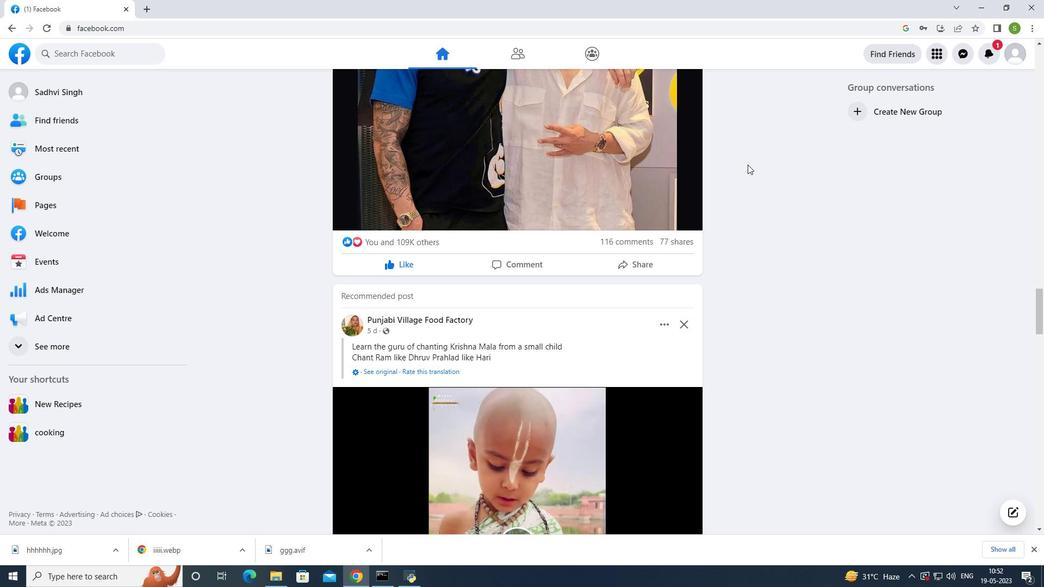 
Action: Mouse moved to (747, 164)
Screenshot: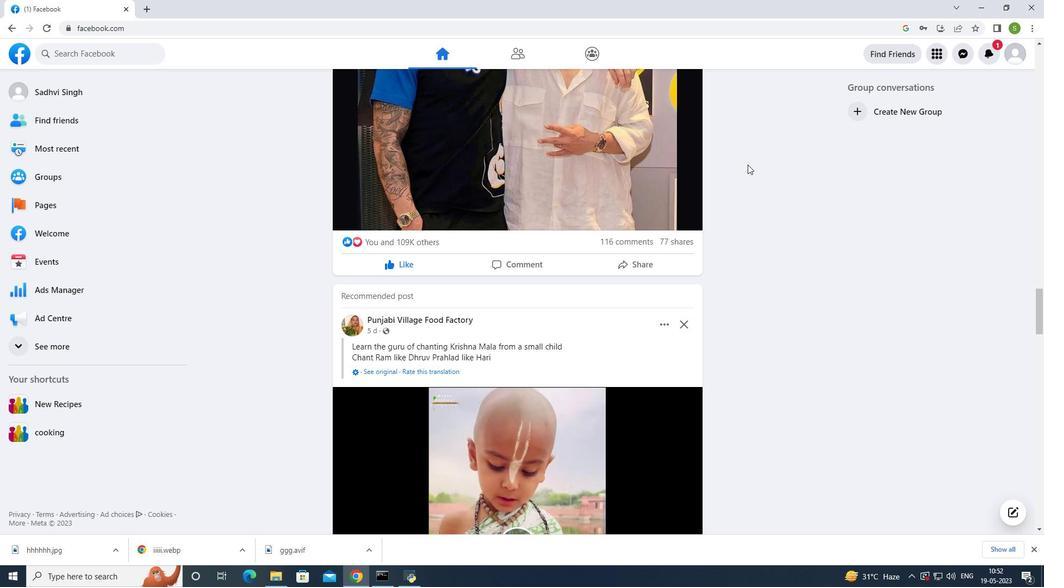 
Action: Mouse scrolled (747, 164) with delta (0, 0)
Screenshot: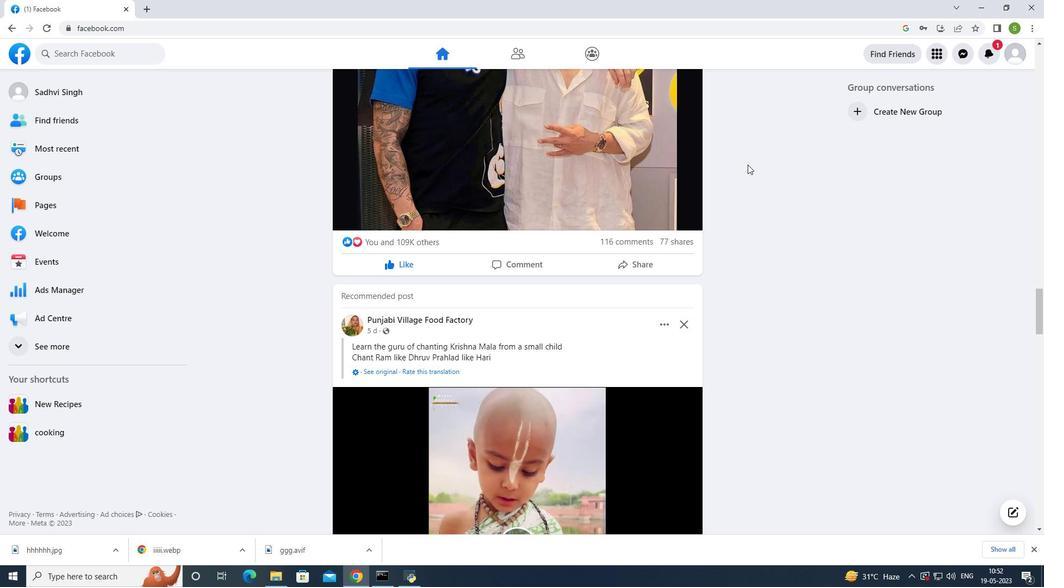 
Action: Mouse scrolled (747, 164) with delta (0, 0)
Screenshot: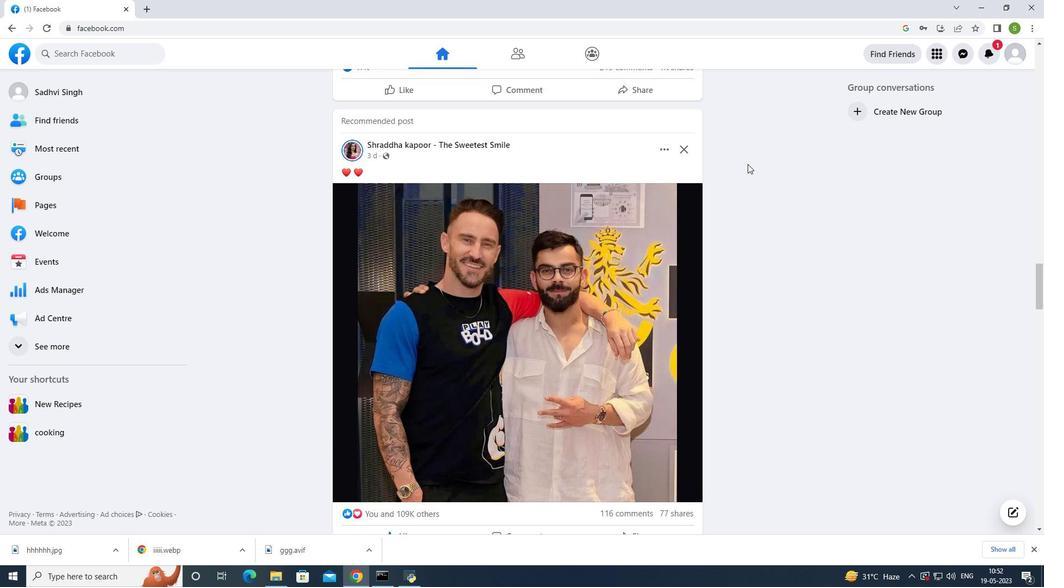 
Action: Mouse scrolled (747, 164) with delta (0, 0)
Screenshot: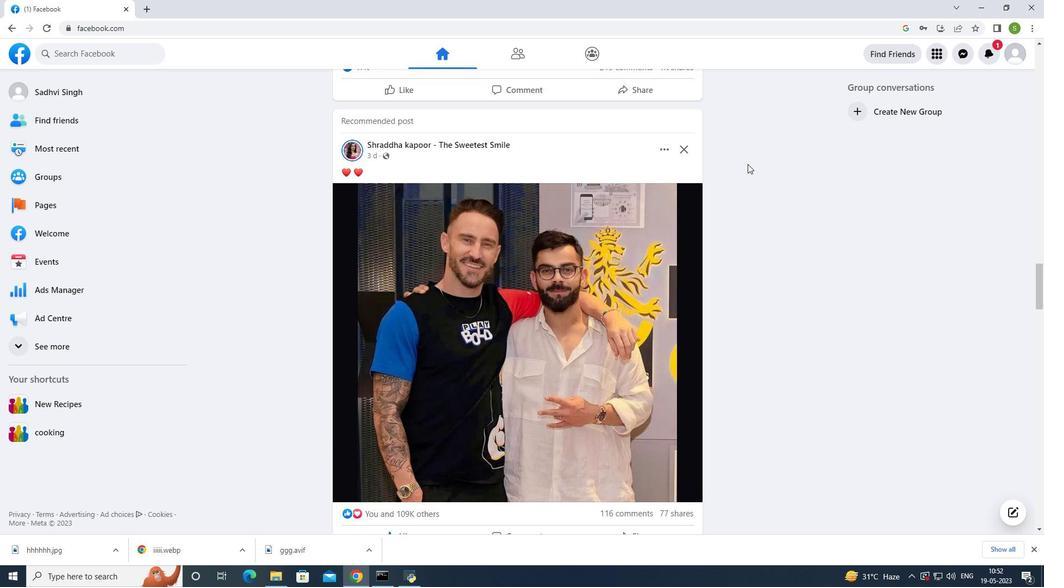 
Action: Mouse scrolled (747, 164) with delta (0, 0)
Screenshot: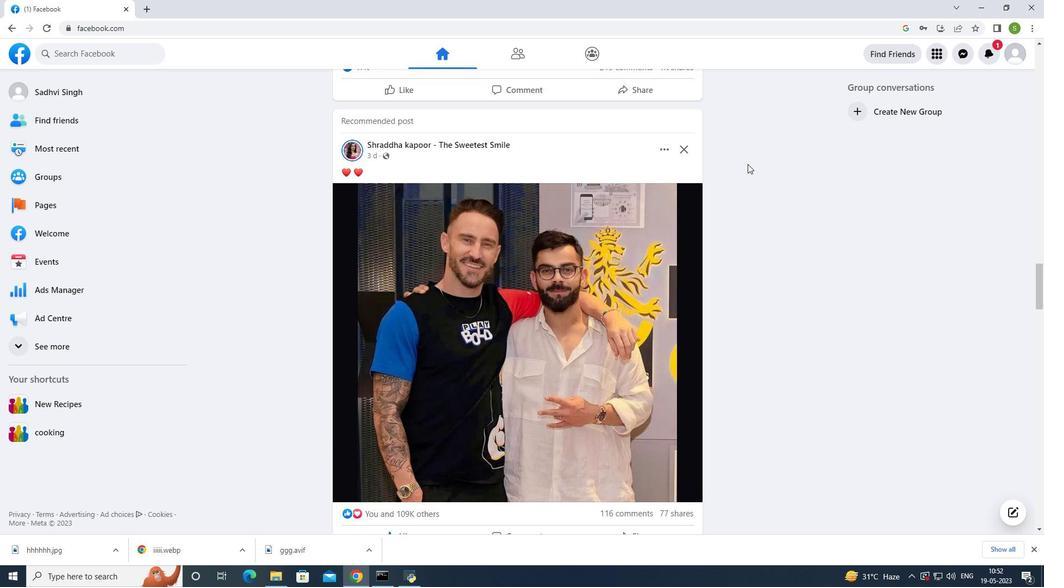 
Action: Mouse scrolled (747, 164) with delta (0, 0)
Screenshot: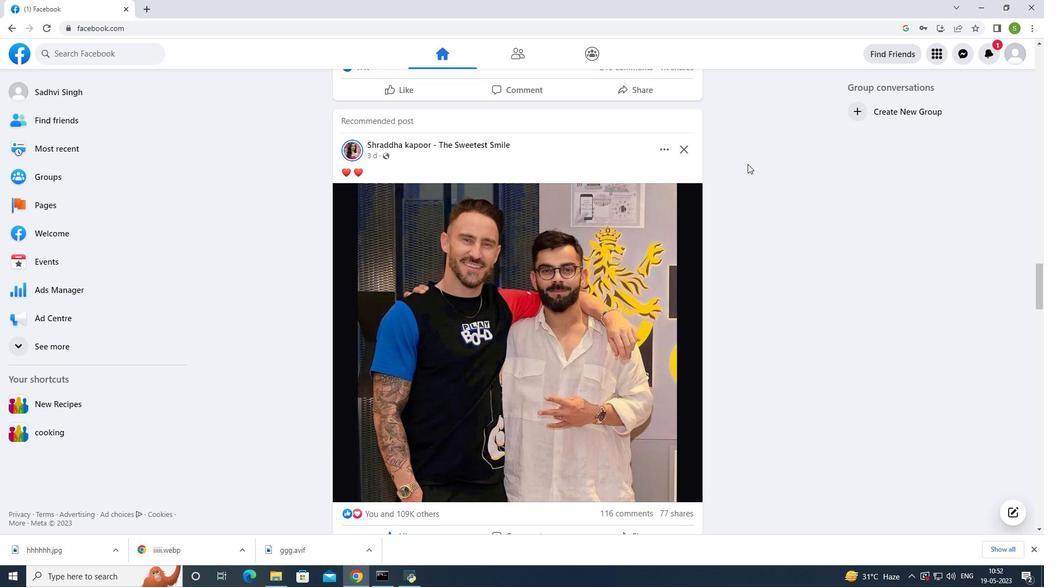 
Action: Mouse scrolled (747, 164) with delta (0, 0)
Screenshot: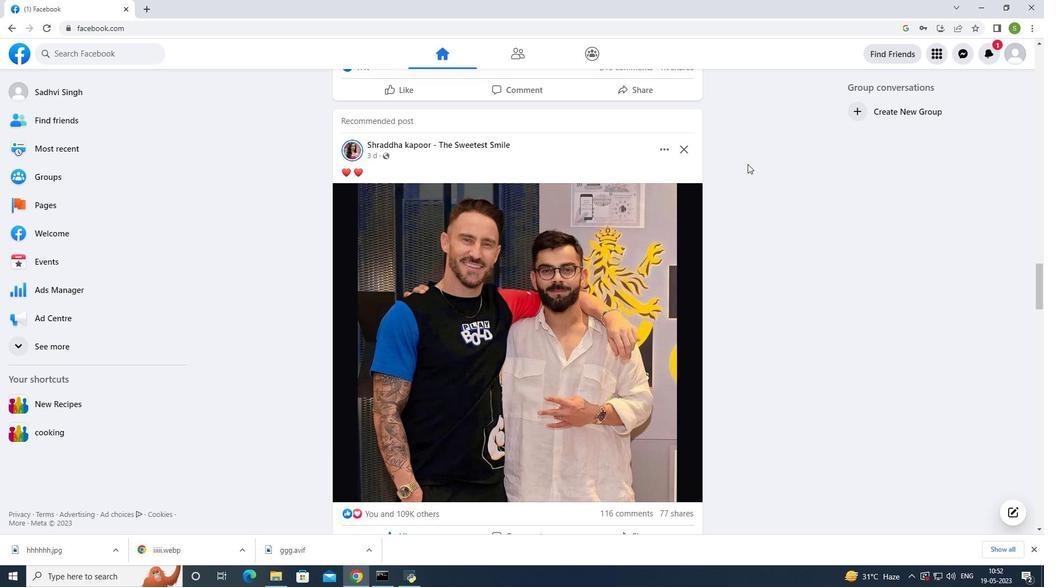 
Action: Mouse scrolled (747, 164) with delta (0, 0)
Screenshot: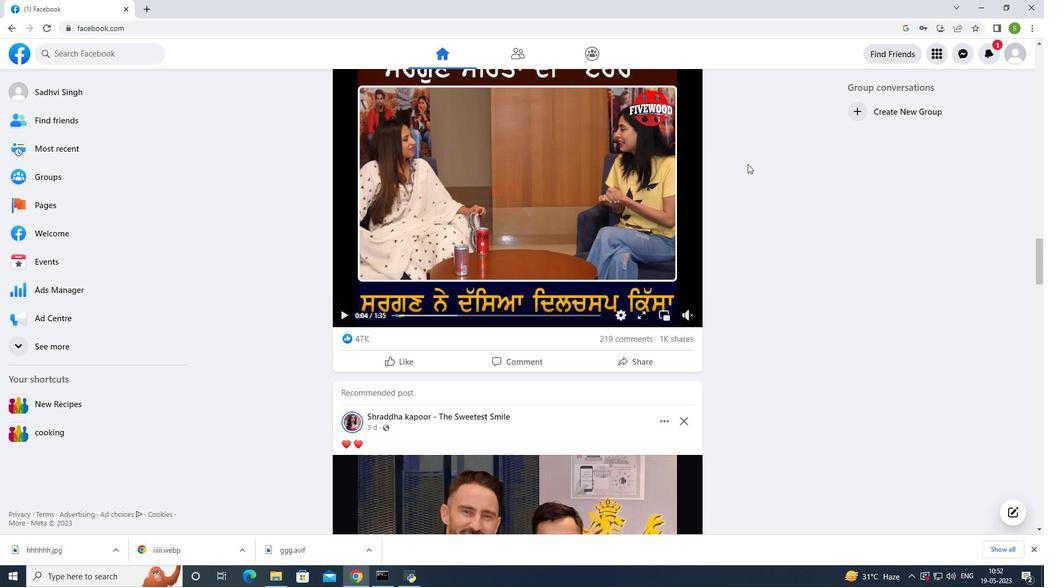 
Action: Mouse scrolled (747, 164) with delta (0, 0)
Screenshot: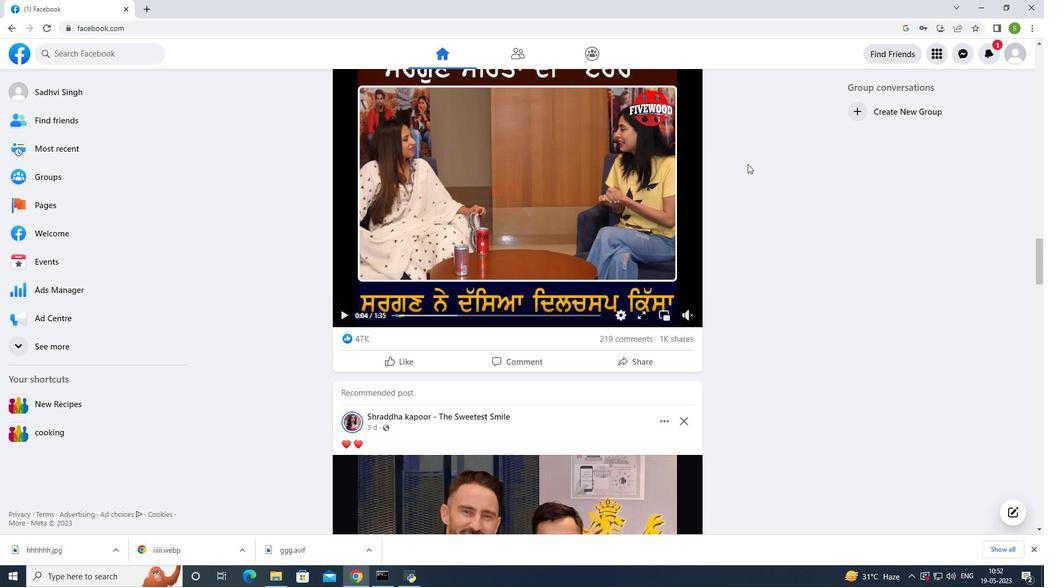 
Action: Mouse scrolled (747, 164) with delta (0, 0)
Screenshot: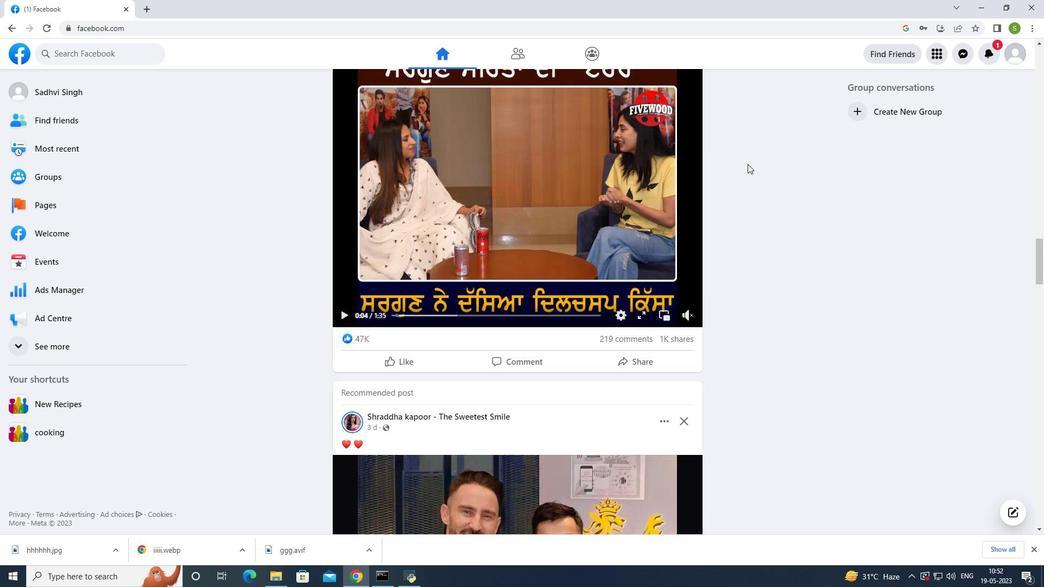 
Action: Mouse scrolled (747, 164) with delta (0, 0)
Screenshot: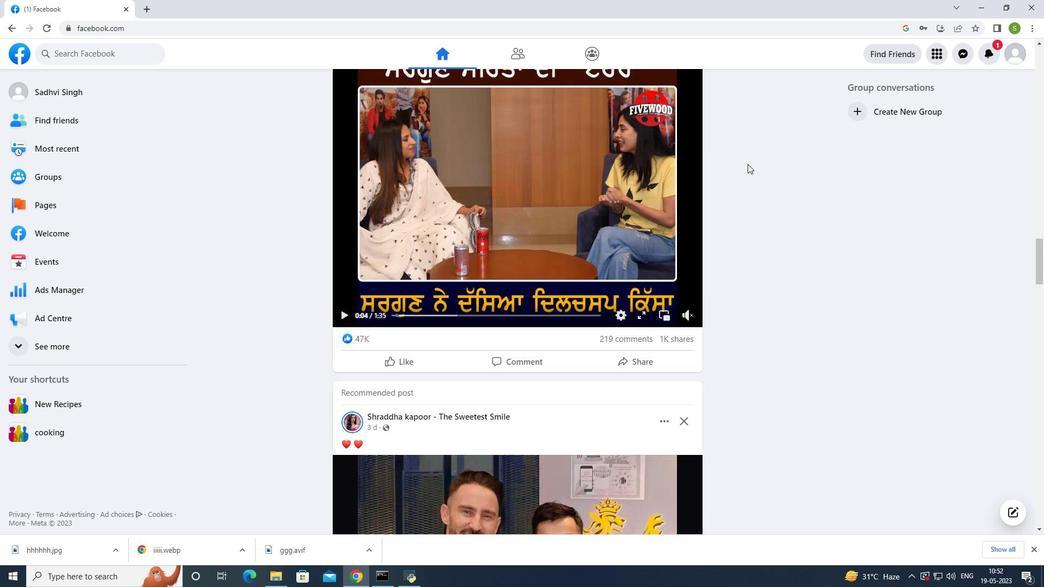 
Action: Mouse scrolled (747, 164) with delta (0, 0)
Screenshot: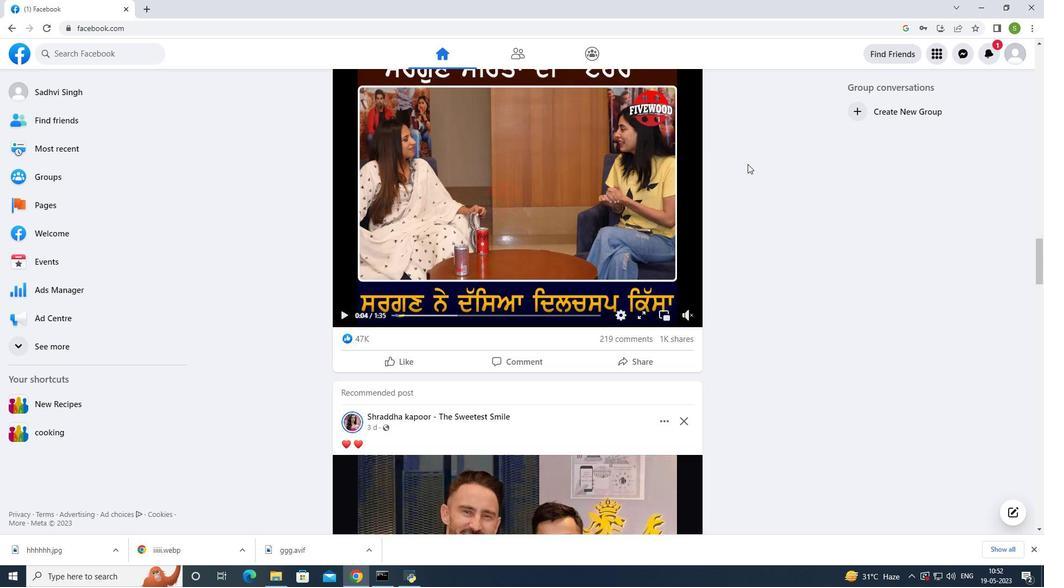 
Action: Mouse scrolled (747, 164) with delta (0, 0)
Screenshot: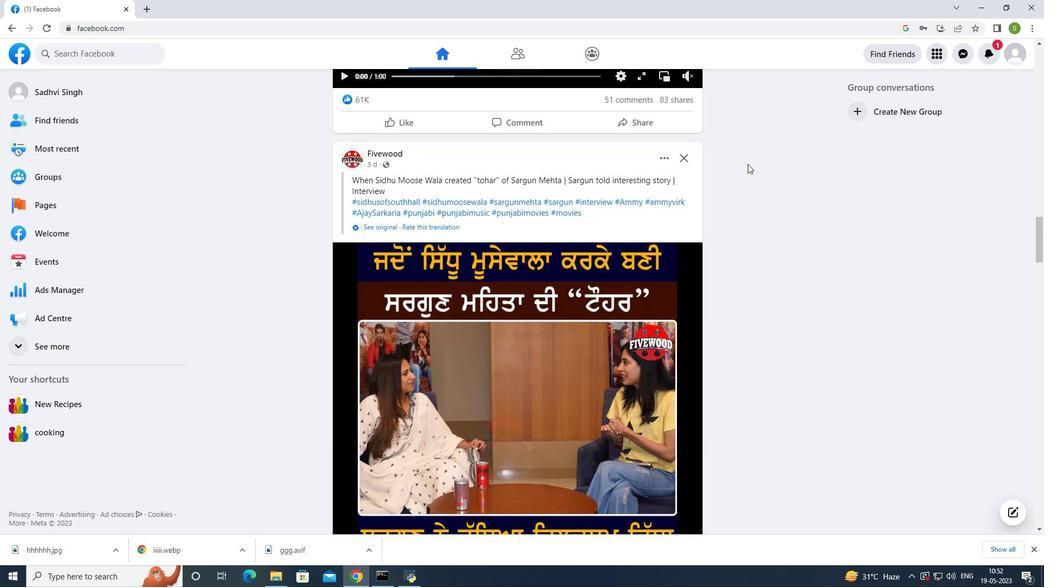 
Action: Mouse scrolled (747, 164) with delta (0, 0)
Screenshot: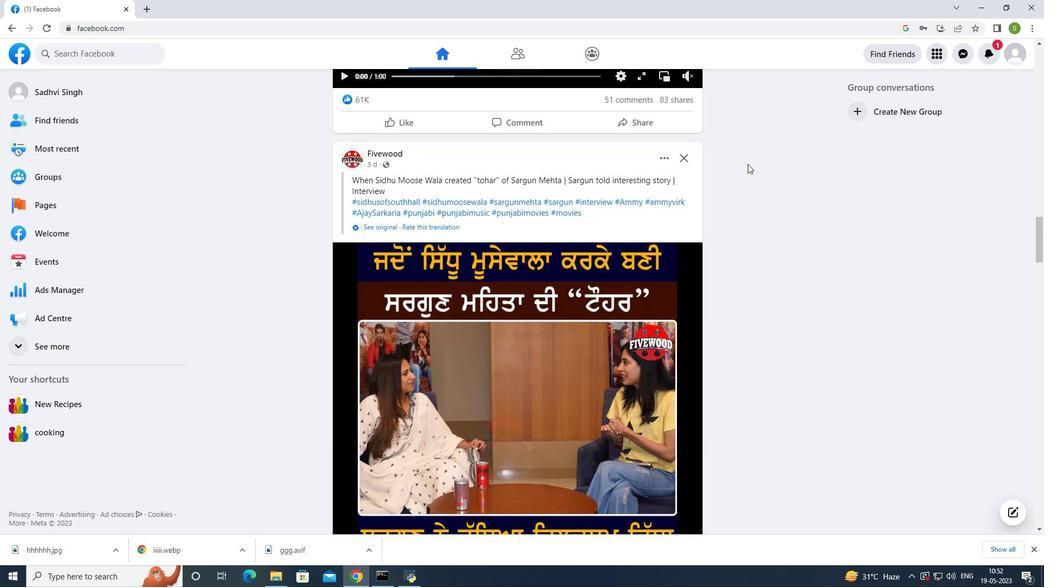 
Action: Mouse scrolled (747, 164) with delta (0, 0)
Screenshot: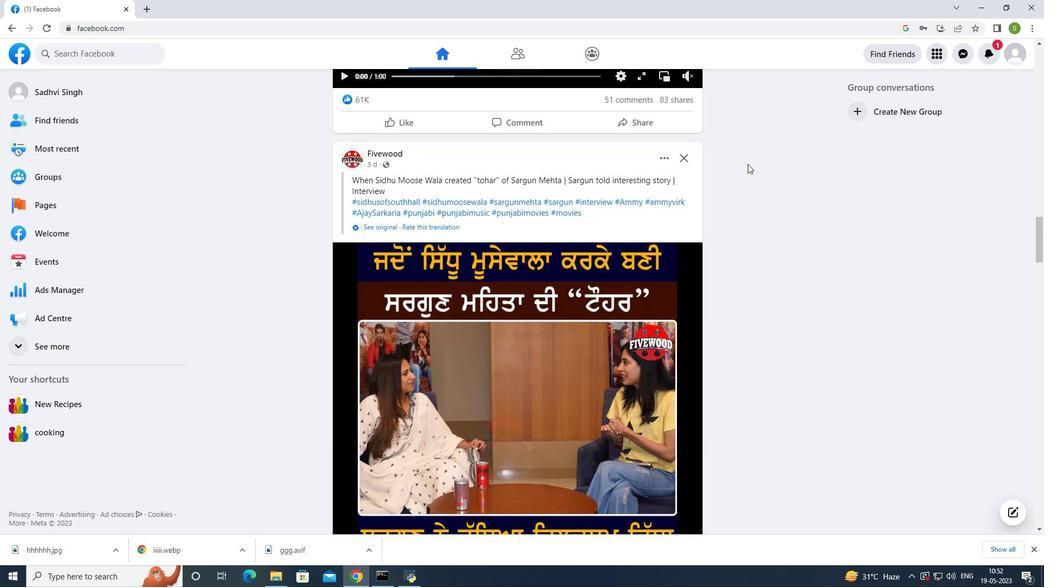 
Action: Mouse scrolled (747, 164) with delta (0, 0)
Screenshot: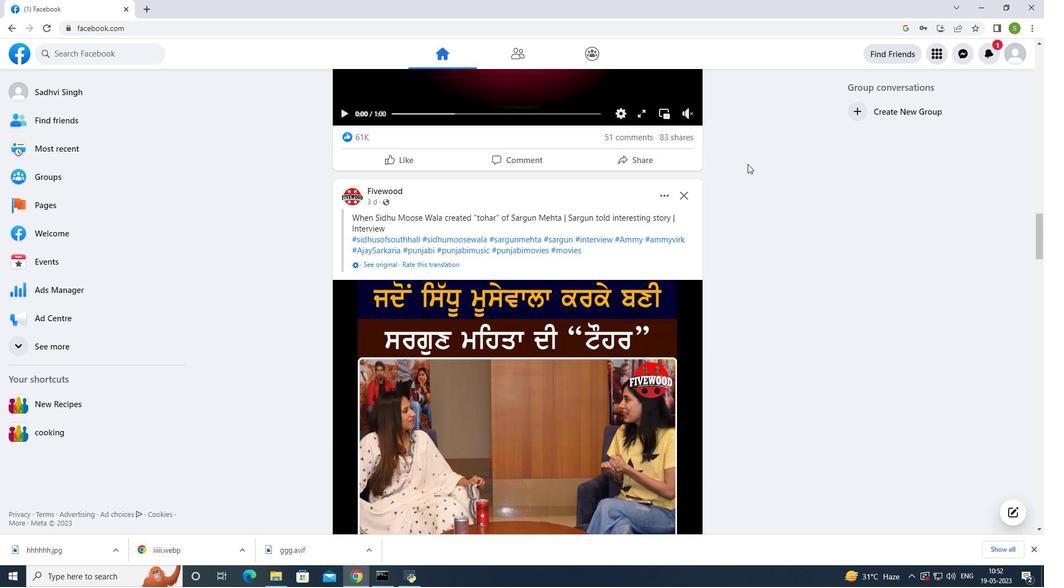
Action: Mouse scrolled (747, 164) with delta (0, 0)
Screenshot: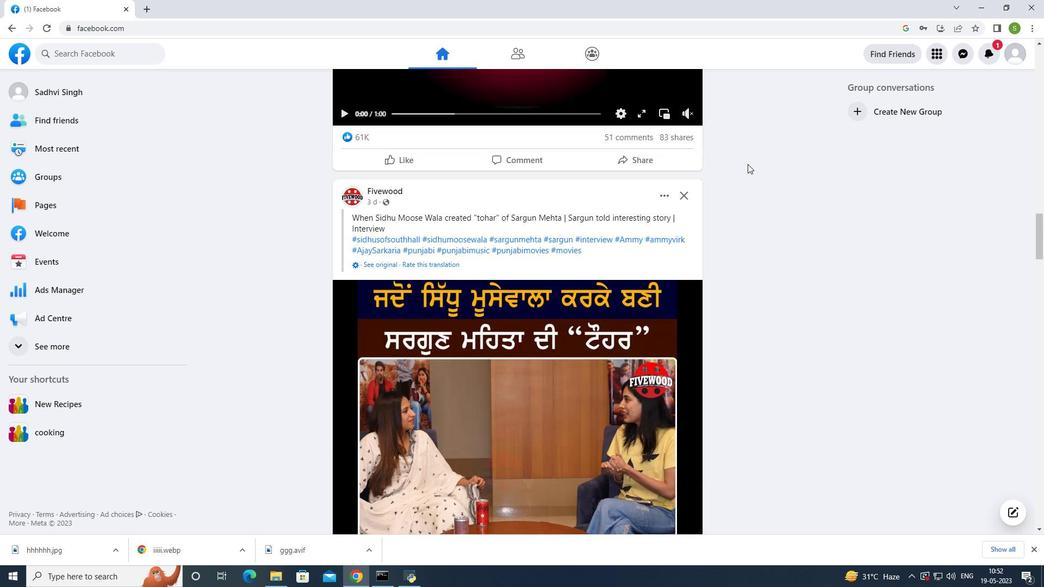 
Action: Mouse scrolled (747, 164) with delta (0, 0)
Screenshot: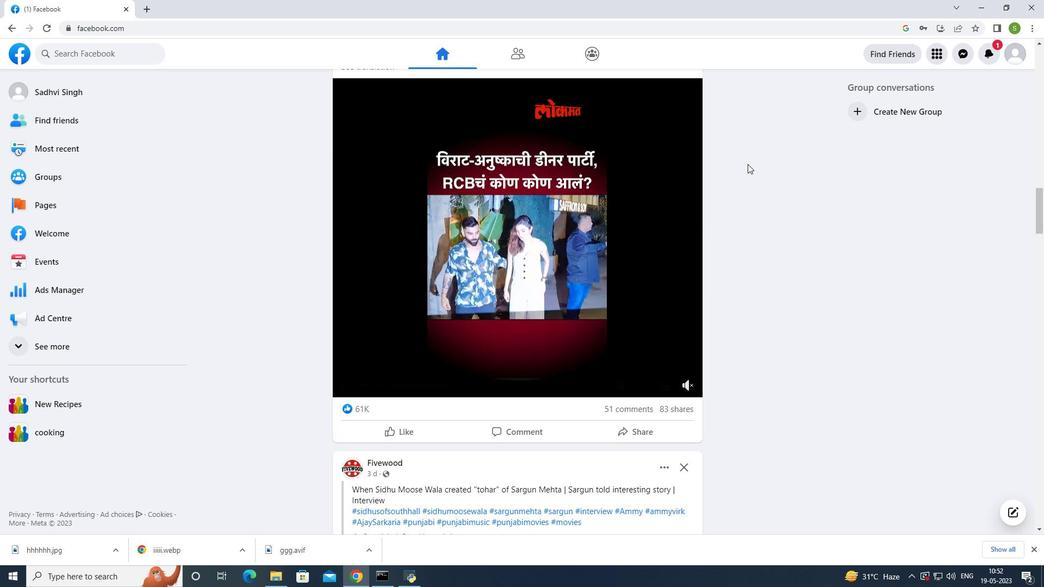 
Action: Mouse scrolled (747, 164) with delta (0, 0)
Screenshot: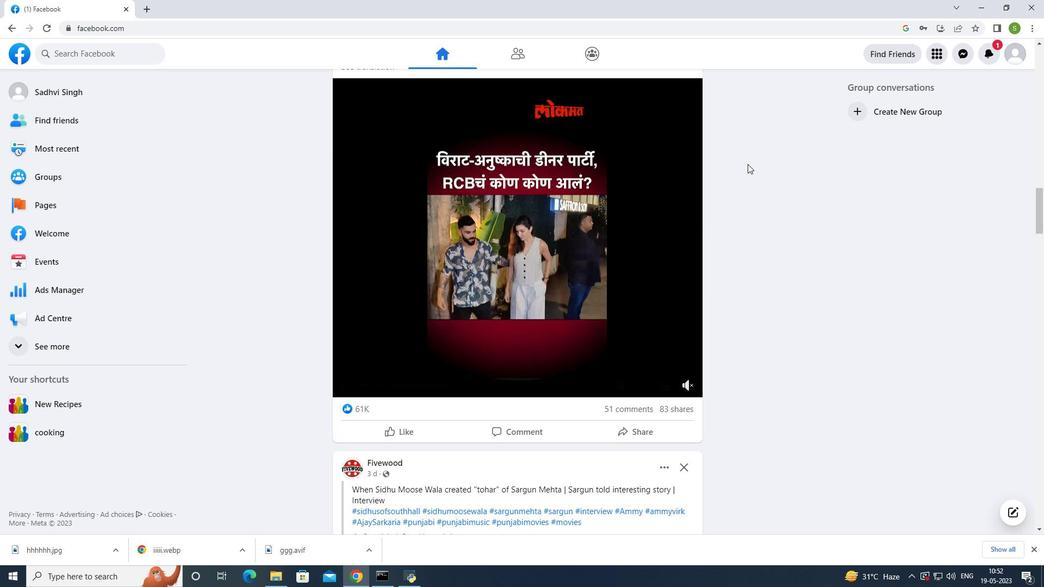 
Action: Mouse scrolled (747, 164) with delta (0, 0)
Screenshot: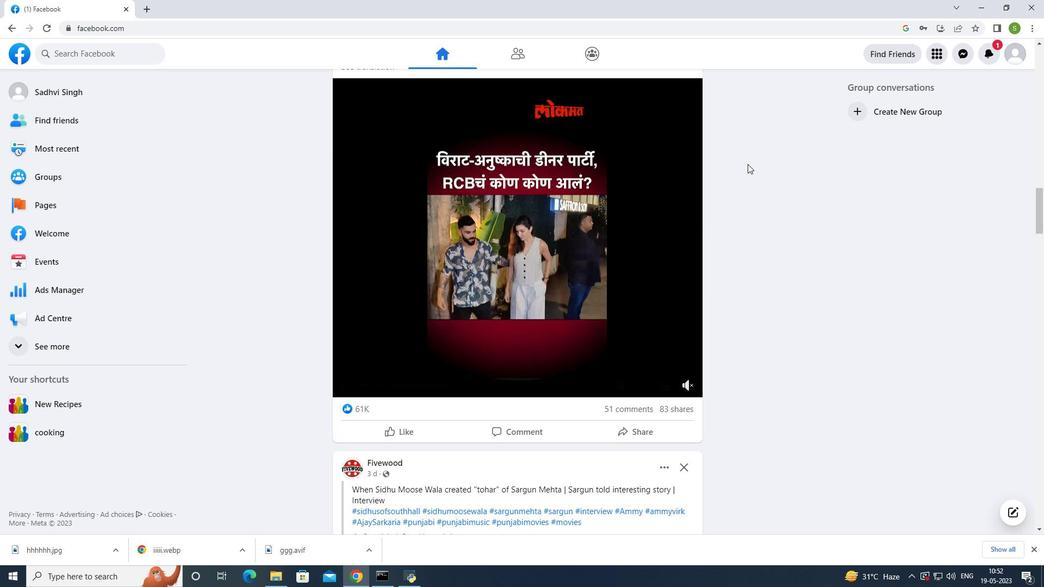 
Action: Mouse scrolled (747, 164) with delta (0, 0)
Screenshot: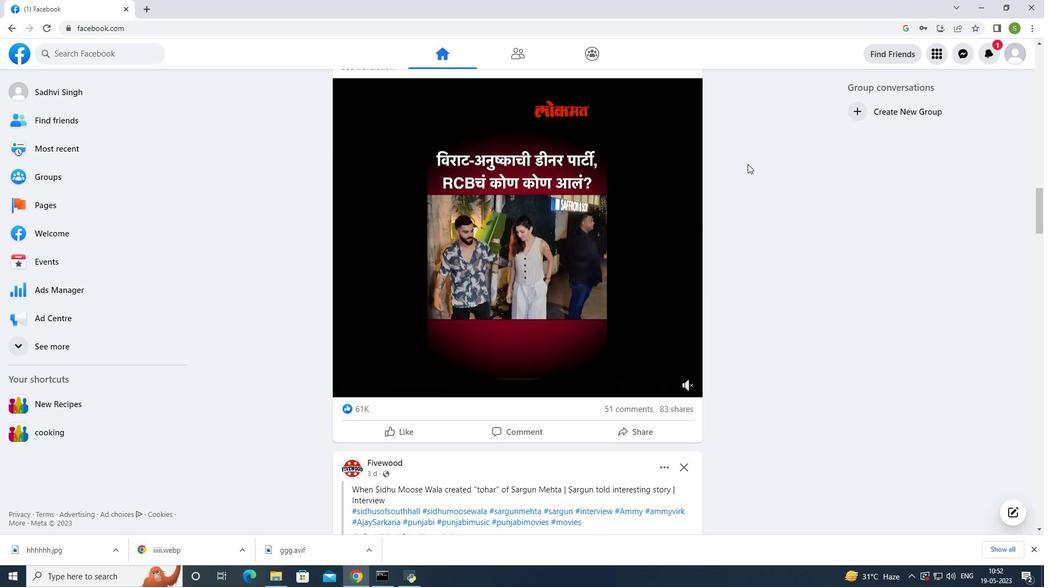 
Action: Mouse scrolled (747, 164) with delta (0, 0)
Screenshot: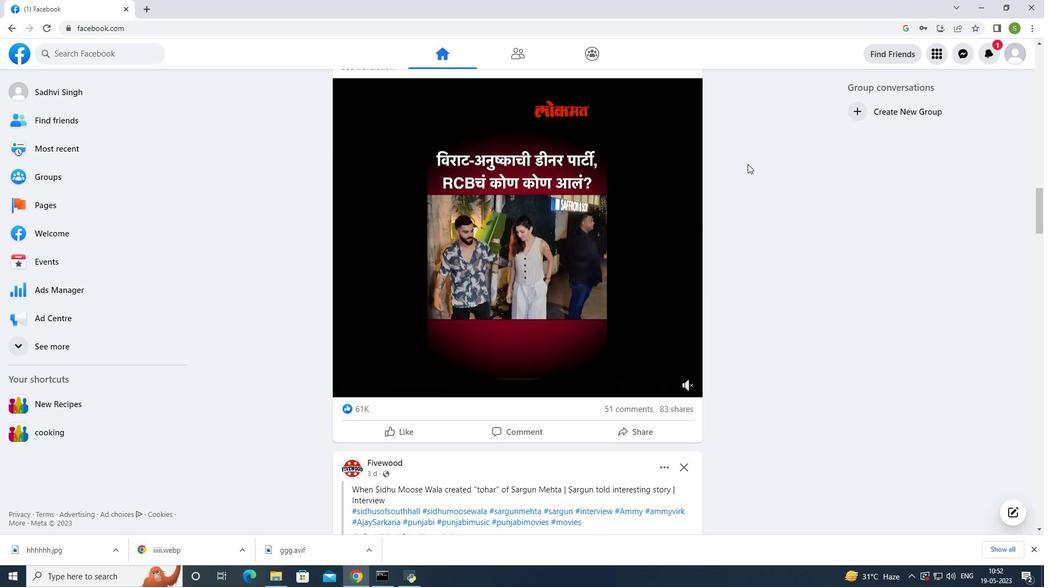 
Action: Mouse moved to (748, 163)
Screenshot: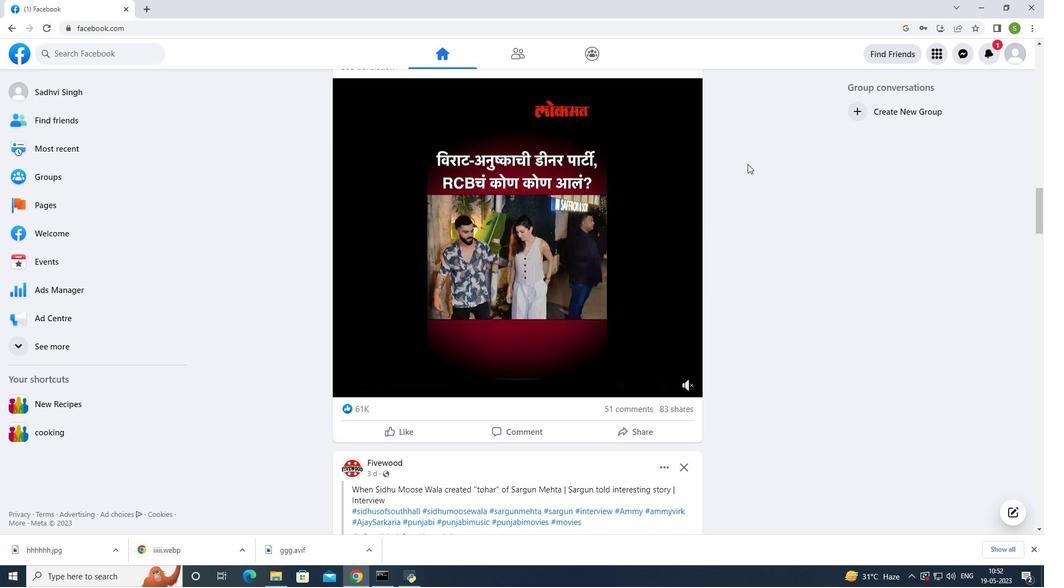 
Action: Mouse scrolled (748, 164) with delta (0, 0)
Screenshot: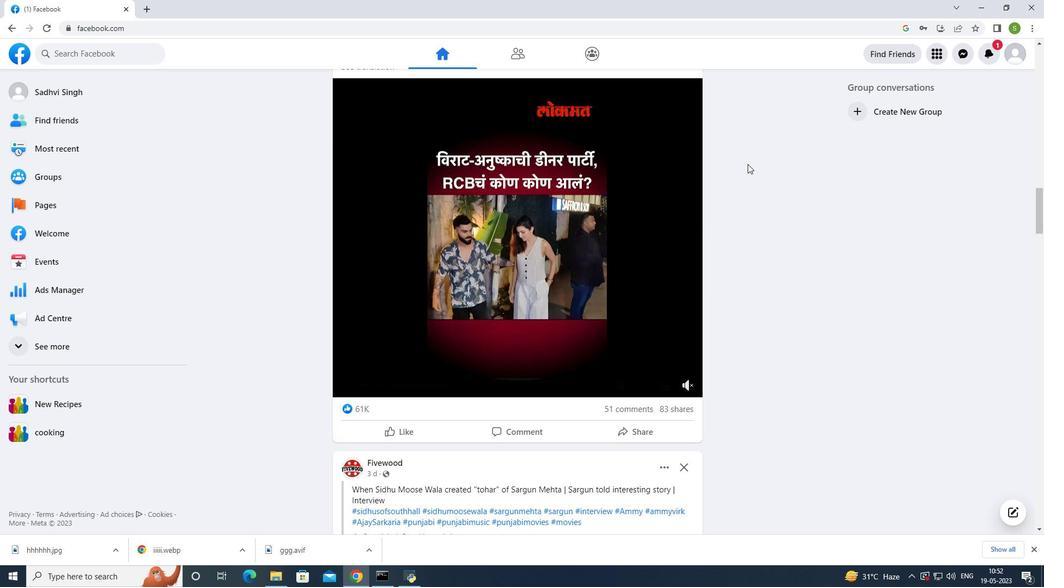 
Action: Mouse moved to (748, 158)
Screenshot: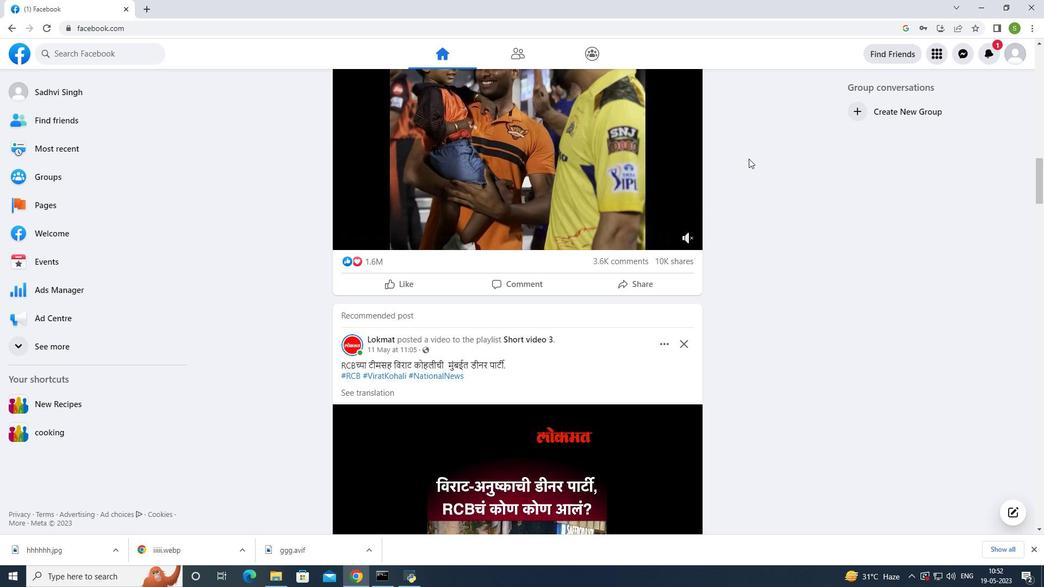 
Action: Mouse scrolled (748, 157) with delta (0, 0)
Screenshot: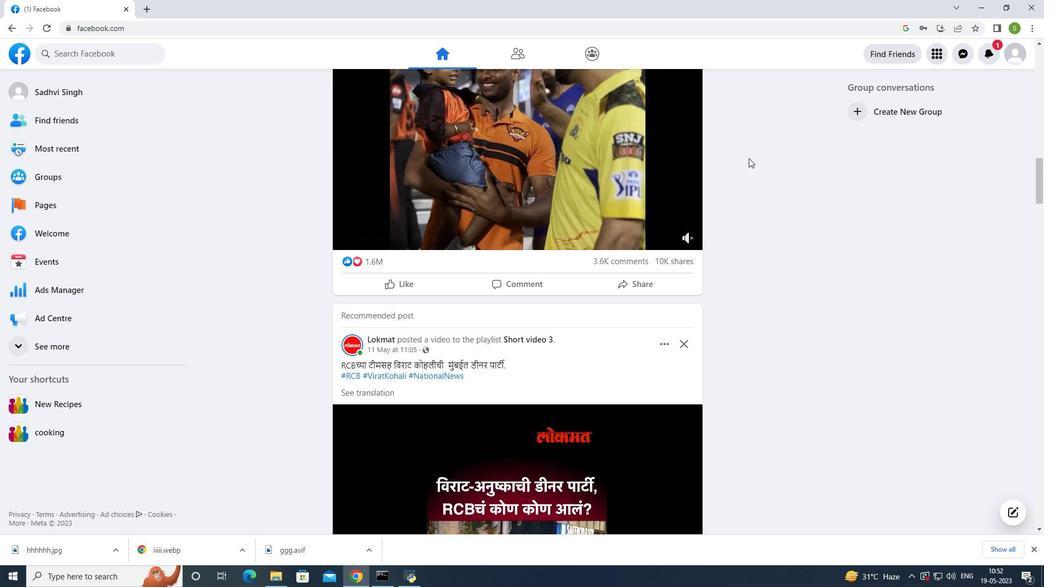 
Action: Mouse scrolled (748, 157) with delta (0, 0)
Screenshot: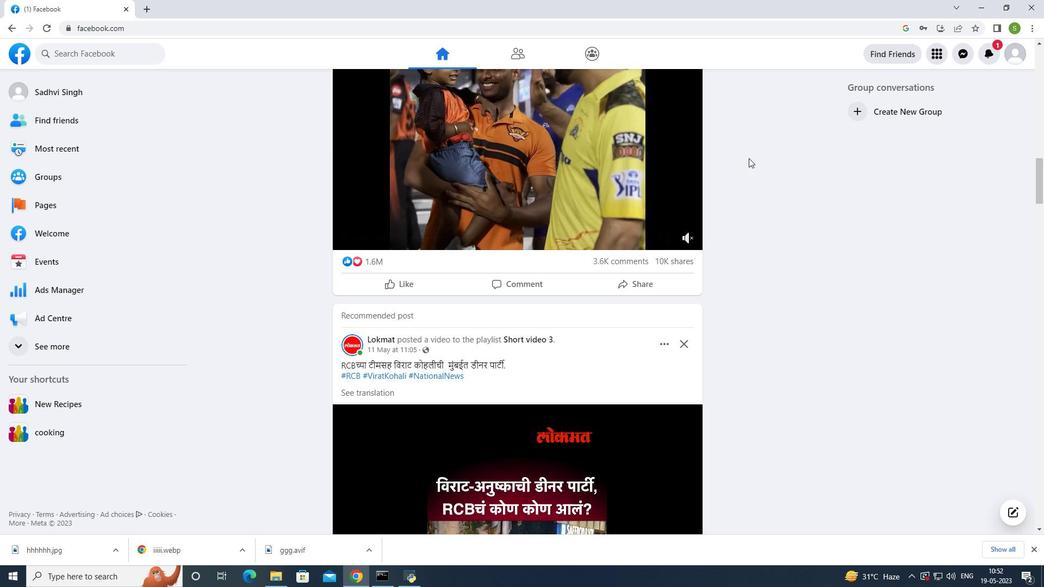 
Action: Mouse scrolled (748, 157) with delta (0, 0)
Screenshot: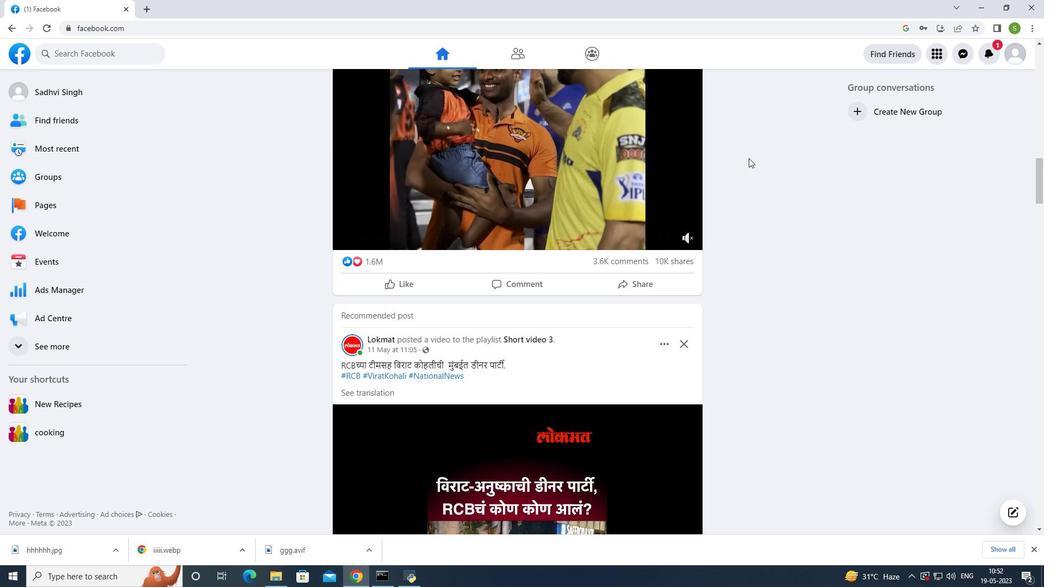 
Action: Mouse scrolled (748, 157) with delta (0, 0)
Screenshot: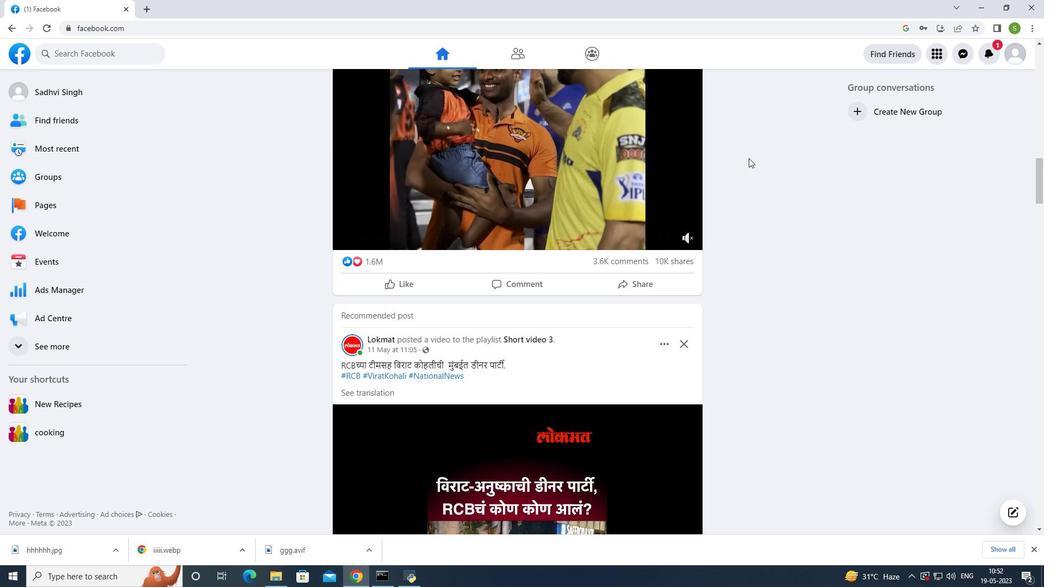 
Action: Mouse scrolled (748, 157) with delta (0, 0)
Screenshot: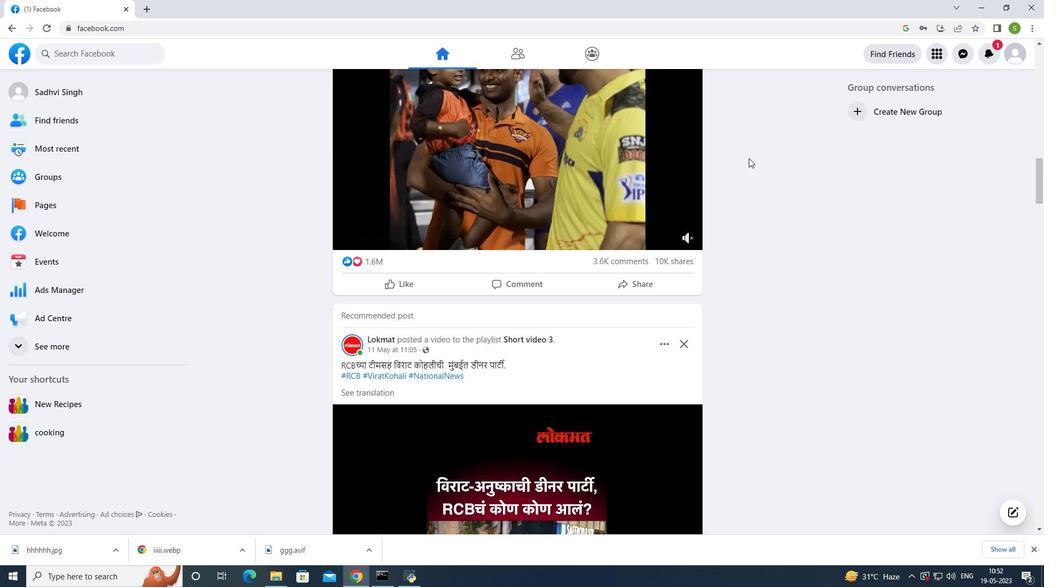 
Action: Mouse moved to (750, 157)
Screenshot: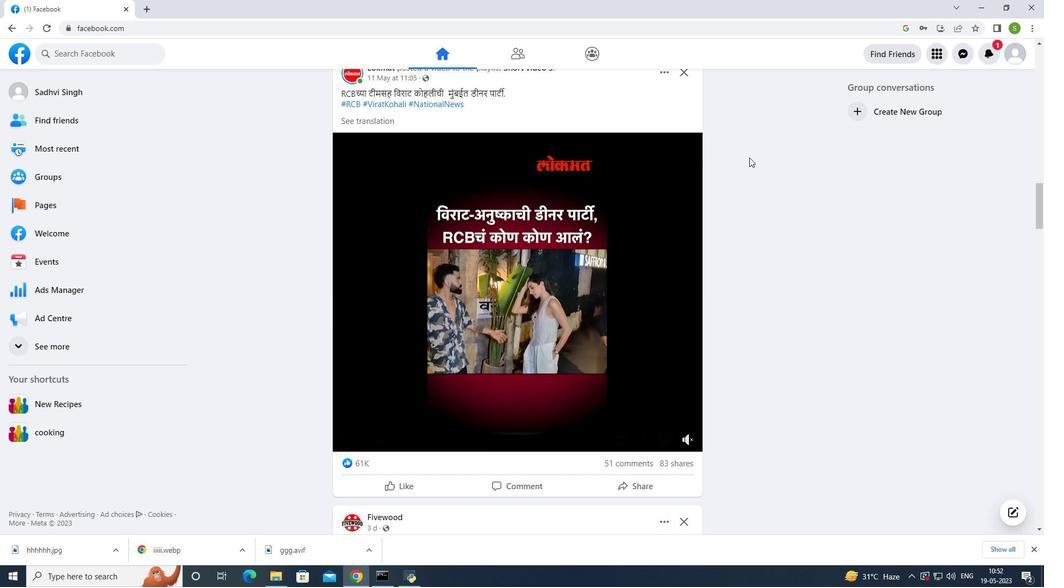 
Action: Mouse scrolled (750, 157) with delta (0, 0)
Screenshot: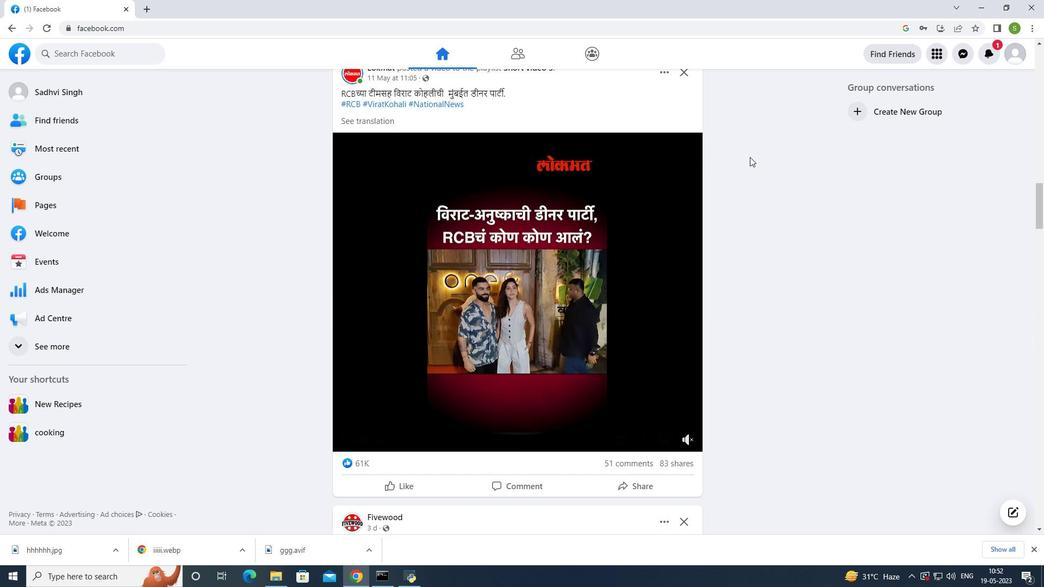 
Action: Mouse scrolled (750, 157) with delta (0, 0)
Screenshot: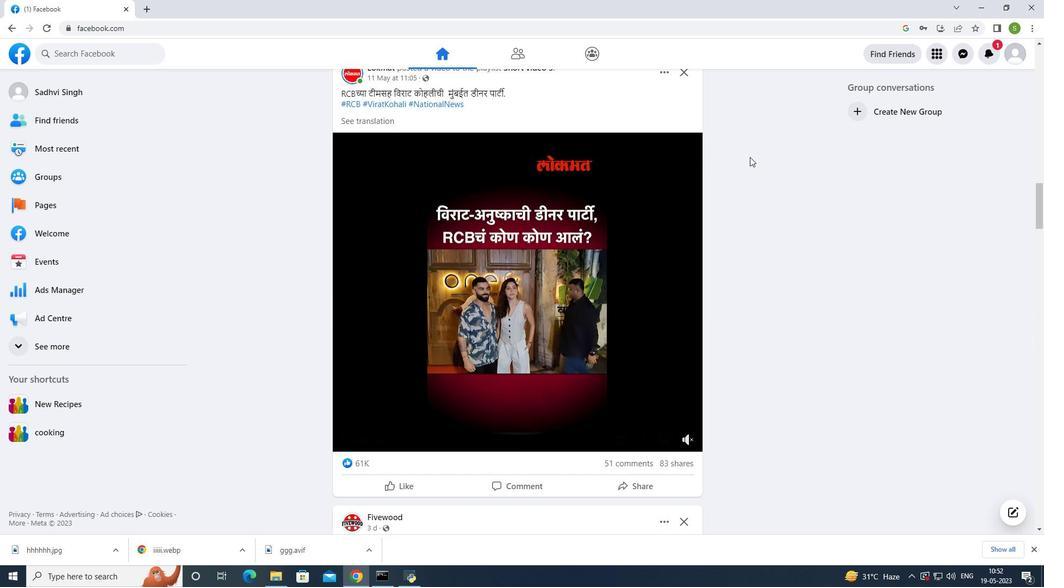 
Action: Mouse scrolled (750, 157) with delta (0, 0)
Screenshot: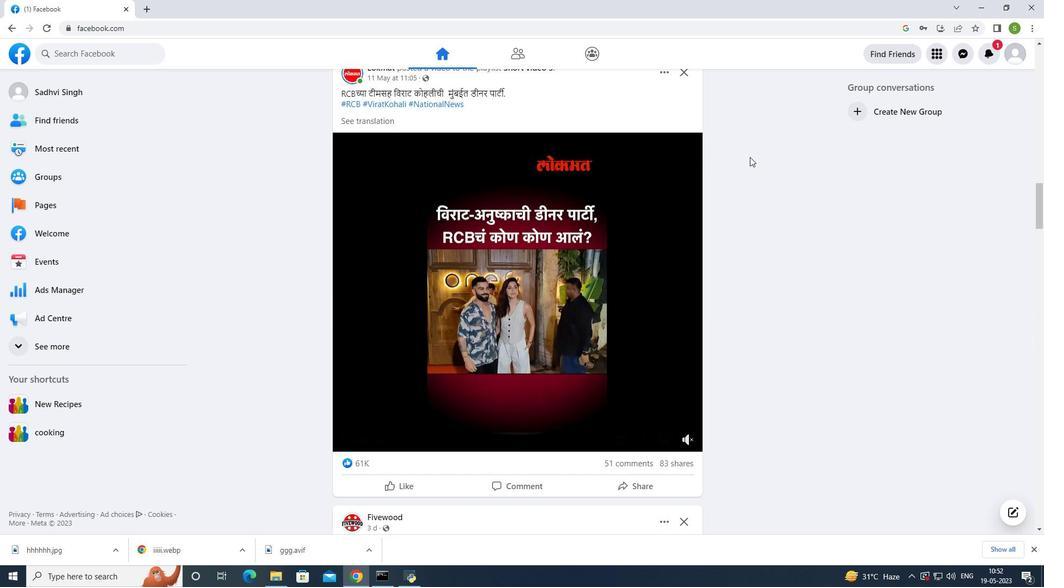 
Action: Mouse scrolled (750, 157) with delta (0, 0)
Screenshot: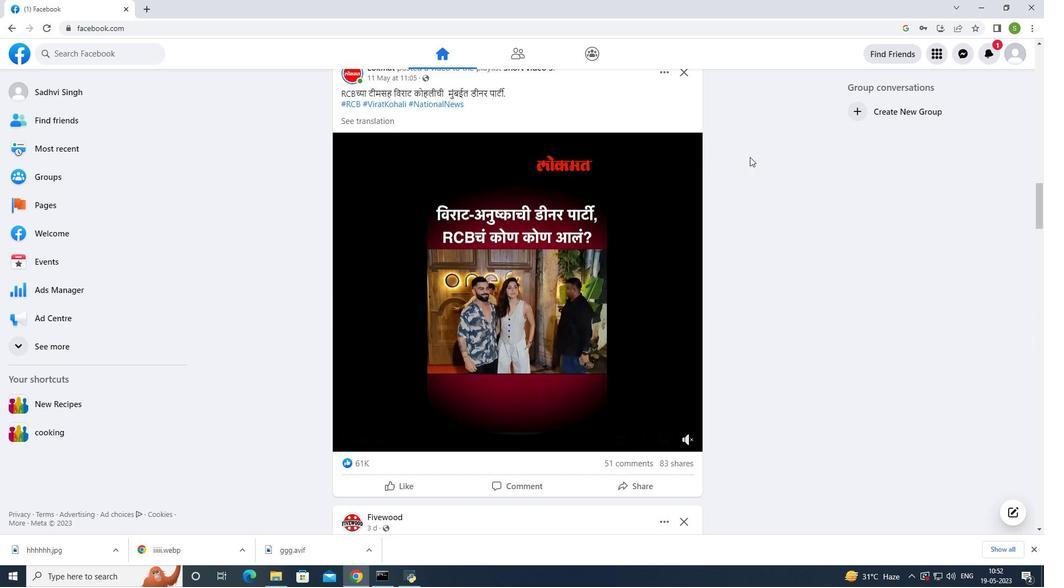 
Action: Mouse scrolled (750, 157) with delta (0, 0)
Screenshot: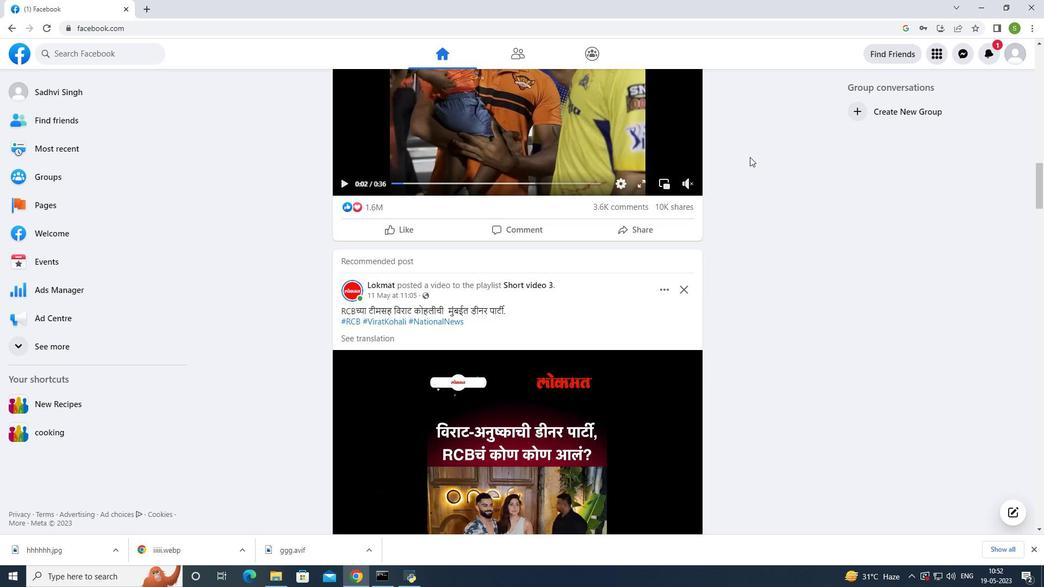 
Action: Mouse scrolled (750, 157) with delta (0, 0)
Screenshot: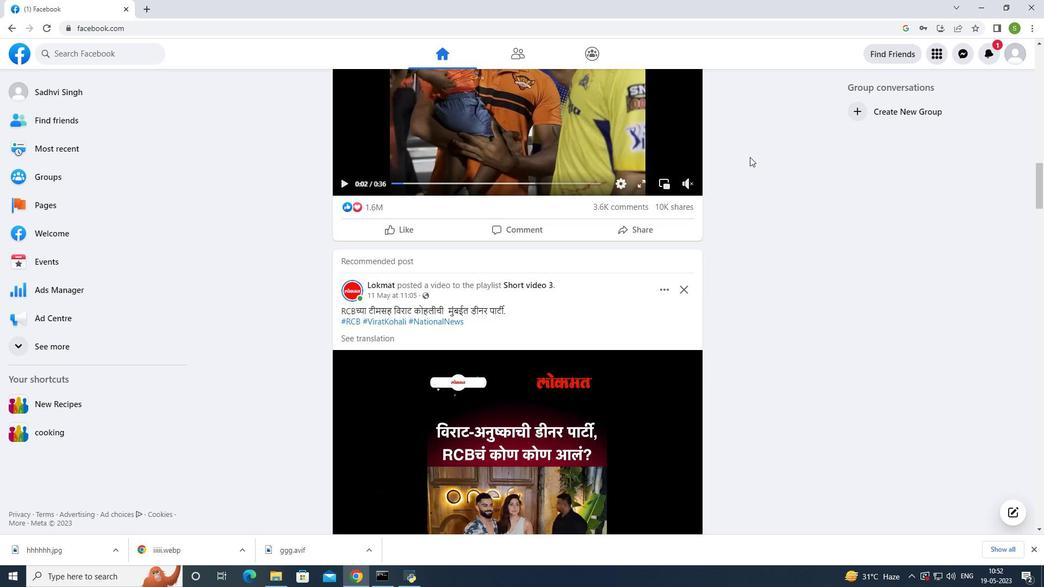 
Action: Mouse scrolled (750, 157) with delta (0, 0)
Screenshot: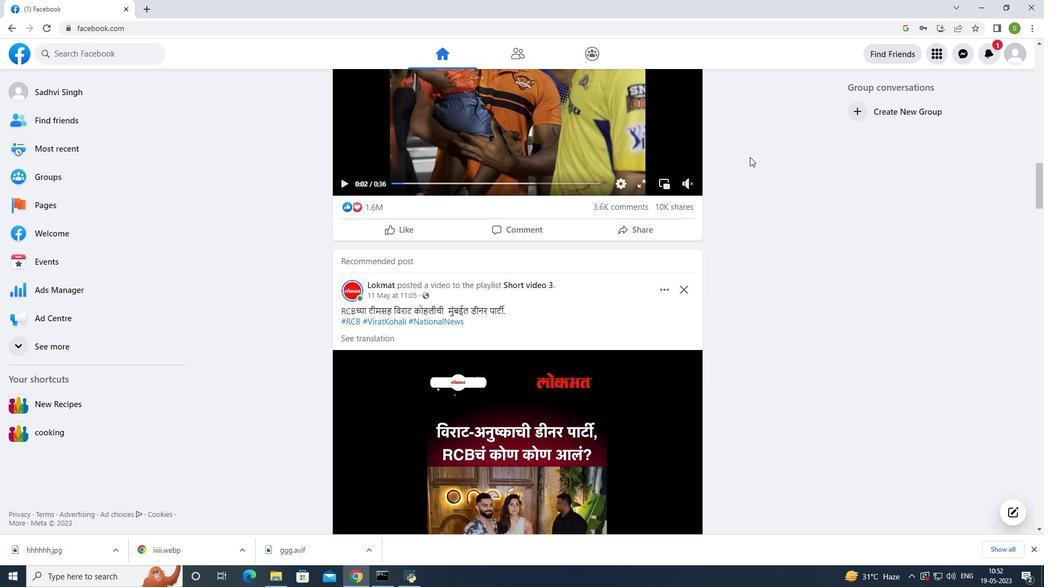 
Action: Mouse scrolled (750, 157) with delta (0, 0)
